 Task: Set up advanced security configurations, settings, controls, or mechanisms within GitHub for enhanced protection, resilience, compliance, or risk mitigation.
Action: Mouse moved to (979, 82)
Screenshot: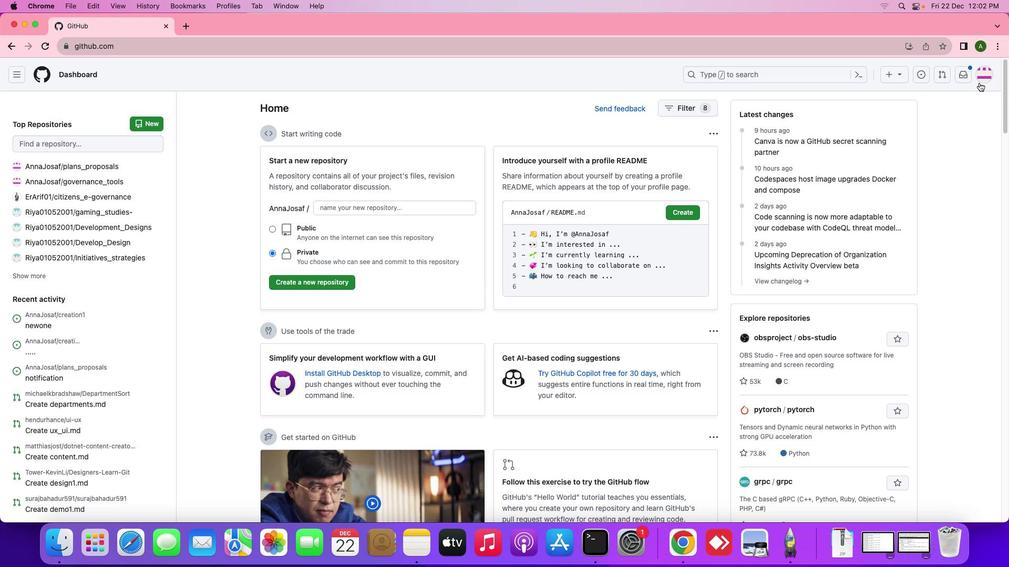 
Action: Mouse pressed left at (979, 82)
Screenshot: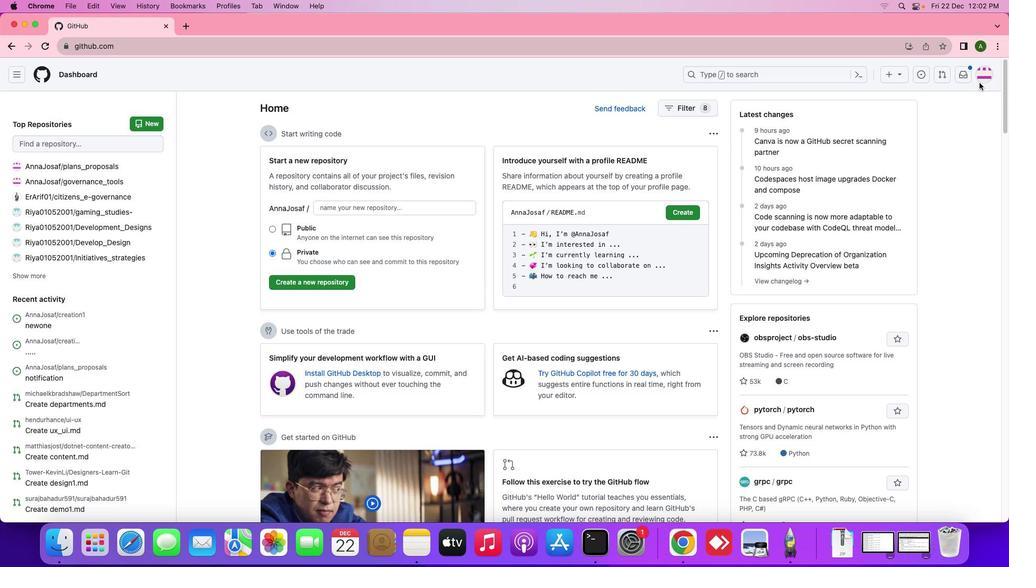 
Action: Mouse moved to (889, 362)
Screenshot: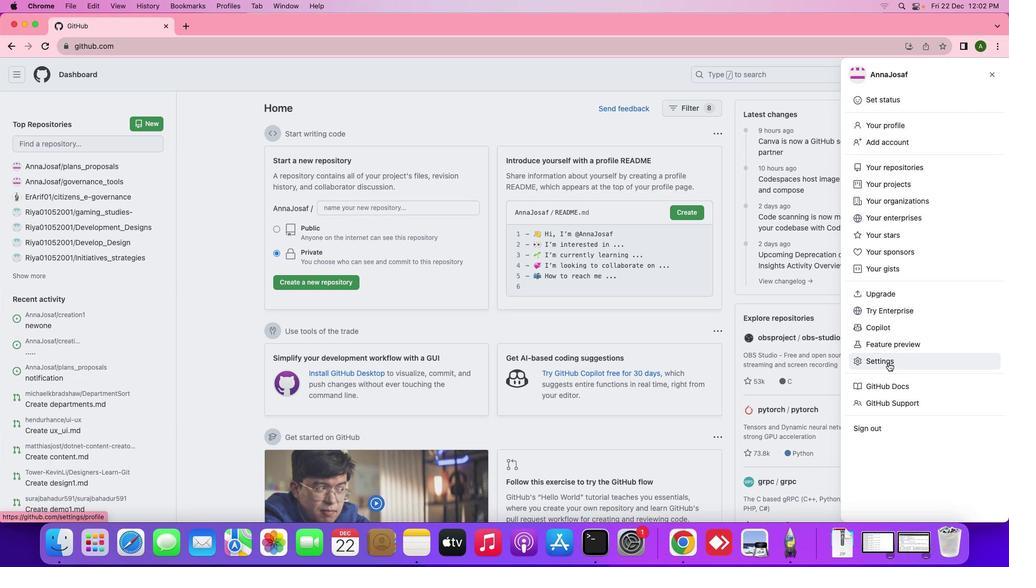 
Action: Mouse pressed left at (889, 362)
Screenshot: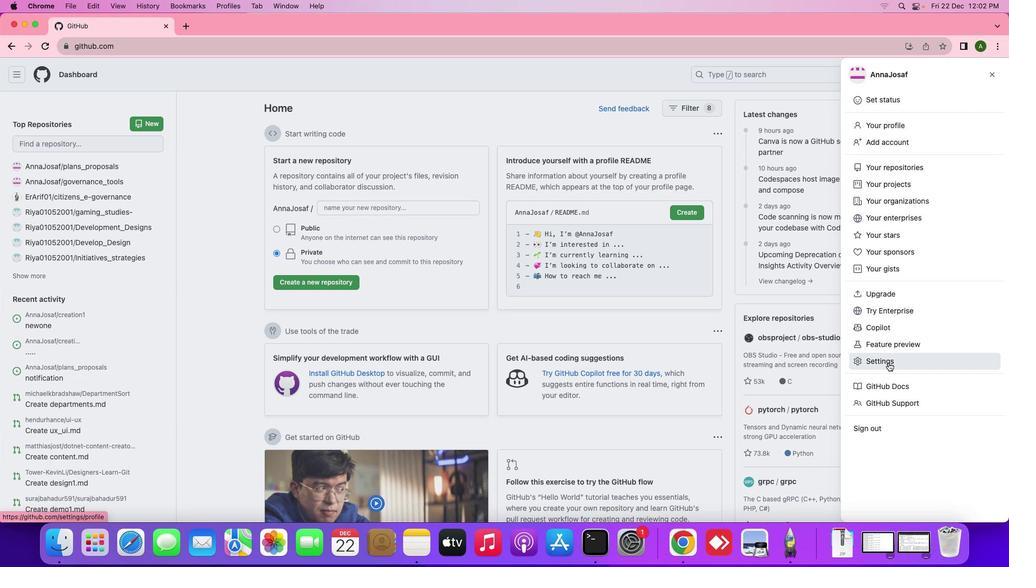 
Action: Mouse moved to (202, 331)
Screenshot: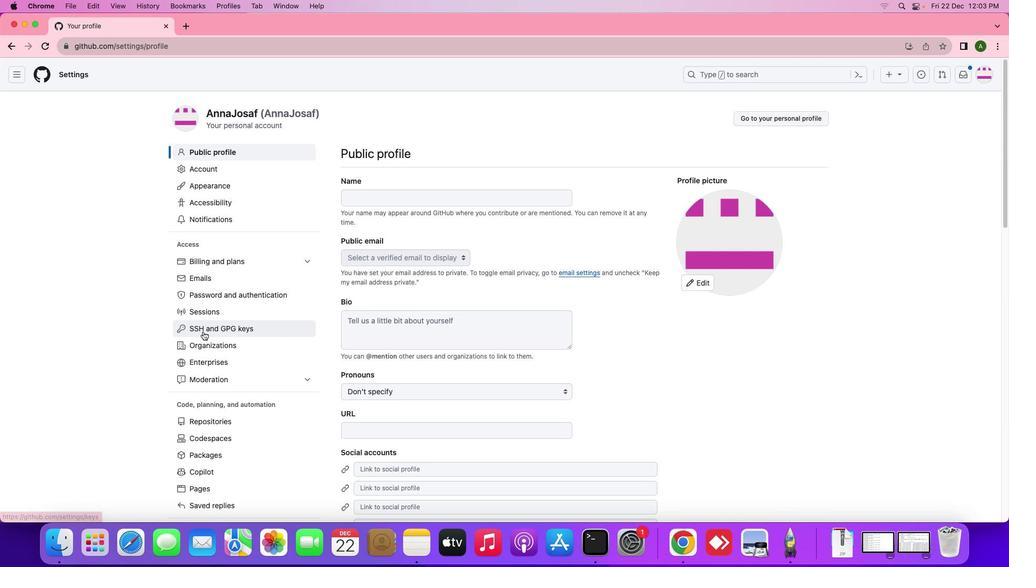 
Action: Mouse scrolled (202, 331) with delta (0, 0)
Screenshot: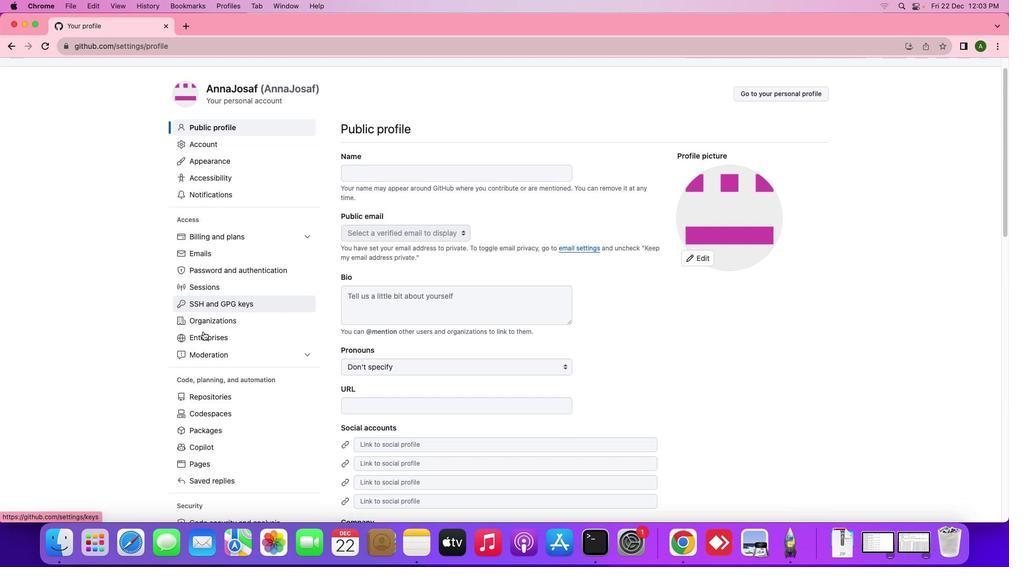 
Action: Mouse scrolled (202, 331) with delta (0, 0)
Screenshot: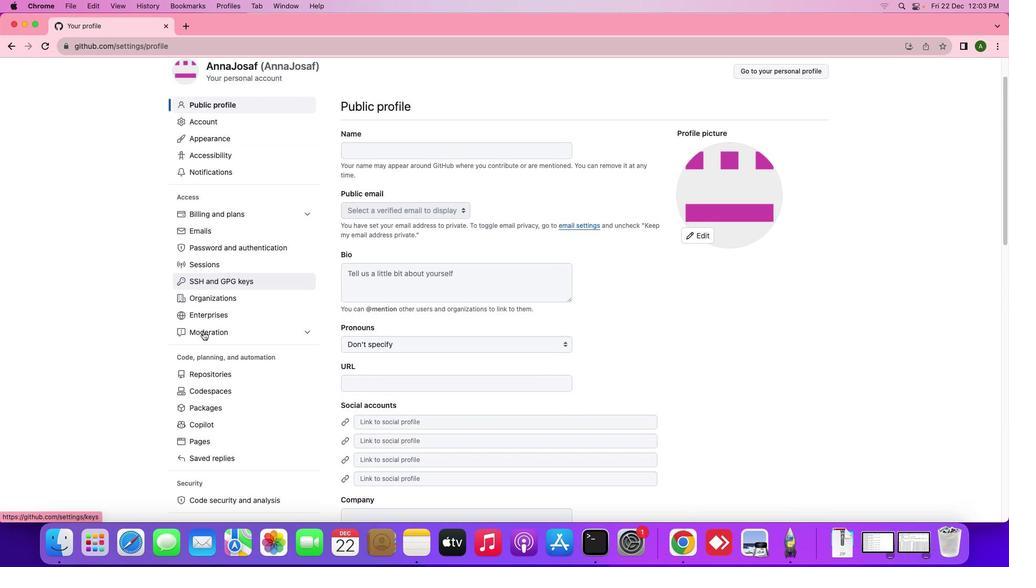 
Action: Mouse scrolled (202, 331) with delta (0, -1)
Screenshot: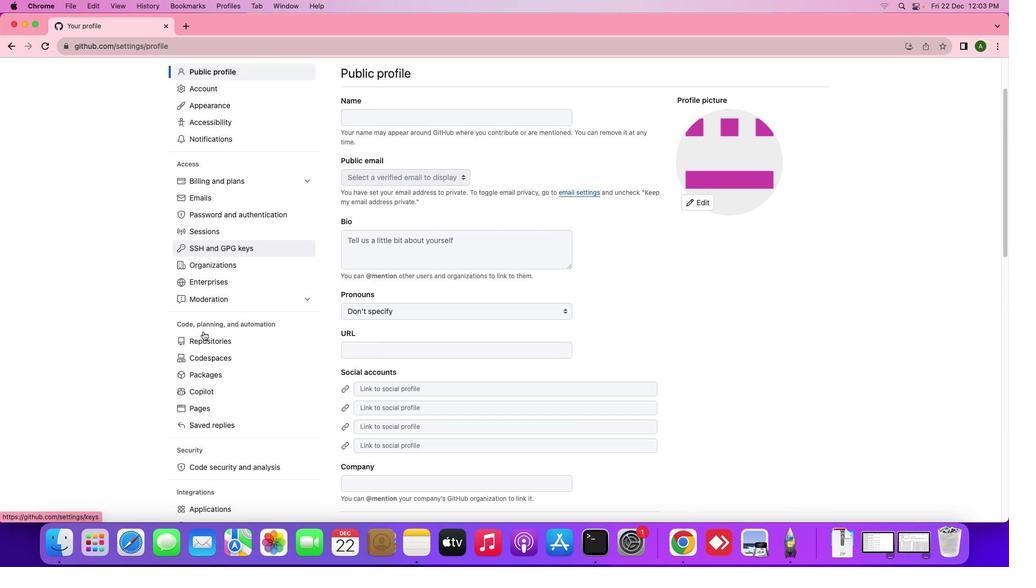 
Action: Mouse scrolled (202, 331) with delta (0, -1)
Screenshot: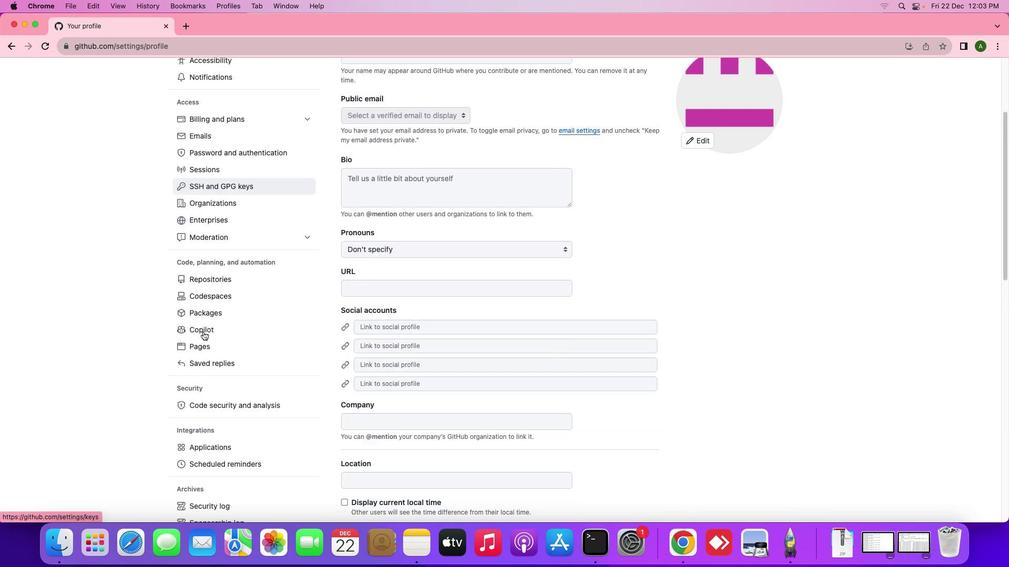 
Action: Mouse scrolled (202, 331) with delta (0, 0)
Screenshot: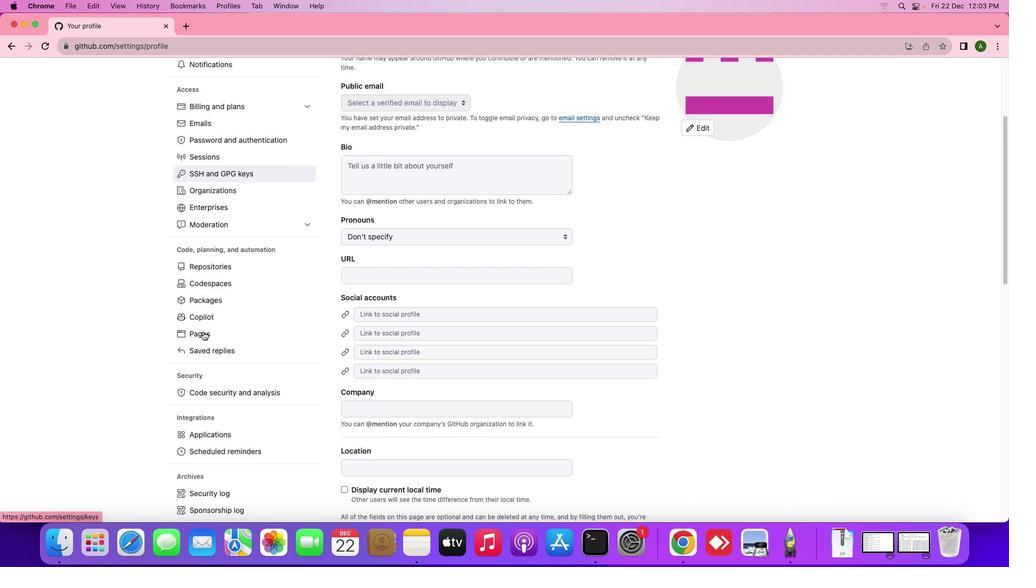 
Action: Mouse moved to (204, 334)
Screenshot: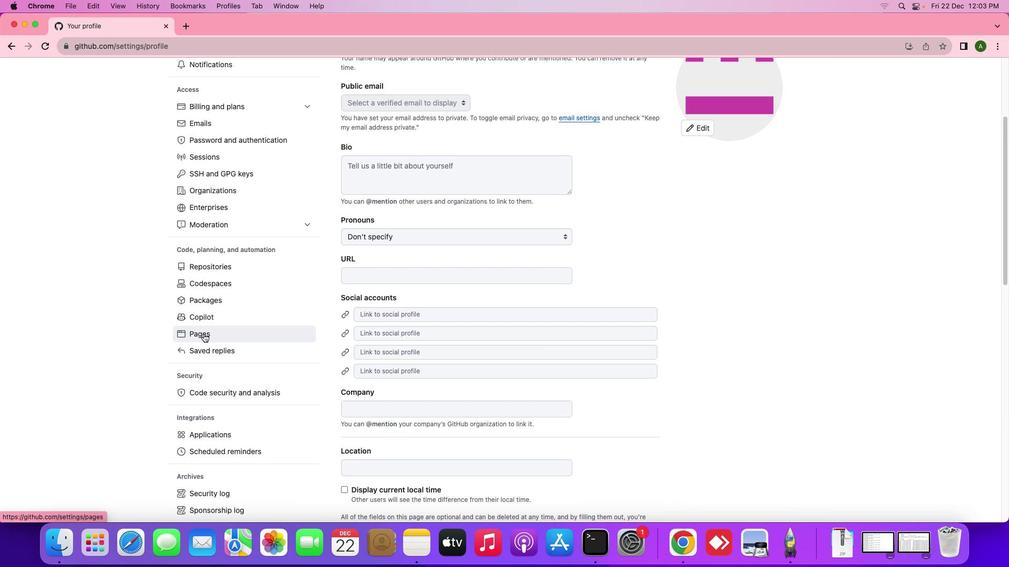 
Action: Mouse scrolled (204, 334) with delta (0, 0)
Screenshot: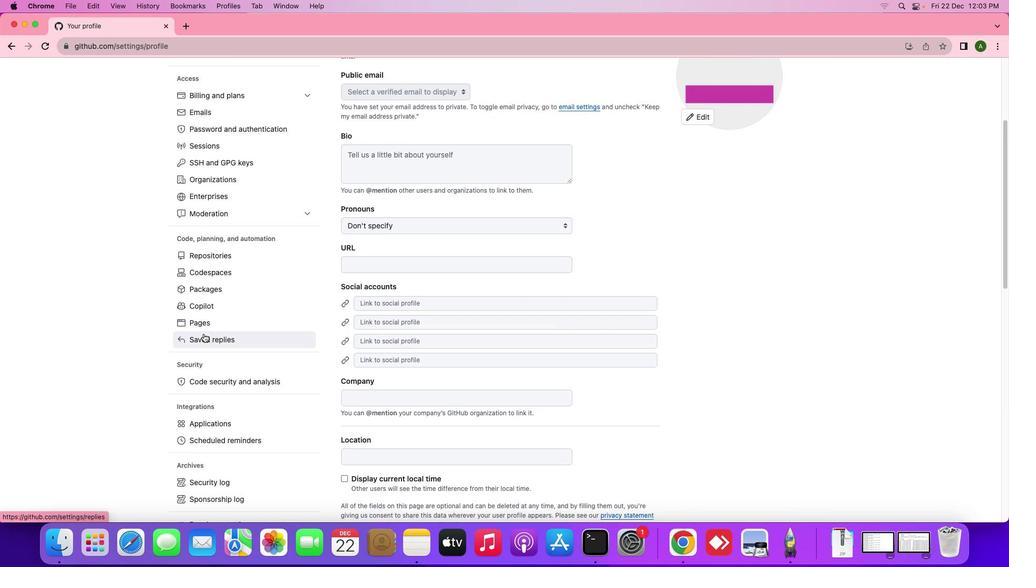 
Action: Mouse scrolled (204, 334) with delta (0, 0)
Screenshot: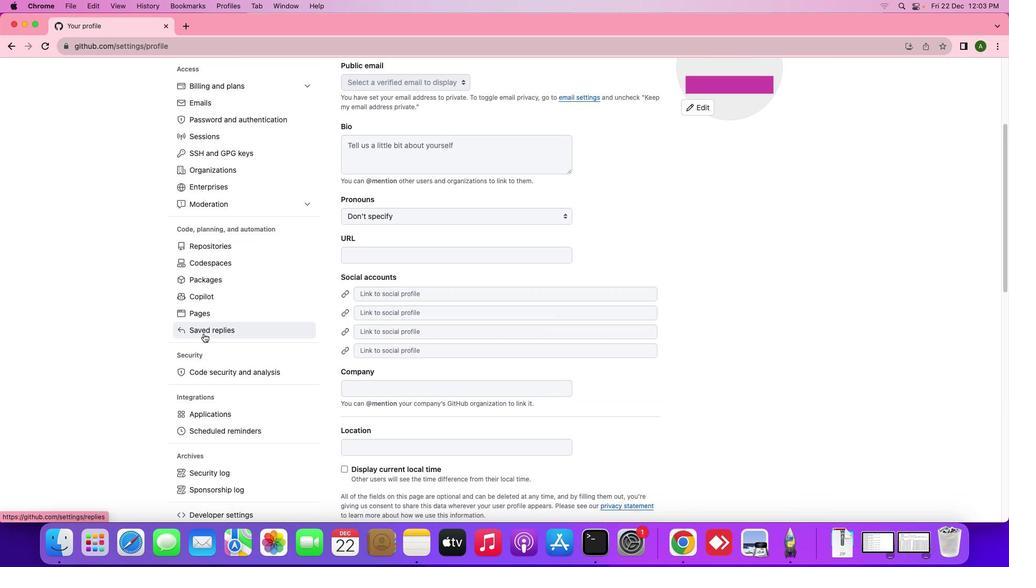 
Action: Mouse moved to (204, 334)
Screenshot: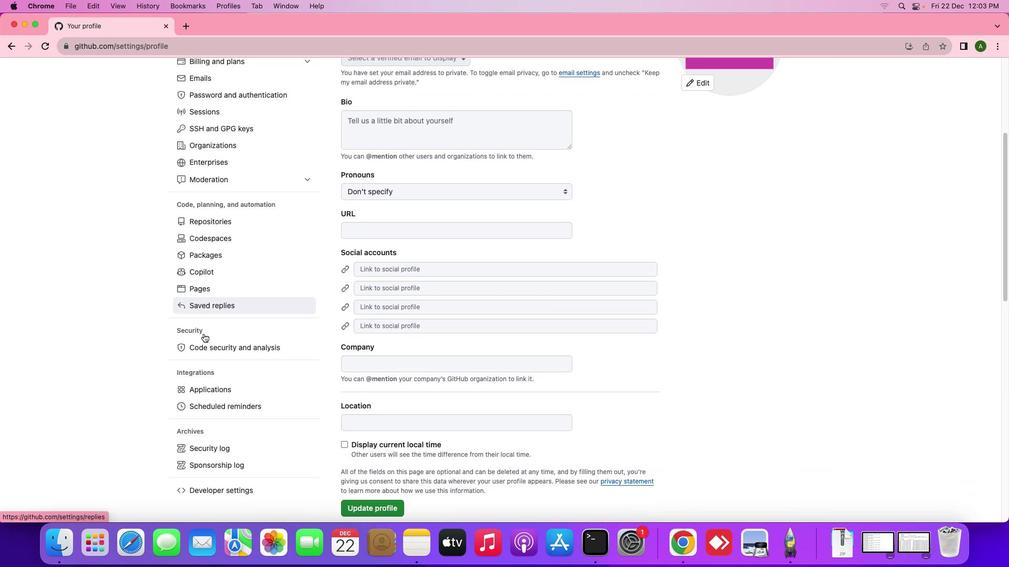 
Action: Mouse scrolled (204, 334) with delta (0, 0)
Screenshot: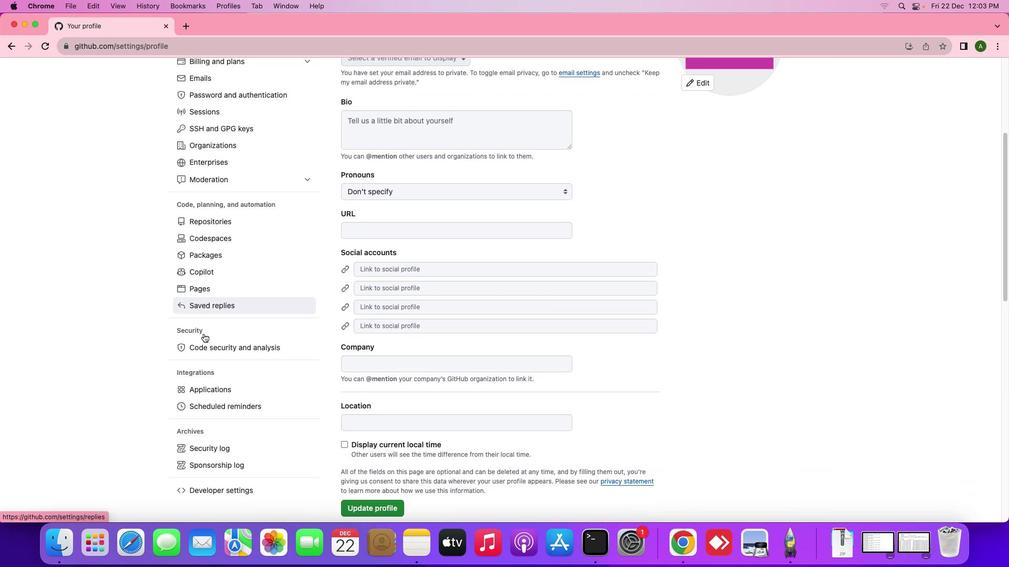 
Action: Mouse moved to (211, 338)
Screenshot: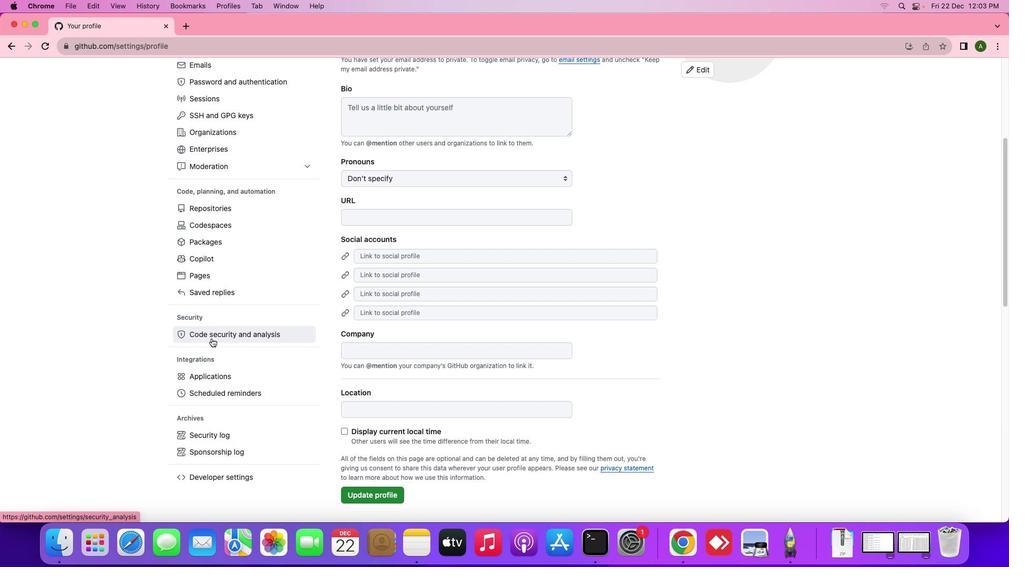 
Action: Mouse pressed left at (211, 338)
Screenshot: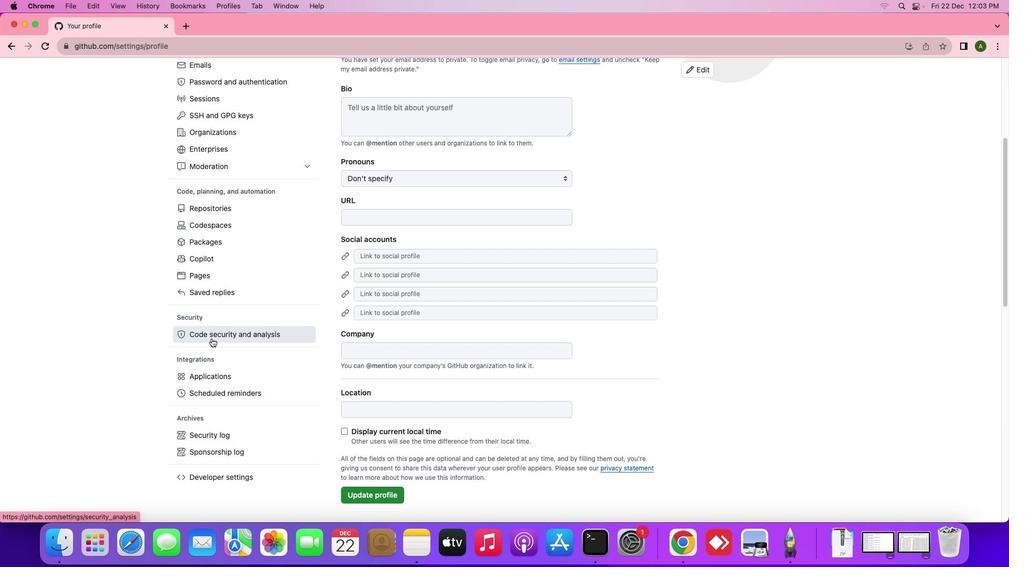 
Action: Mouse moved to (547, 430)
Screenshot: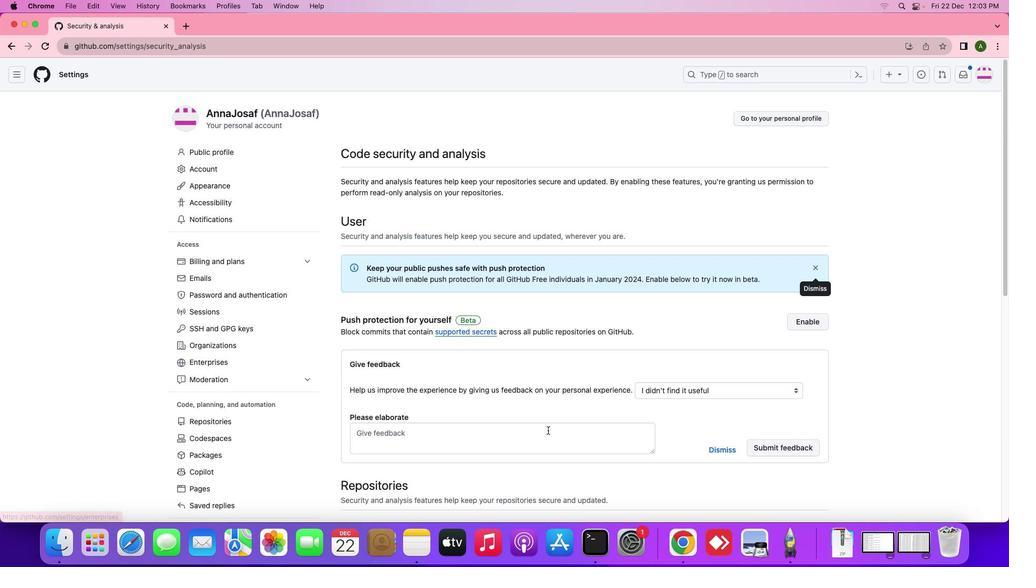 
Action: Mouse scrolled (547, 430) with delta (0, 0)
Screenshot: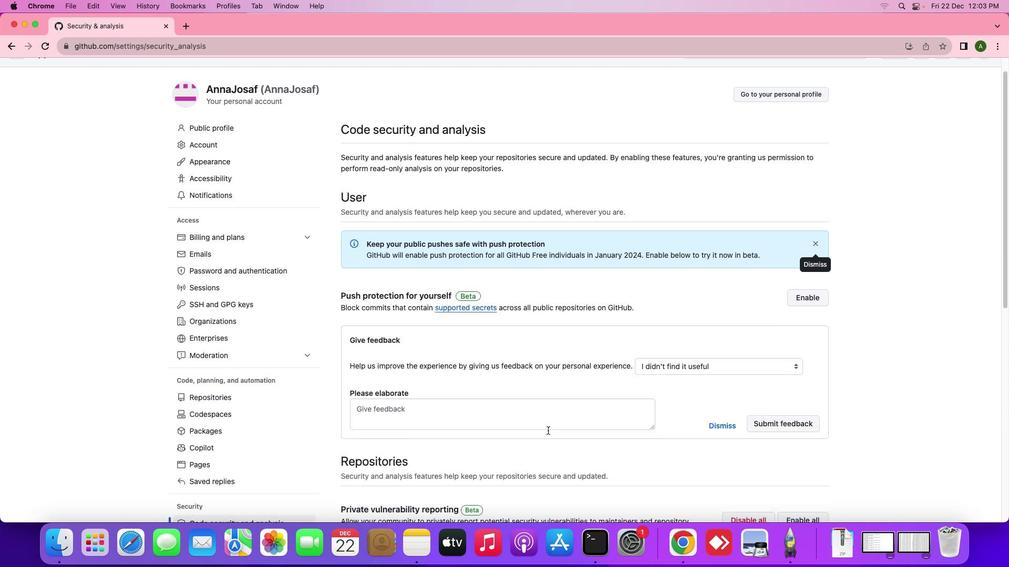 
Action: Mouse scrolled (547, 430) with delta (0, 0)
Screenshot: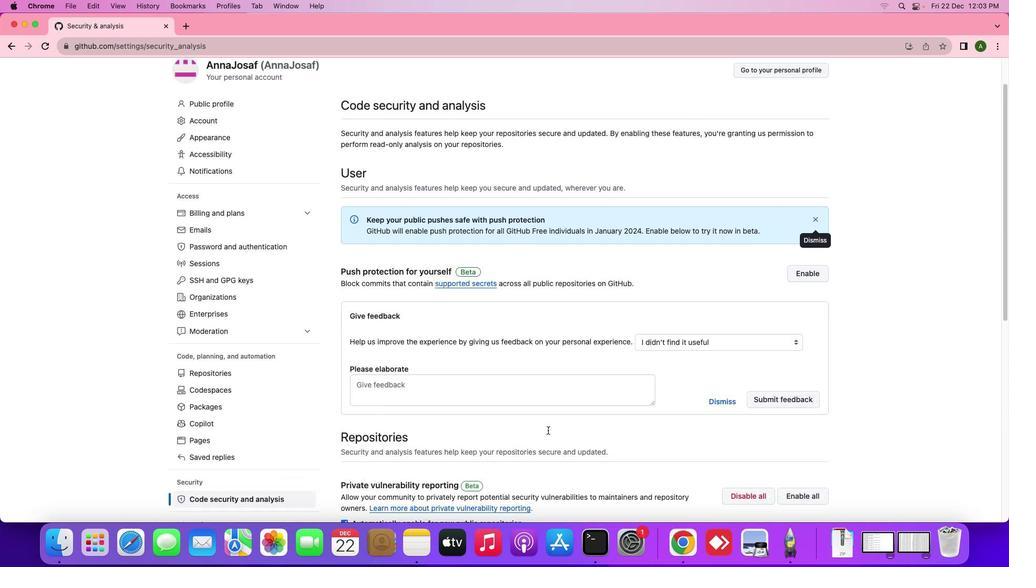 
Action: Mouse scrolled (547, 430) with delta (0, -1)
Screenshot: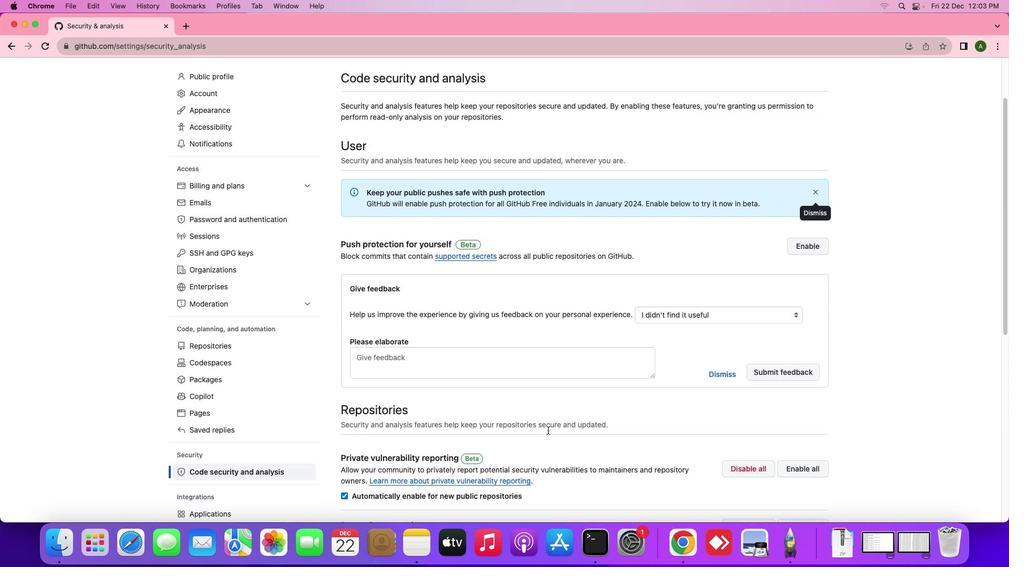 
Action: Mouse scrolled (547, 430) with delta (0, -1)
Screenshot: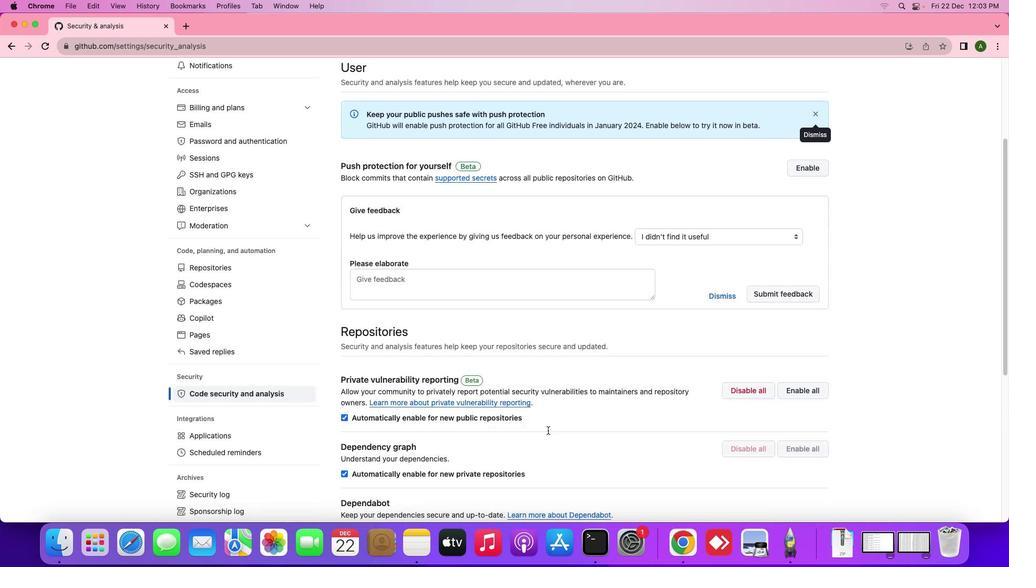
Action: Mouse scrolled (547, 430) with delta (0, -1)
Screenshot: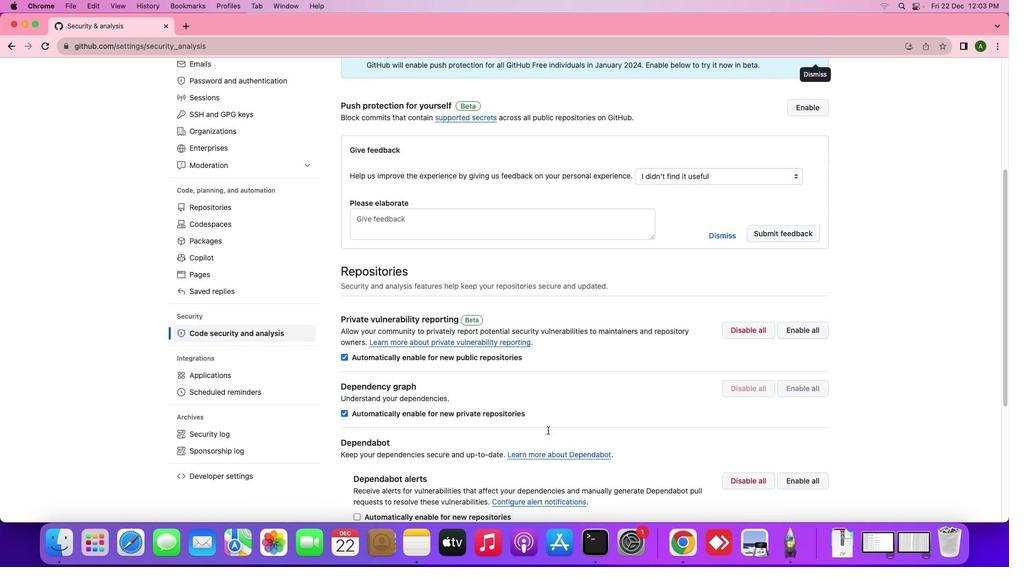 
Action: Mouse moved to (548, 430)
Screenshot: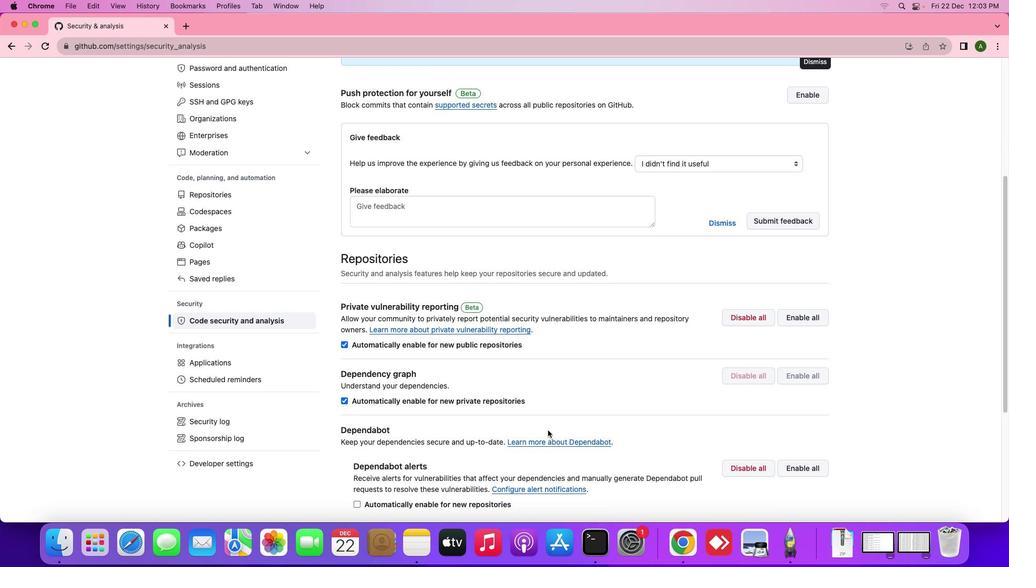 
Action: Mouse scrolled (548, 430) with delta (0, 0)
Screenshot: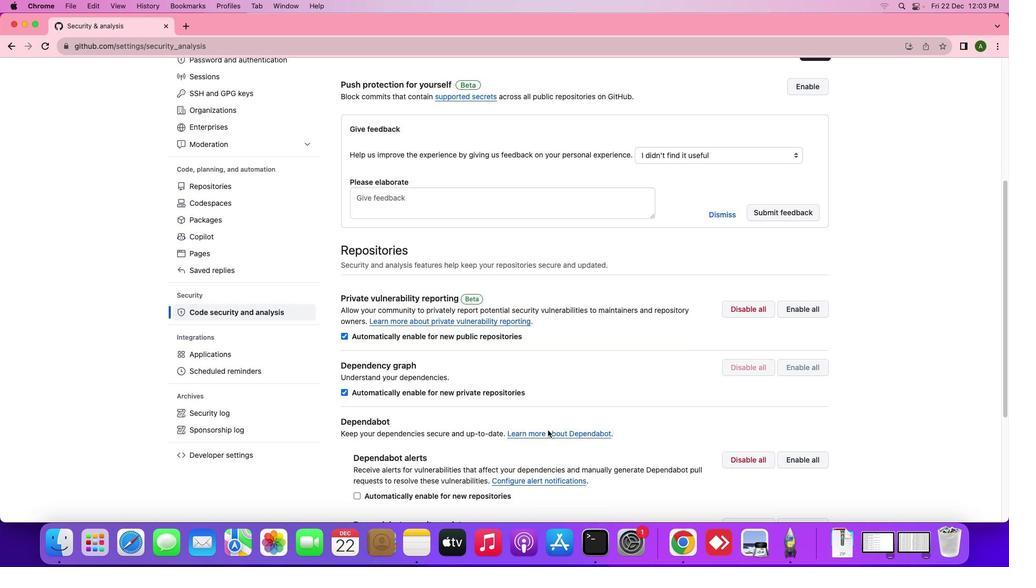 
Action: Mouse scrolled (548, 430) with delta (0, 0)
Screenshot: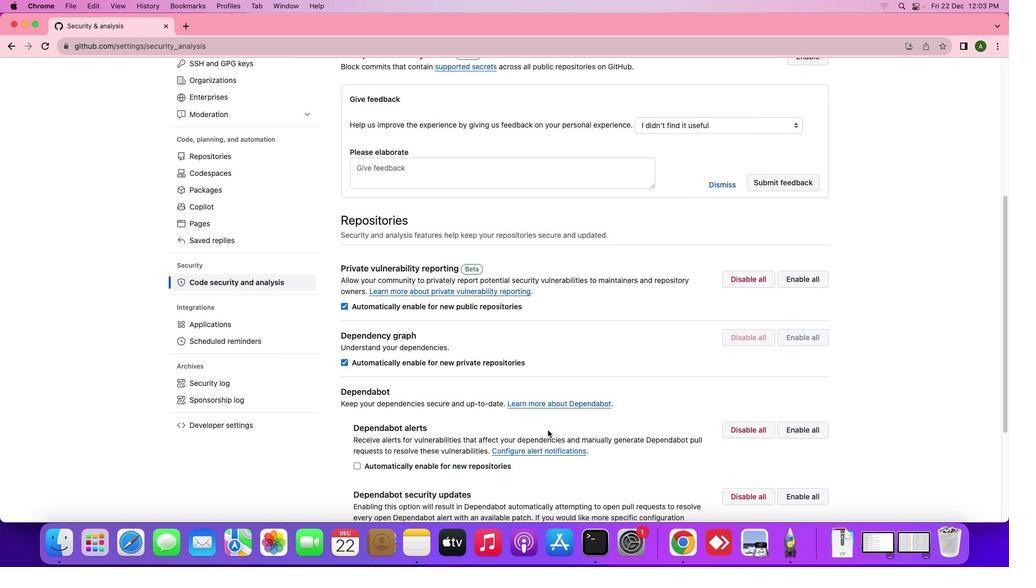 
Action: Mouse scrolled (548, 430) with delta (0, -1)
Screenshot: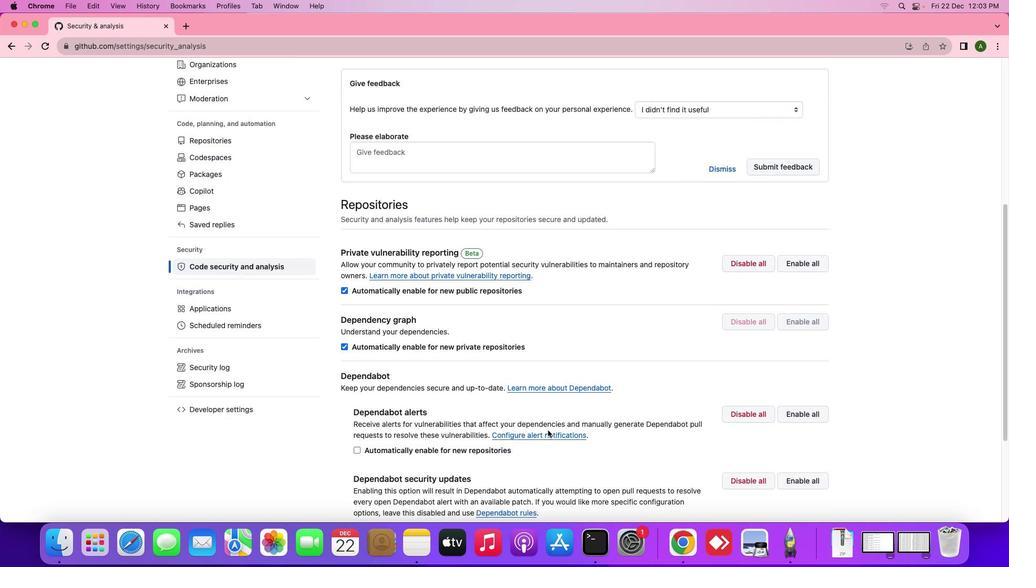 
Action: Mouse scrolled (548, 430) with delta (0, 0)
Screenshot: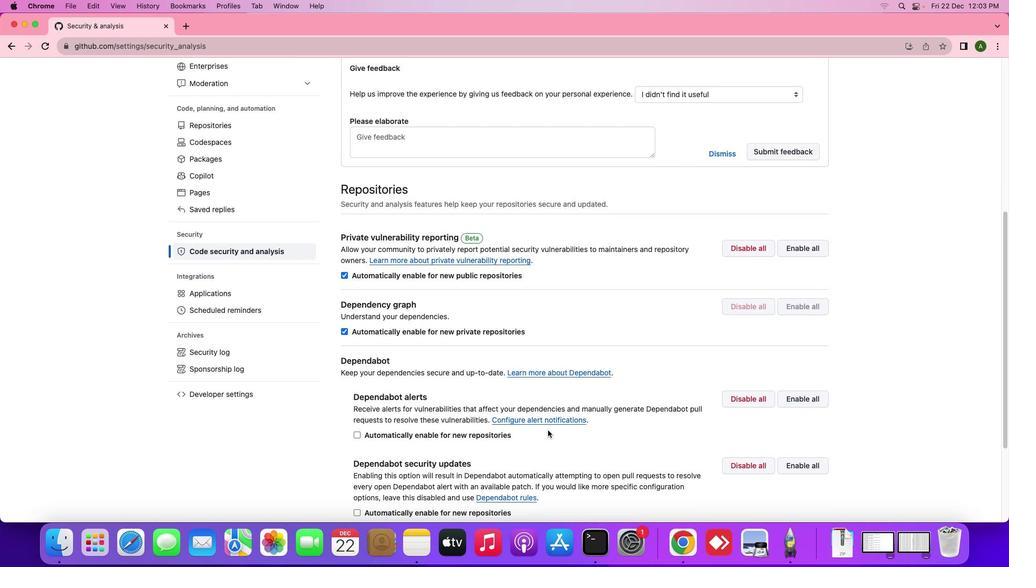 
Action: Mouse scrolled (548, 430) with delta (0, 0)
Screenshot: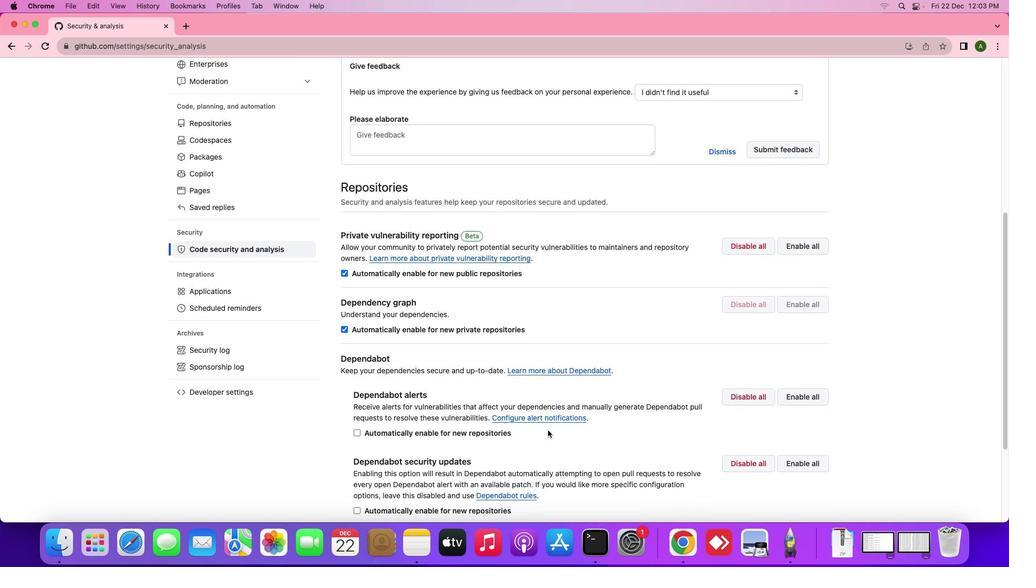 
Action: Mouse scrolled (548, 430) with delta (0, 0)
Screenshot: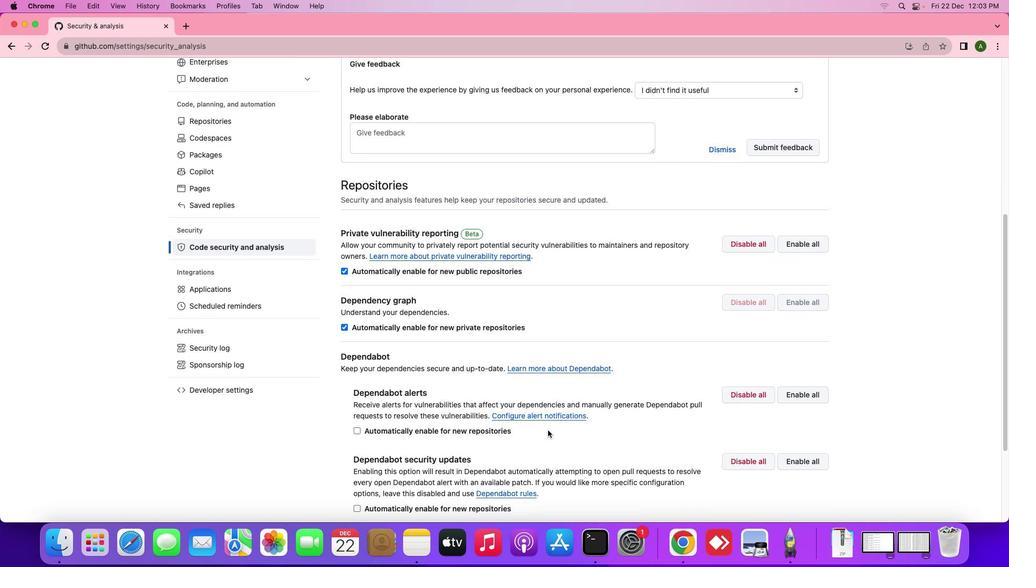 
Action: Mouse scrolled (548, 430) with delta (0, 0)
Screenshot: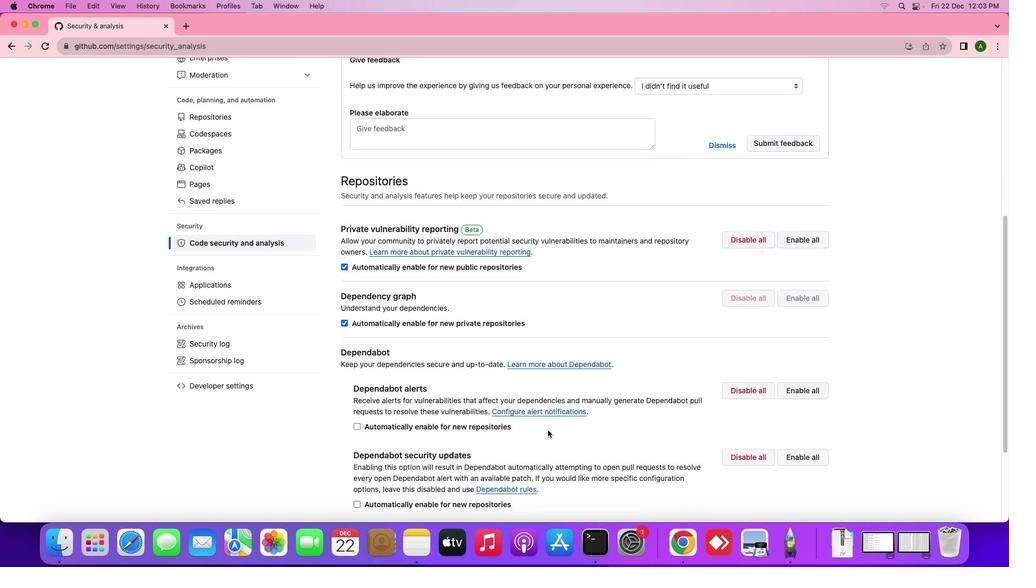 
Action: Mouse scrolled (548, 430) with delta (0, 0)
Screenshot: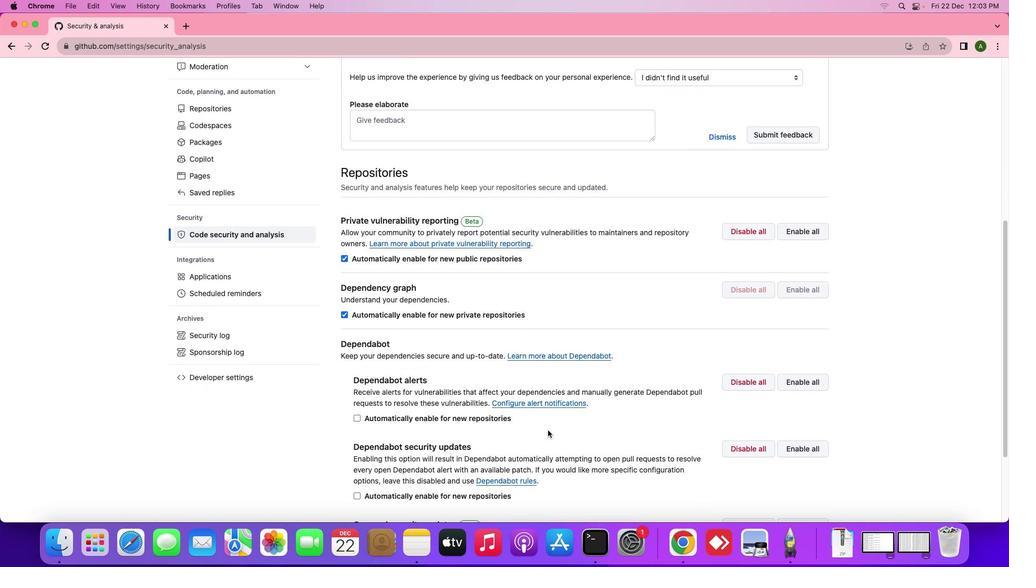 
Action: Mouse scrolled (548, 430) with delta (0, 0)
Screenshot: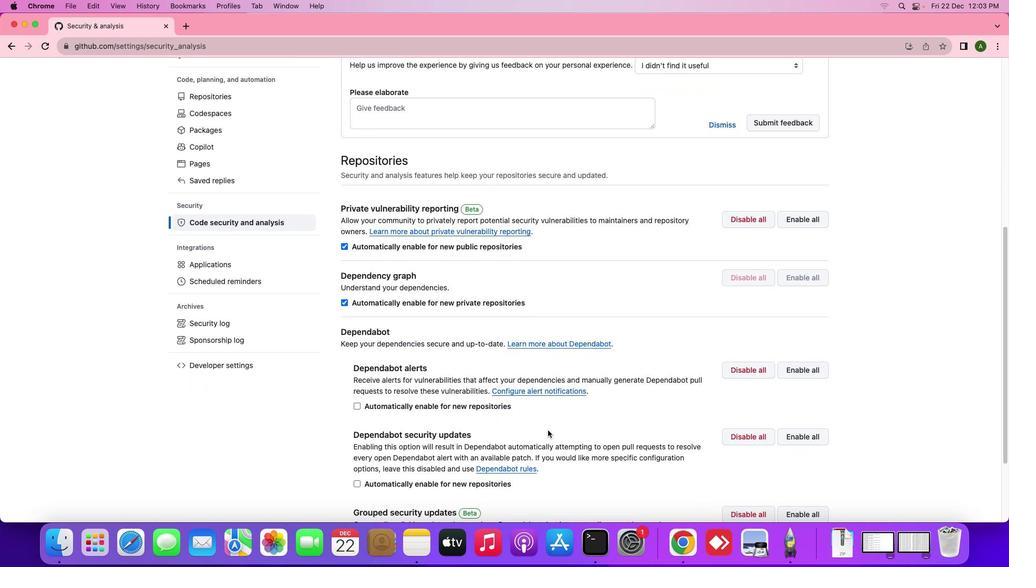 
Action: Mouse scrolled (548, 430) with delta (0, 0)
Screenshot: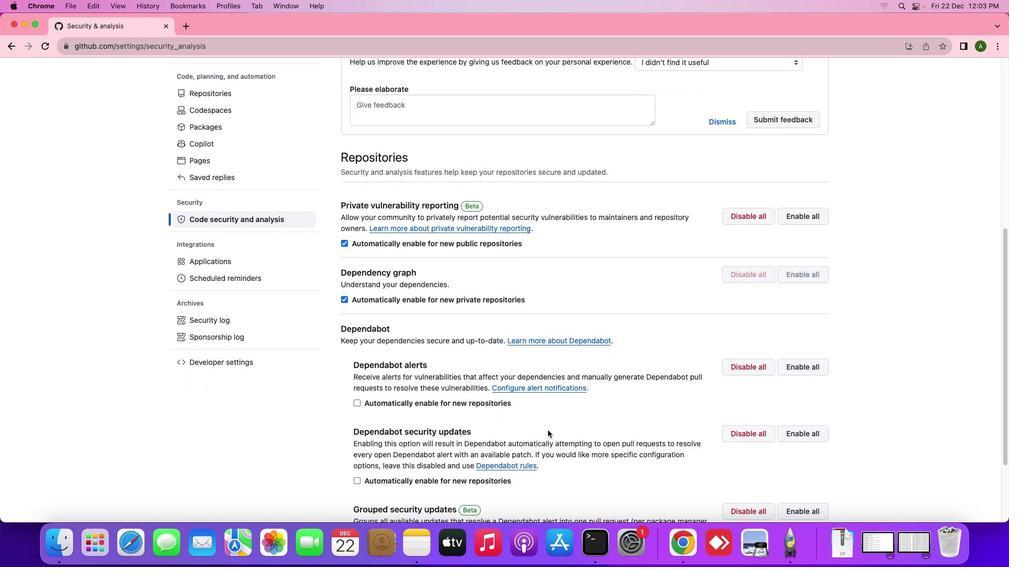 
Action: Mouse moved to (548, 430)
Screenshot: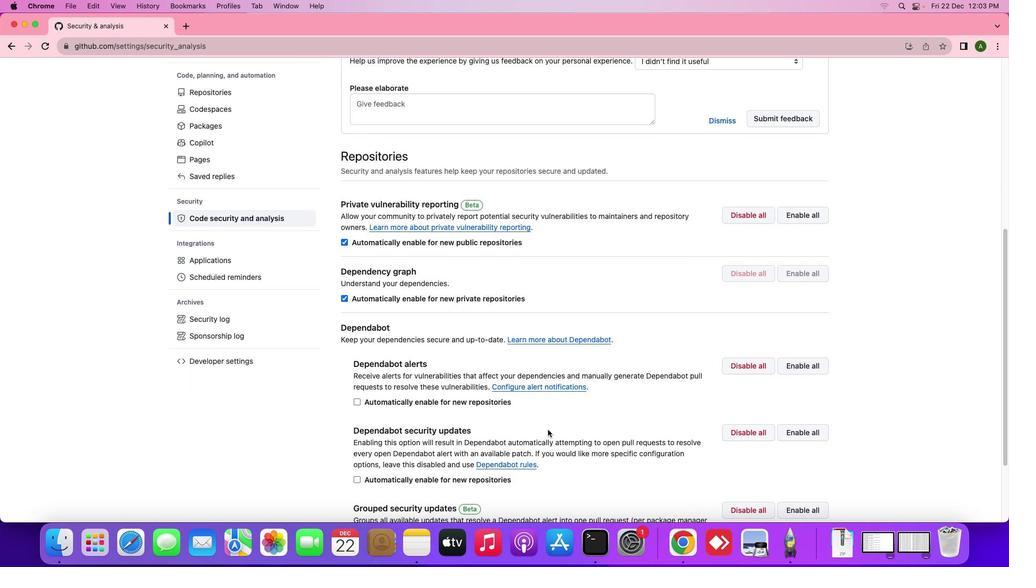 
Action: Mouse scrolled (548, 430) with delta (0, 0)
Screenshot: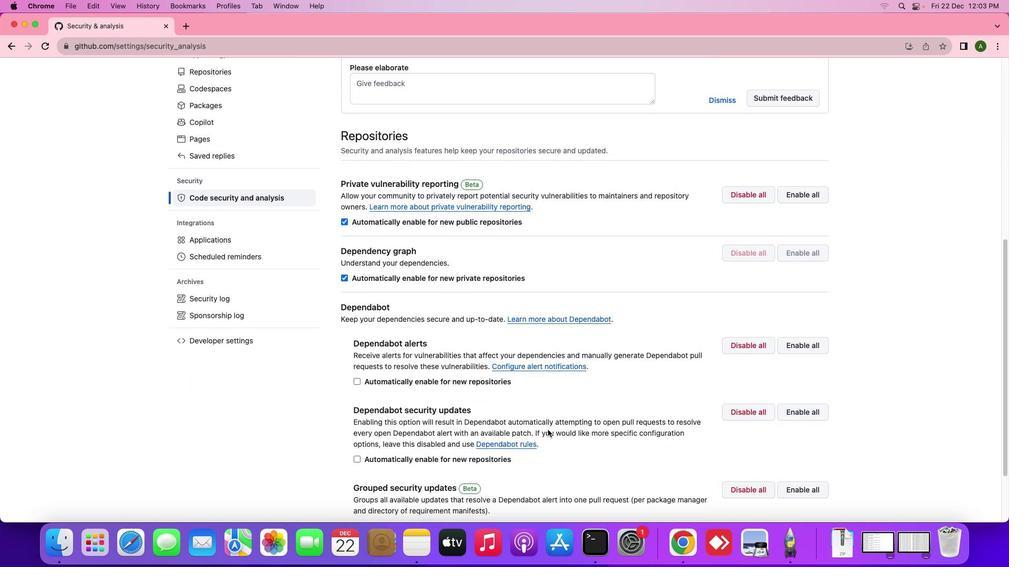 
Action: Mouse scrolled (548, 430) with delta (0, 0)
Screenshot: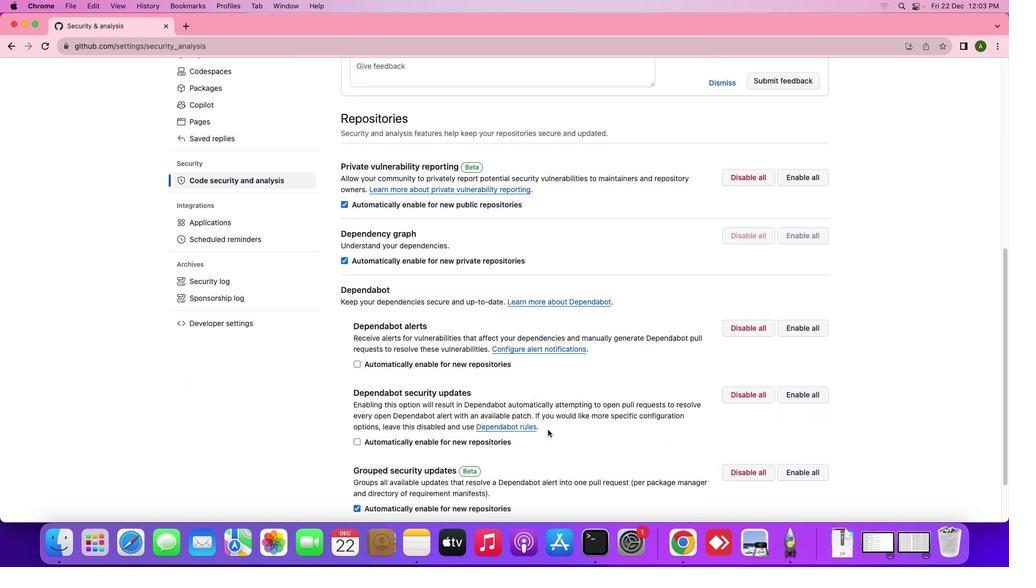 
Action: Mouse scrolled (548, 430) with delta (0, -1)
Screenshot: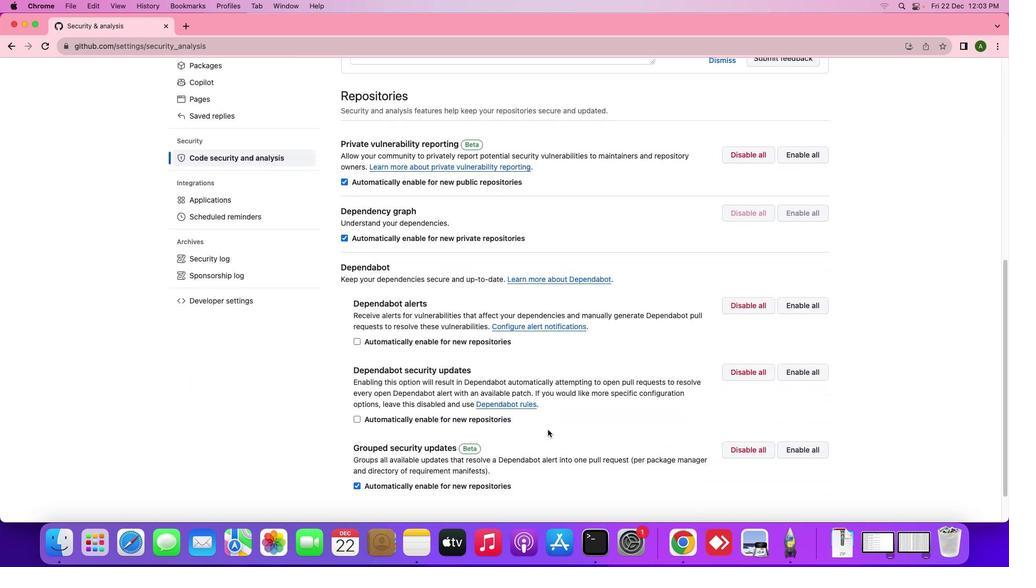 
Action: Mouse moved to (548, 430)
Screenshot: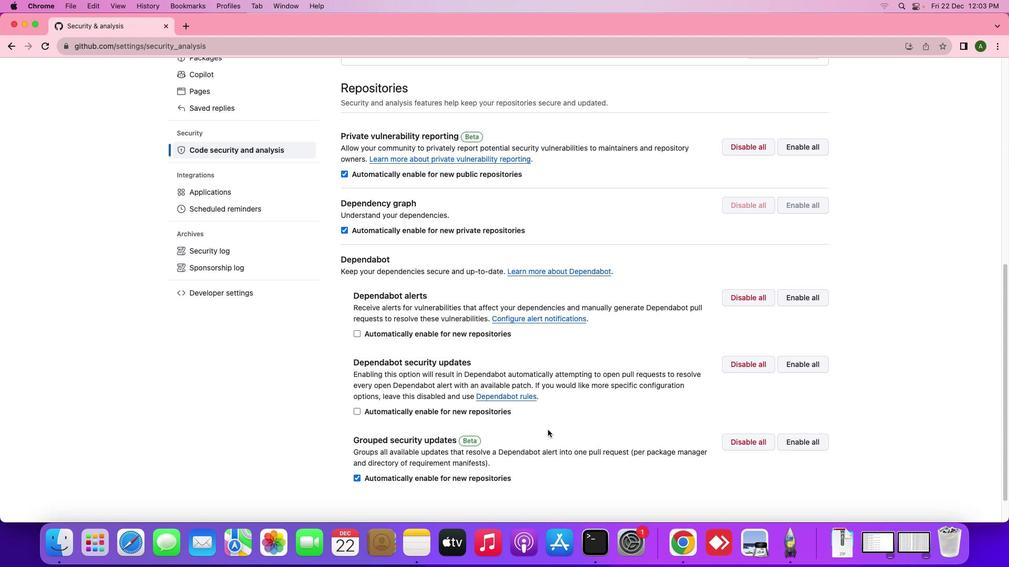 
Action: Mouse scrolled (548, 430) with delta (0, 0)
Screenshot: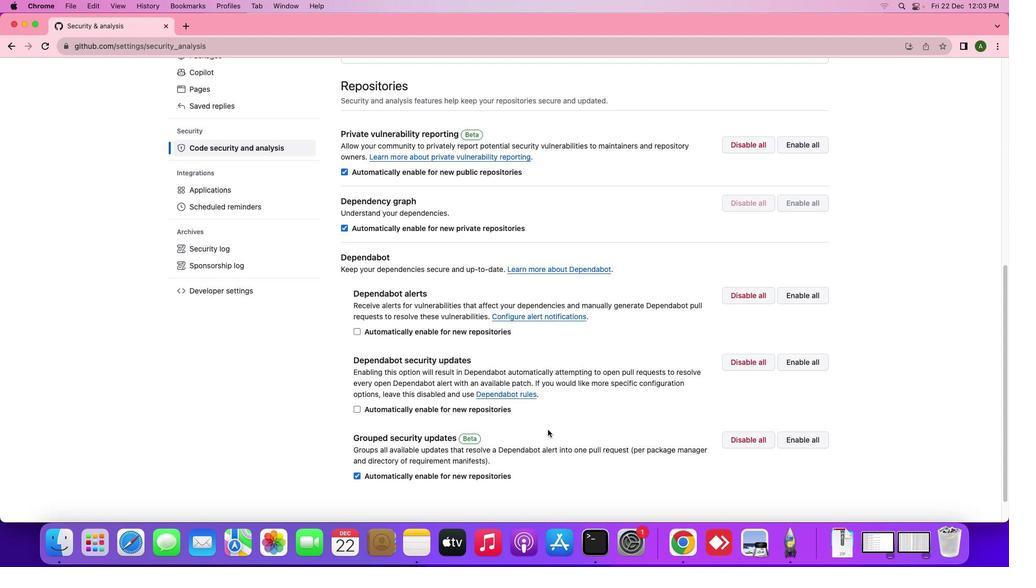 
Action: Mouse scrolled (548, 430) with delta (0, 0)
Screenshot: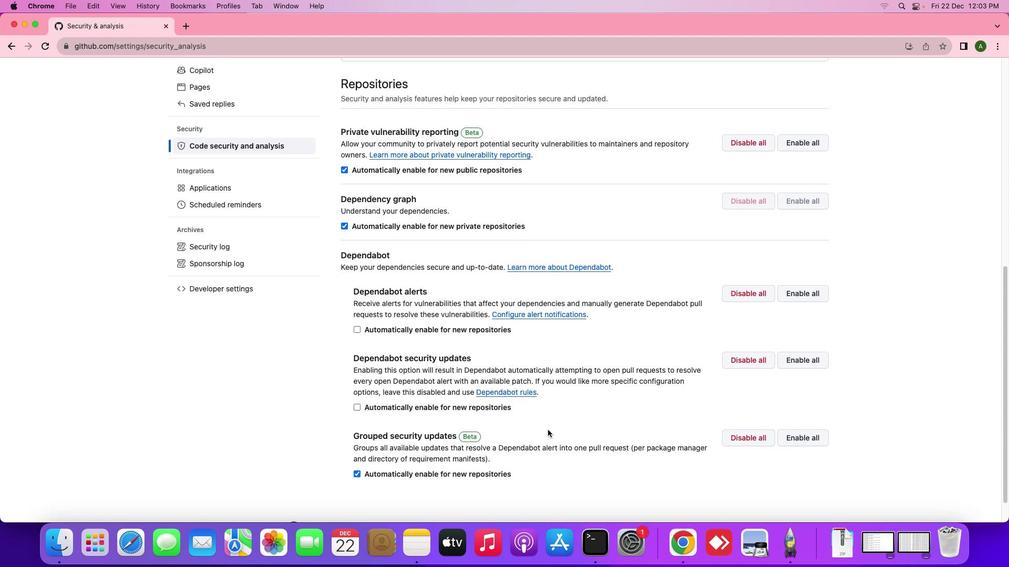 
Action: Mouse moved to (542, 434)
Screenshot: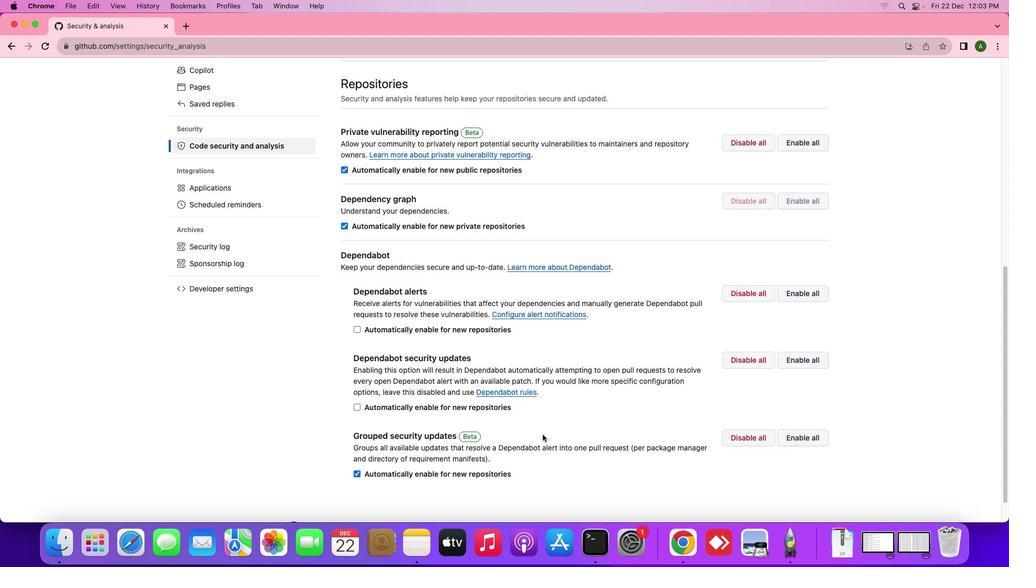 
Action: Mouse scrolled (542, 434) with delta (0, 0)
Screenshot: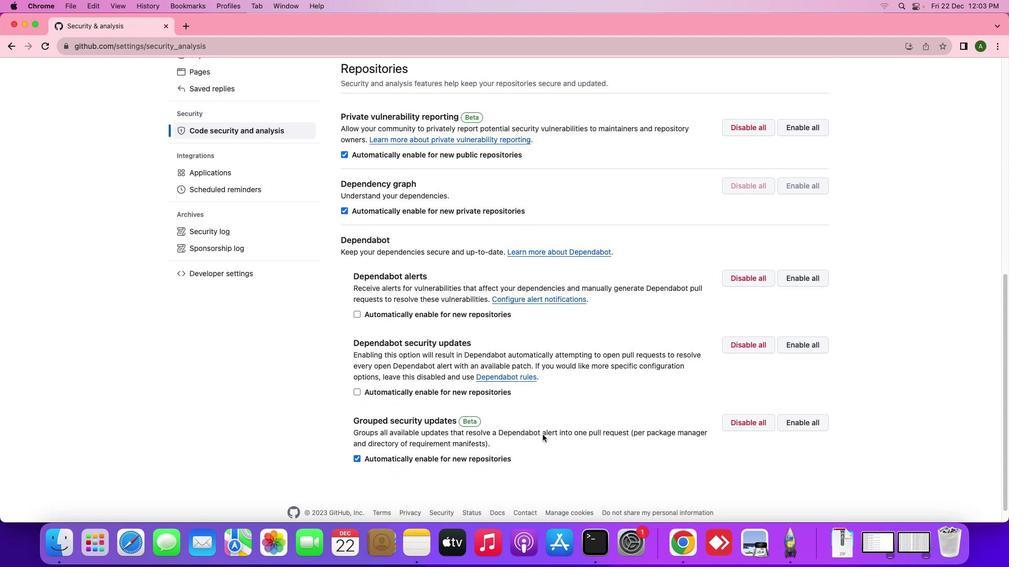 
Action: Mouse scrolled (542, 434) with delta (0, 0)
Screenshot: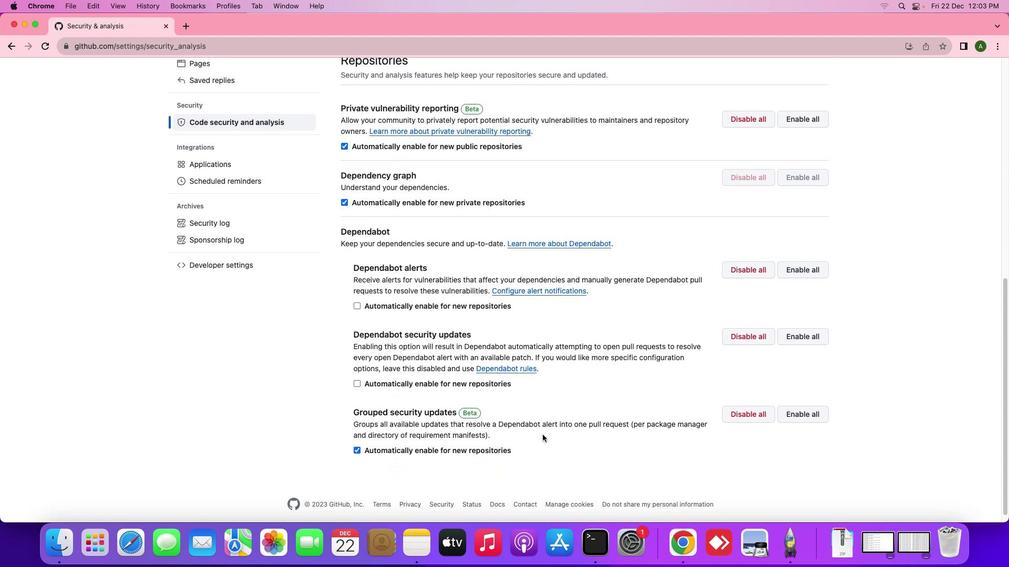 
Action: Mouse scrolled (542, 434) with delta (0, -1)
Screenshot: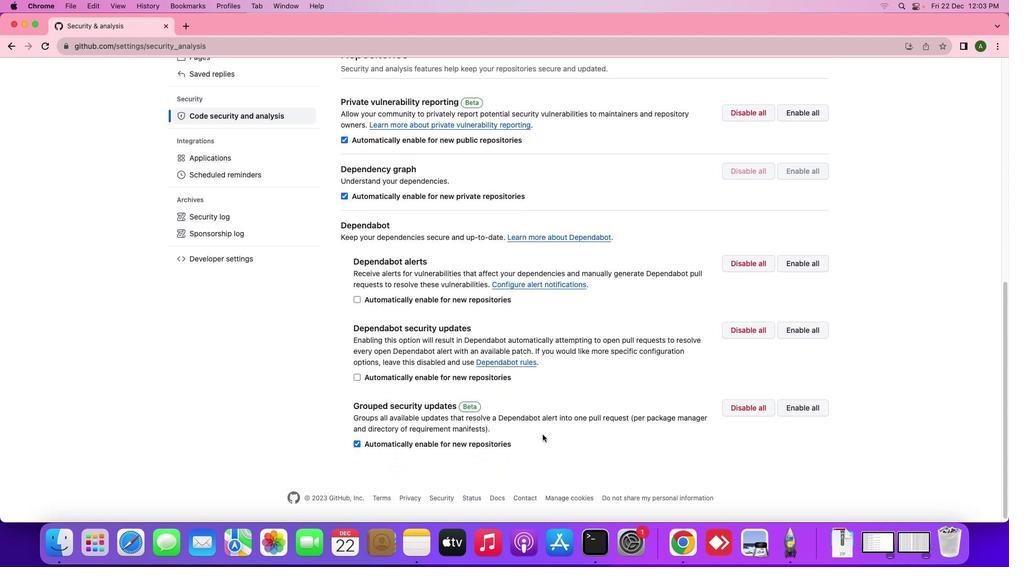 
Action: Mouse scrolled (542, 434) with delta (0, -1)
Screenshot: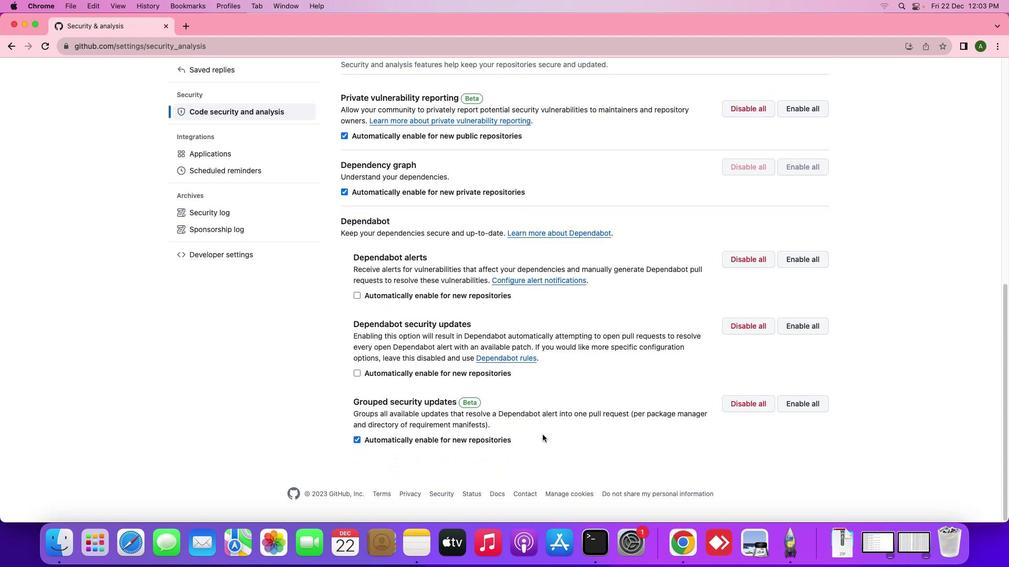 
Action: Mouse scrolled (542, 434) with delta (0, 0)
Screenshot: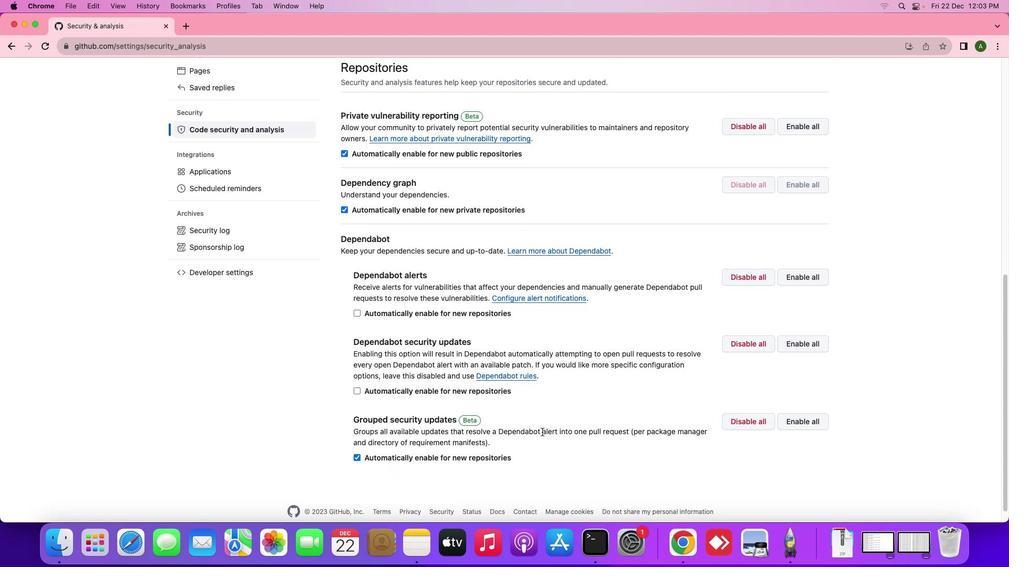 
Action: Mouse scrolled (542, 434) with delta (0, 0)
Screenshot: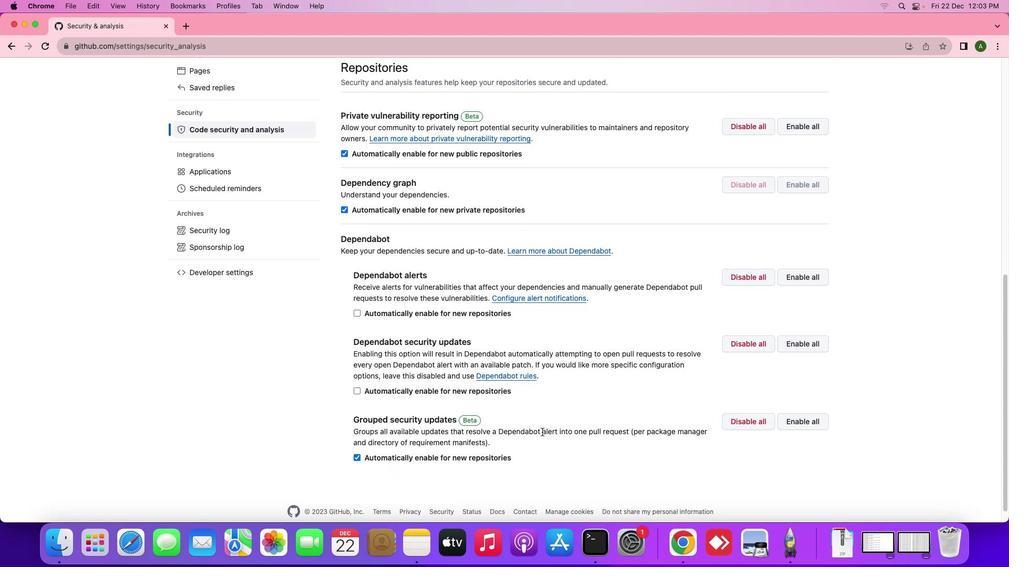 
Action: Mouse moved to (542, 430)
Screenshot: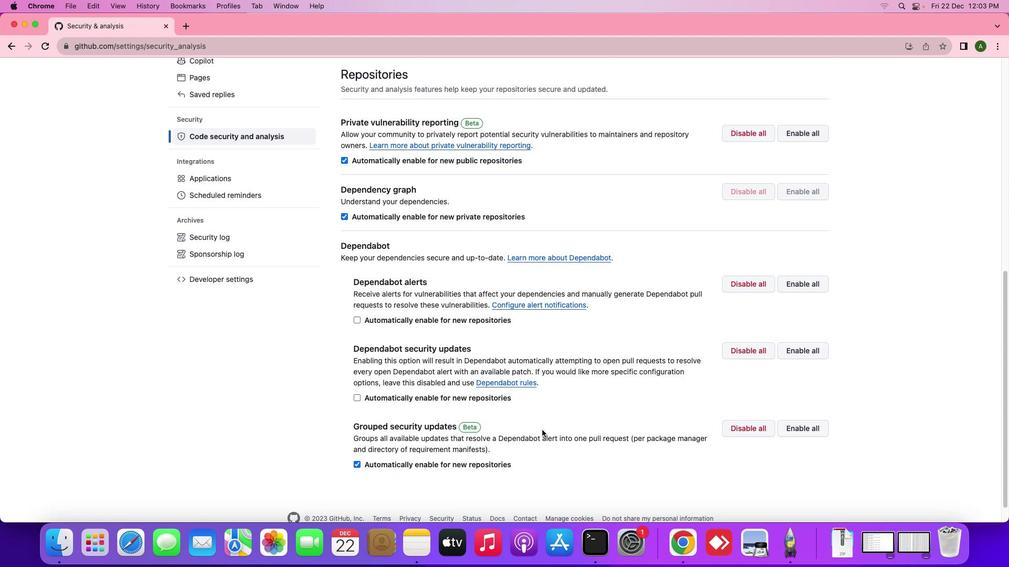 
Action: Mouse scrolled (542, 430) with delta (0, 0)
Screenshot: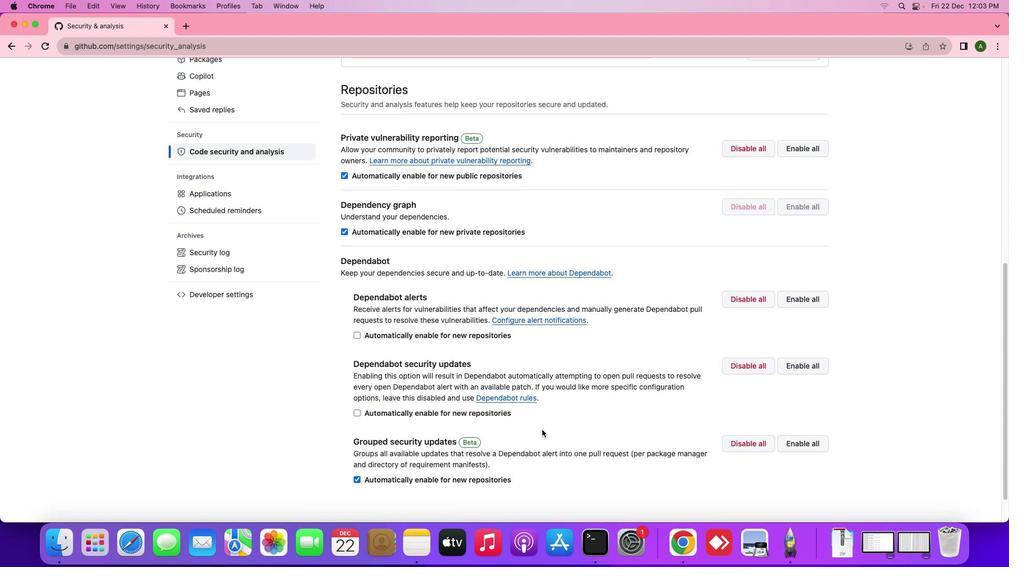 
Action: Mouse scrolled (542, 430) with delta (0, 0)
Screenshot: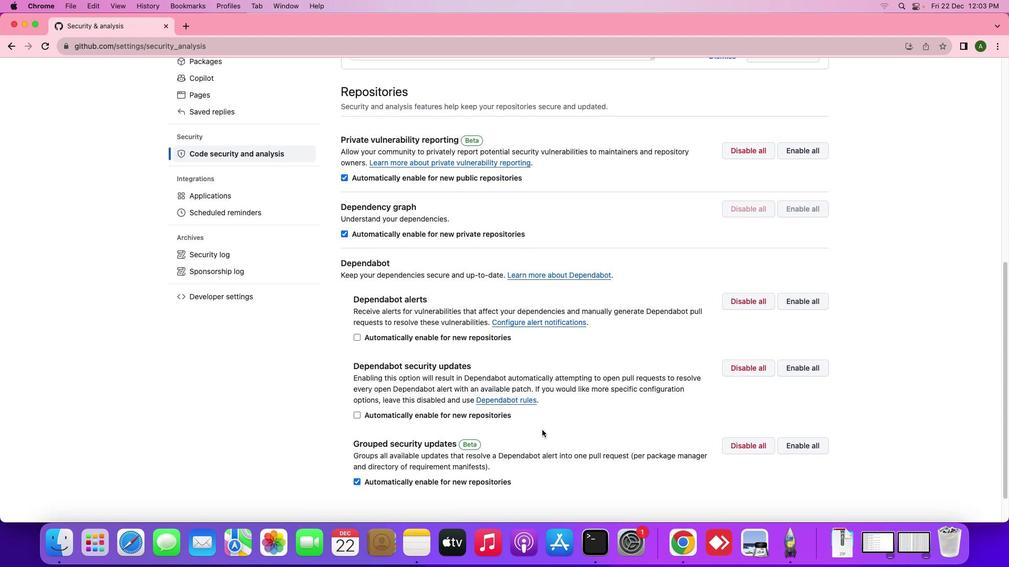 
Action: Mouse scrolled (542, 430) with delta (0, 0)
Screenshot: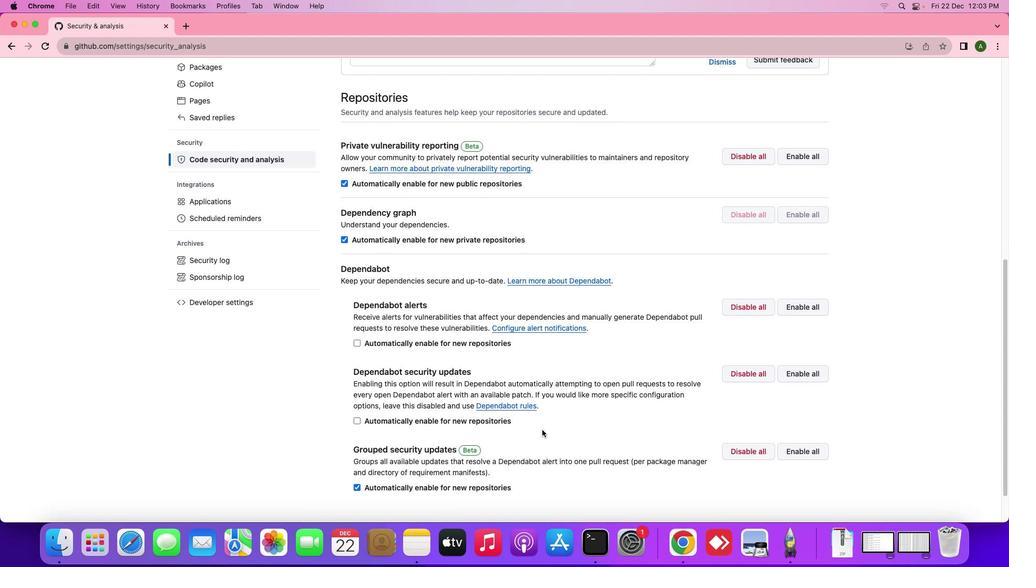 
Action: Mouse scrolled (542, 430) with delta (0, 0)
Screenshot: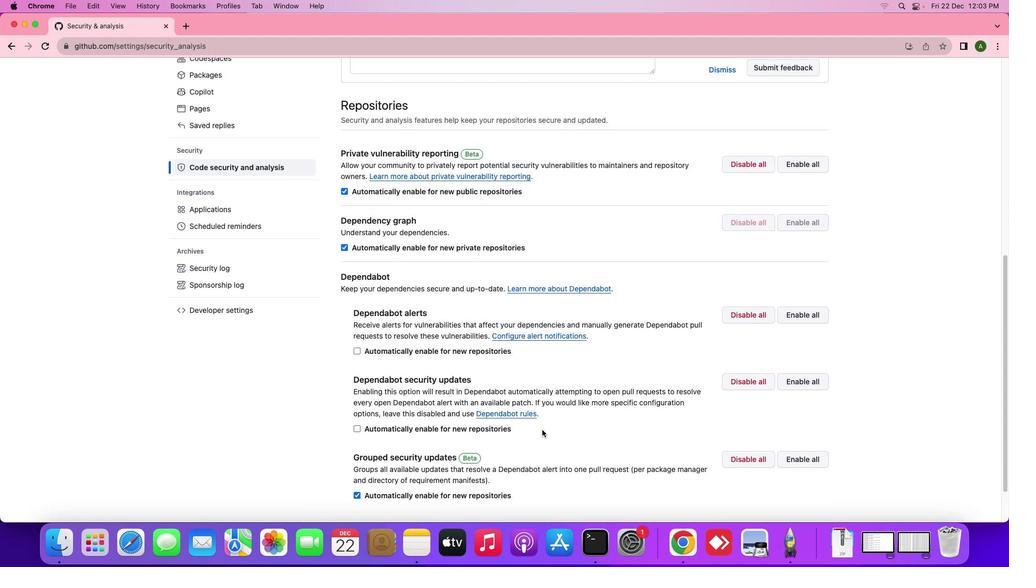
Action: Mouse scrolled (542, 430) with delta (0, 0)
Screenshot: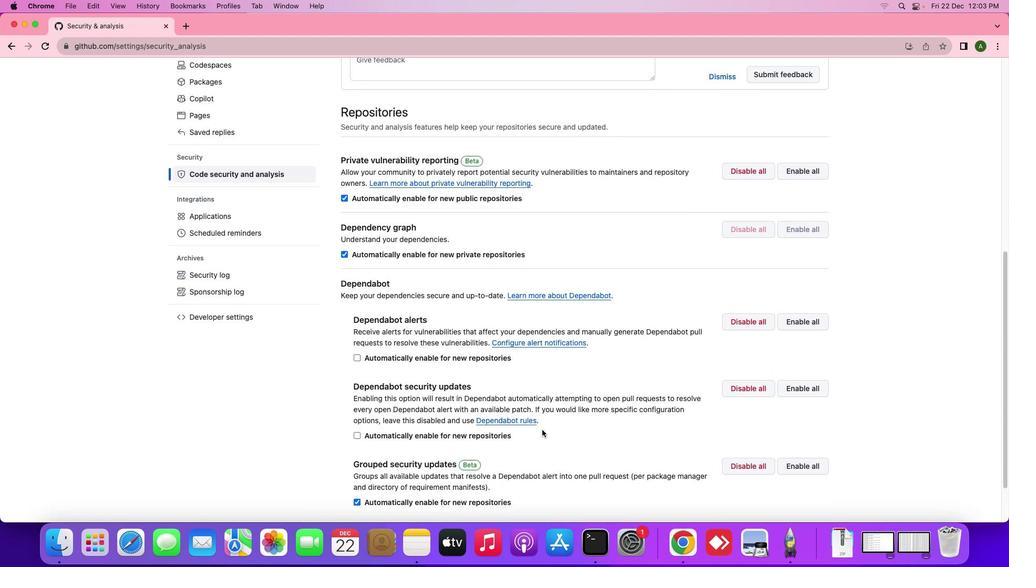 
Action: Mouse scrolled (542, 430) with delta (0, 0)
Screenshot: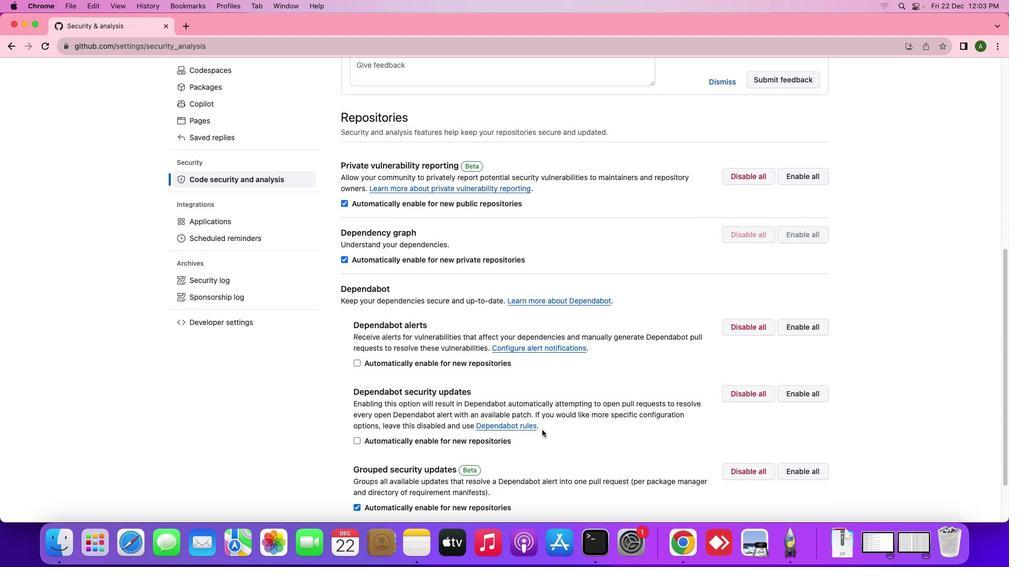 
Action: Mouse scrolled (542, 430) with delta (0, 0)
Screenshot: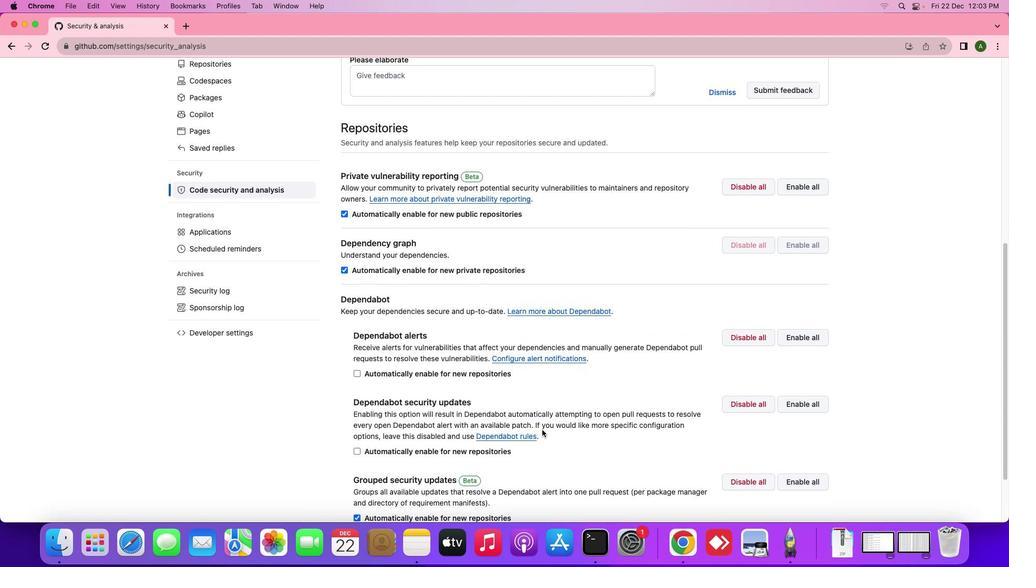 
Action: Mouse scrolled (542, 430) with delta (0, 0)
Screenshot: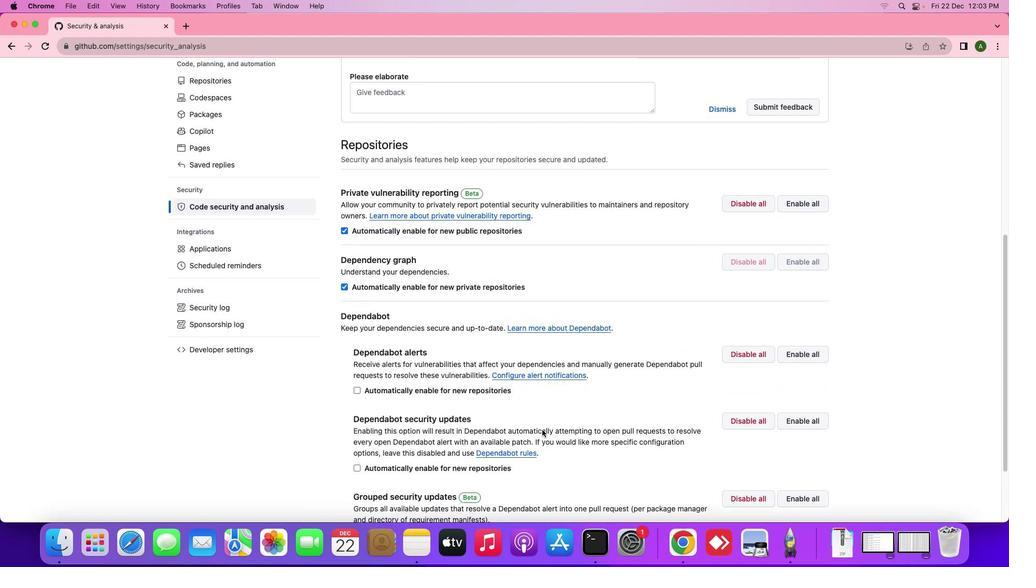
Action: Mouse scrolled (542, 430) with delta (0, 0)
Screenshot: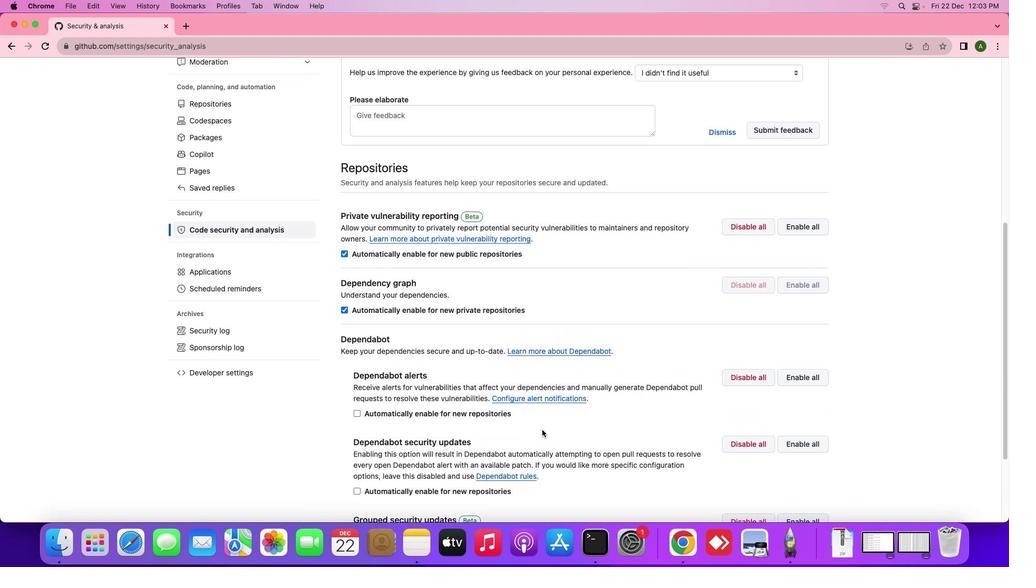 
Action: Mouse scrolled (542, 430) with delta (0, 0)
Screenshot: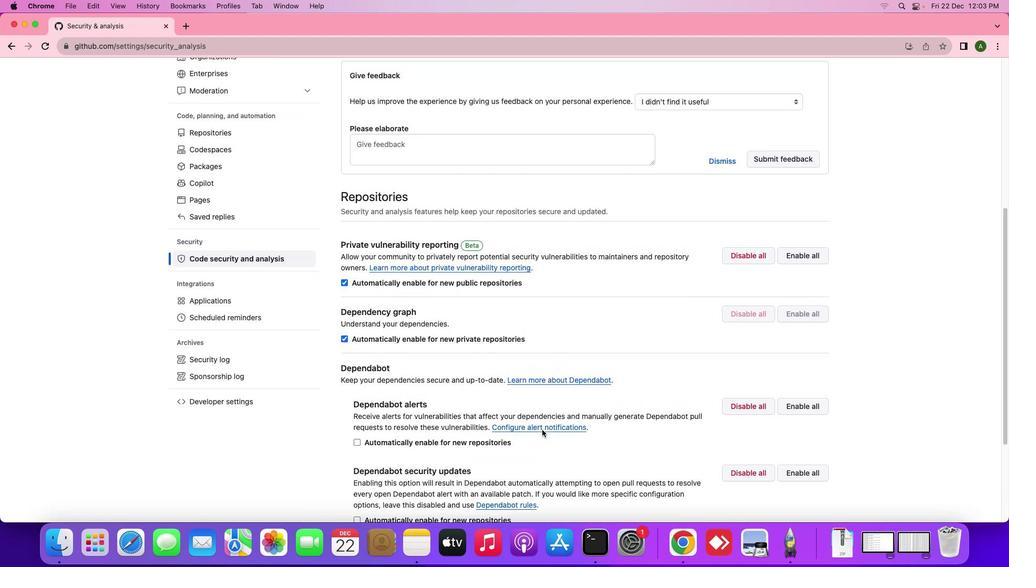 
Action: Mouse moved to (760, 291)
Screenshot: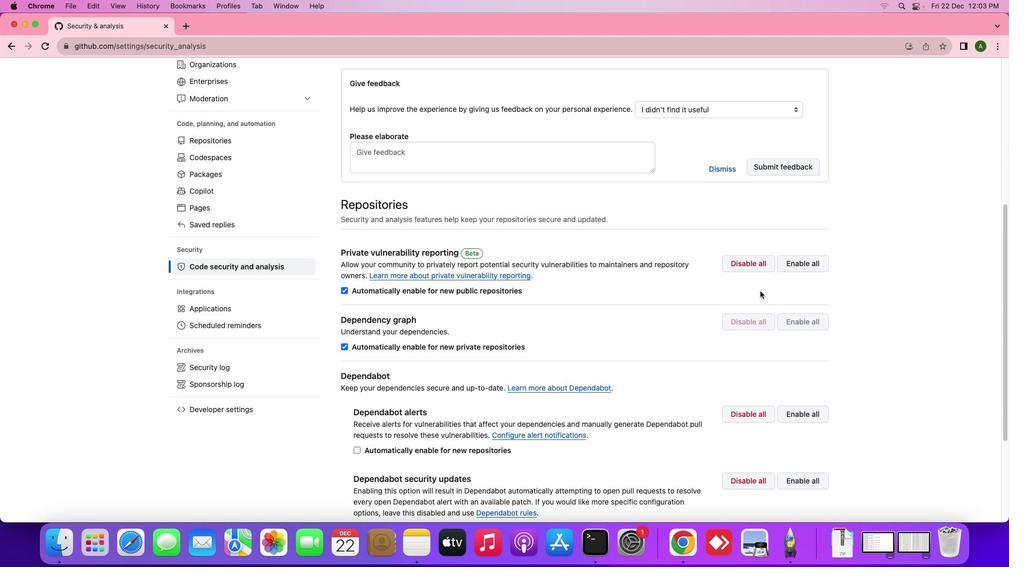 
Action: Mouse scrolled (760, 291) with delta (0, 0)
Screenshot: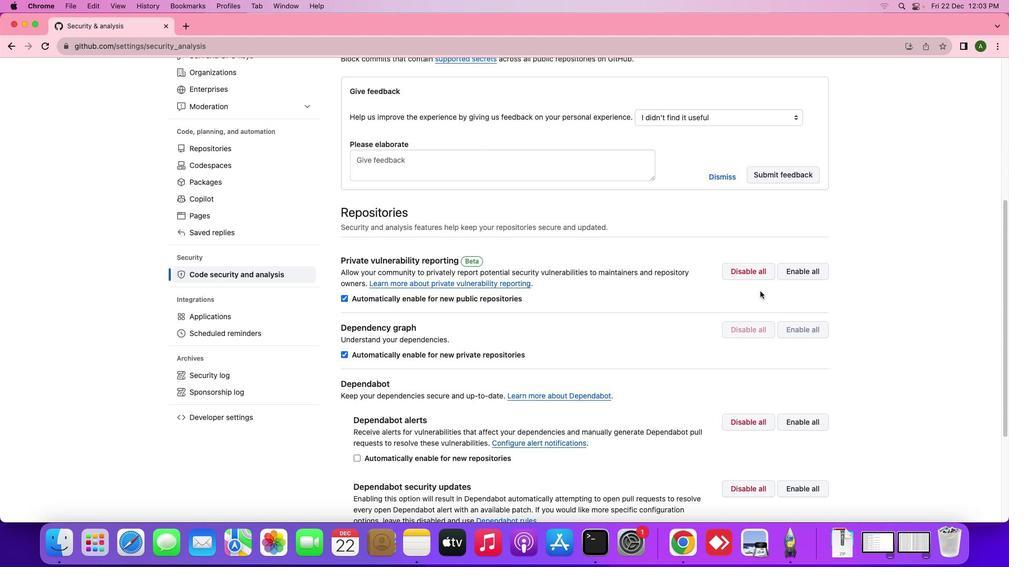 
Action: Mouse scrolled (760, 291) with delta (0, 0)
Screenshot: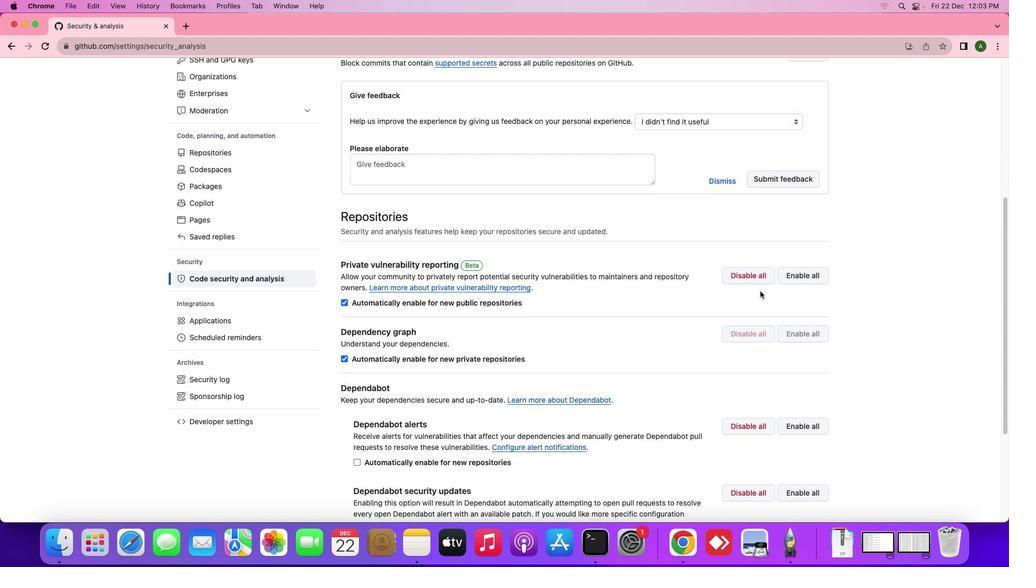 
Action: Mouse moved to (810, 277)
Screenshot: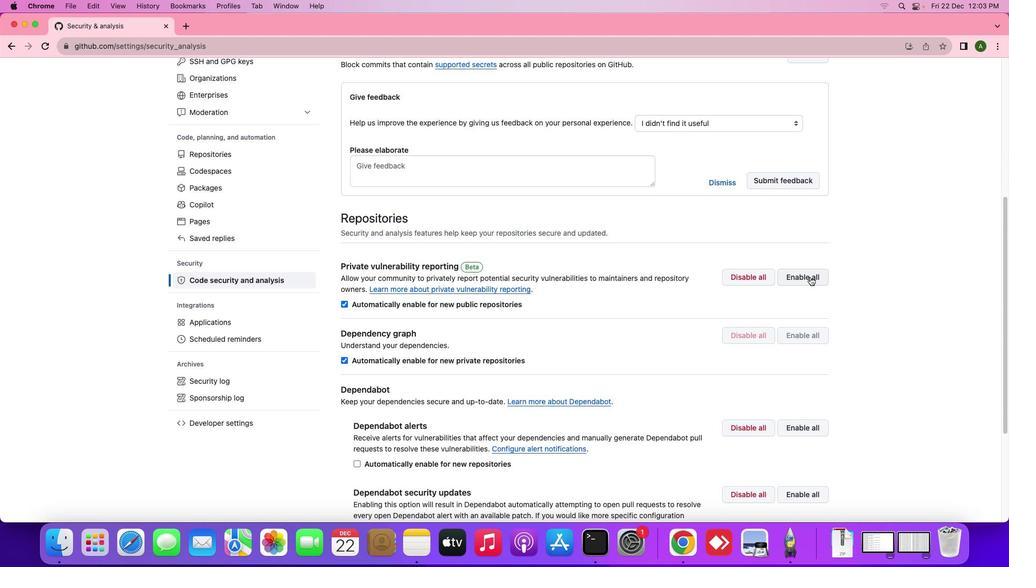 
Action: Mouse pressed left at (810, 277)
Screenshot: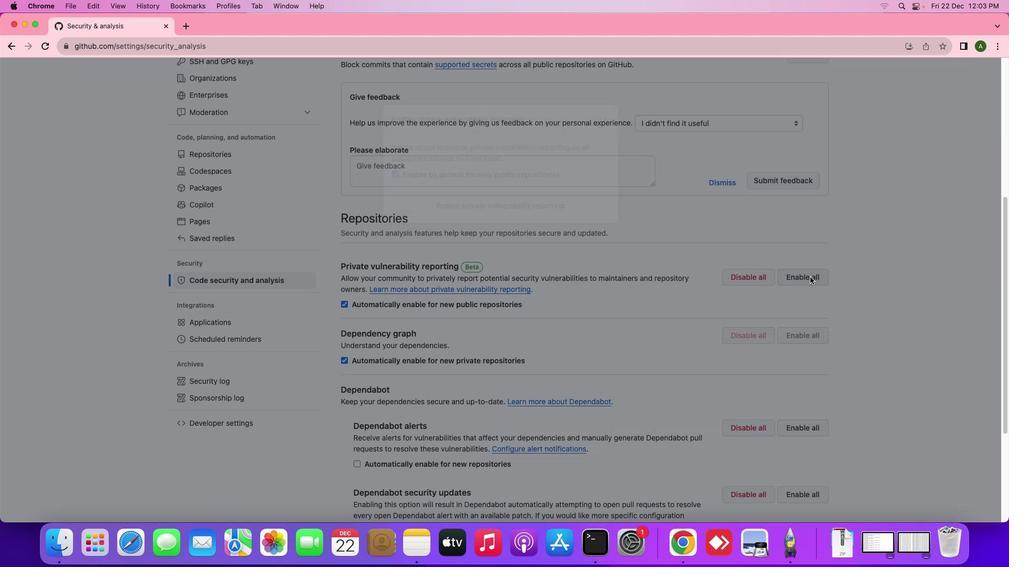 
Action: Mouse moved to (504, 203)
Screenshot: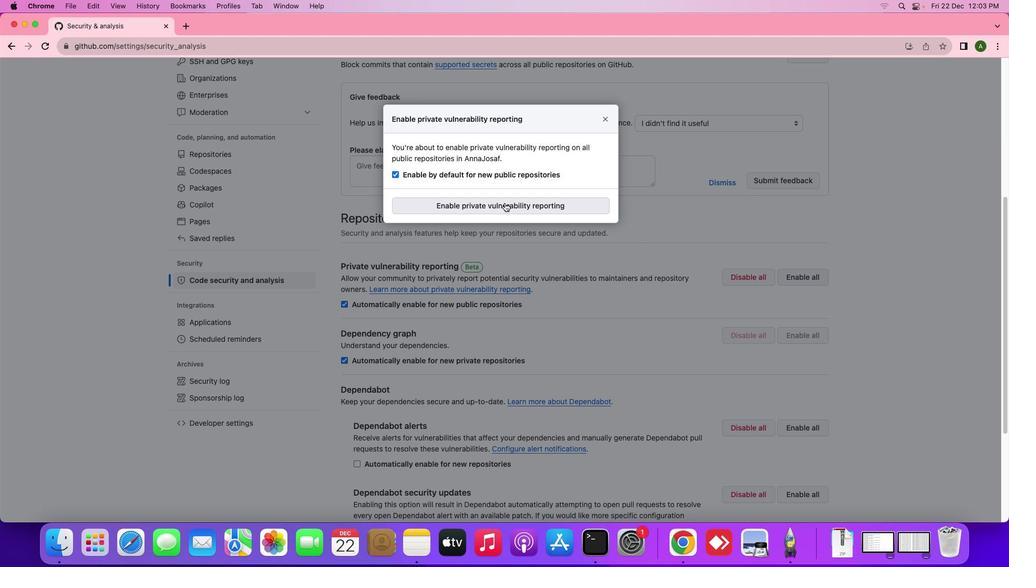 
Action: Mouse pressed left at (504, 203)
Screenshot: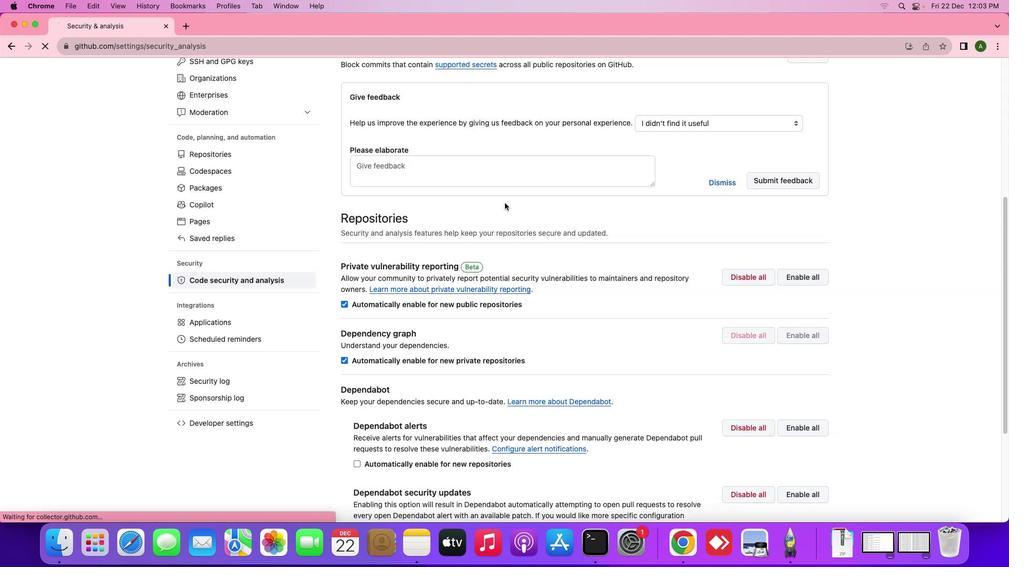 
Action: Mouse moved to (501, 300)
Screenshot: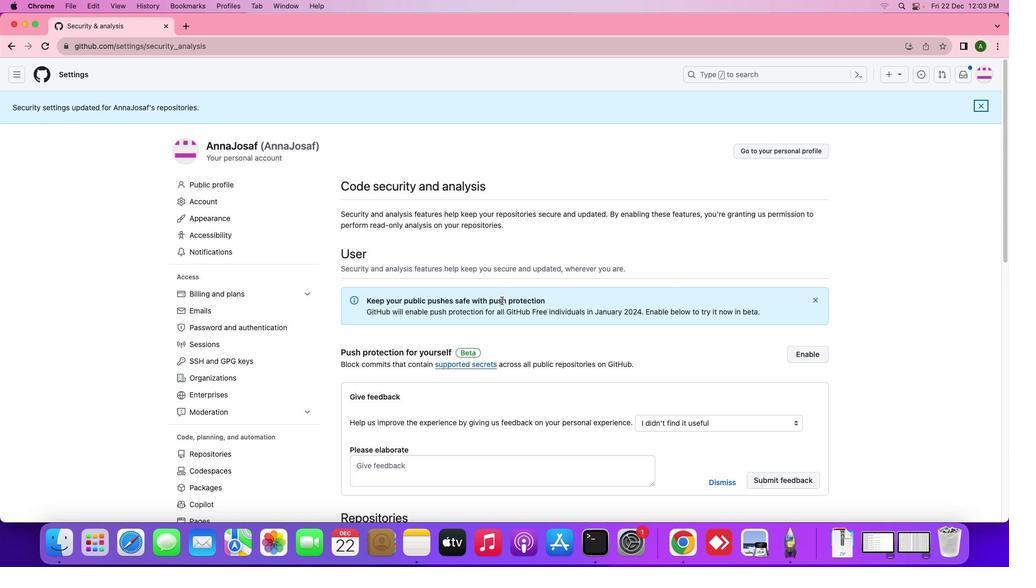 
Action: Mouse scrolled (501, 300) with delta (0, 0)
Screenshot: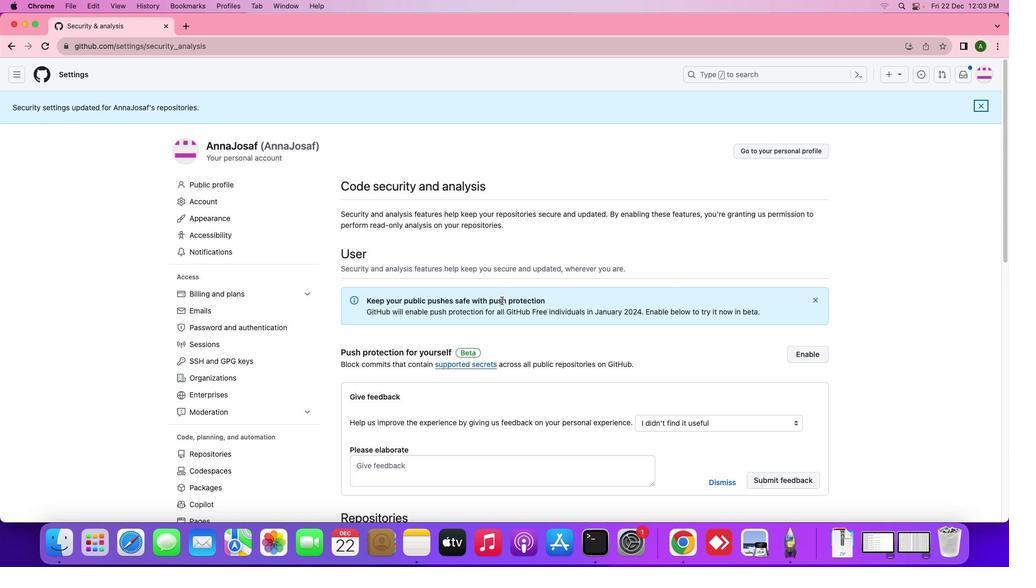 
Action: Mouse scrolled (501, 300) with delta (0, 0)
Screenshot: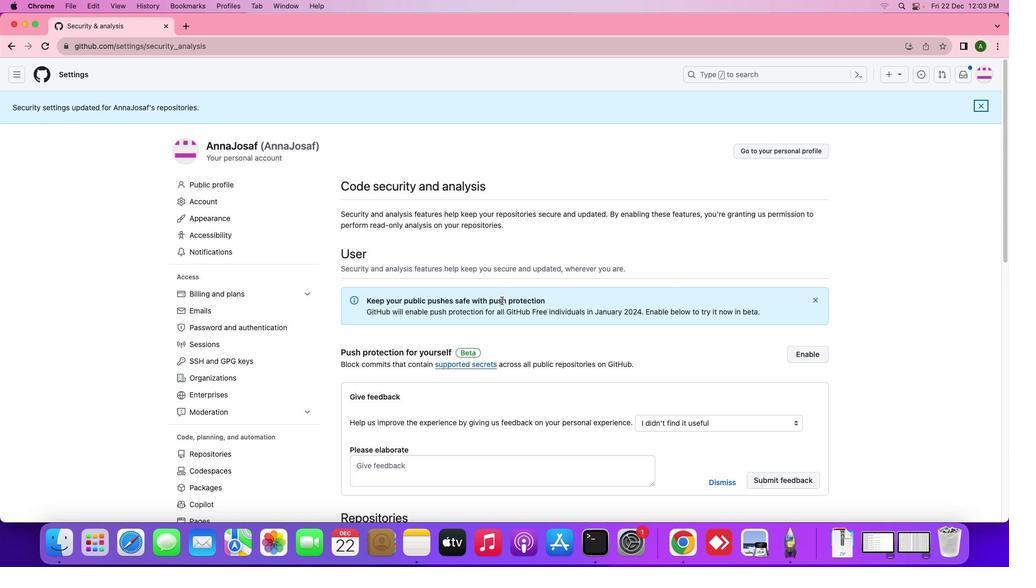 
Action: Mouse moved to (602, 326)
Screenshot: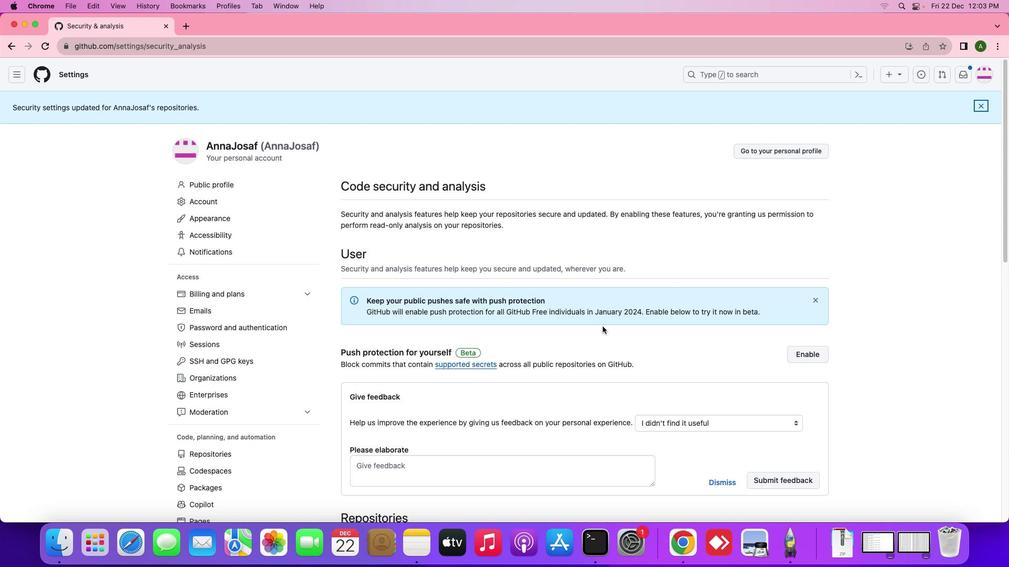 
Action: Mouse scrolled (602, 326) with delta (0, 0)
Screenshot: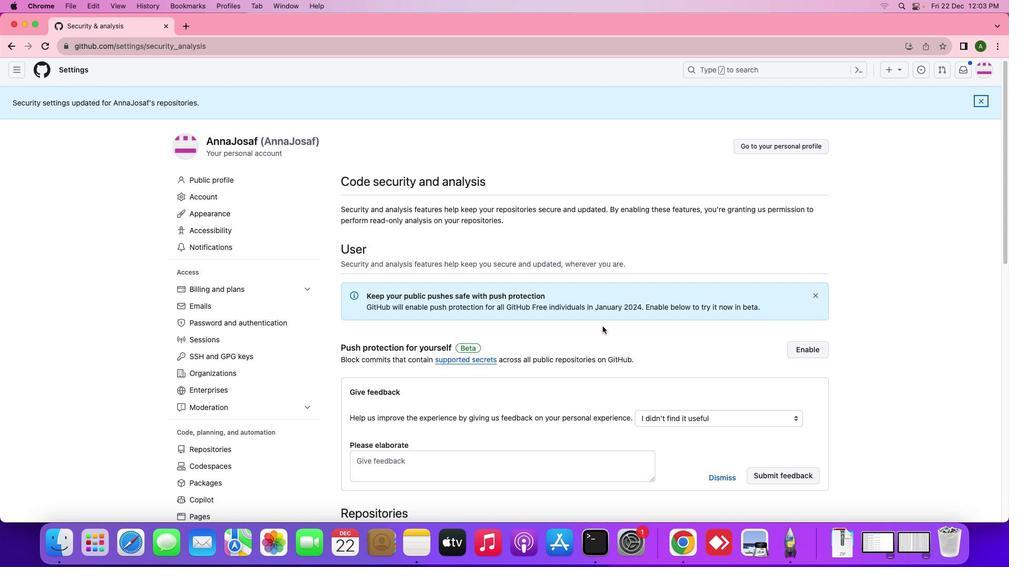 
Action: Mouse scrolled (602, 326) with delta (0, 0)
Screenshot: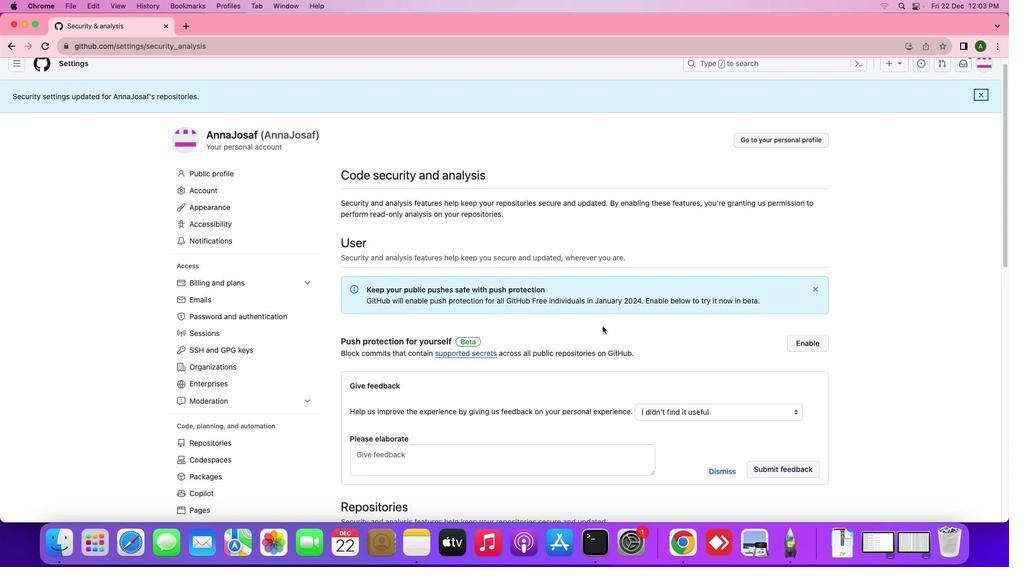 
Action: Mouse scrolled (602, 326) with delta (0, 0)
Screenshot: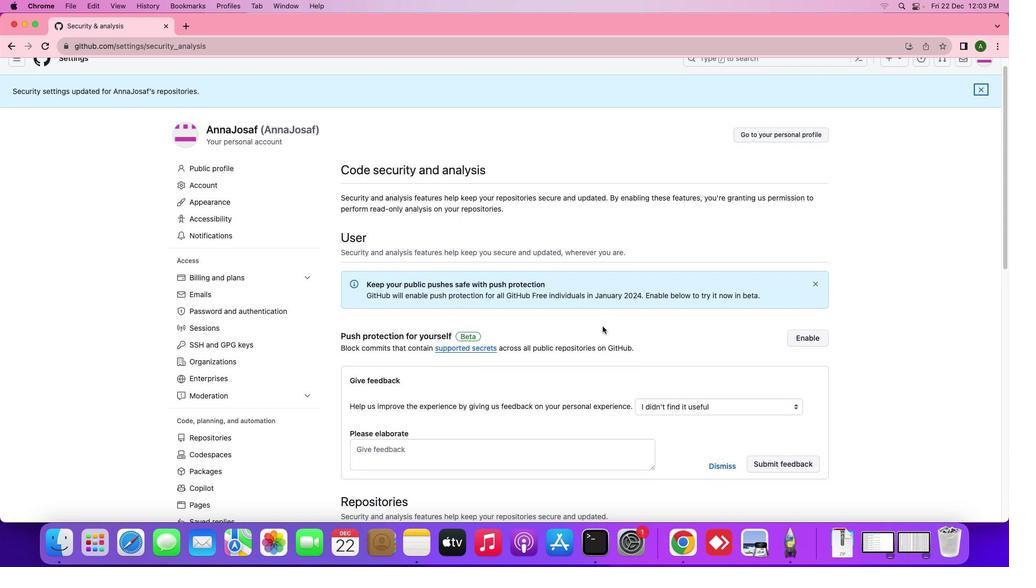 
Action: Mouse scrolled (602, 326) with delta (0, 0)
Screenshot: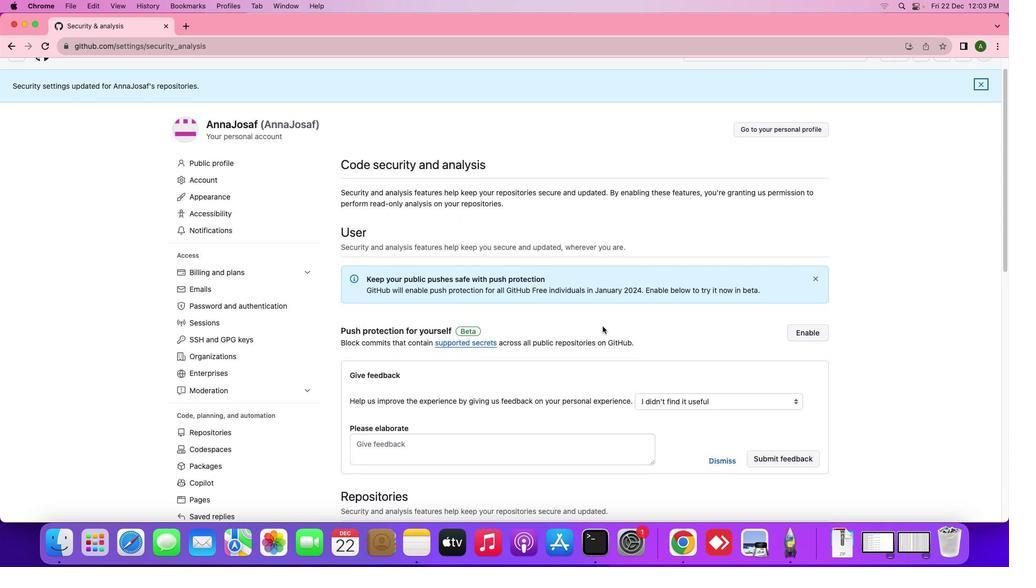 
Action: Mouse scrolled (602, 326) with delta (0, 0)
Screenshot: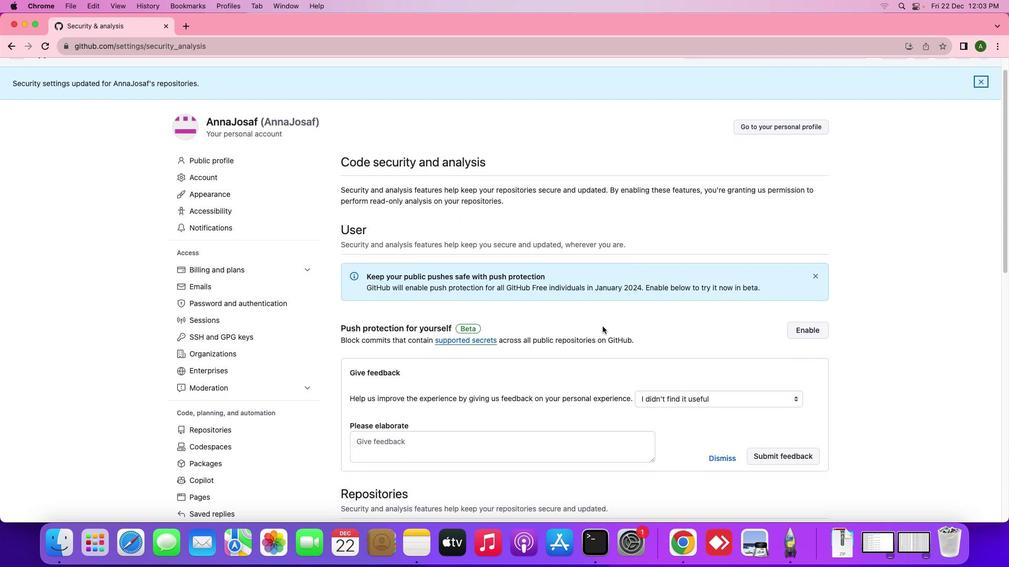 
Action: Mouse scrolled (602, 326) with delta (0, 0)
Screenshot: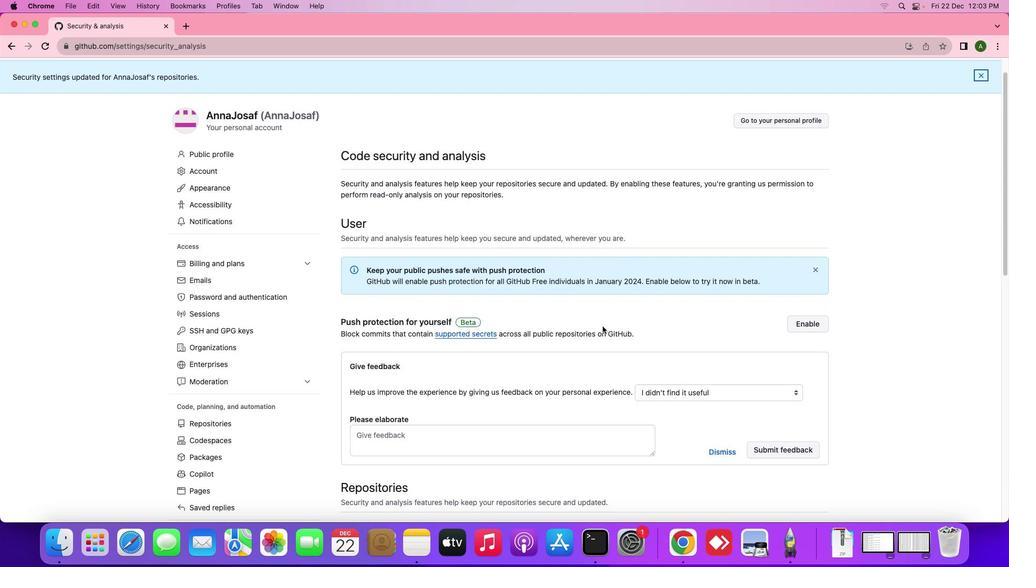
Action: Mouse scrolled (602, 326) with delta (0, 0)
Screenshot: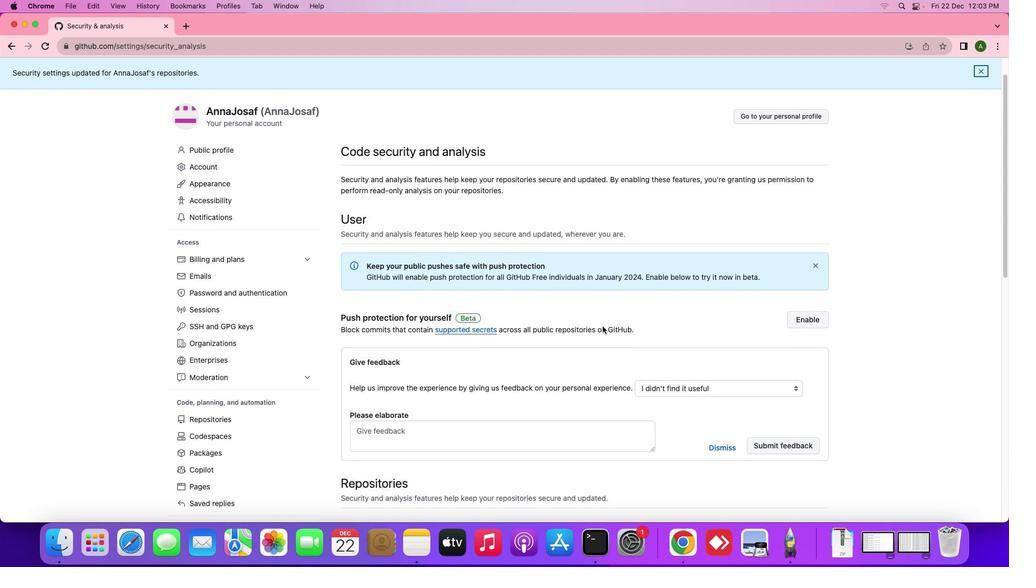 
Action: Mouse scrolled (602, 326) with delta (0, 0)
Screenshot: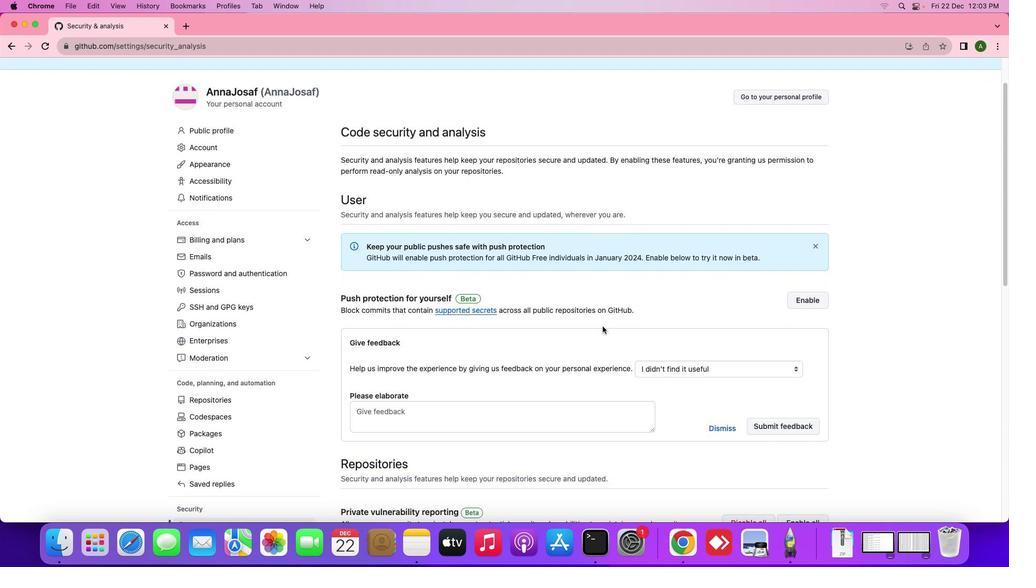 
Action: Mouse scrolled (602, 326) with delta (0, 0)
Screenshot: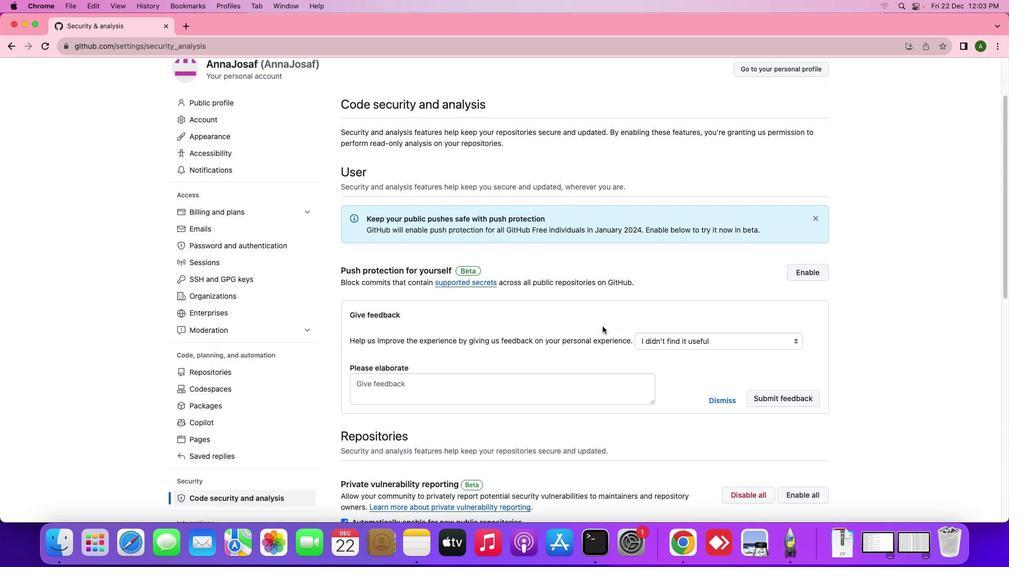 
Action: Mouse scrolled (602, 326) with delta (0, -1)
Screenshot: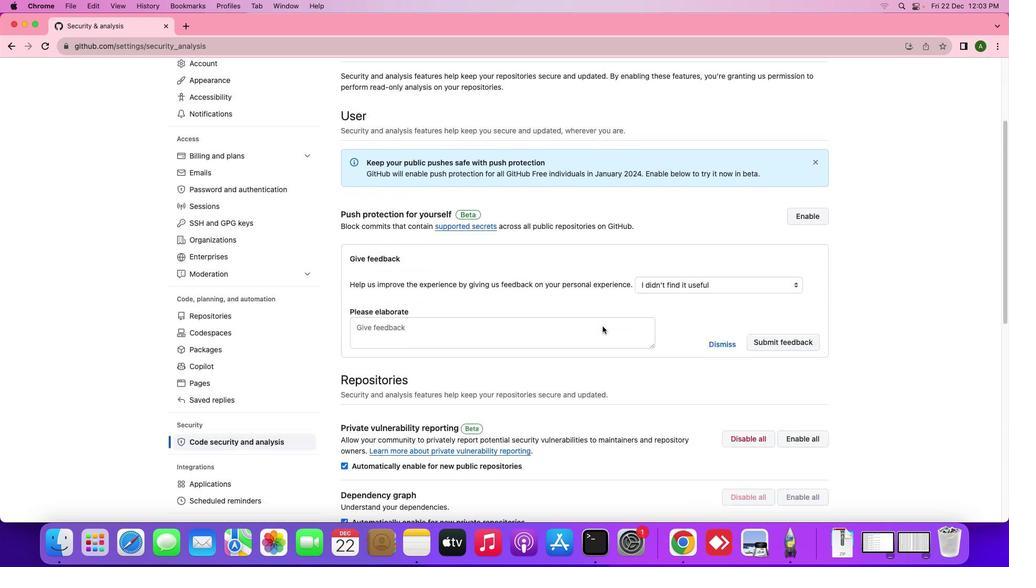 
Action: Mouse scrolled (602, 326) with delta (0, 0)
Screenshot: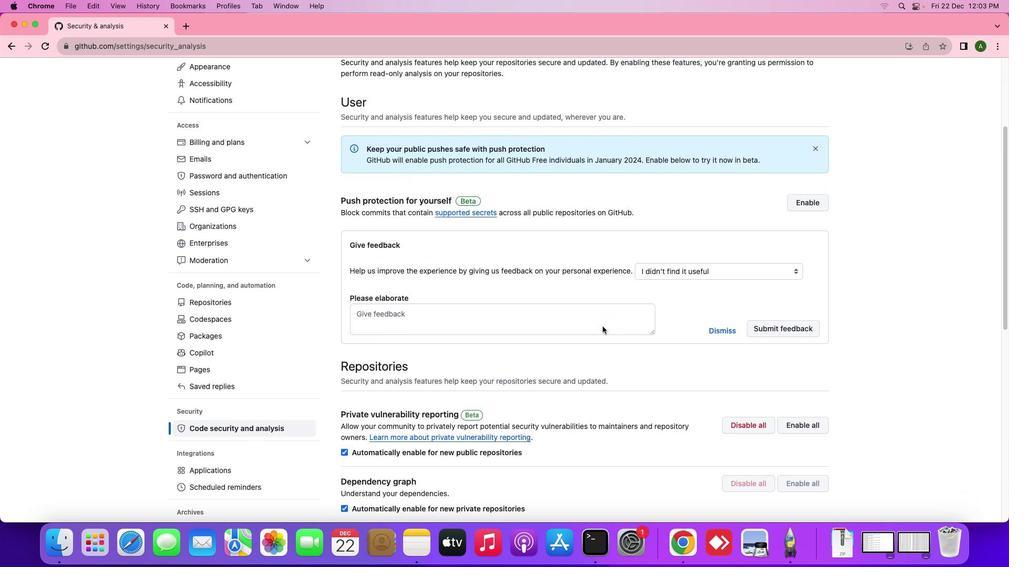 
Action: Mouse scrolled (602, 326) with delta (0, 0)
Screenshot: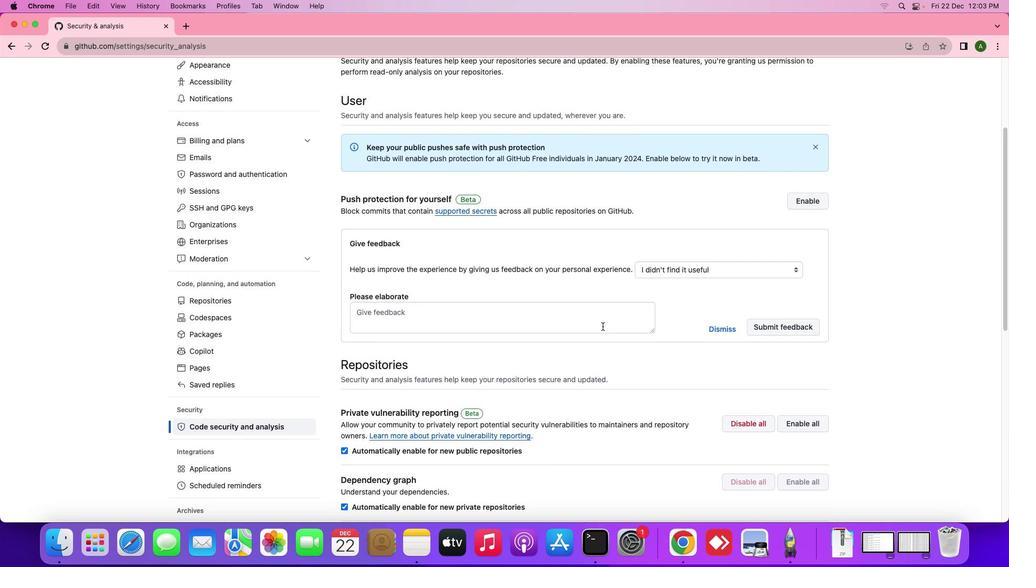
Action: Mouse scrolled (602, 326) with delta (0, 0)
Screenshot: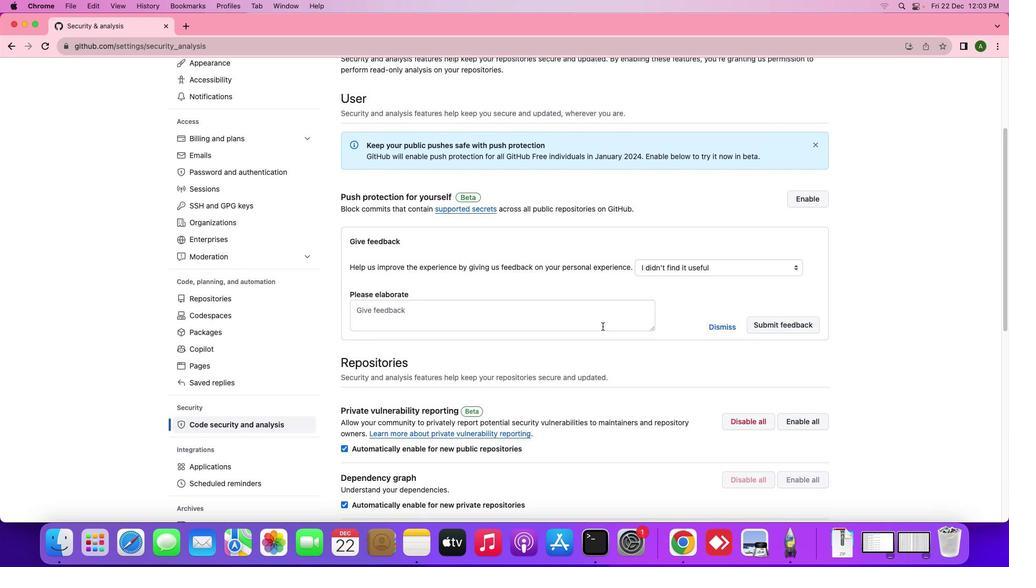 
Action: Mouse scrolled (602, 326) with delta (0, 0)
Screenshot: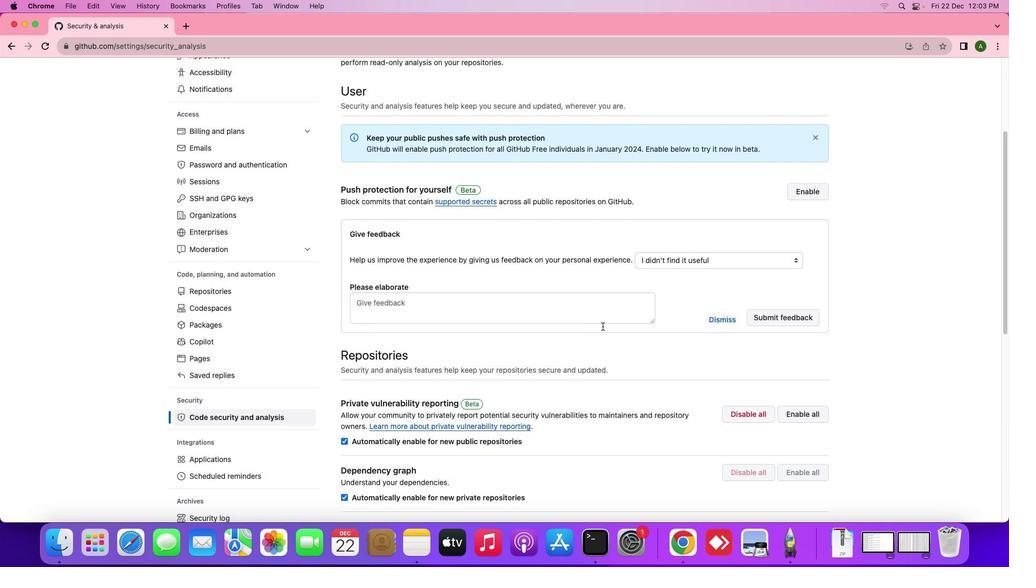 
Action: Mouse scrolled (602, 326) with delta (0, 0)
Screenshot: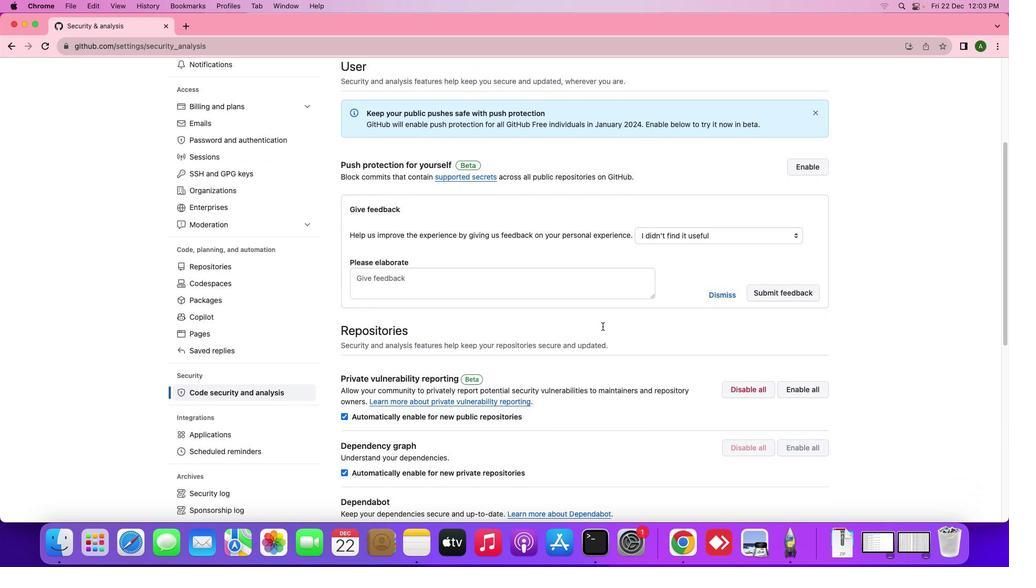
Action: Mouse scrolled (602, 326) with delta (0, -1)
Screenshot: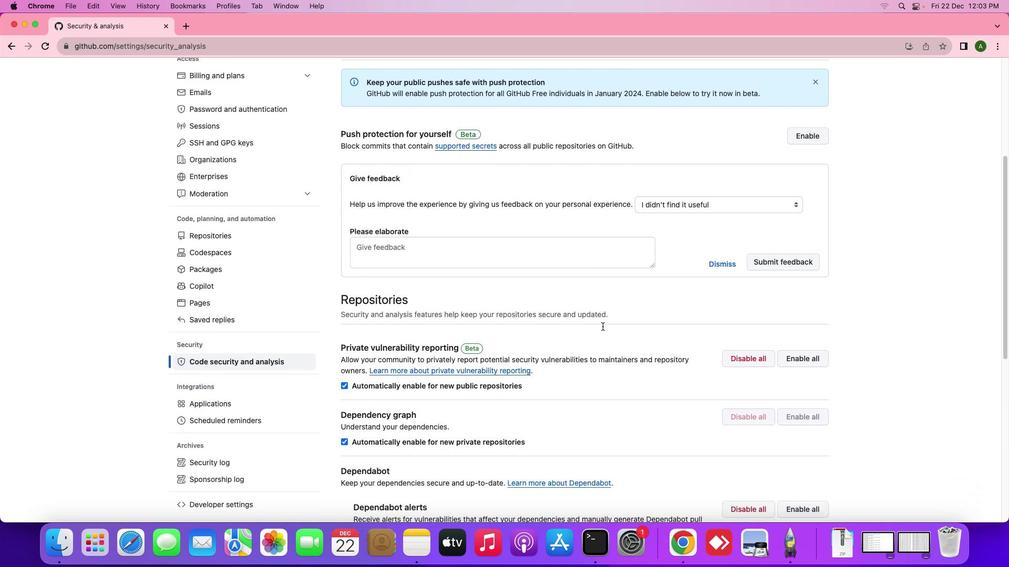 
Action: Mouse scrolled (602, 326) with delta (0, -1)
Screenshot: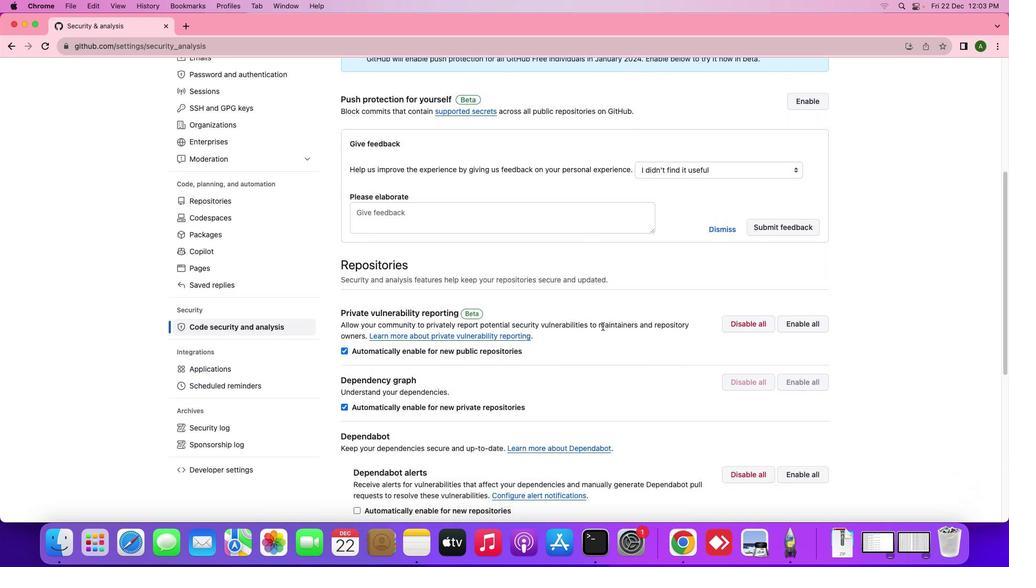 
Action: Mouse scrolled (602, 326) with delta (0, 0)
Screenshot: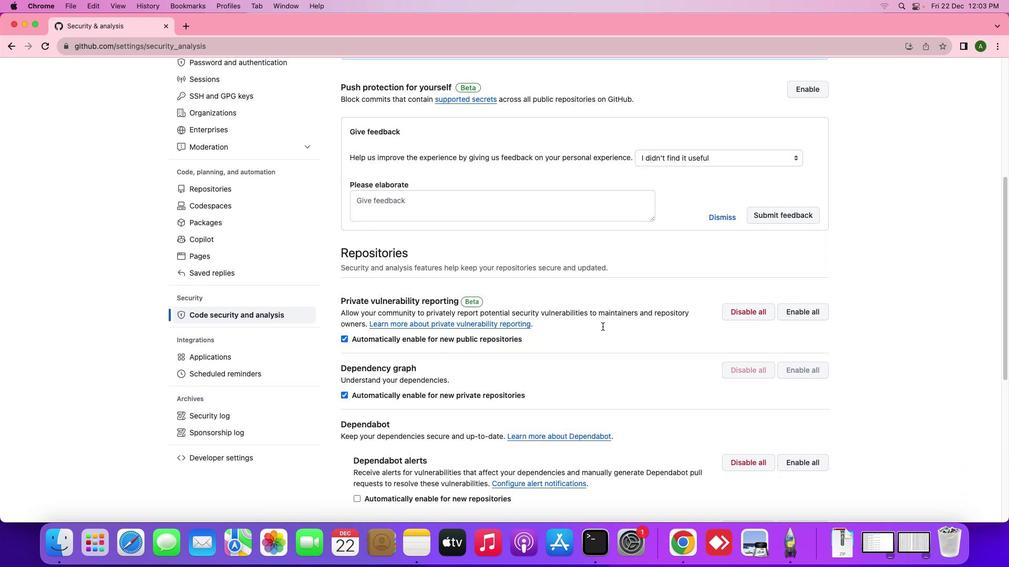 
Action: Mouse moved to (608, 331)
Screenshot: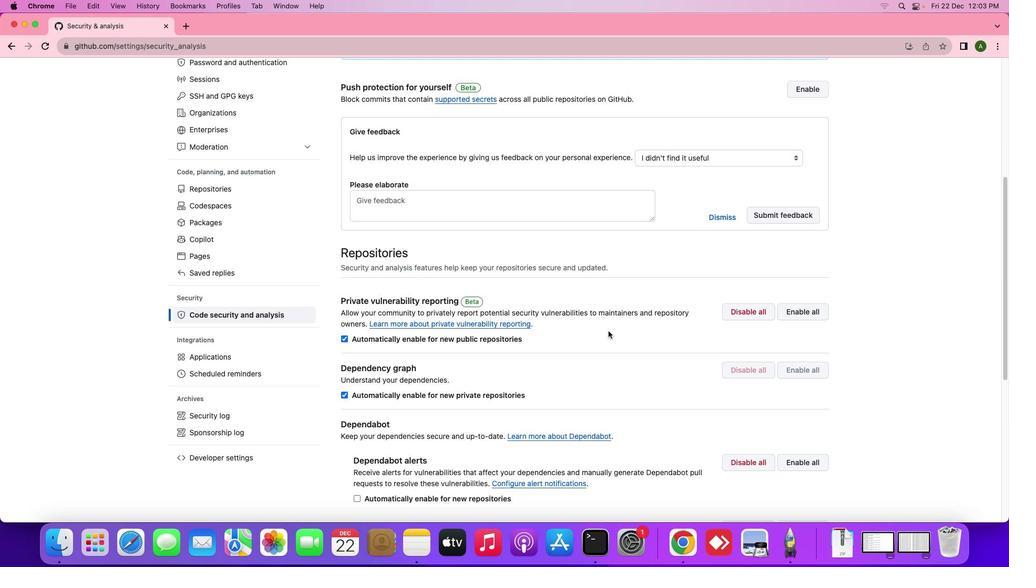
Action: Mouse scrolled (608, 331) with delta (0, 0)
Screenshot: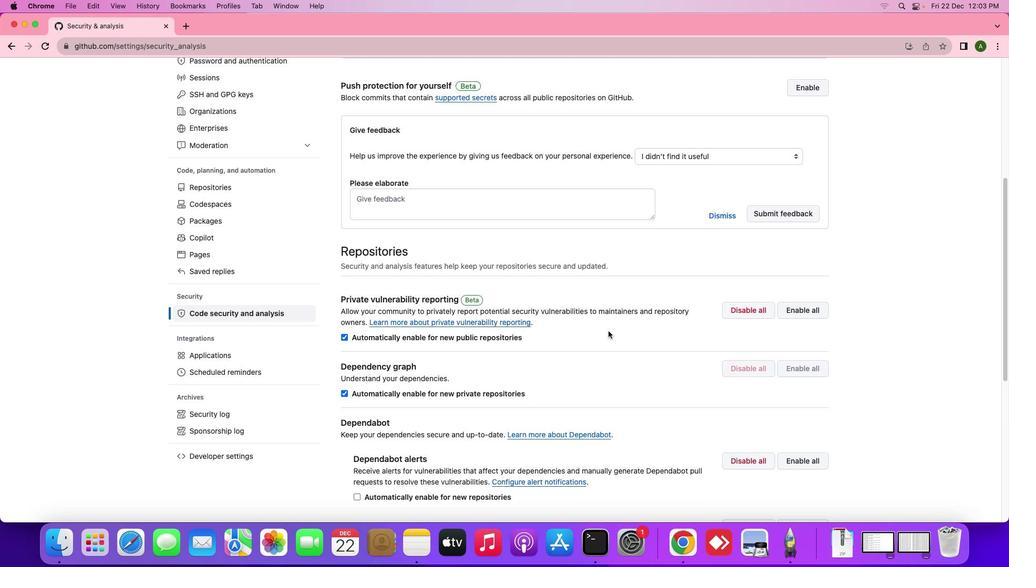 
Action: Mouse scrolled (608, 331) with delta (0, 0)
Screenshot: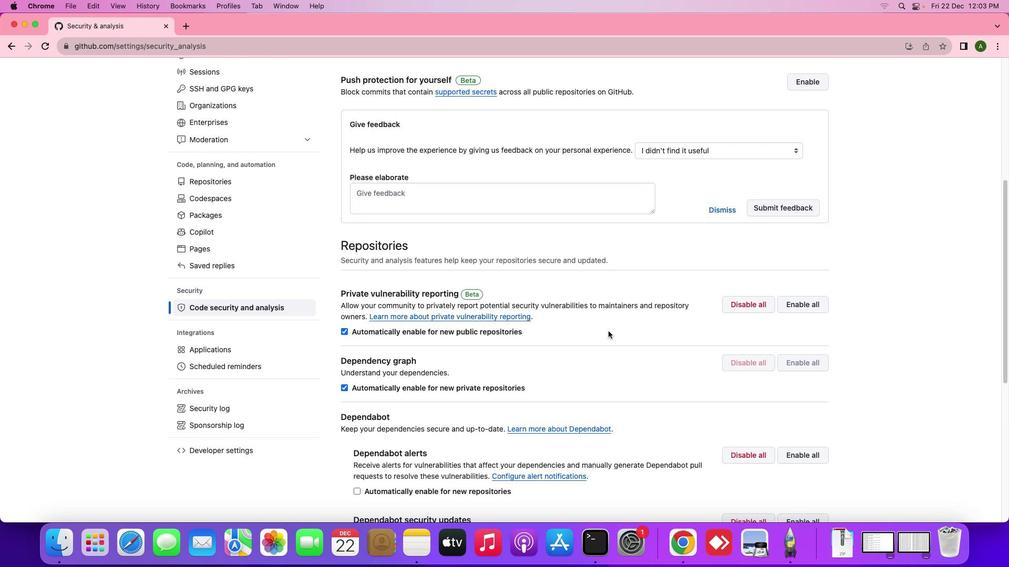 
Action: Mouse scrolled (608, 331) with delta (0, 0)
Screenshot: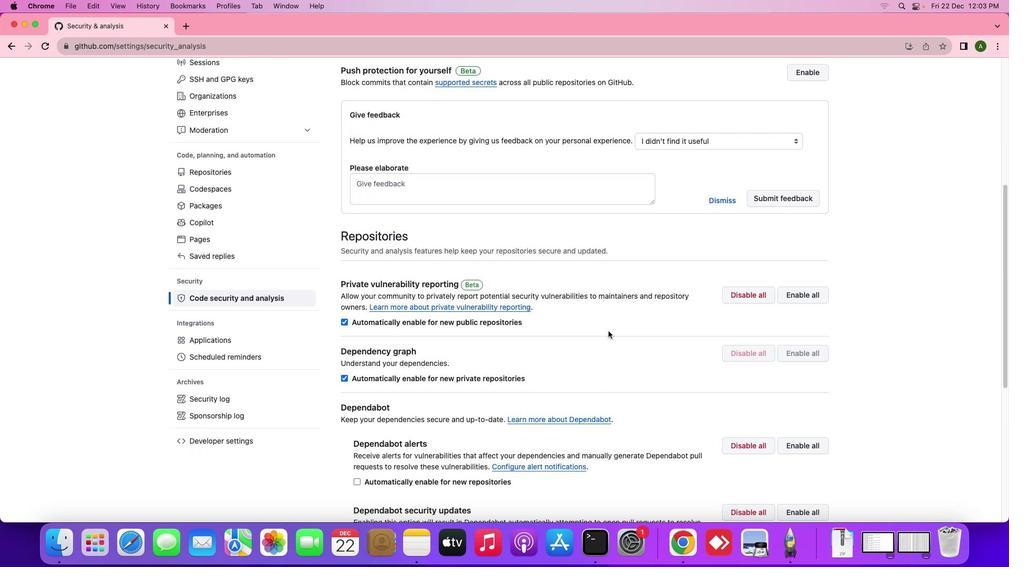
Action: Mouse scrolled (608, 331) with delta (0, 0)
Screenshot: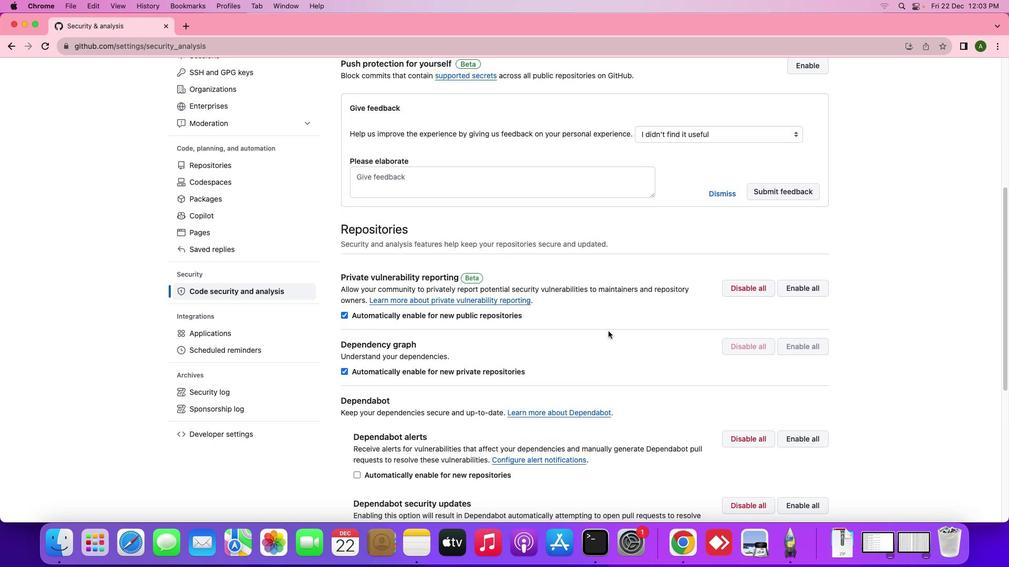 
Action: Mouse scrolled (608, 331) with delta (0, 0)
Screenshot: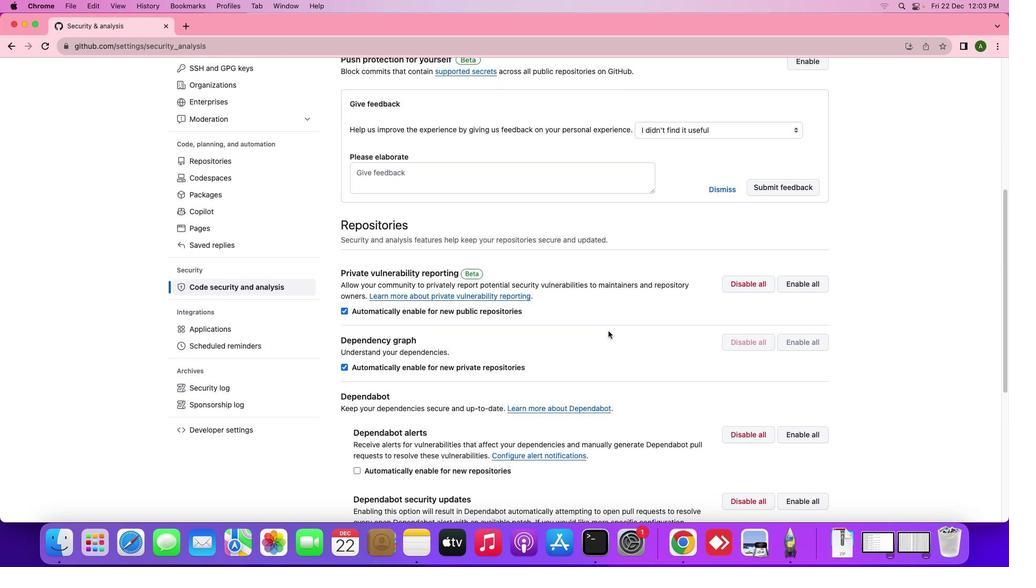 
Action: Mouse scrolled (608, 331) with delta (0, 0)
Screenshot: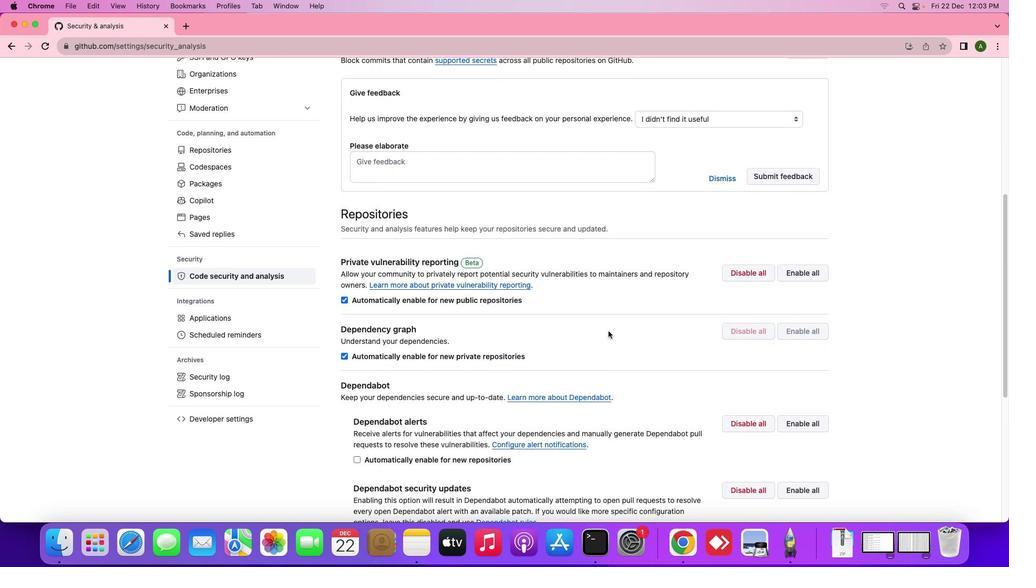 
Action: Mouse scrolled (608, 331) with delta (0, 0)
Screenshot: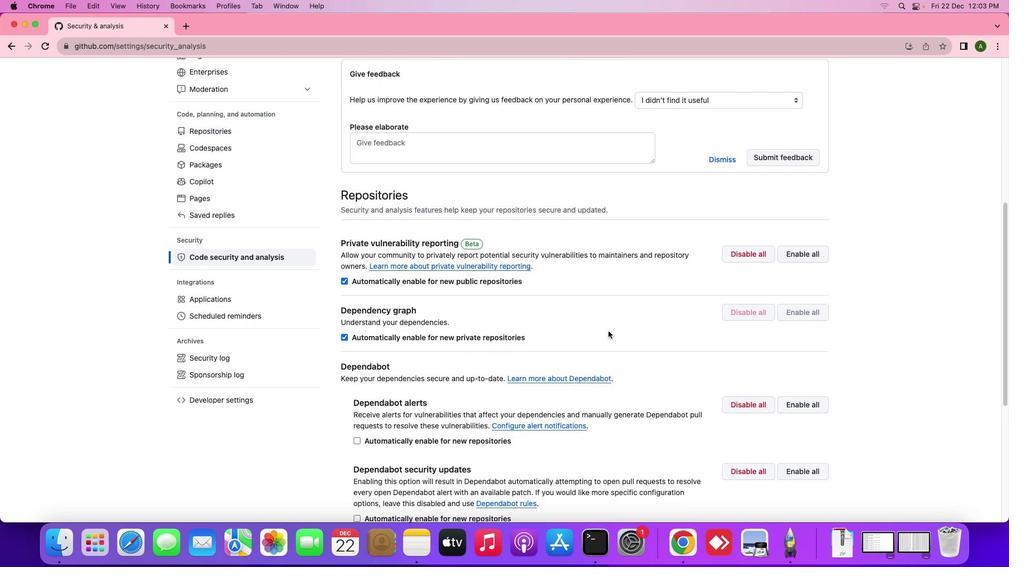 
Action: Mouse scrolled (608, 331) with delta (0, 0)
Screenshot: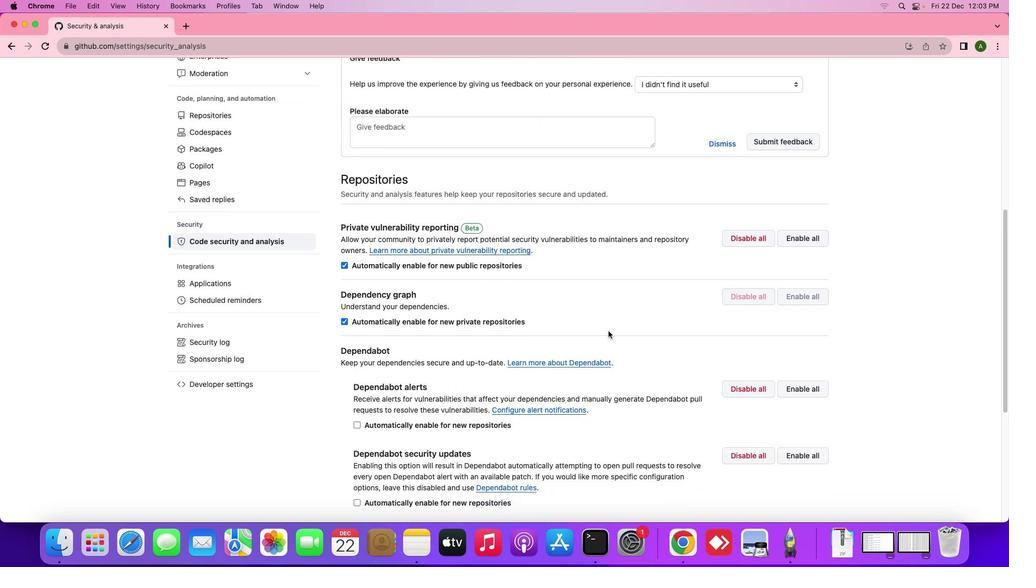 
Action: Mouse scrolled (608, 331) with delta (0, -1)
Screenshot: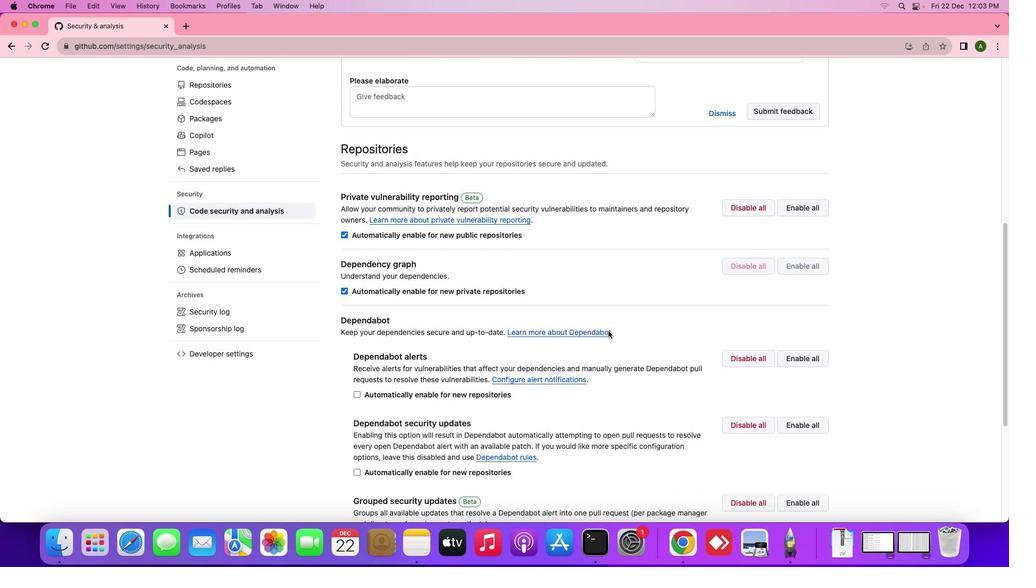 
Action: Mouse scrolled (608, 331) with delta (0, 0)
Screenshot: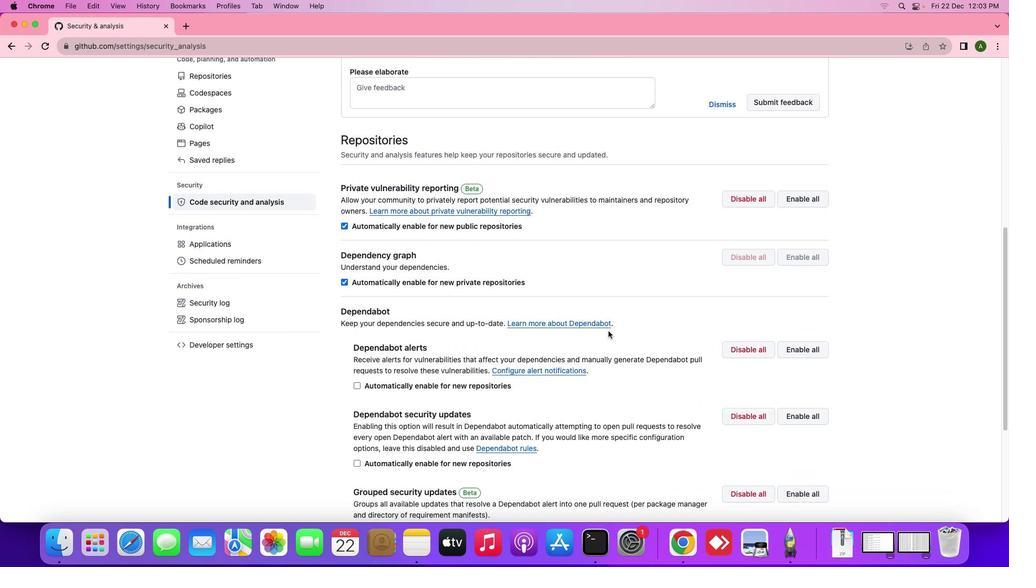 
Action: Mouse scrolled (608, 331) with delta (0, 0)
Screenshot: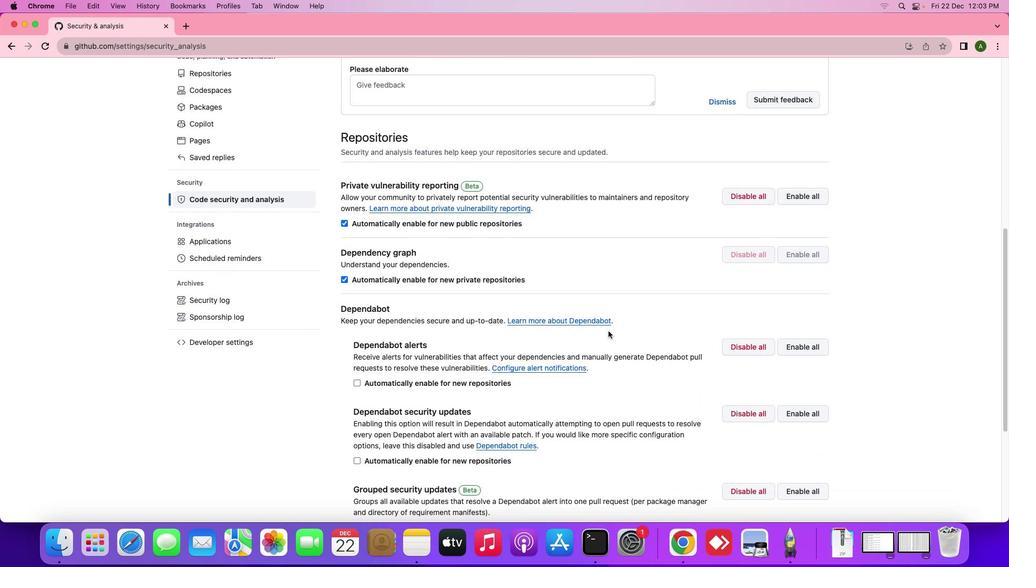 
Action: Mouse scrolled (608, 331) with delta (0, 0)
Screenshot: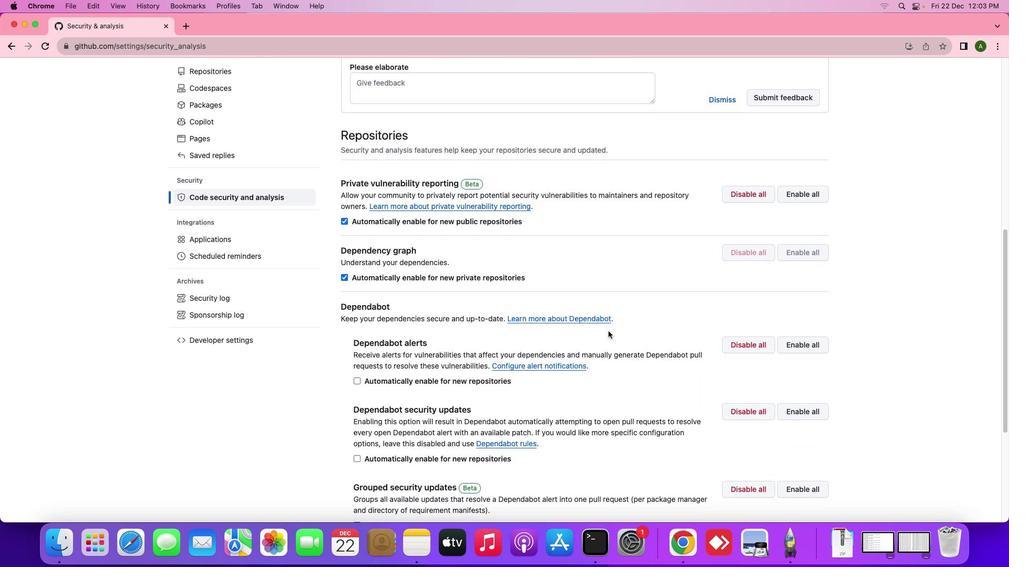
Action: Mouse scrolled (608, 331) with delta (0, 0)
Screenshot: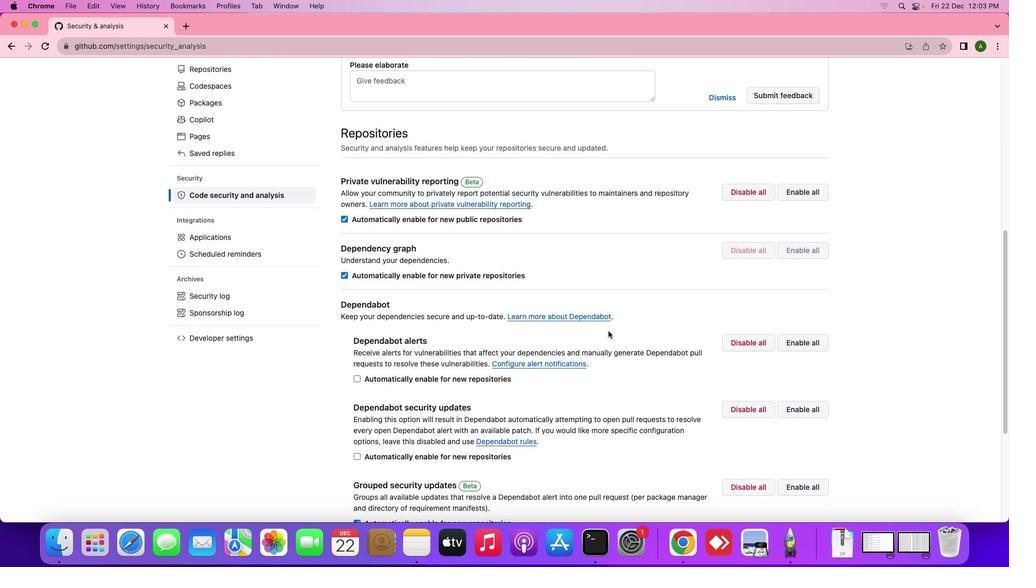 
Action: Mouse scrolled (608, 331) with delta (0, 0)
Screenshot: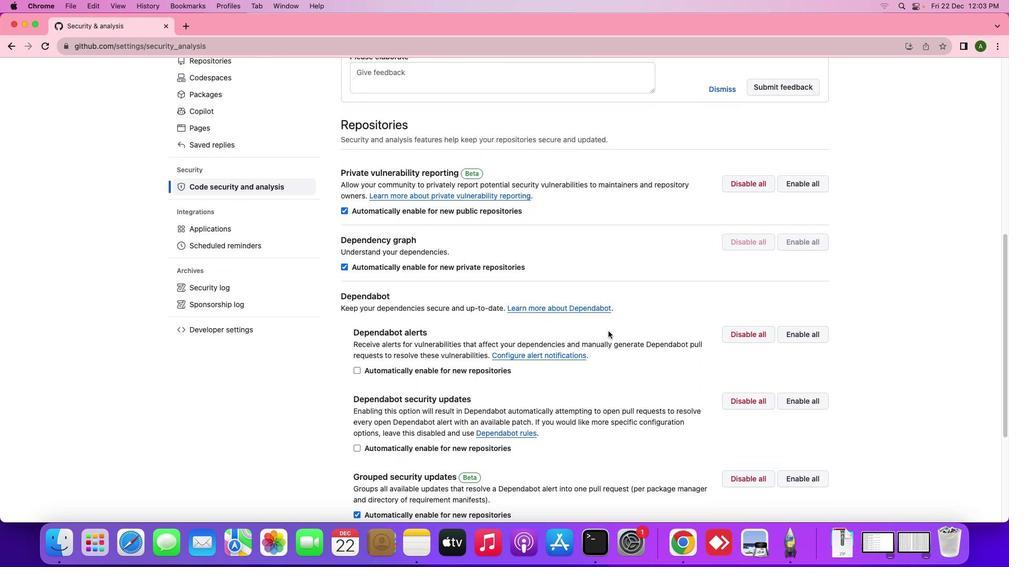 
Action: Mouse scrolled (608, 331) with delta (0, 0)
Screenshot: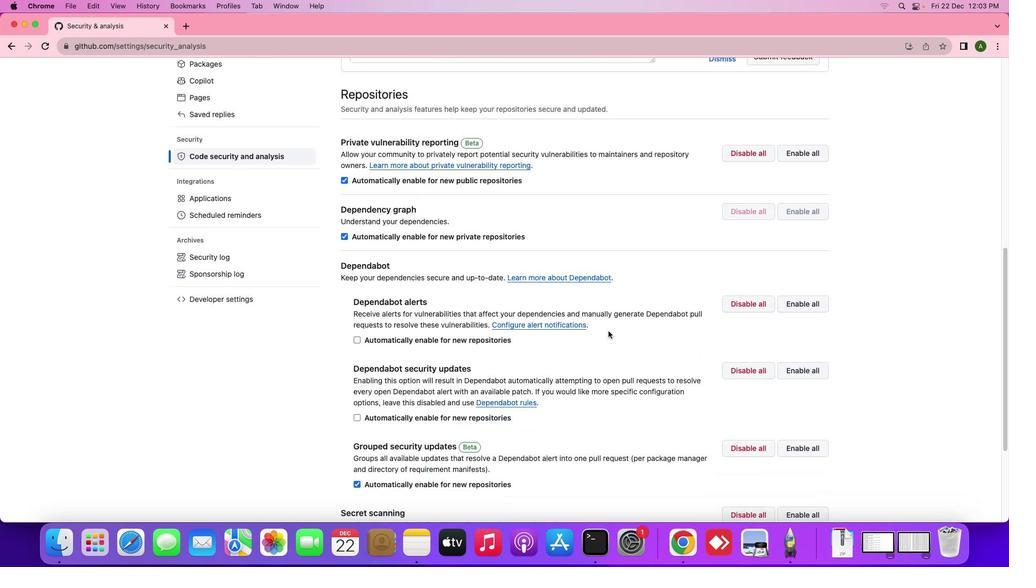 
Action: Mouse scrolled (608, 331) with delta (0, -1)
Screenshot: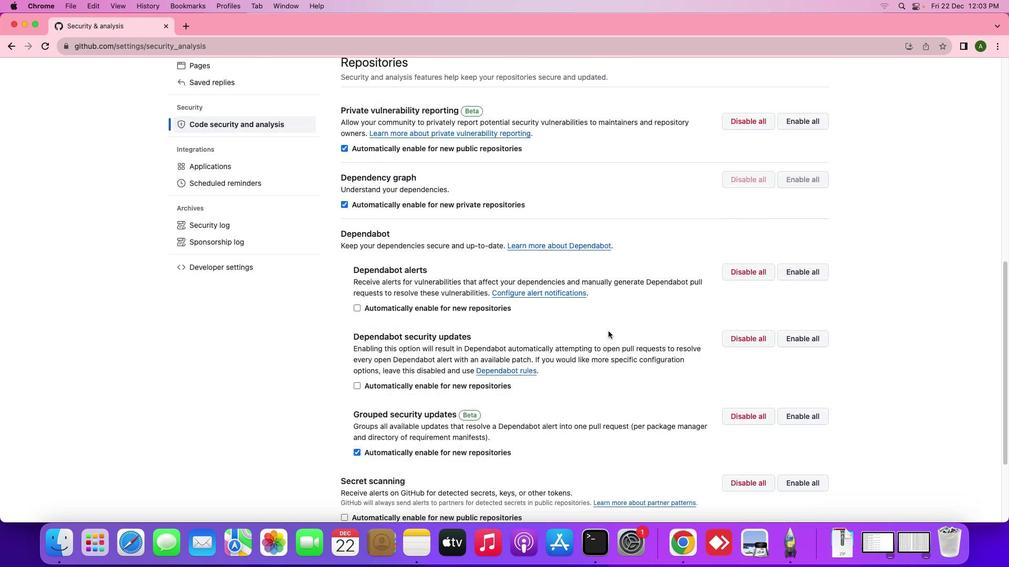 
Action: Mouse scrolled (608, 331) with delta (0, -1)
Screenshot: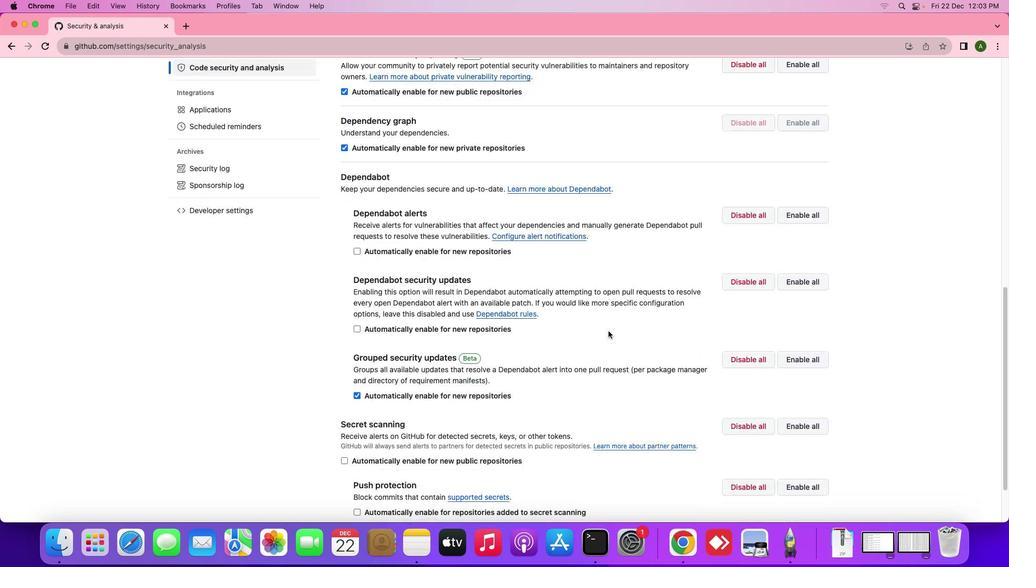 
Action: Mouse moved to (343, 453)
Screenshot: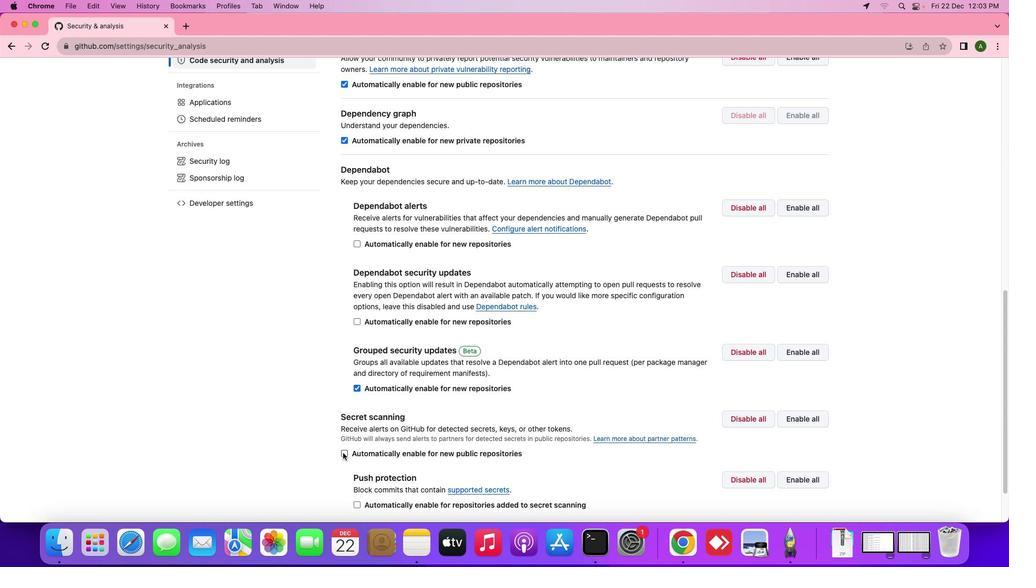 
Action: Mouse pressed left at (343, 453)
Screenshot: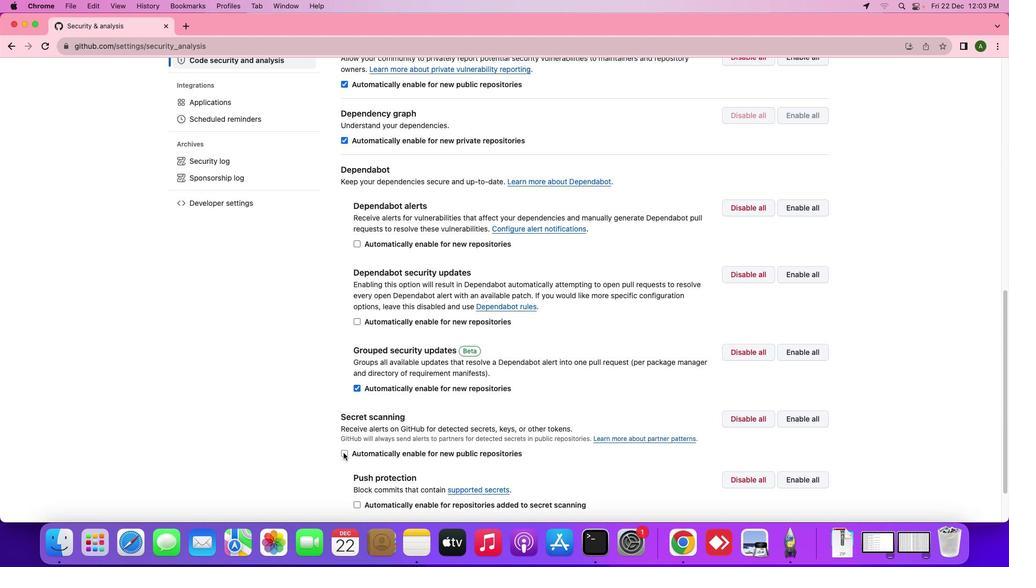 
Action: Mouse moved to (400, 133)
Screenshot: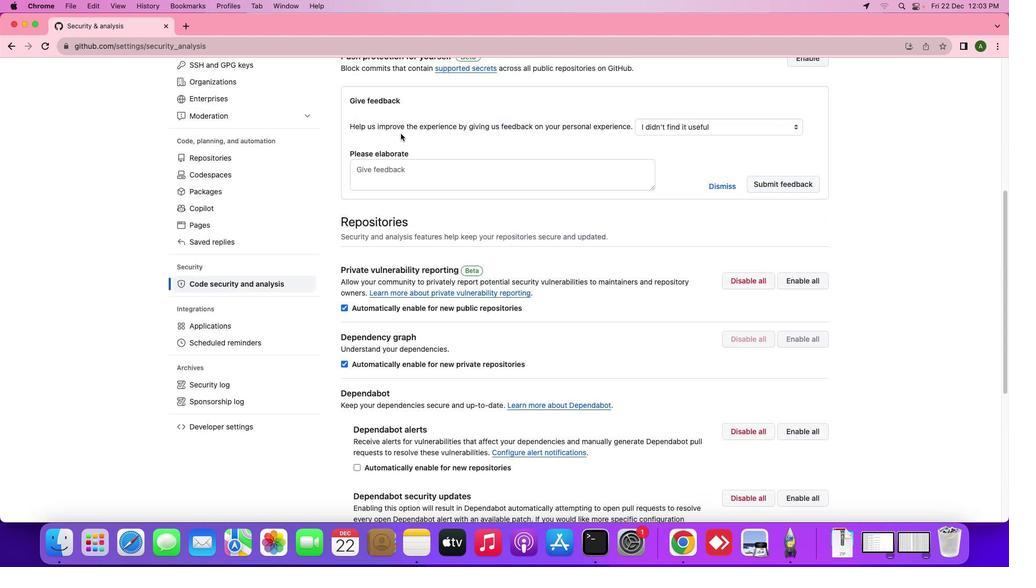 
Action: Mouse scrolled (400, 133) with delta (0, 0)
Screenshot: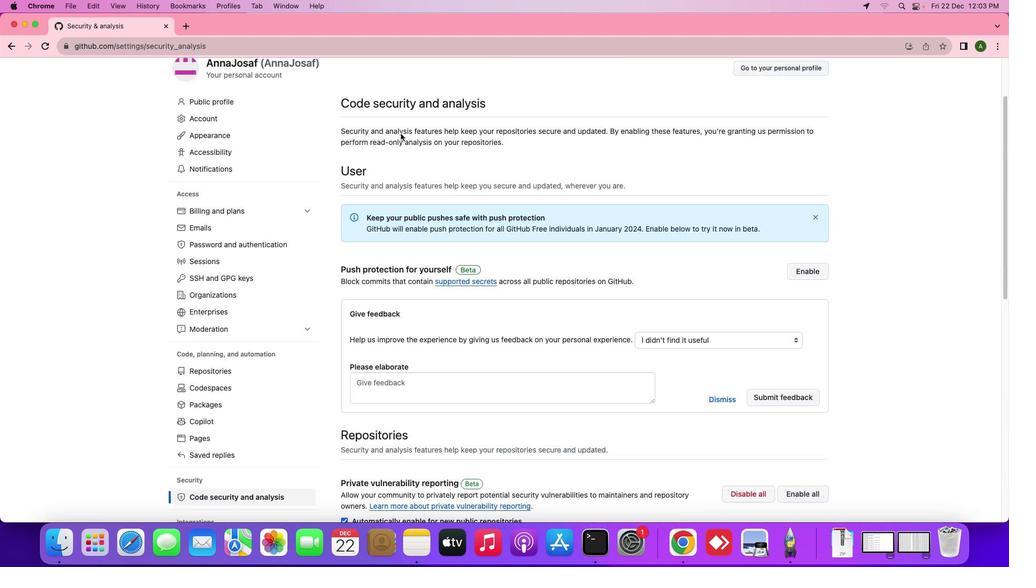 
Action: Mouse moved to (400, 133)
Screenshot: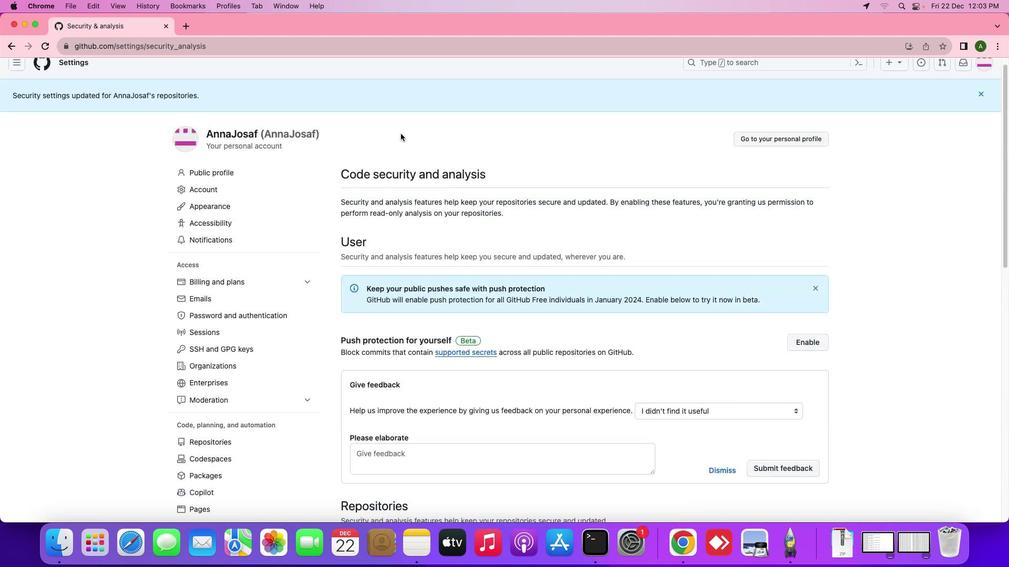 
Action: Mouse scrolled (400, 133) with delta (0, 0)
Screenshot: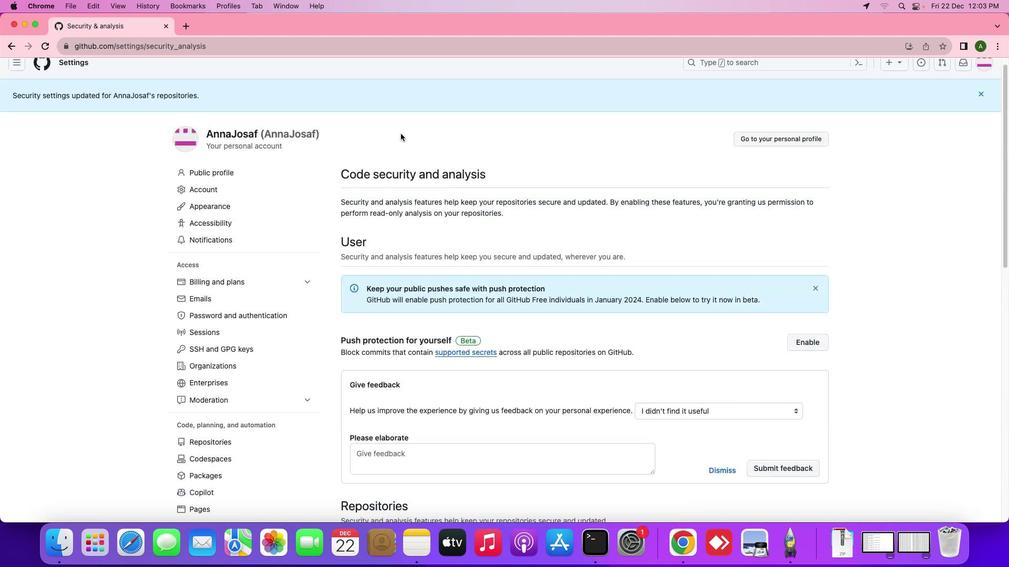 
Action: Mouse scrolled (400, 133) with delta (0, 1)
Screenshot: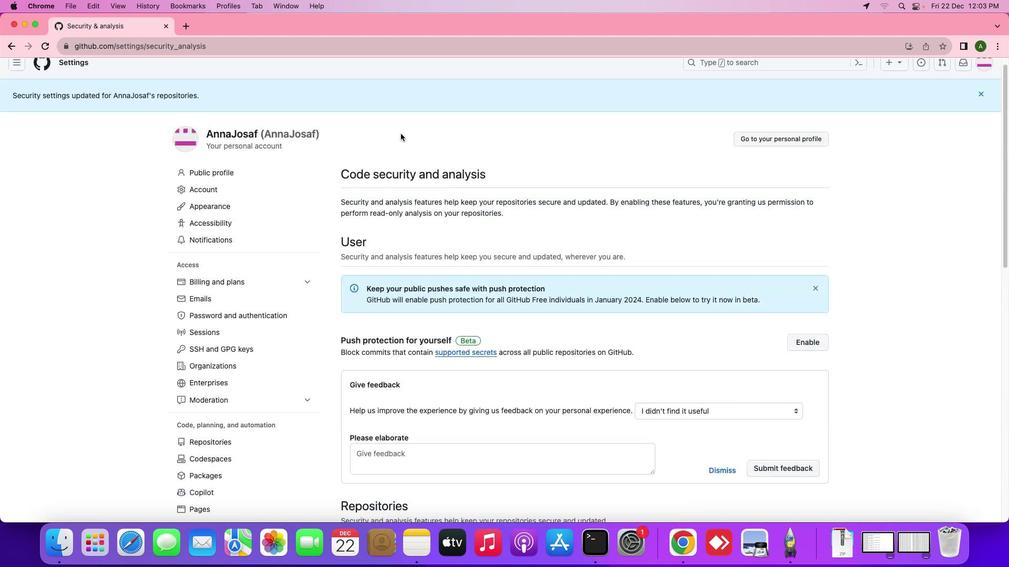 
Action: Mouse moved to (400, 134)
Screenshot: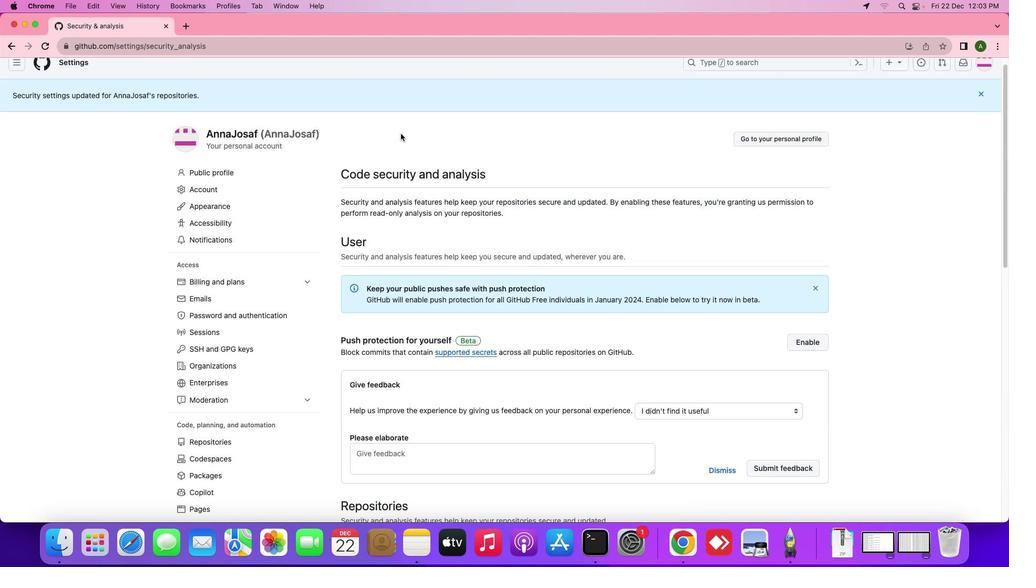 
Action: Mouse scrolled (400, 134) with delta (0, 2)
Screenshot: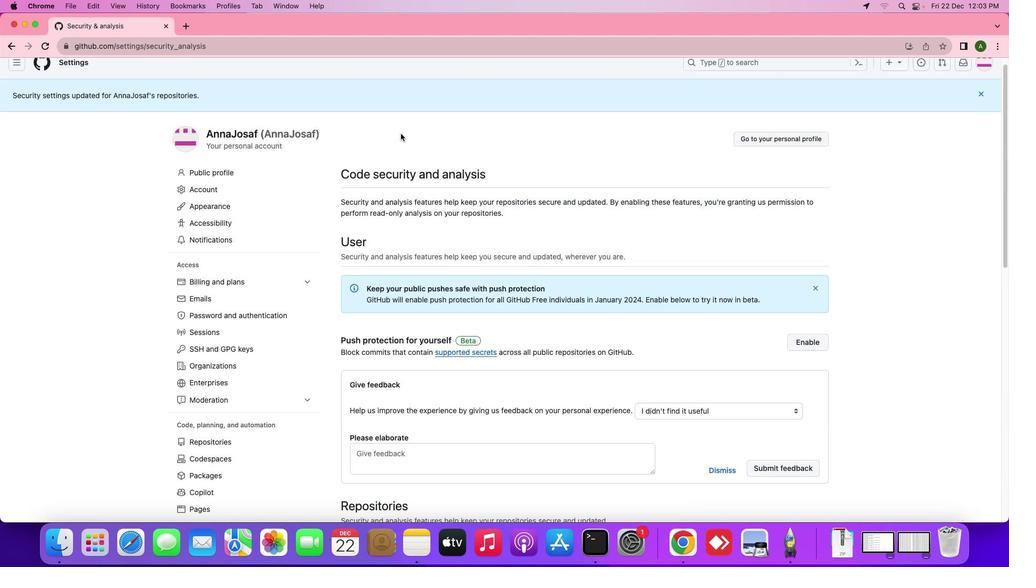 
Action: Mouse scrolled (400, 134) with delta (0, 3)
Screenshot: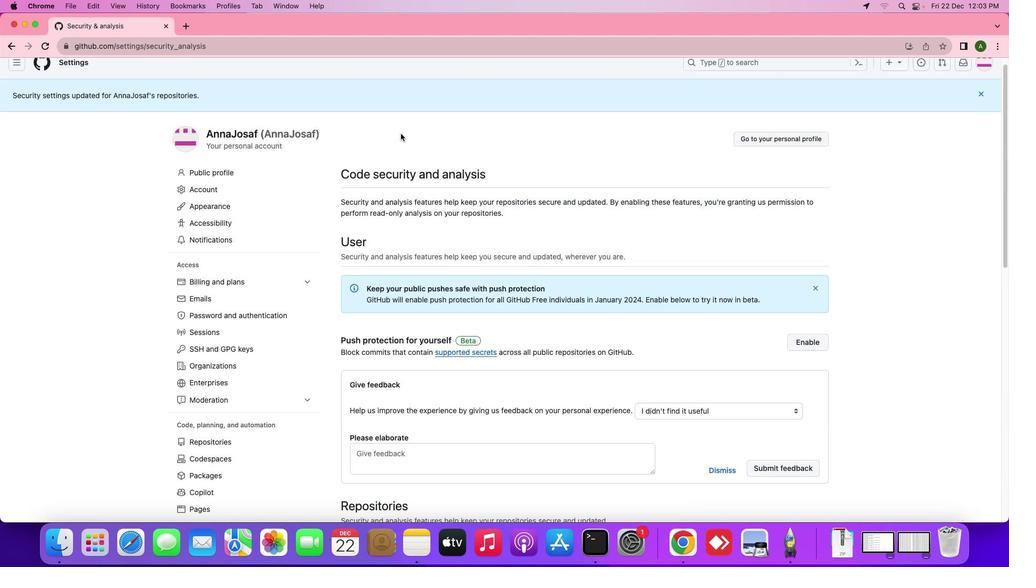 
Action: Mouse scrolled (400, 134) with delta (0, 3)
Screenshot: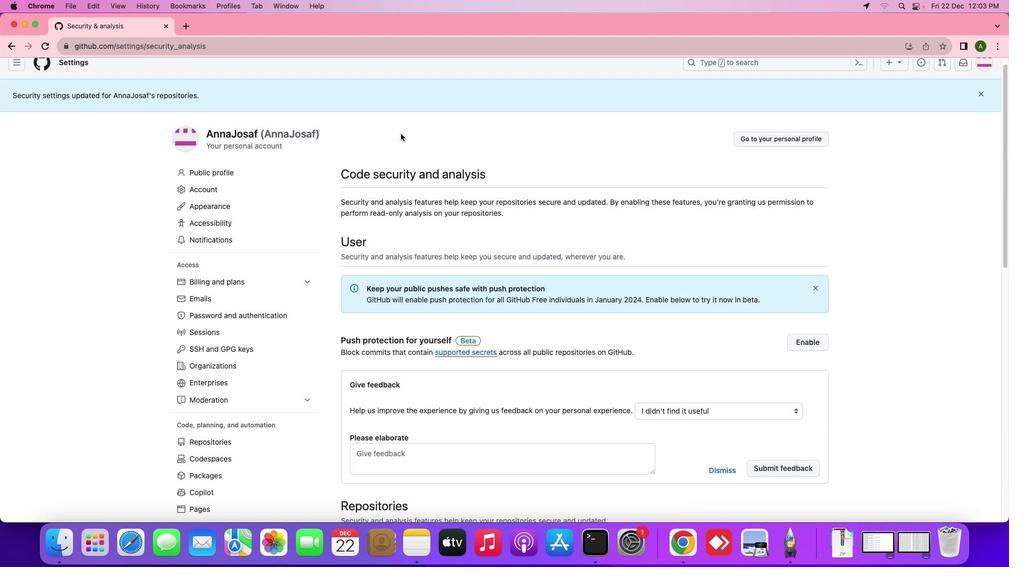 
Action: Mouse moved to (210, 364)
Screenshot: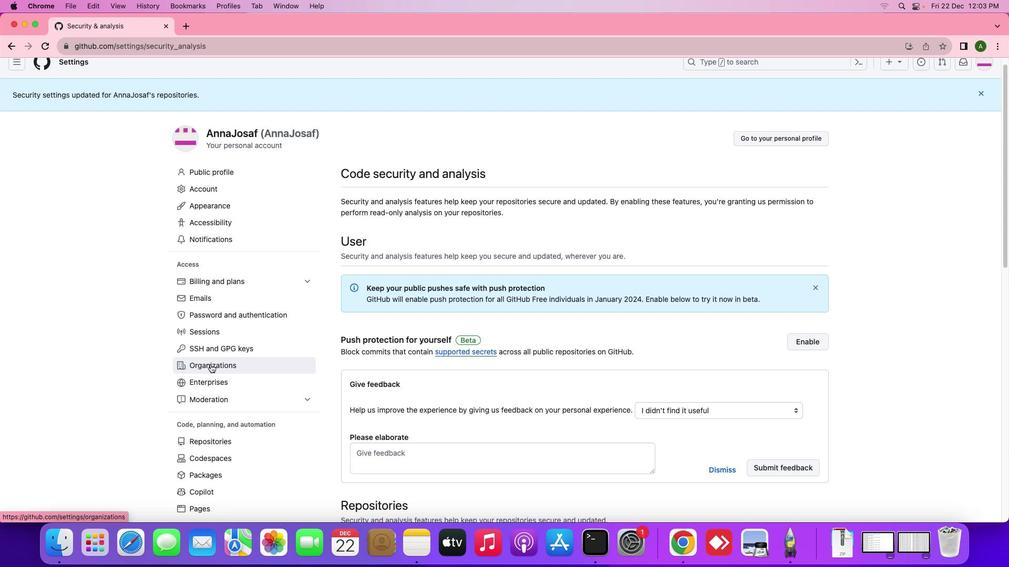 
Action: Mouse scrolled (210, 364) with delta (0, 0)
Screenshot: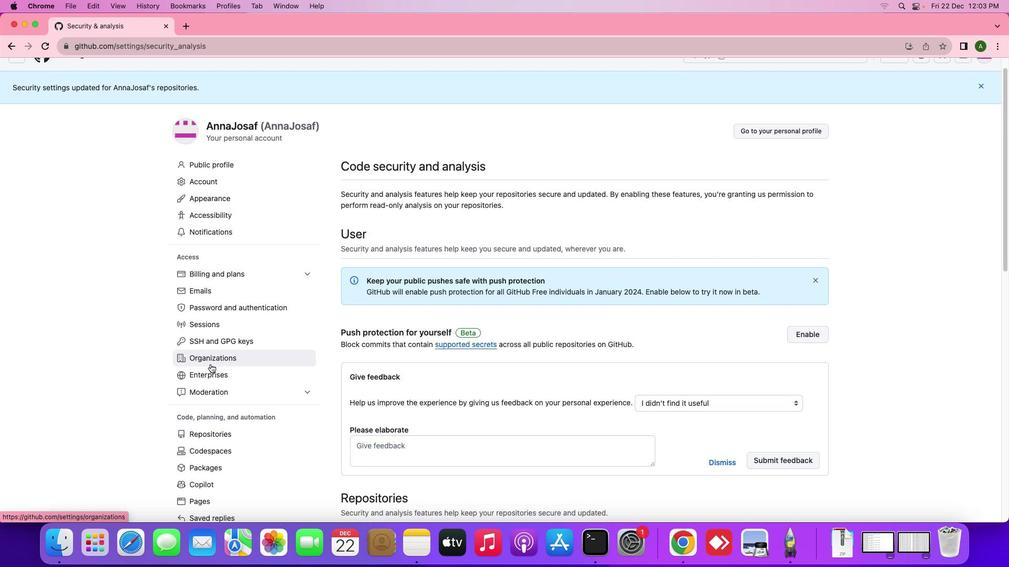
Action: Mouse scrolled (210, 364) with delta (0, 0)
Screenshot: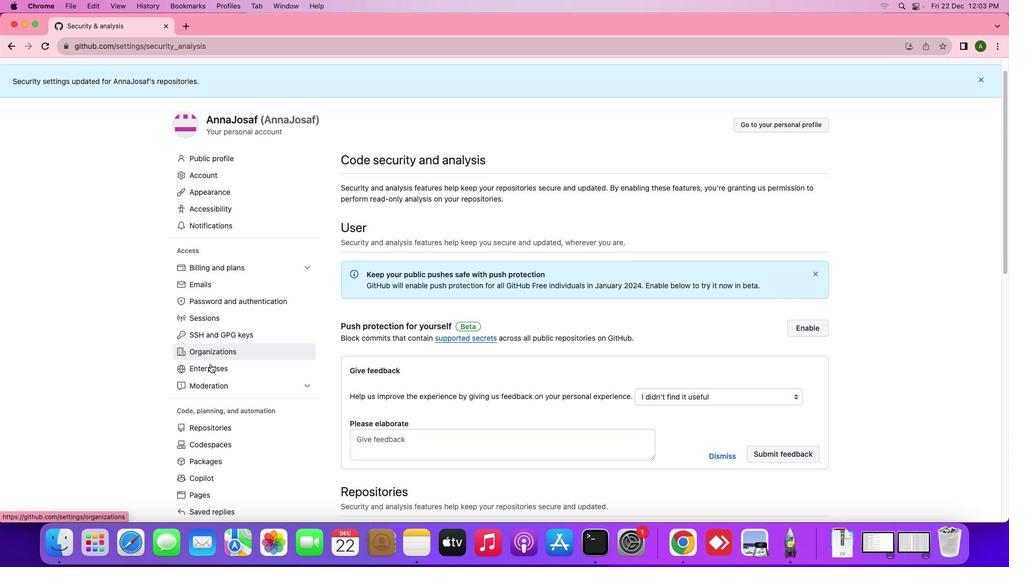 
Action: Mouse scrolled (210, 364) with delta (0, 0)
Screenshot: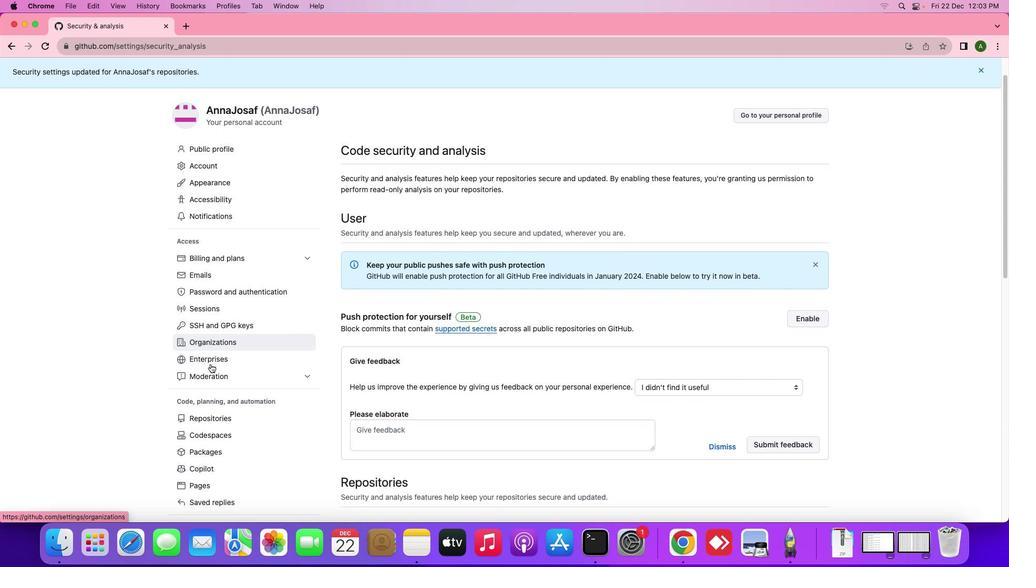 
Action: Mouse scrolled (210, 364) with delta (0, 0)
Screenshot: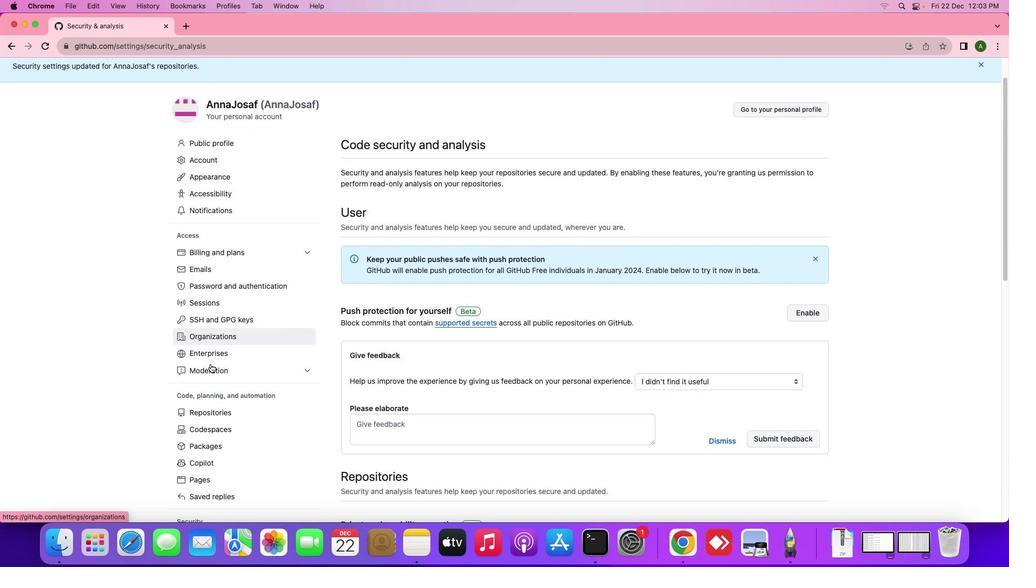 
Action: Mouse scrolled (210, 364) with delta (0, 0)
Screenshot: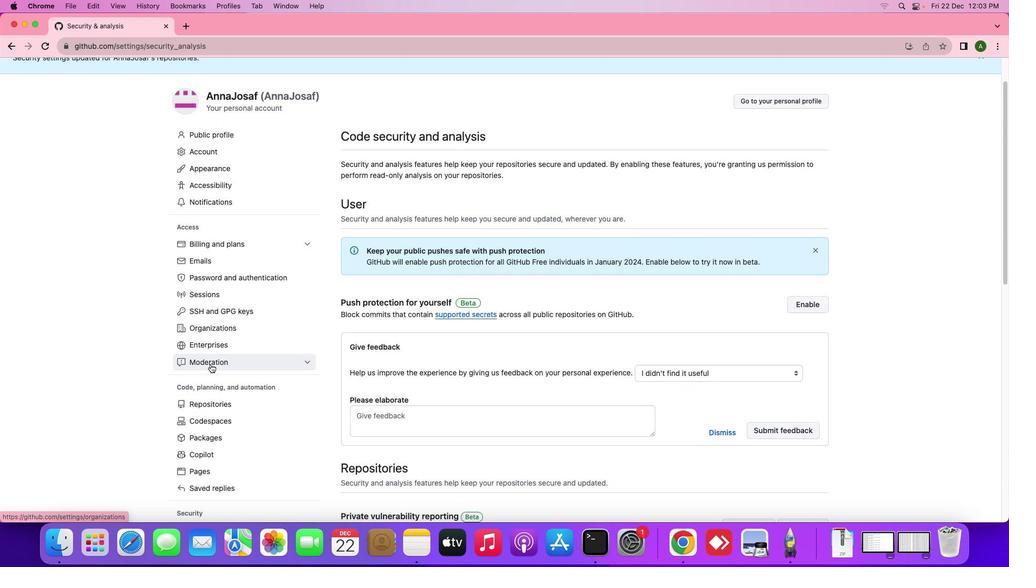 
Action: Mouse scrolled (210, 364) with delta (0, 0)
Screenshot: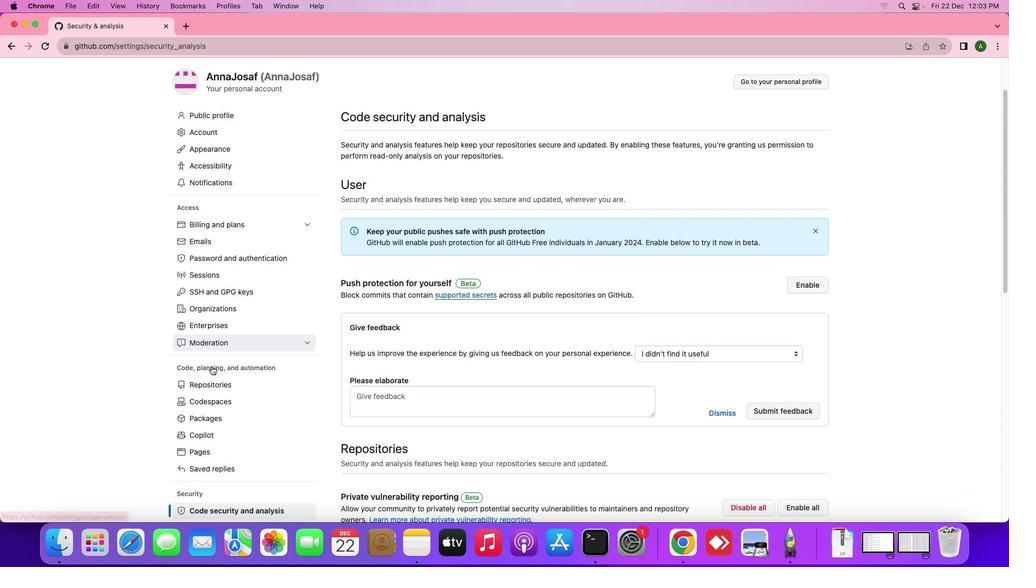 
Action: Mouse scrolled (210, 364) with delta (0, 0)
Screenshot: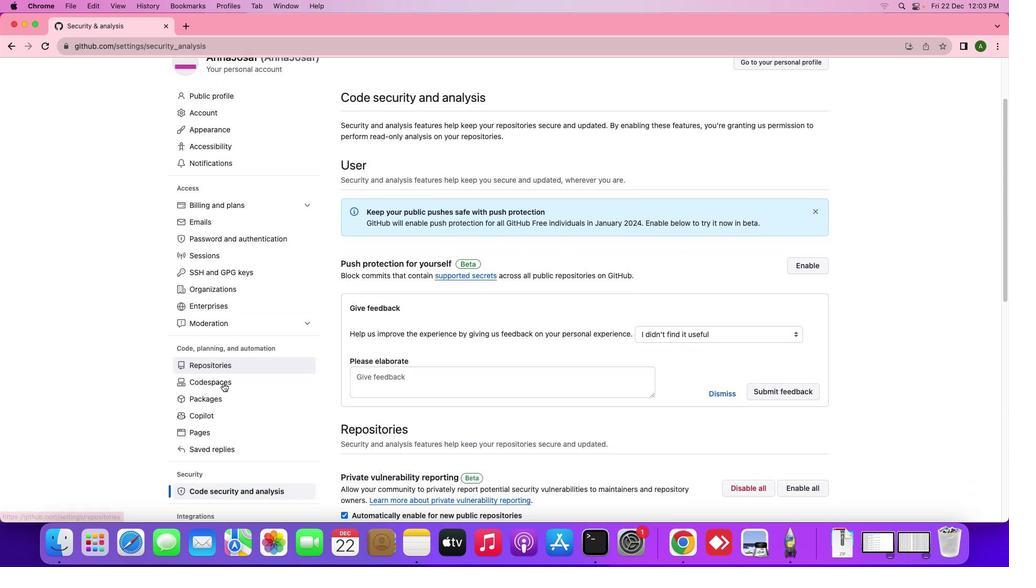 
Action: Mouse moved to (212, 377)
Screenshot: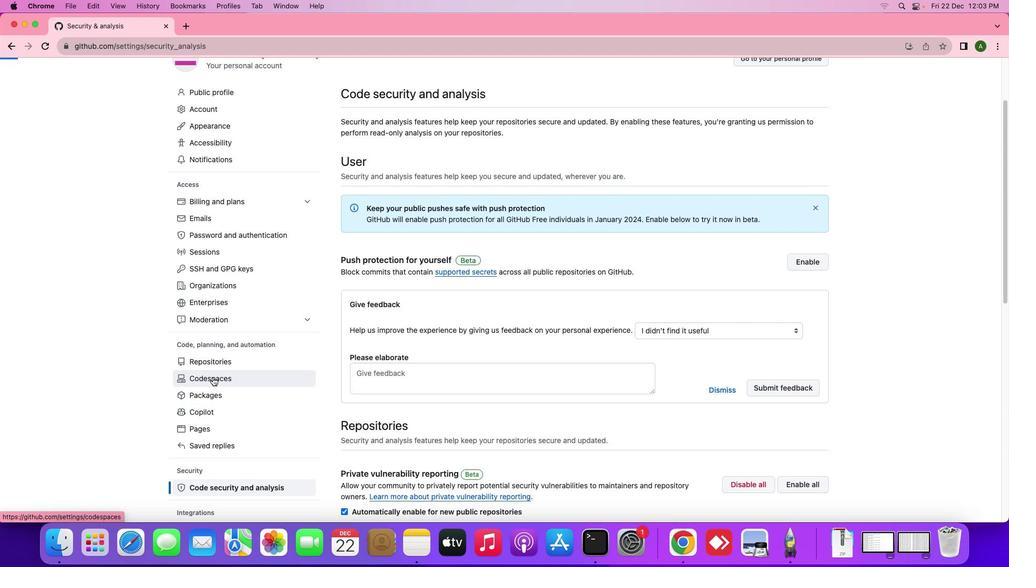 
Action: Mouse pressed left at (212, 377)
Screenshot: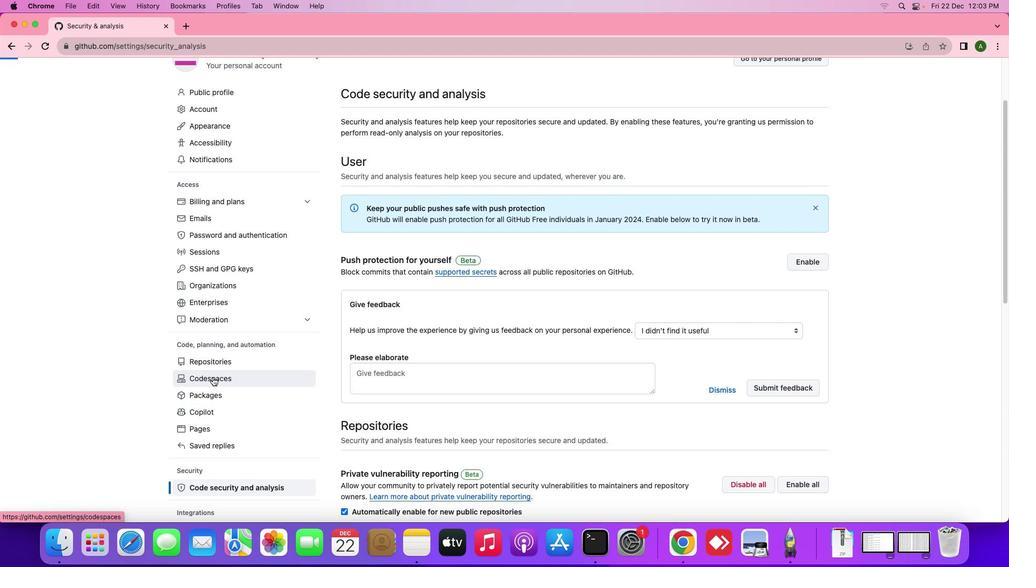 
Action: Mouse moved to (535, 330)
Screenshot: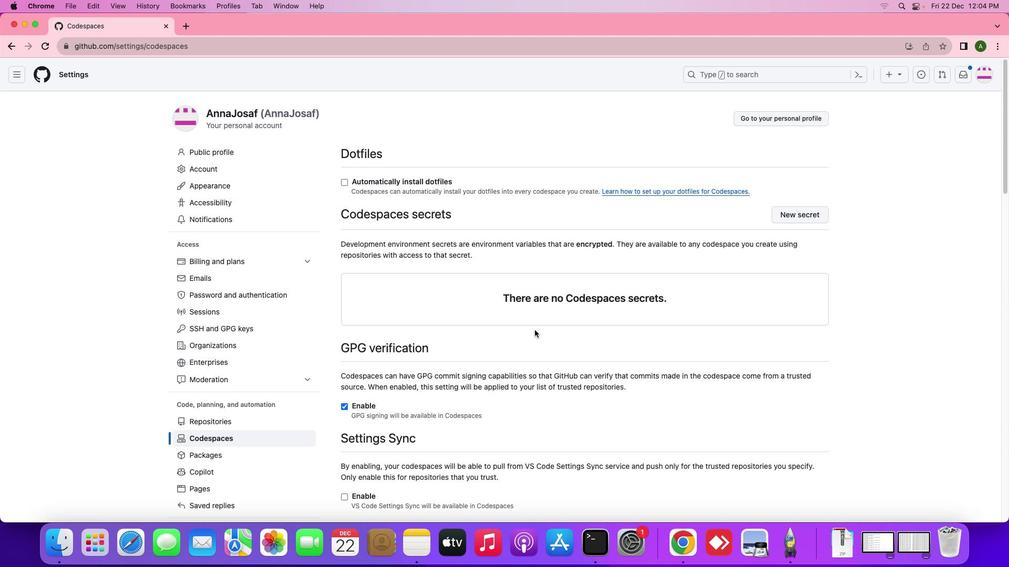 
Action: Mouse scrolled (535, 330) with delta (0, 0)
Screenshot: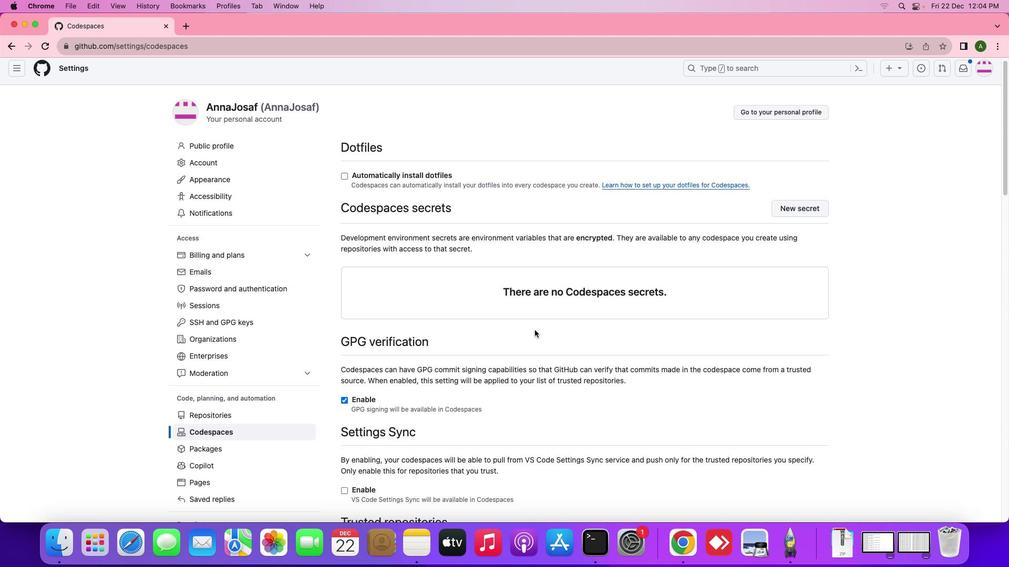 
Action: Mouse scrolled (535, 330) with delta (0, 0)
Screenshot: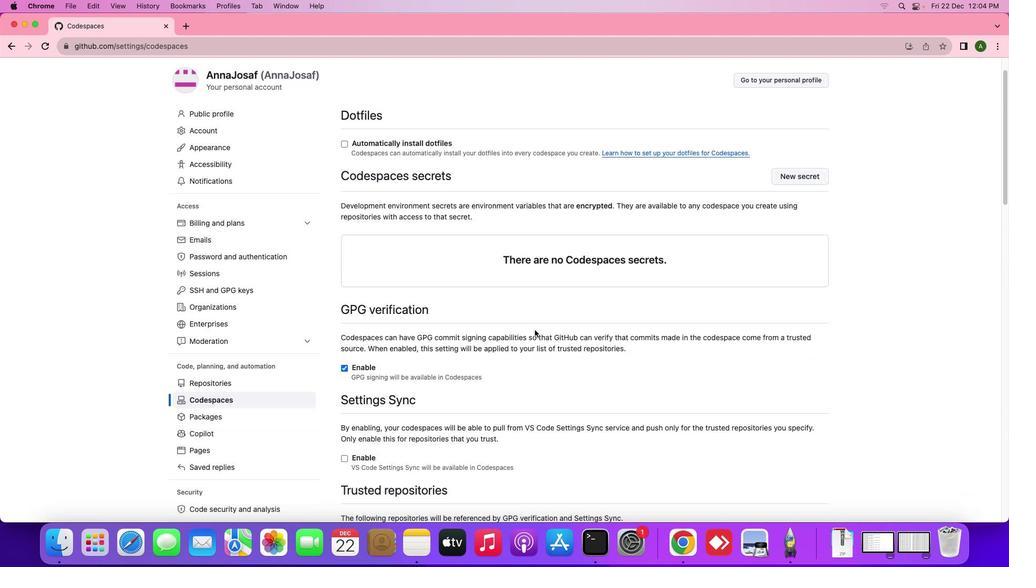 
Action: Mouse scrolled (535, 330) with delta (0, -1)
Screenshot: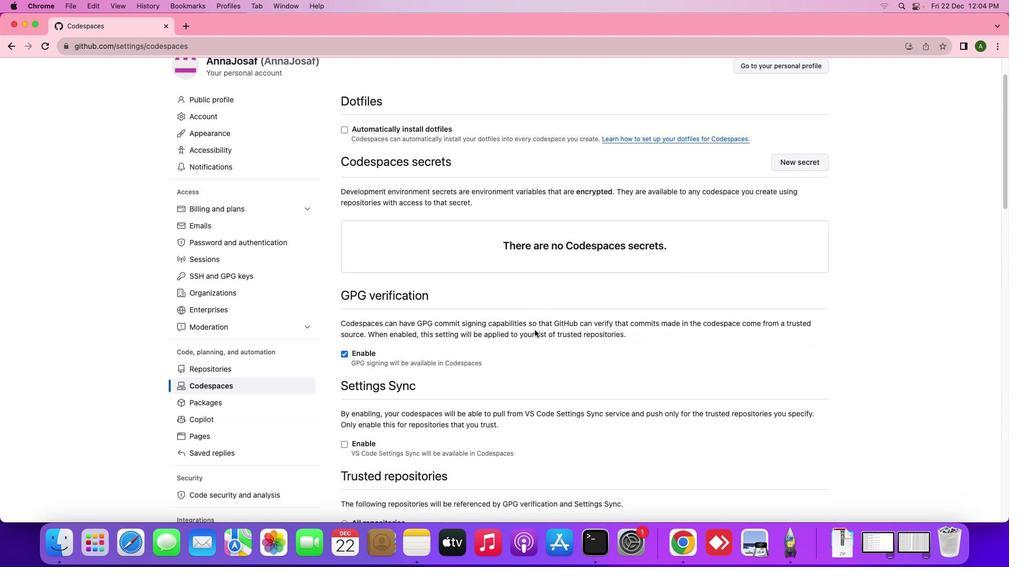 
Action: Mouse scrolled (535, 330) with delta (0, -1)
Screenshot: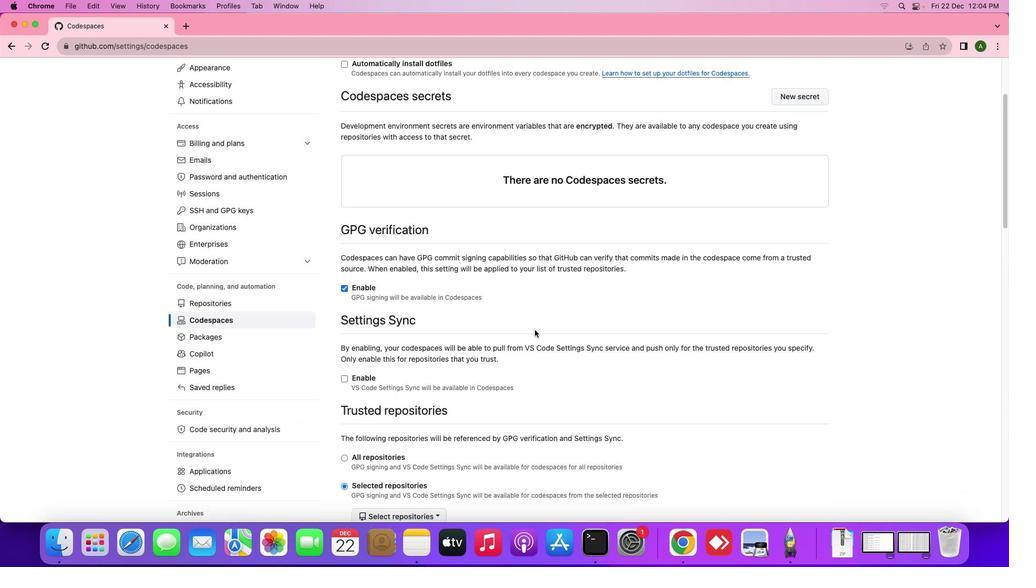 
Action: Mouse moved to (396, 378)
Screenshot: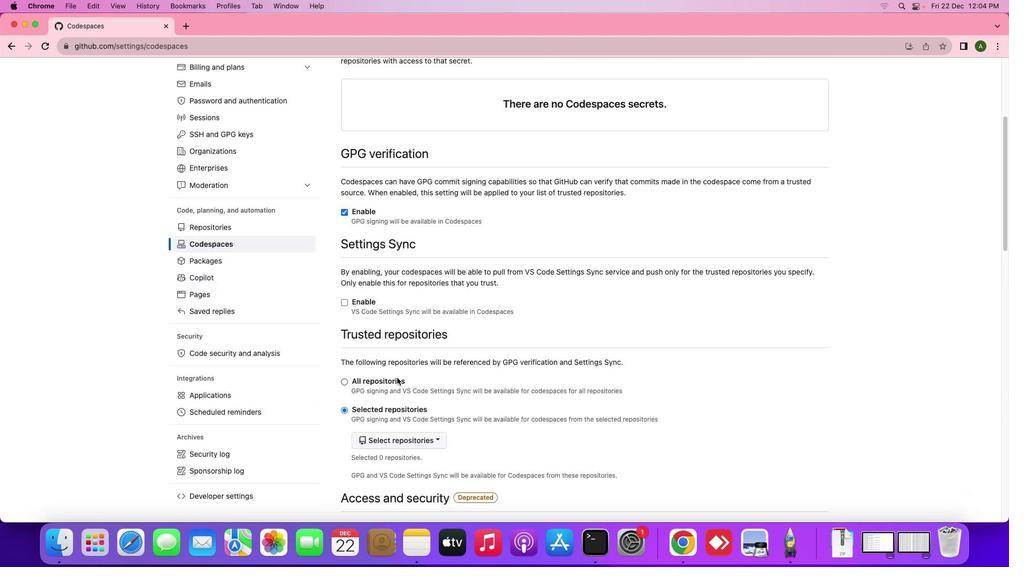 
Action: Mouse scrolled (396, 378) with delta (0, 0)
Screenshot: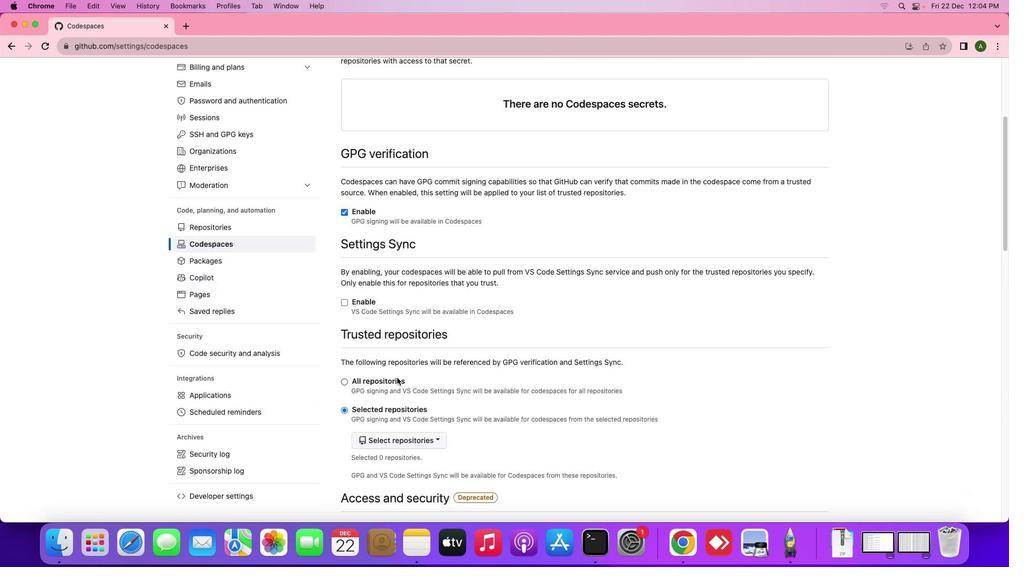 
Action: Mouse moved to (397, 378)
Screenshot: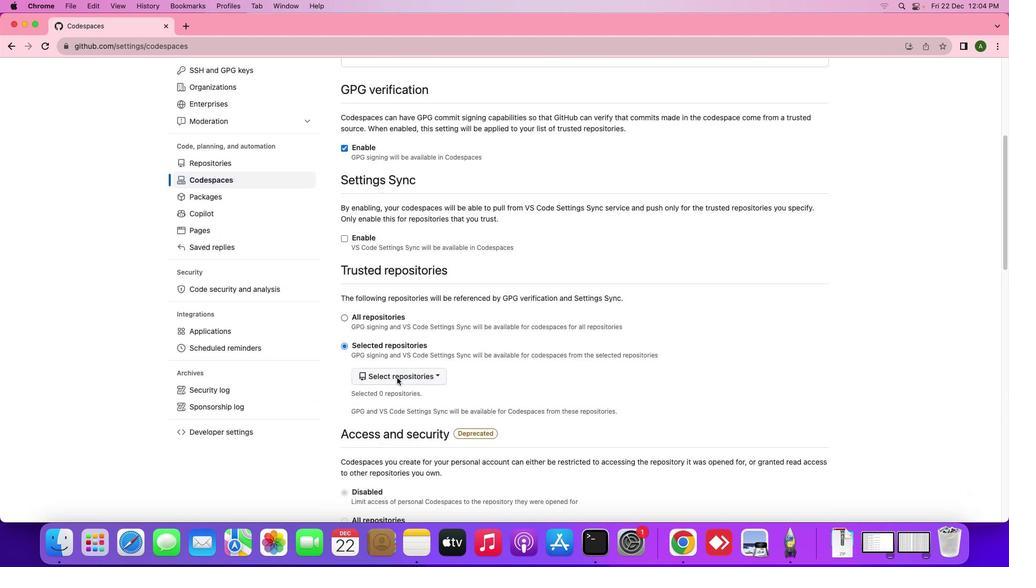 
Action: Mouse scrolled (397, 378) with delta (0, 0)
Screenshot: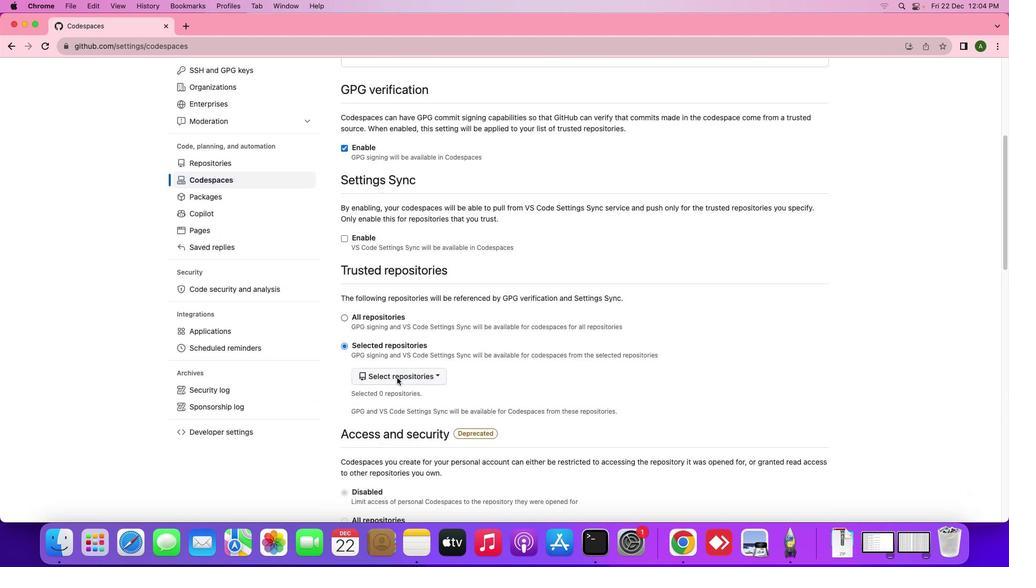 
Action: Mouse moved to (397, 378)
Screenshot: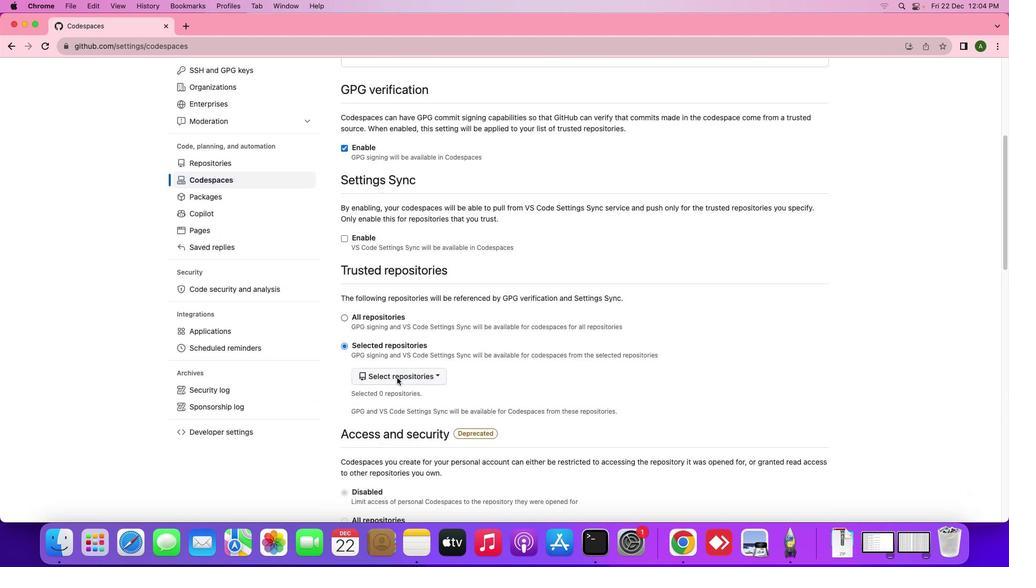 
Action: Mouse scrolled (397, 378) with delta (0, -1)
Screenshot: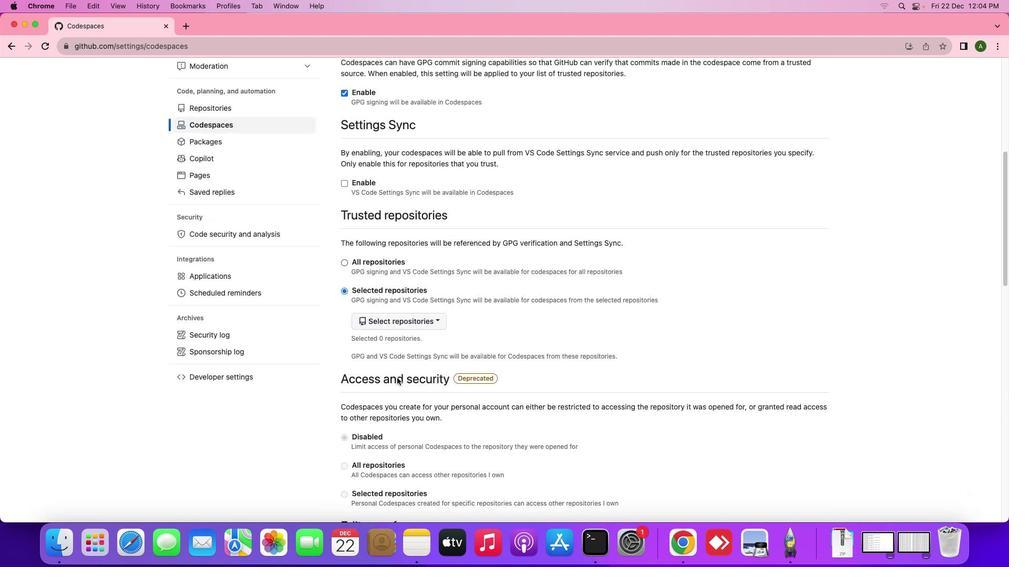 
Action: Mouse scrolled (397, 378) with delta (0, -2)
Screenshot: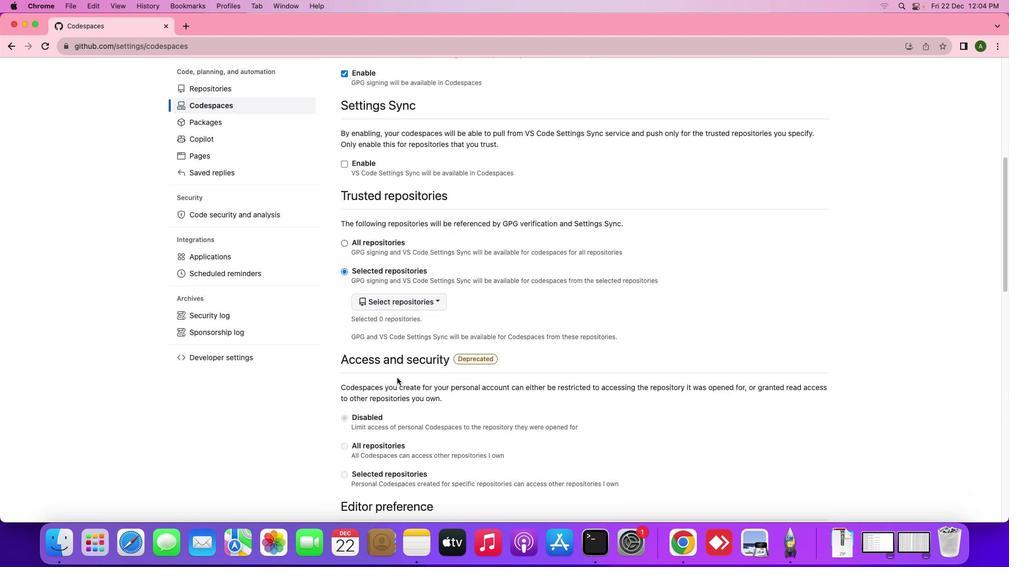 
Action: Mouse moved to (398, 380)
Screenshot: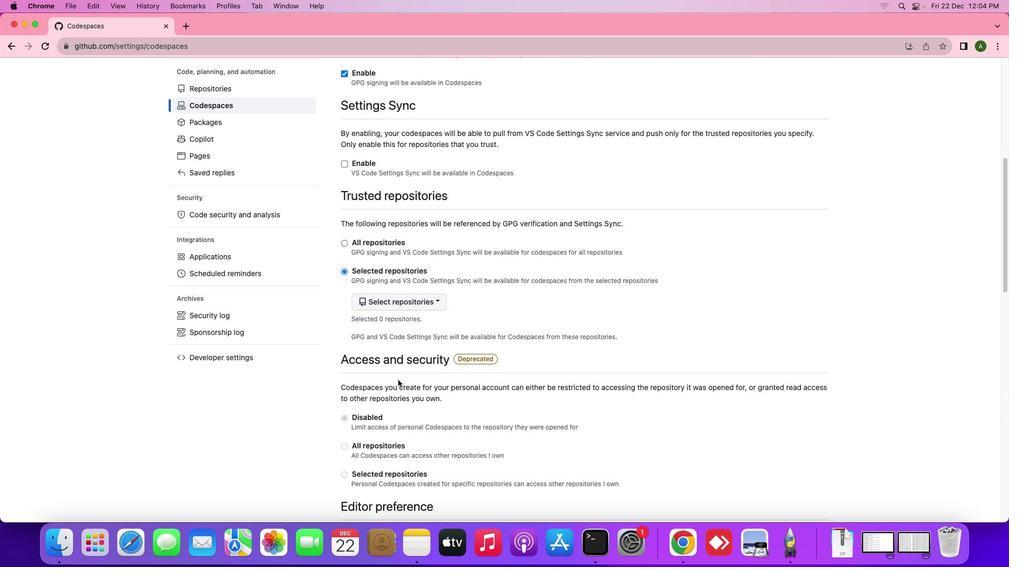 
Action: Mouse scrolled (398, 380) with delta (0, 0)
Screenshot: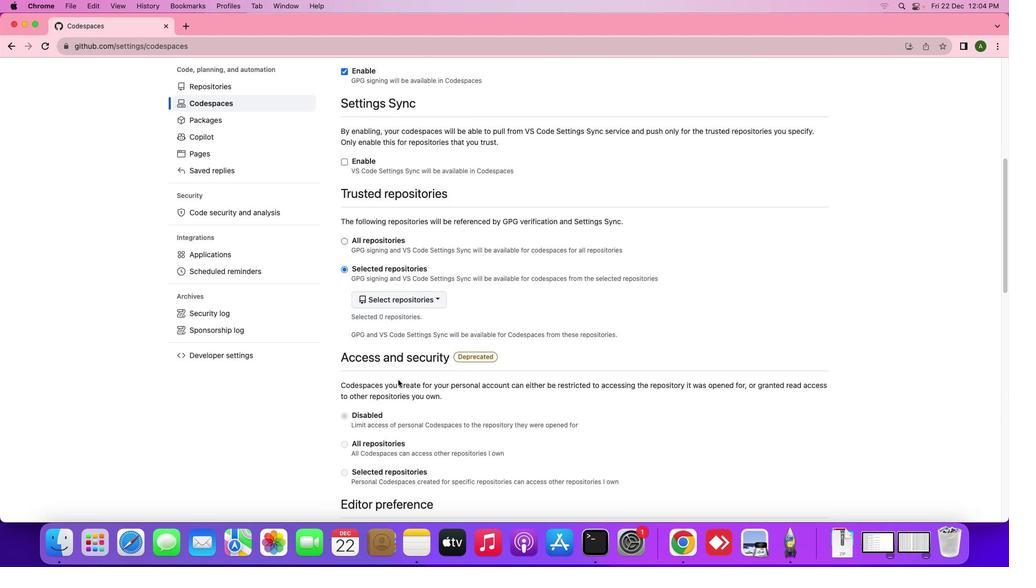 
Action: Mouse scrolled (398, 380) with delta (0, 0)
Screenshot: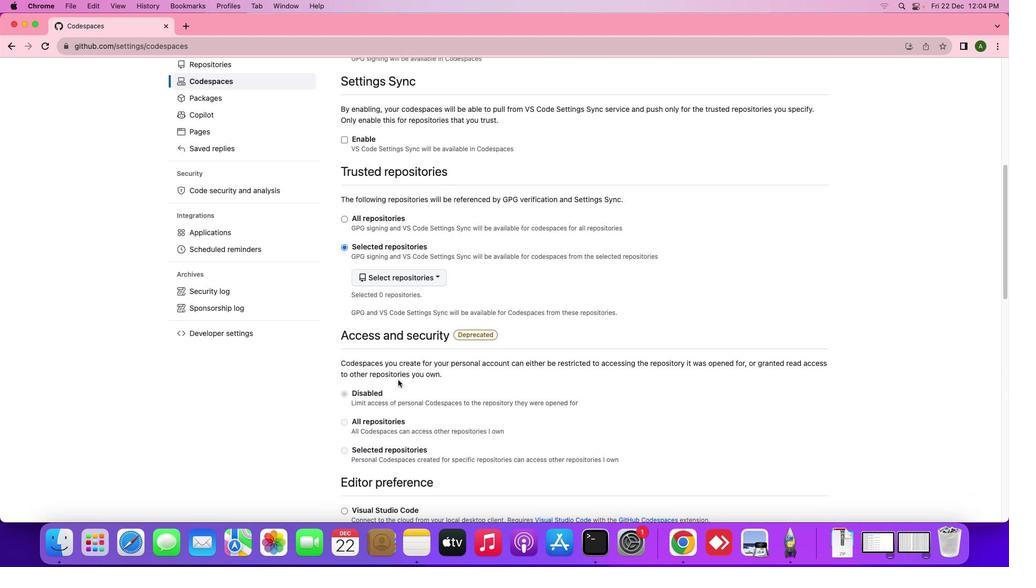 
Action: Mouse scrolled (398, 380) with delta (0, 0)
Screenshot: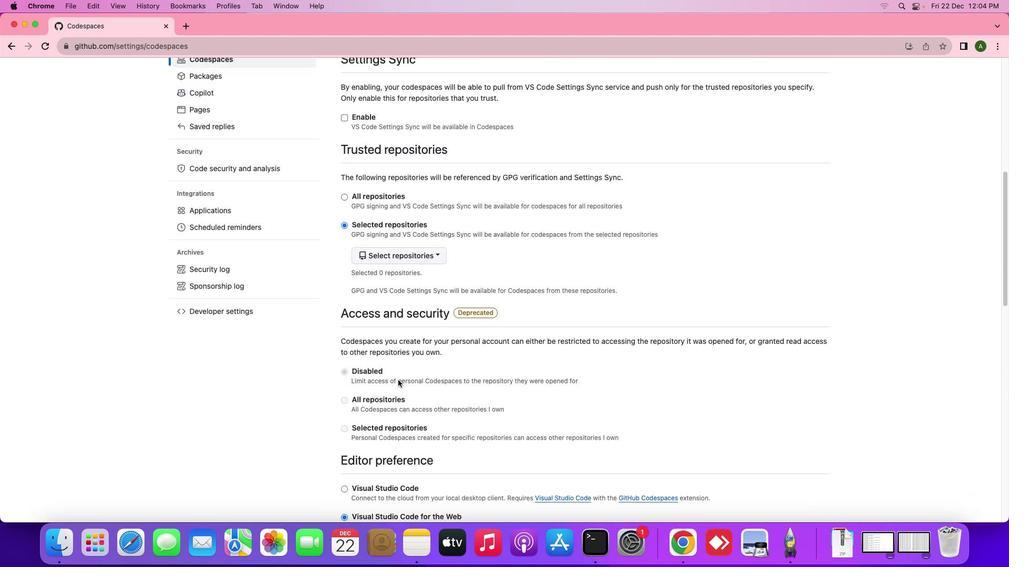 
Action: Mouse scrolled (398, 380) with delta (0, -1)
Screenshot: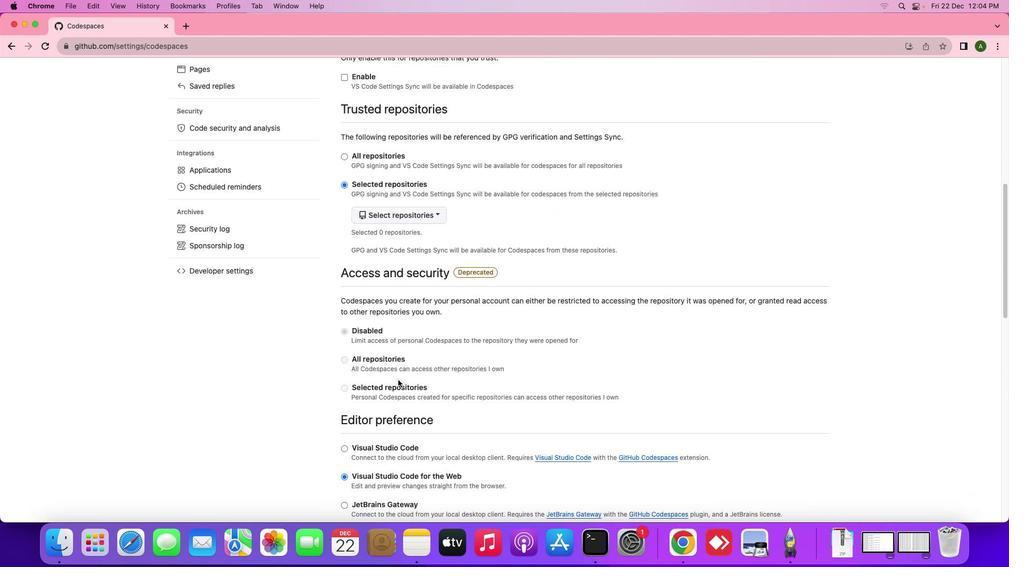 
Action: Mouse moved to (404, 337)
Screenshot: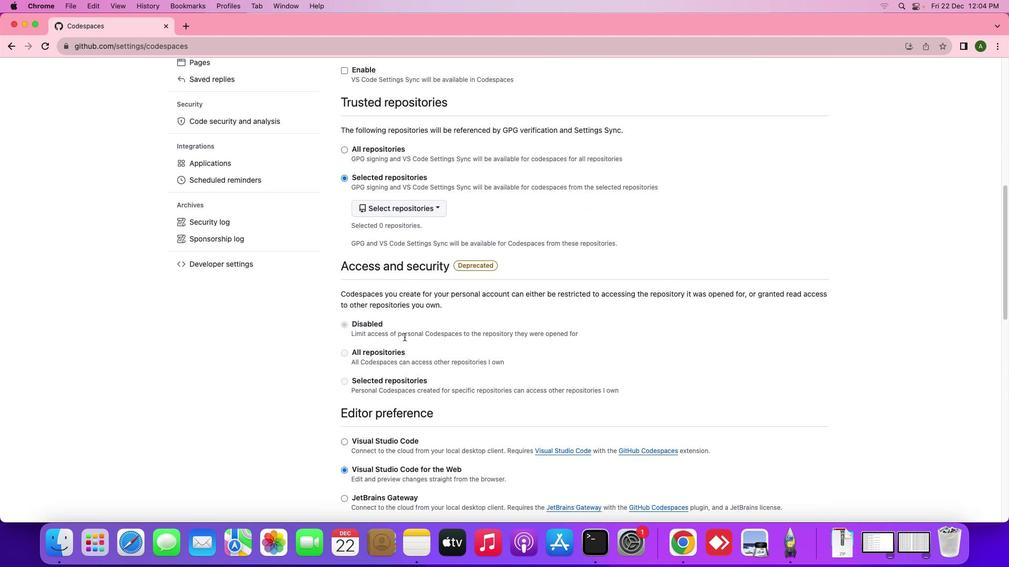 
Action: Mouse scrolled (404, 337) with delta (0, 0)
Screenshot: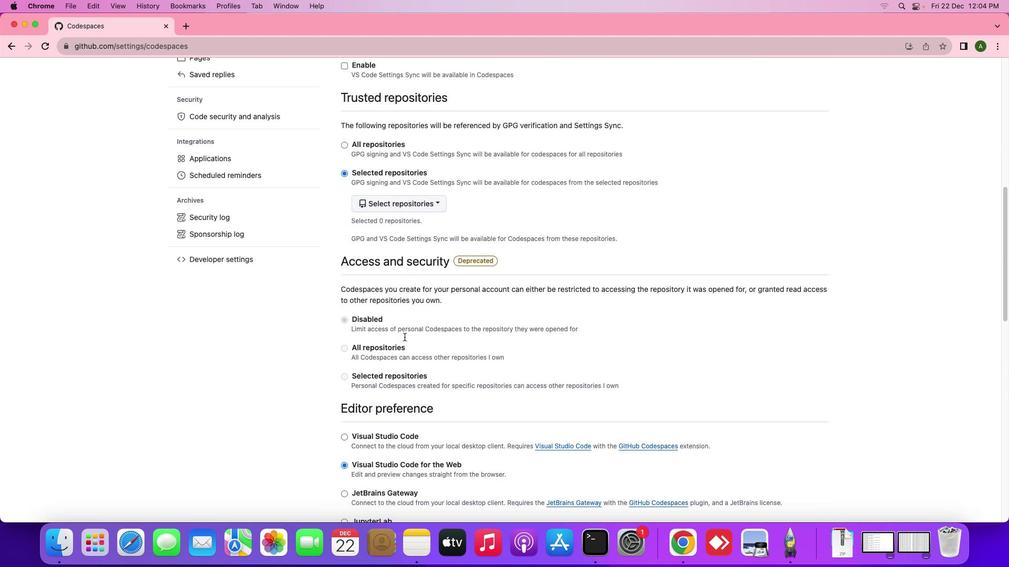 
Action: Mouse scrolled (404, 337) with delta (0, 0)
Screenshot: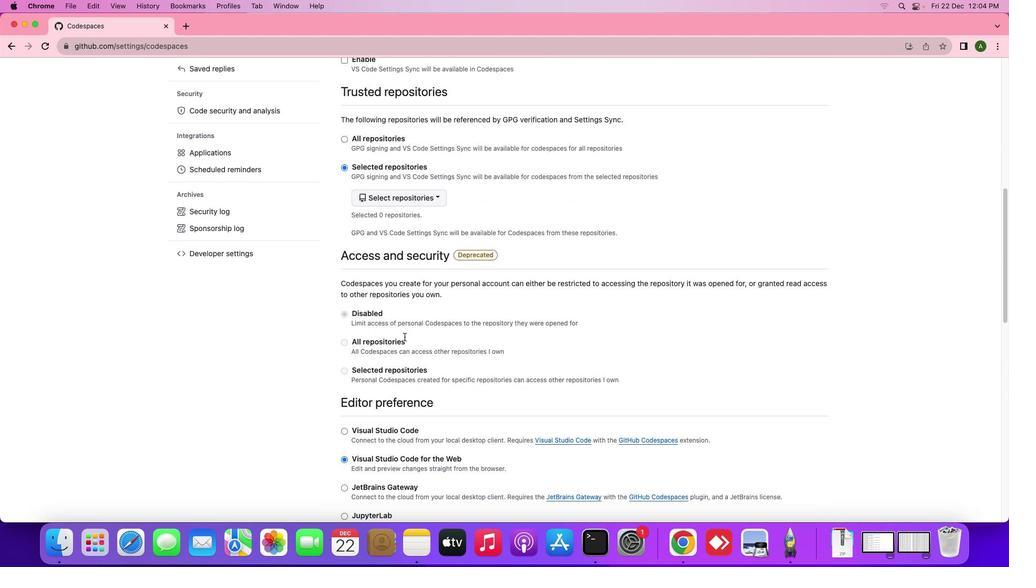 
Action: Mouse scrolled (404, 337) with delta (0, 0)
Screenshot: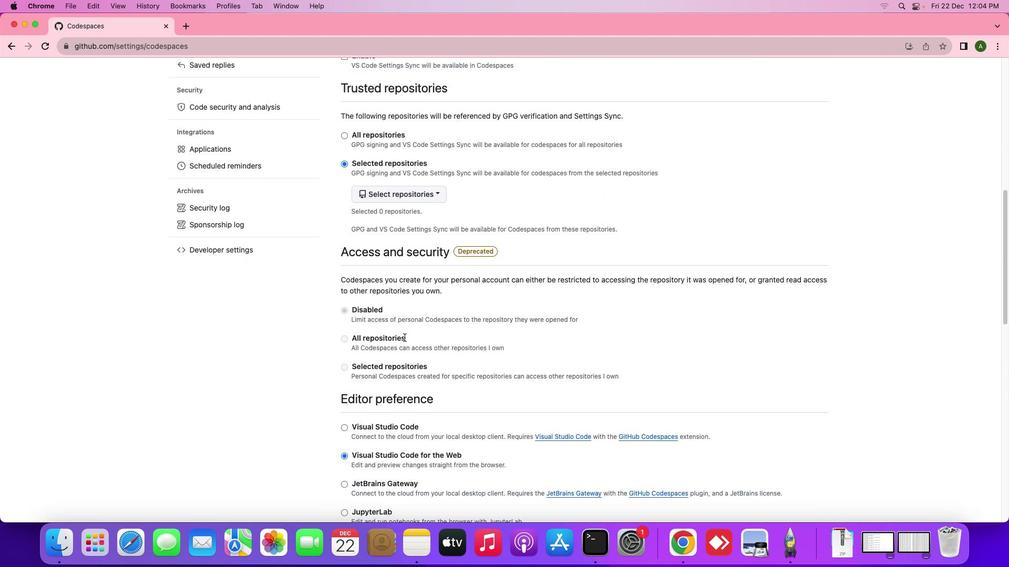 
Action: Mouse moved to (346, 369)
Screenshot: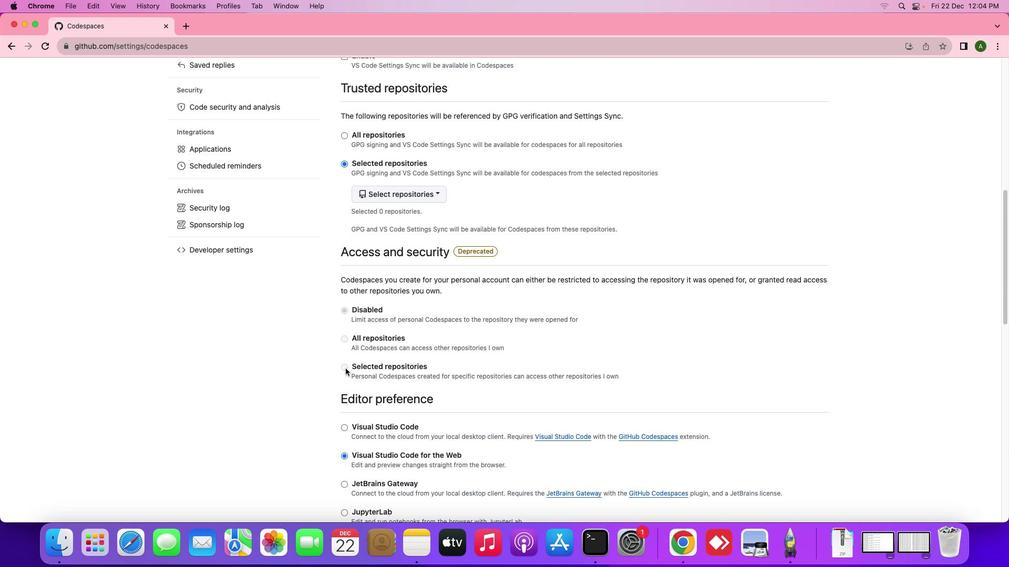 
Action: Mouse pressed left at (346, 369)
Screenshot: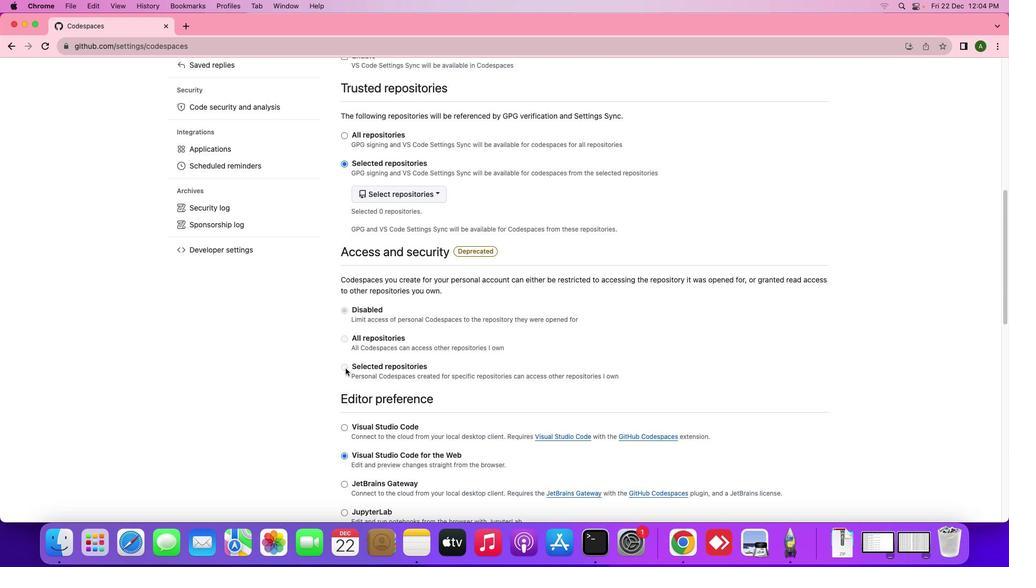 
Action: Mouse moved to (347, 369)
Screenshot: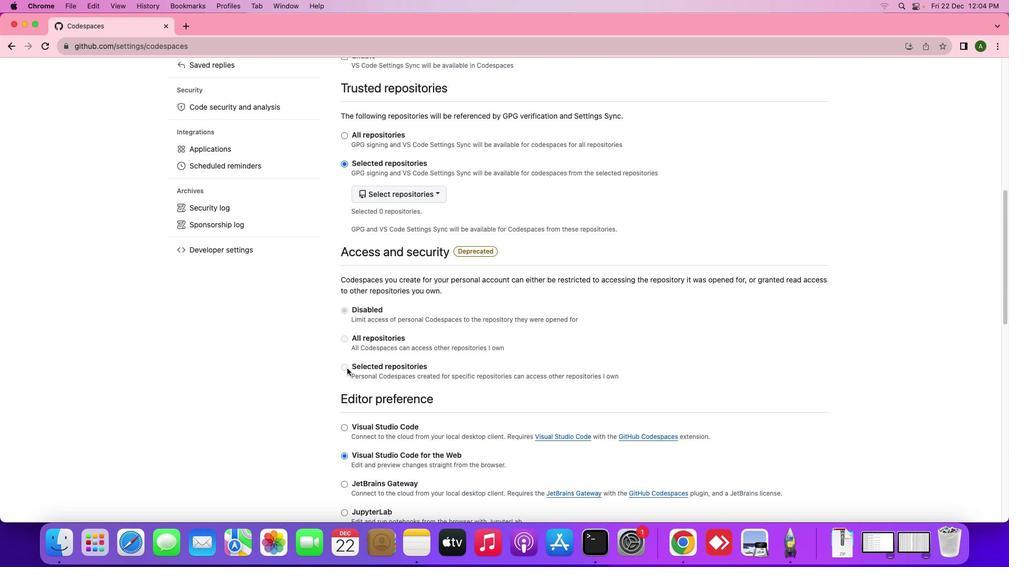 
Action: Mouse pressed left at (347, 369)
Screenshot: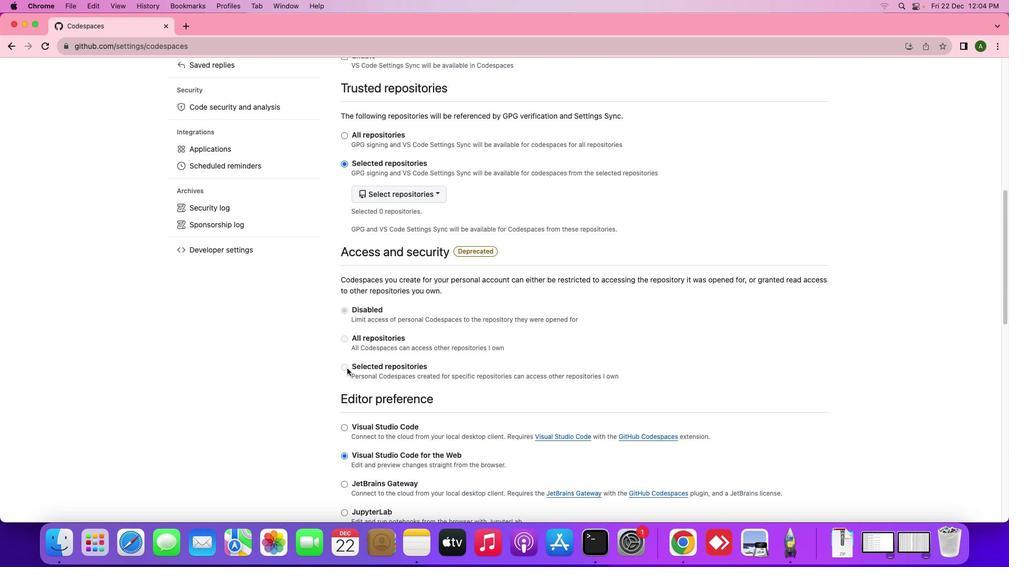 
Action: Mouse pressed left at (347, 369)
Screenshot: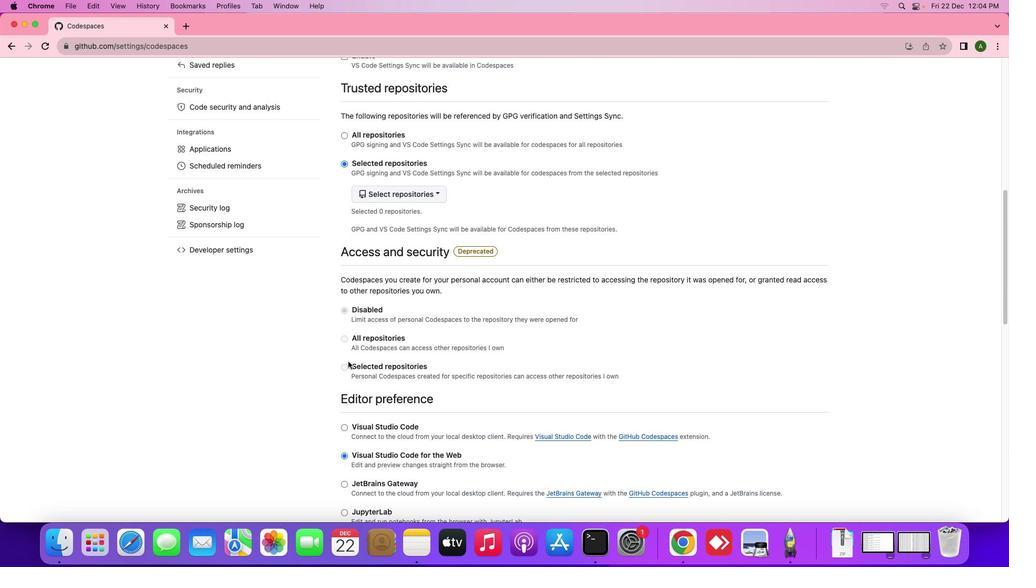 
Action: Mouse moved to (347, 338)
Screenshot: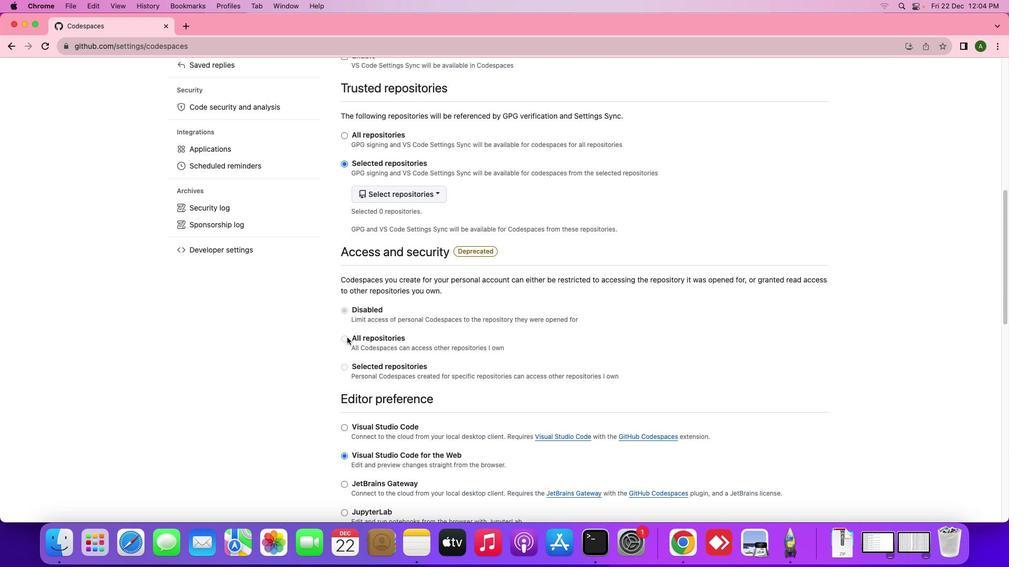 
Action: Mouse pressed left at (347, 338)
Screenshot: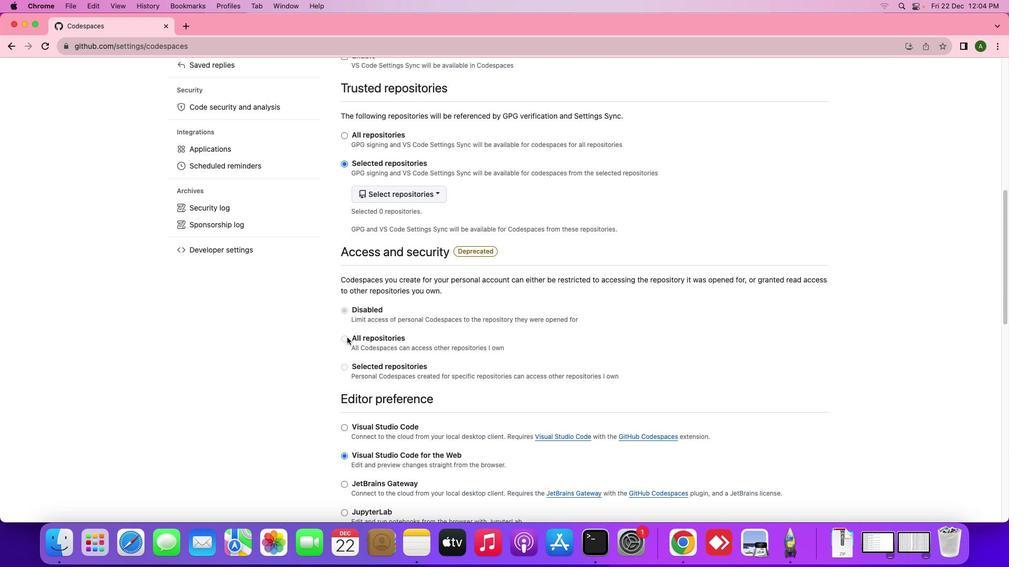 
Action: Mouse pressed left at (347, 338)
Screenshot: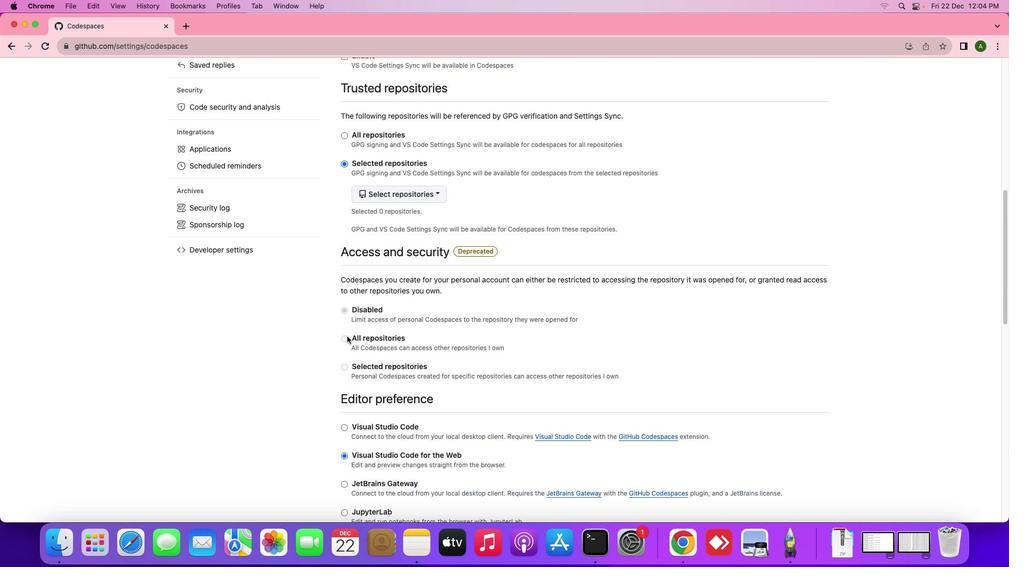 
Action: Mouse moved to (476, 255)
Screenshot: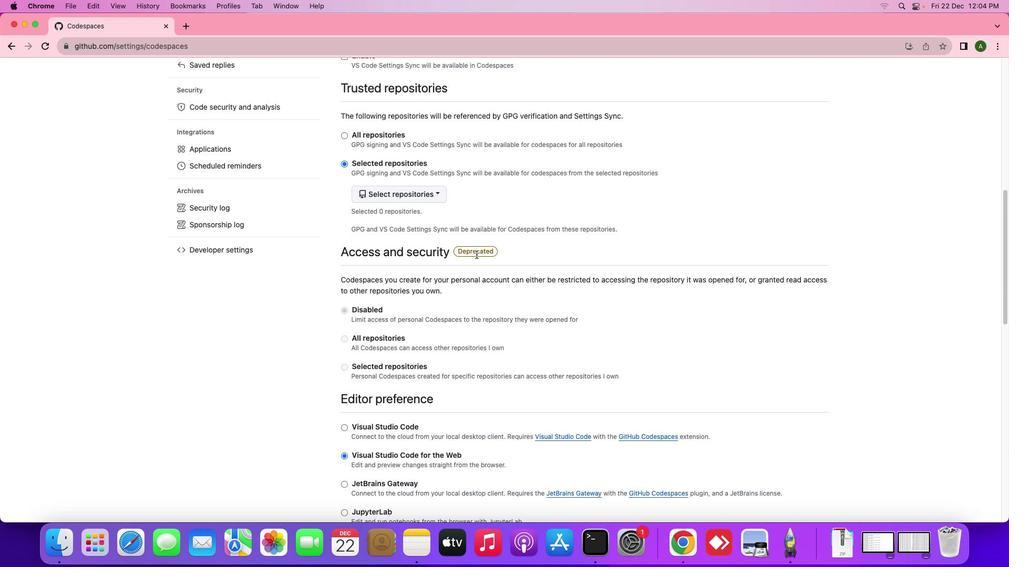 
Action: Mouse pressed left at (476, 255)
Screenshot: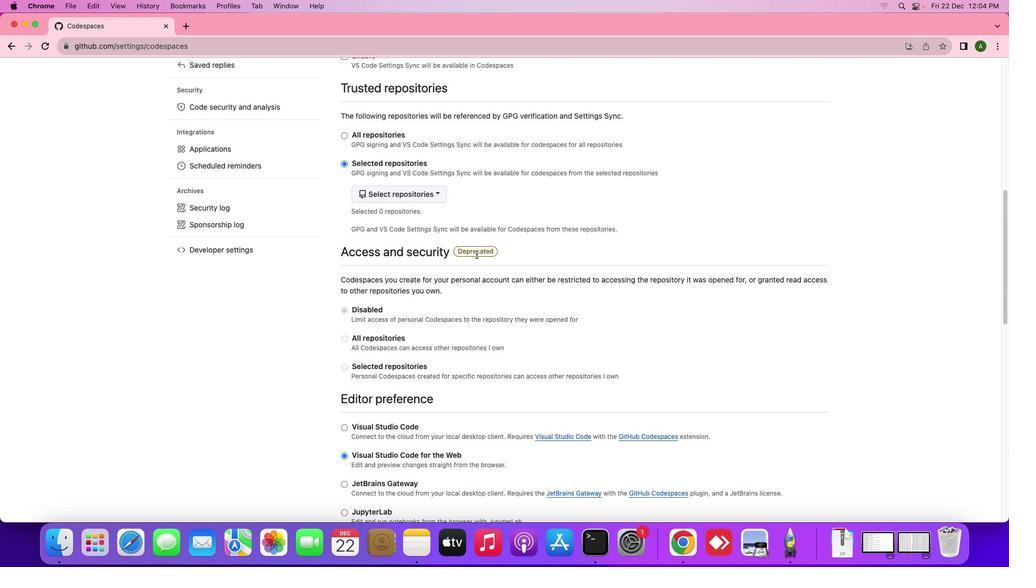 
Action: Mouse moved to (474, 332)
Screenshot: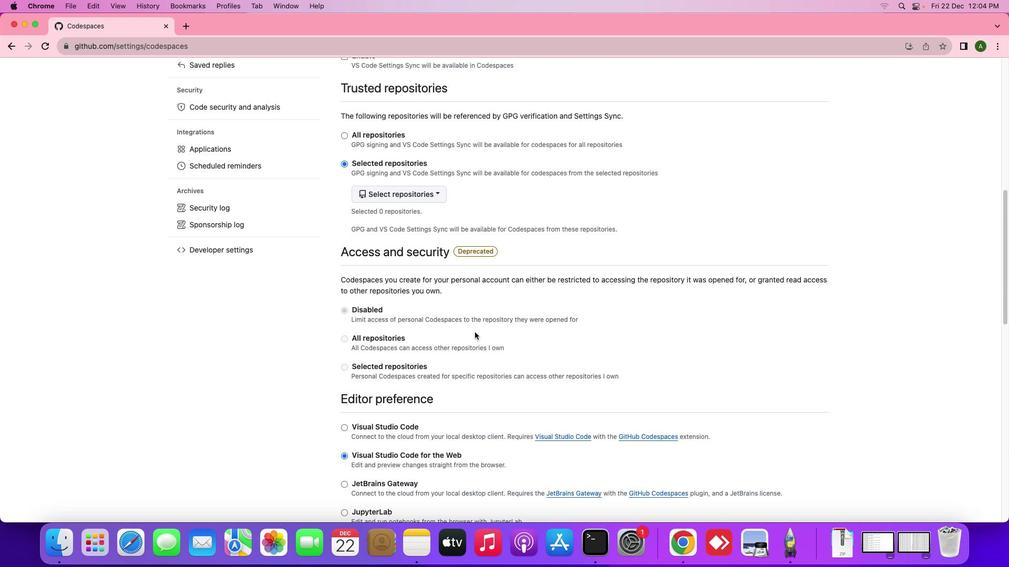 
Action: Mouse scrolled (474, 332) with delta (0, 0)
Screenshot: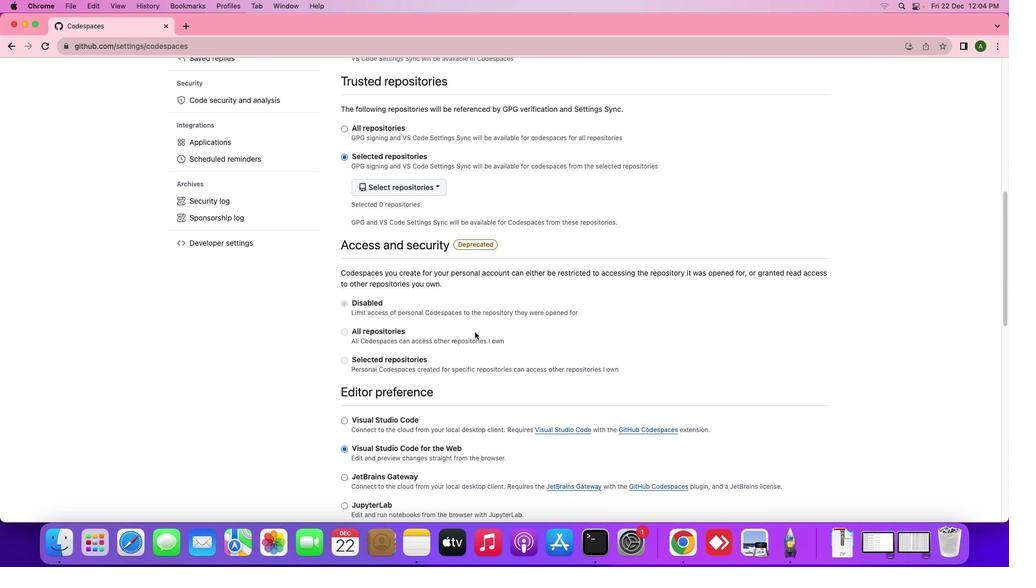
Action: Mouse scrolled (474, 332) with delta (0, 0)
Screenshot: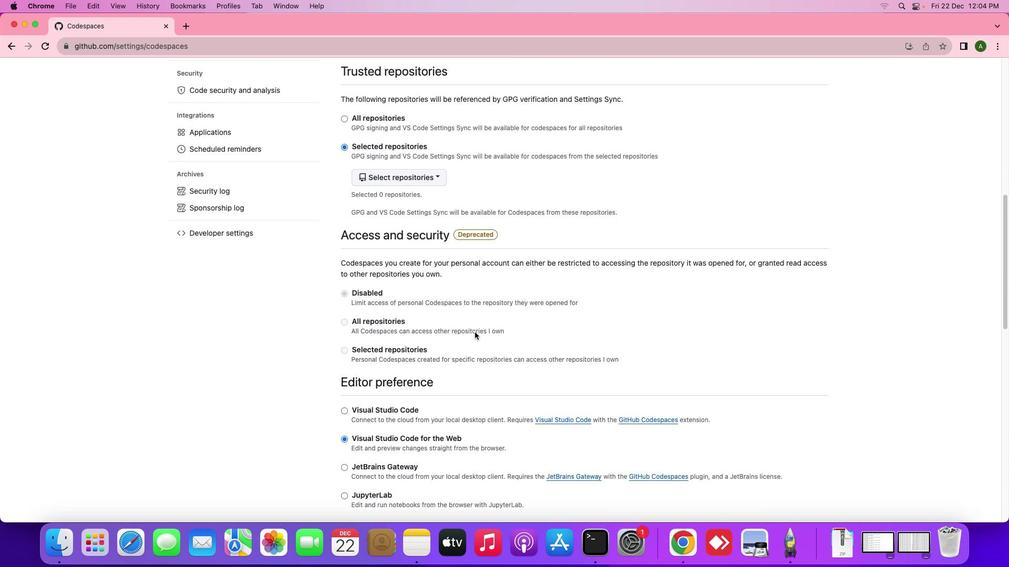
Action: Mouse scrolled (474, 332) with delta (0, 0)
Screenshot: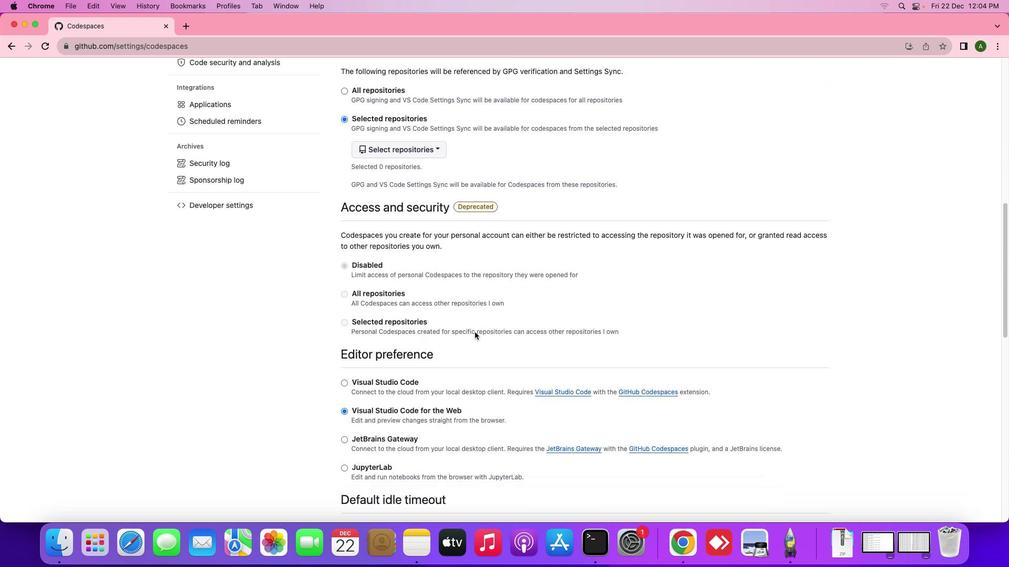
Action: Mouse scrolled (474, 332) with delta (0, 0)
Screenshot: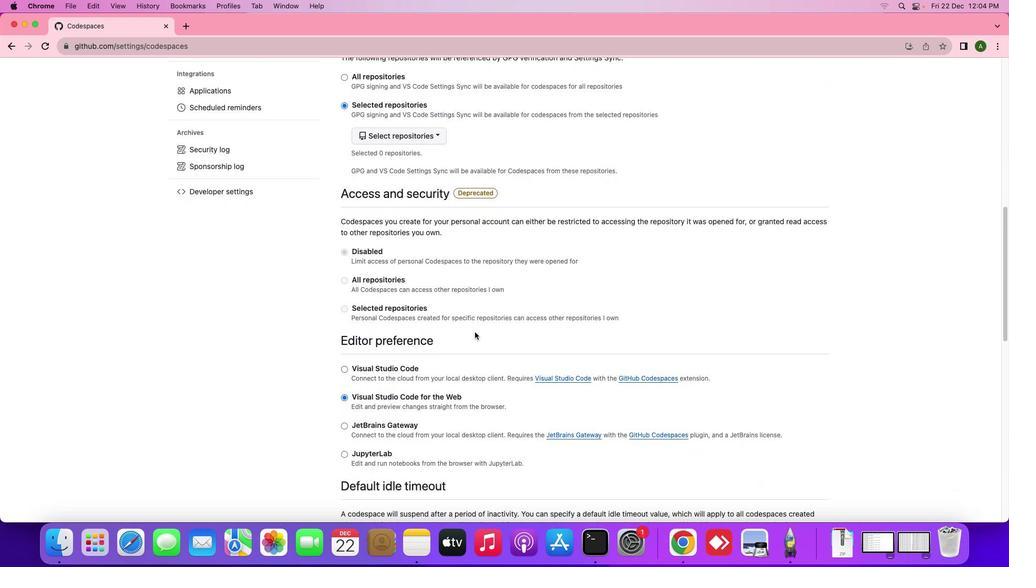 
Action: Mouse scrolled (474, 332) with delta (0, 0)
Screenshot: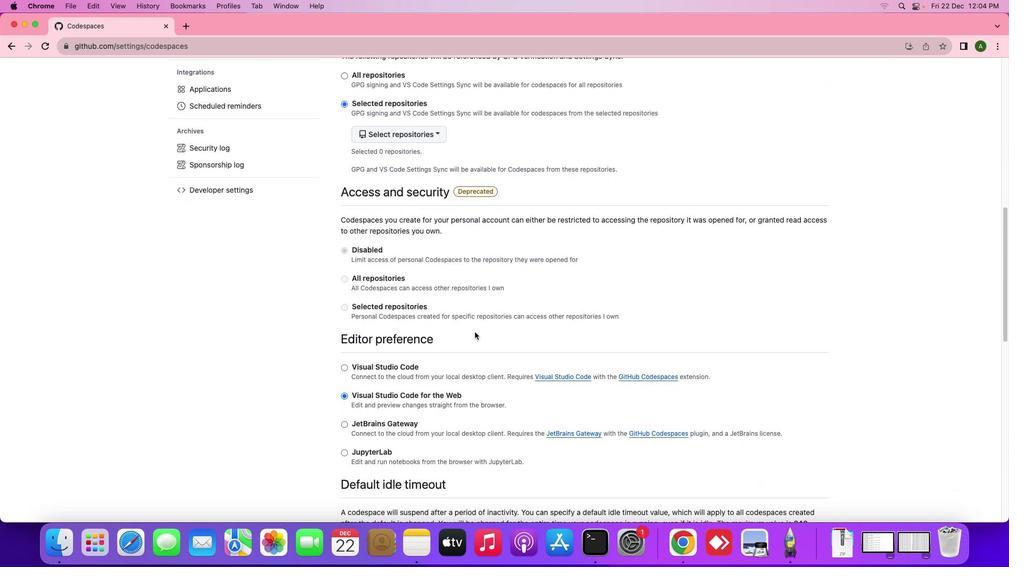 
Action: Mouse moved to (466, 360)
Screenshot: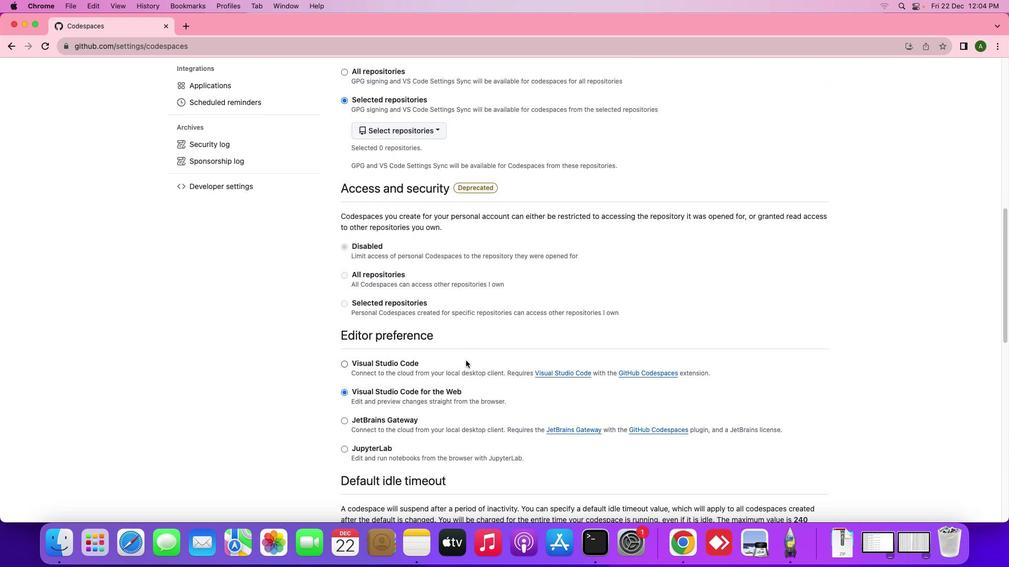 
Action: Mouse scrolled (466, 360) with delta (0, 0)
Screenshot: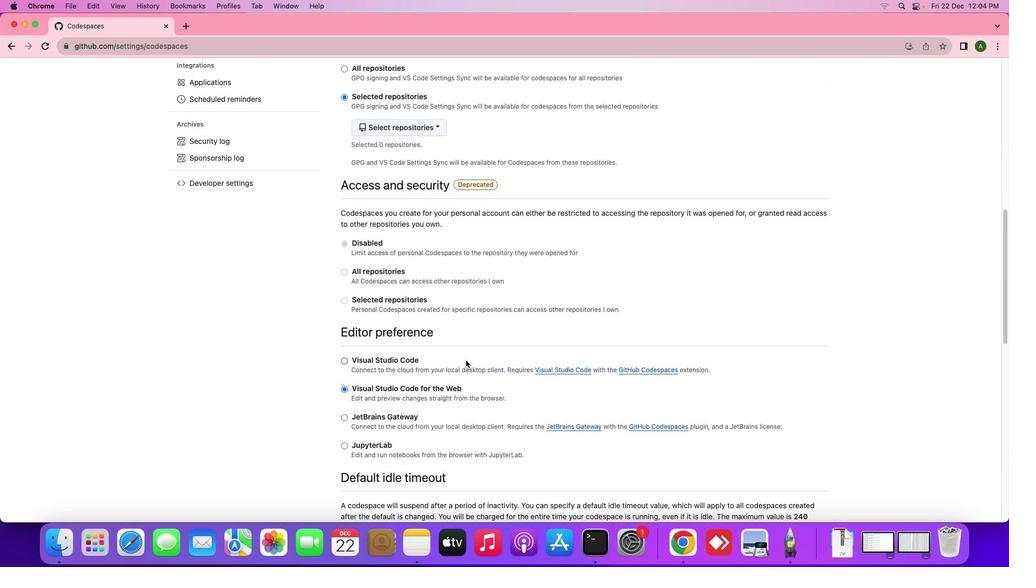 
Action: Mouse scrolled (466, 360) with delta (0, 0)
Screenshot: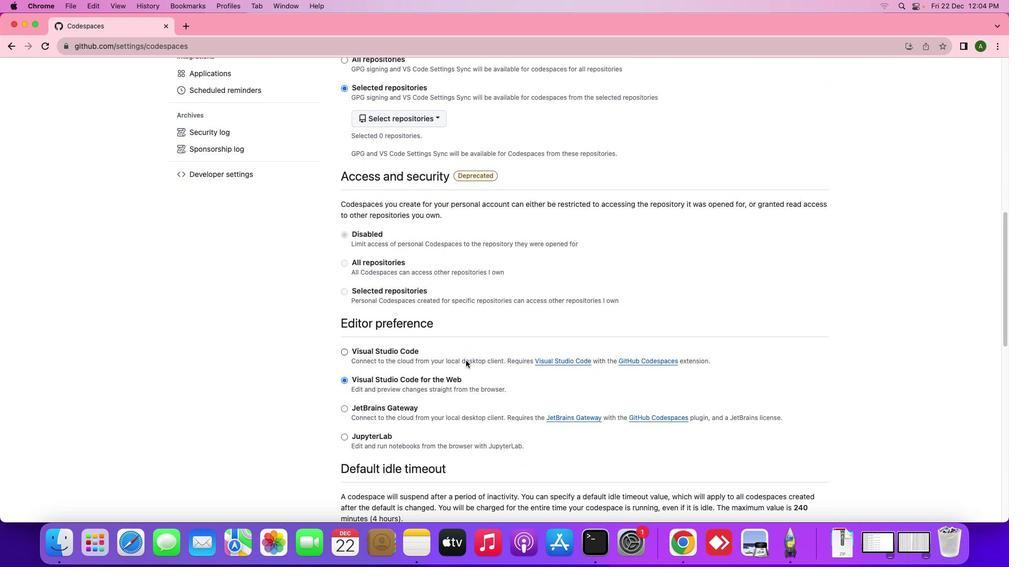 
Action: Mouse scrolled (466, 360) with delta (0, 0)
Screenshot: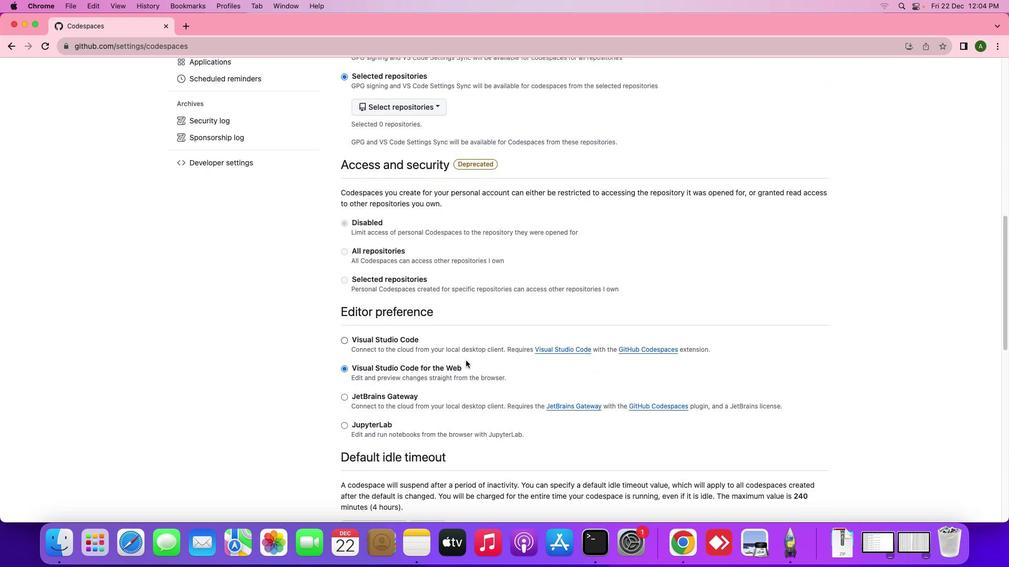 
Action: Mouse moved to (348, 338)
Screenshot: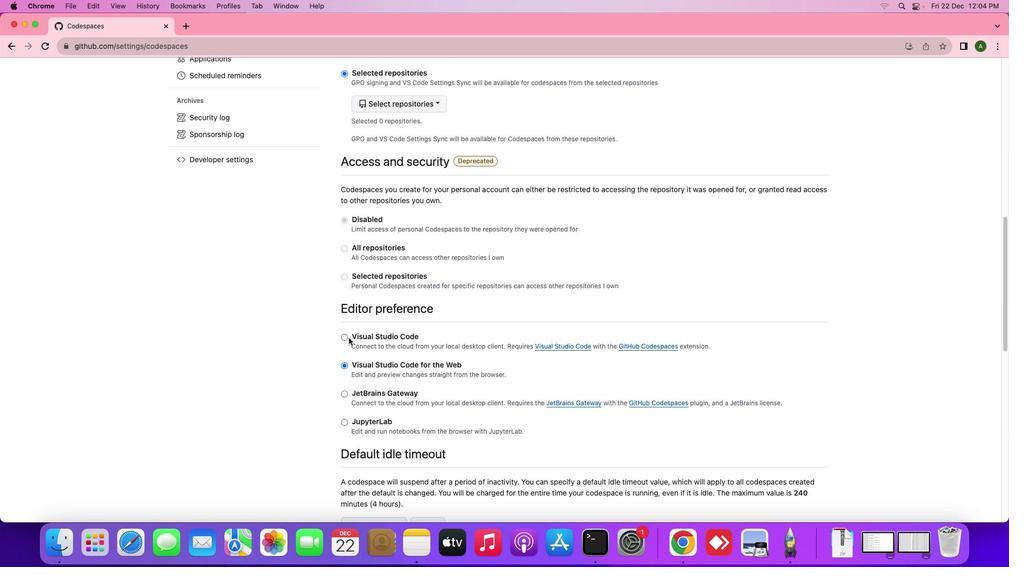 
Action: Mouse pressed left at (348, 338)
Screenshot: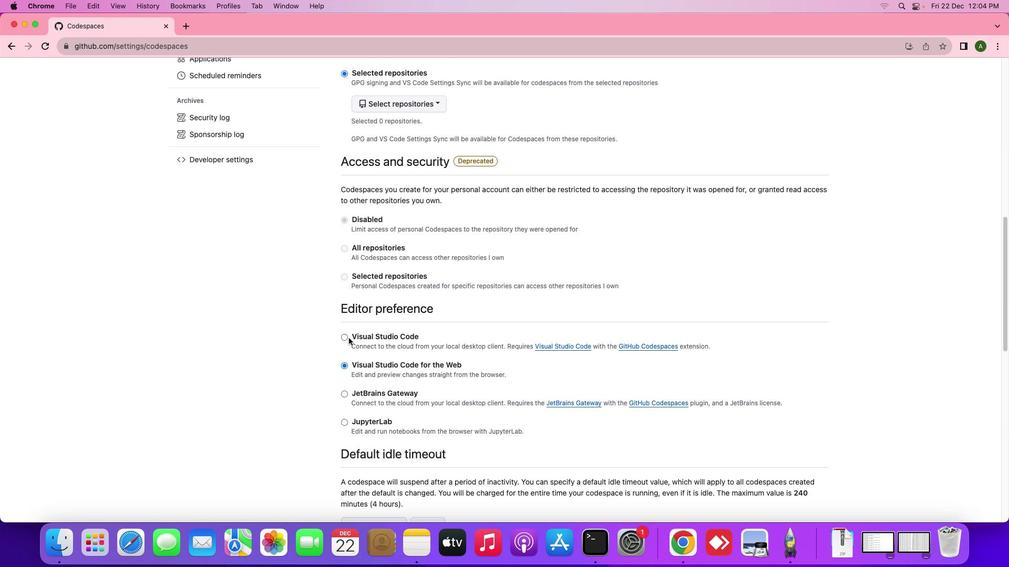 
Action: Mouse moved to (346, 338)
Screenshot: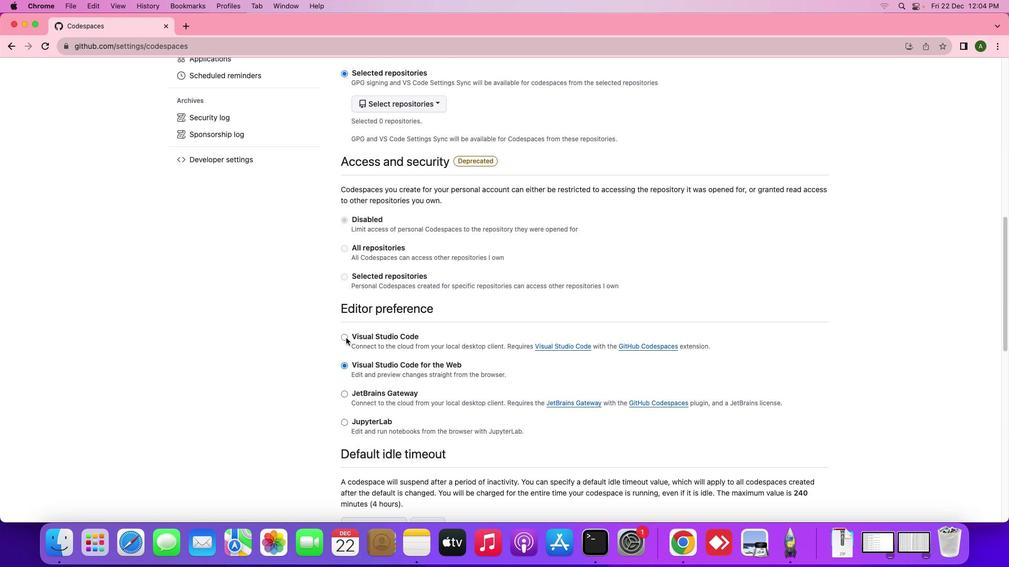 
Action: Mouse pressed left at (346, 338)
Screenshot: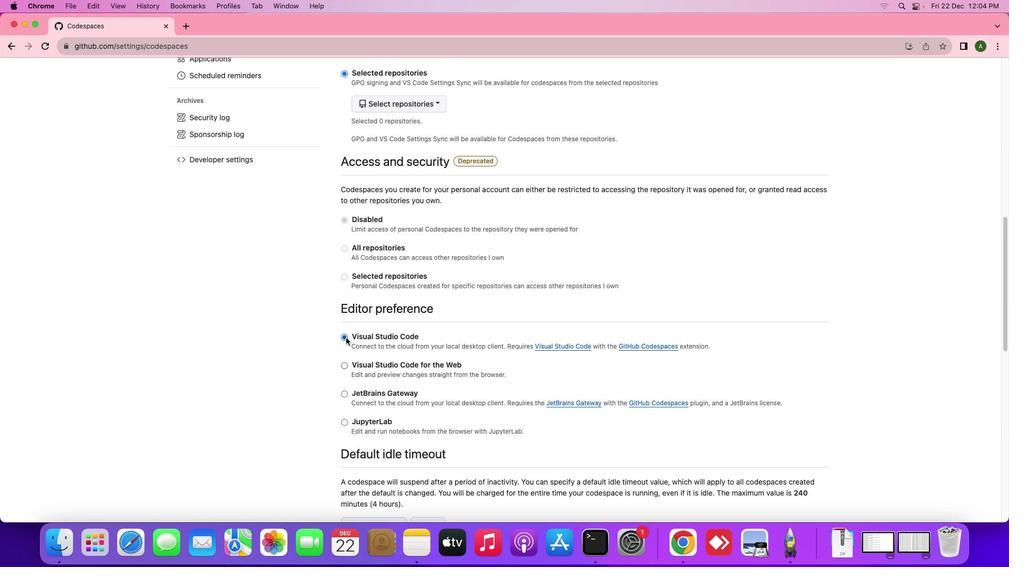 
Action: Mouse moved to (438, 396)
Screenshot: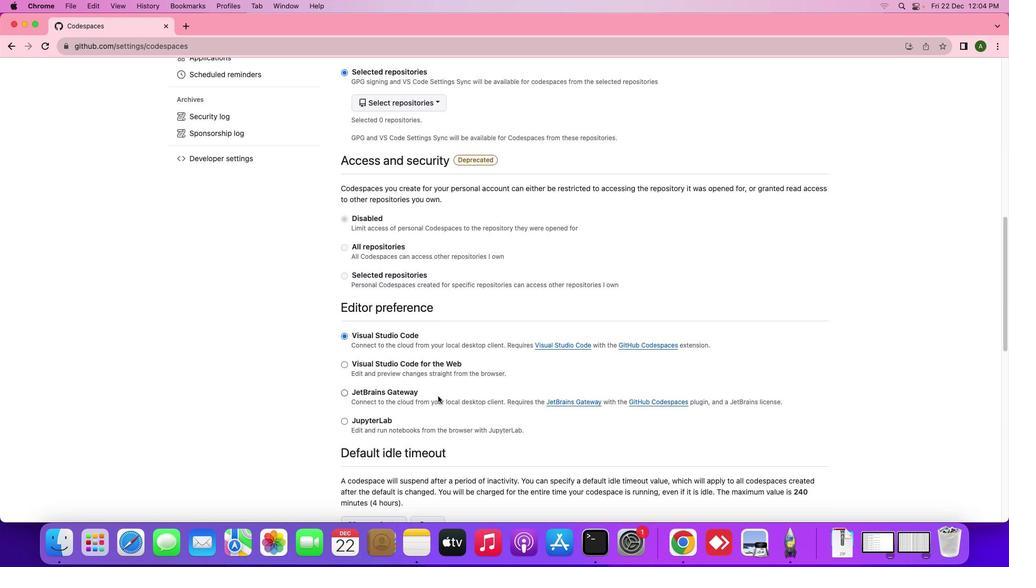 
Action: Mouse scrolled (438, 396) with delta (0, 0)
Screenshot: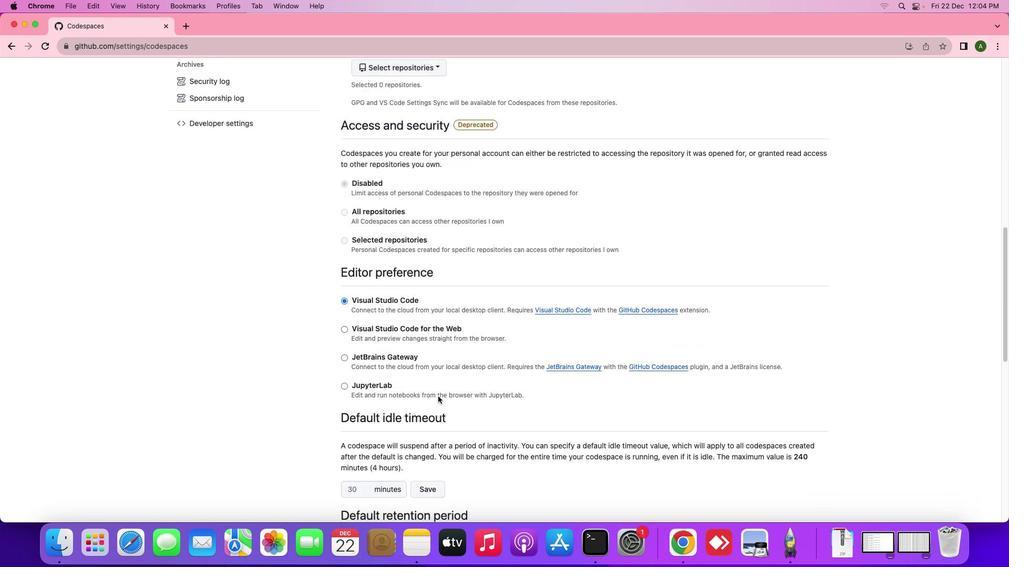 
Action: Mouse scrolled (438, 396) with delta (0, 0)
Screenshot: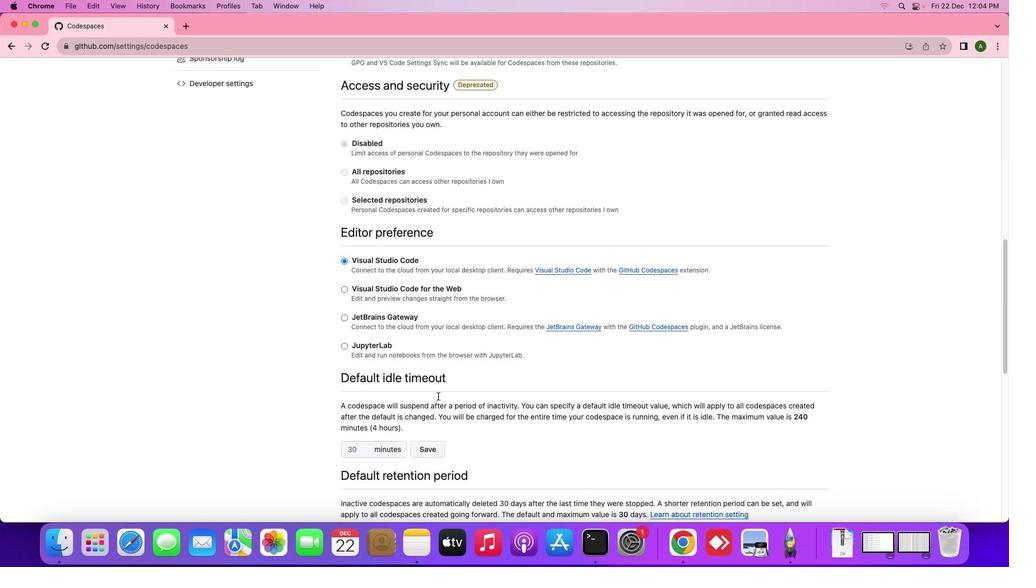 
Action: Mouse scrolled (438, 396) with delta (0, -1)
Screenshot: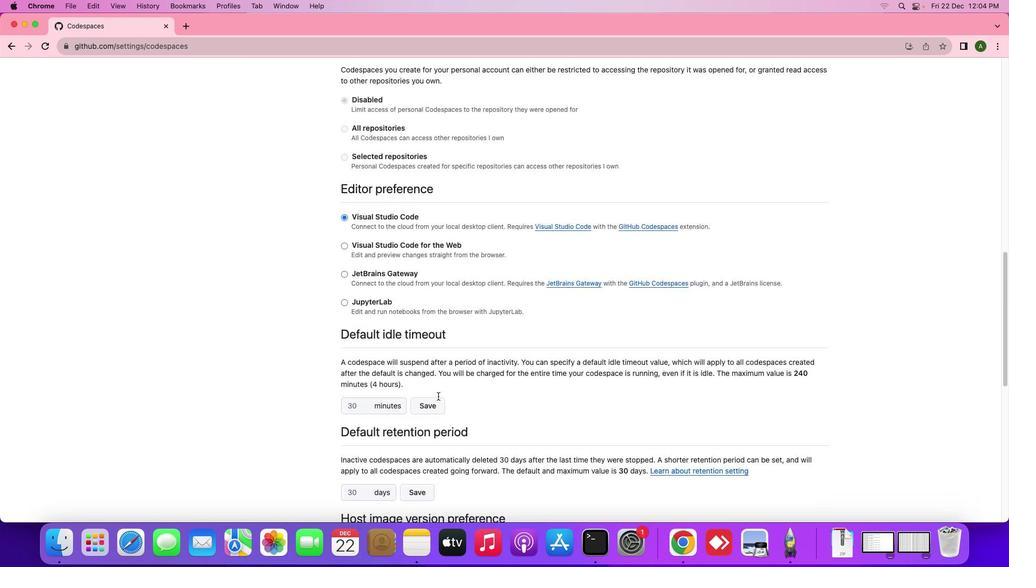 
Action: Mouse moved to (438, 396)
Screenshot: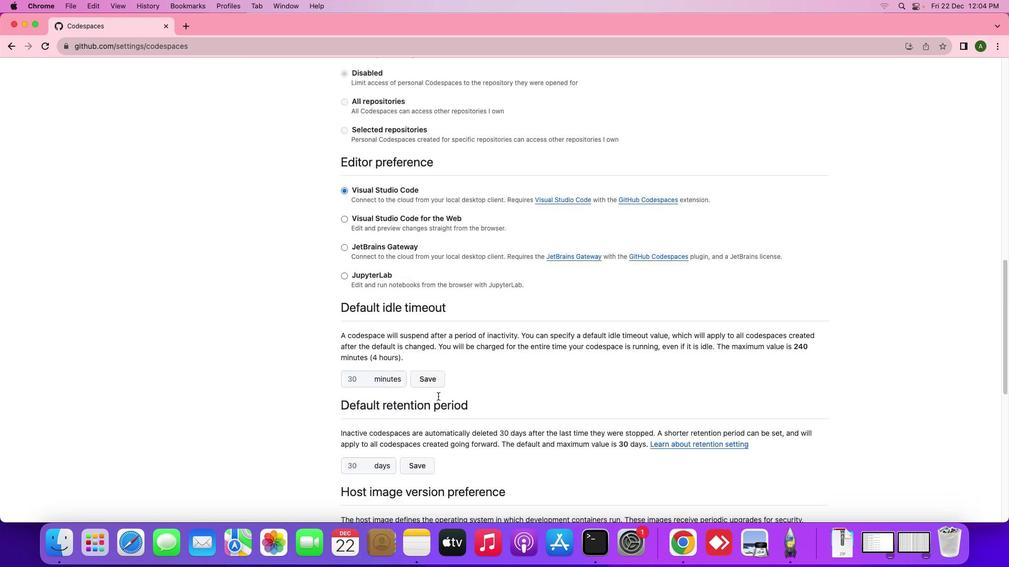 
Action: Mouse scrolled (438, 396) with delta (0, -1)
Screenshot: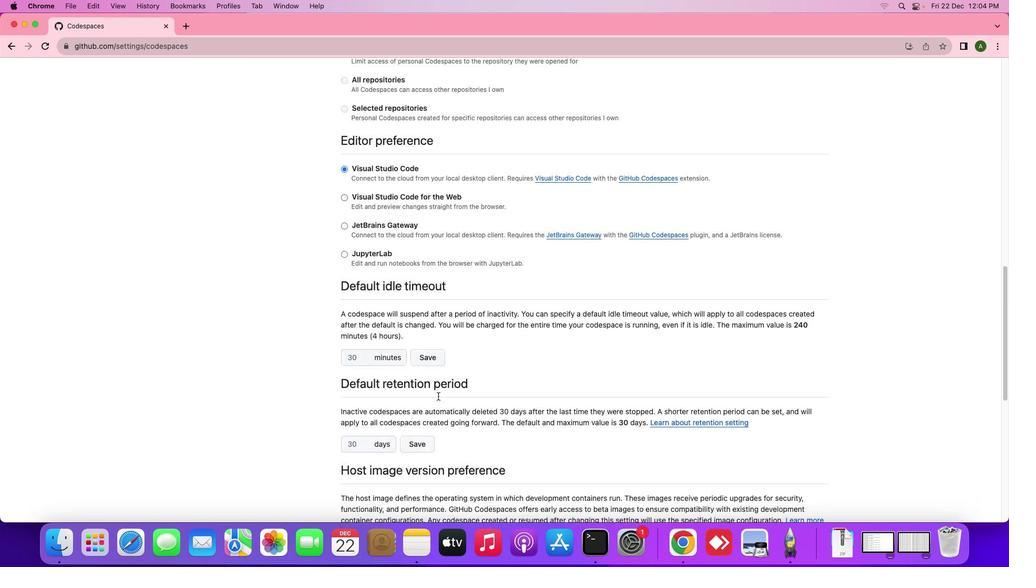 
Action: Mouse moved to (438, 396)
Screenshot: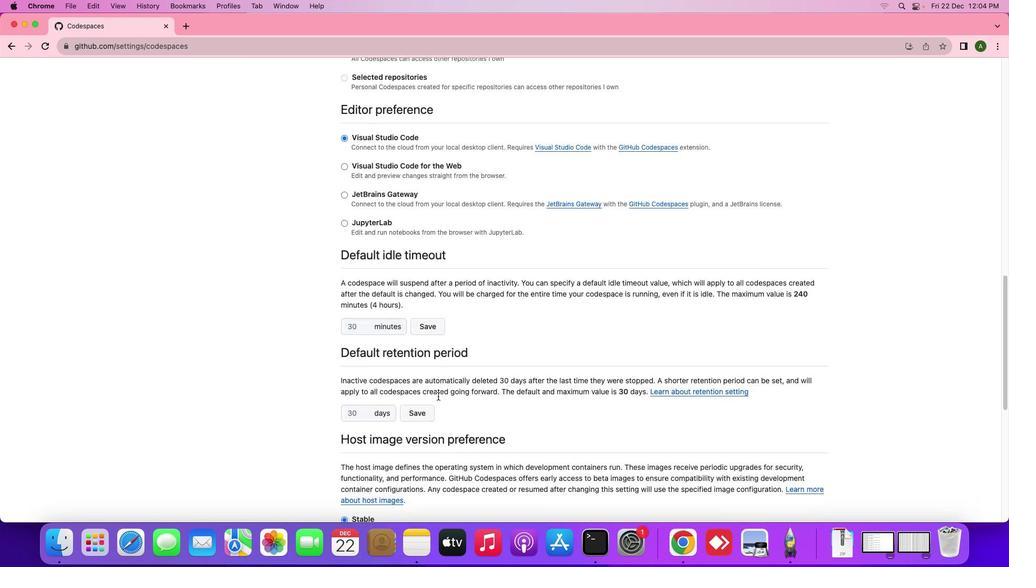 
Action: Mouse scrolled (438, 396) with delta (0, -1)
Screenshot: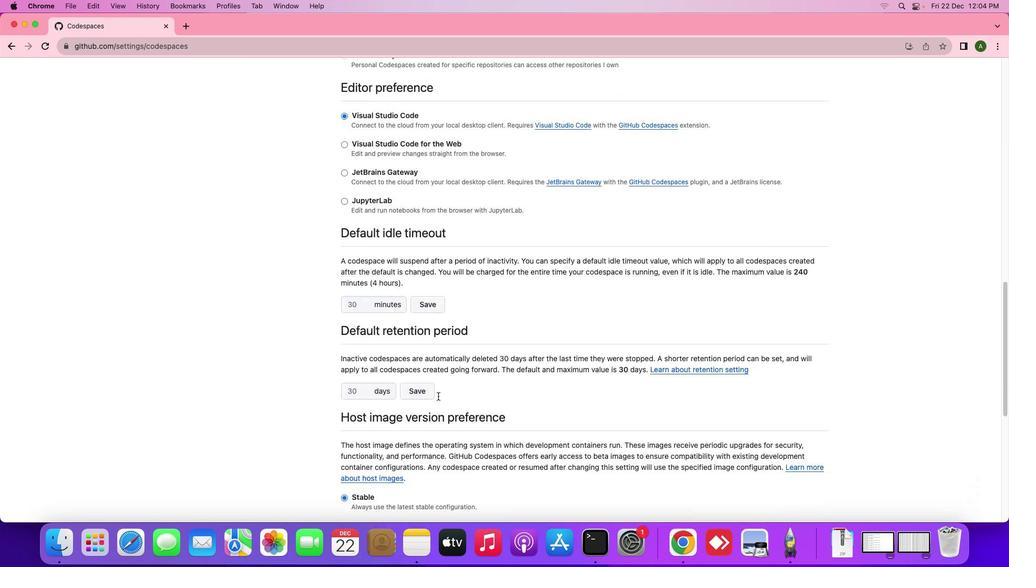 
Action: Mouse moved to (438, 397)
Screenshot: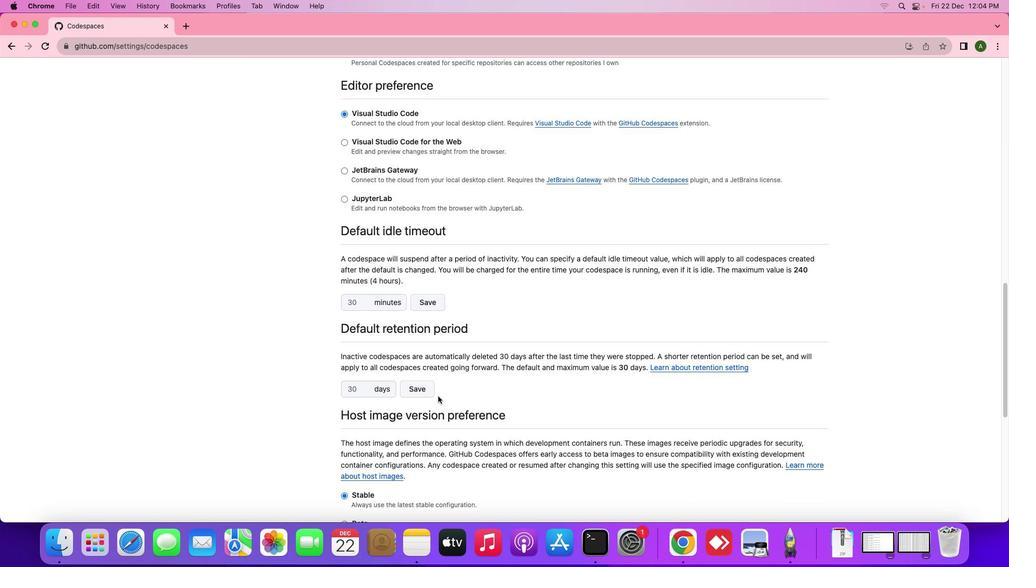 
Action: Mouse scrolled (438, 397) with delta (0, 0)
Screenshot: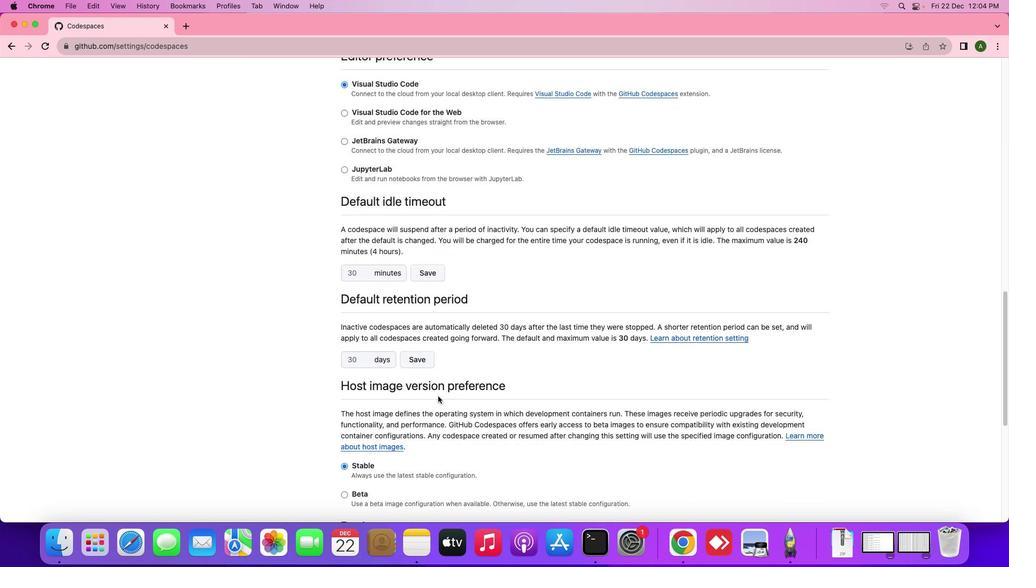 
Action: Mouse scrolled (438, 397) with delta (0, 0)
Screenshot: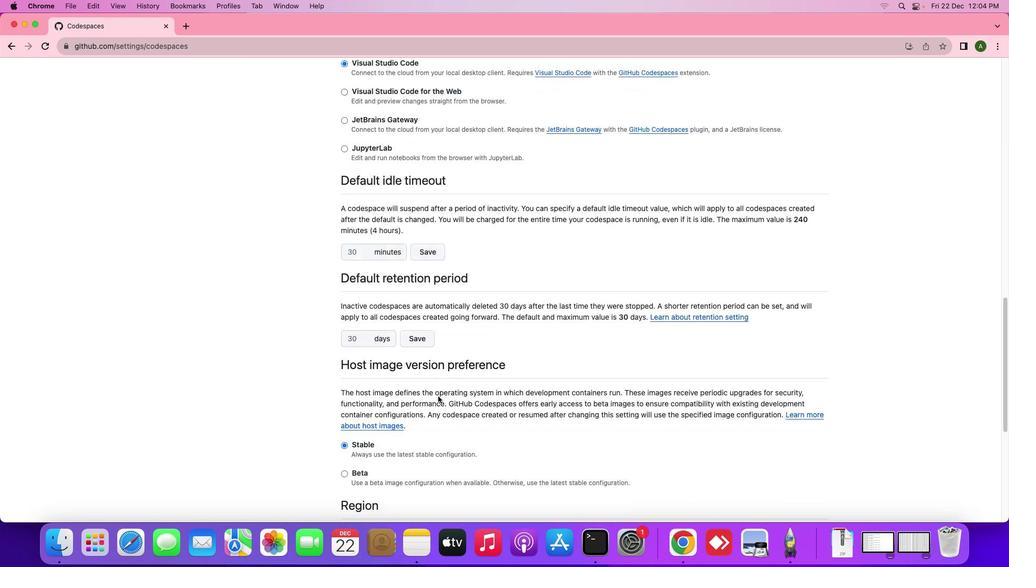 
Action: Mouse scrolled (438, 397) with delta (0, -1)
Screenshot: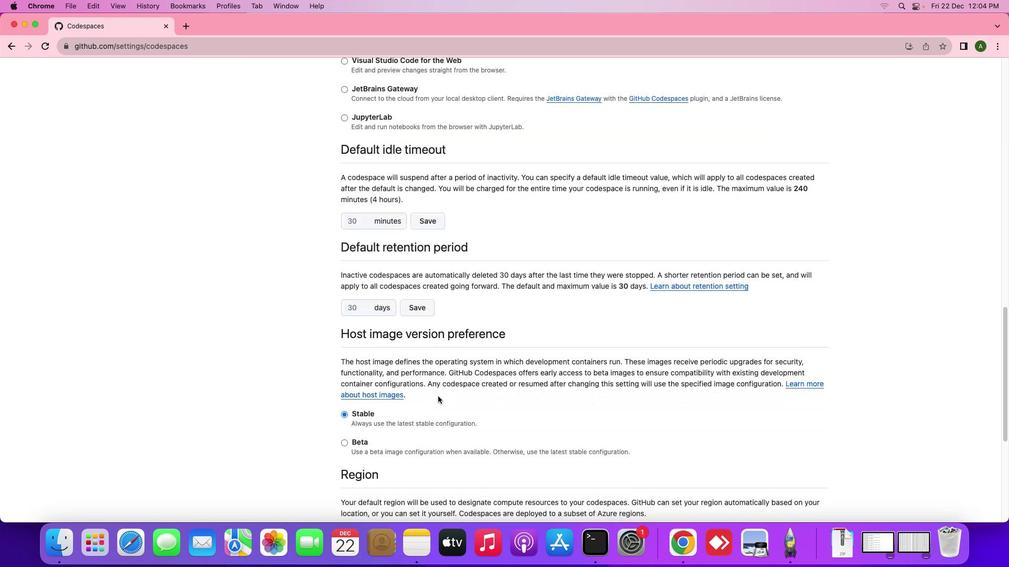 
Action: Mouse scrolled (438, 397) with delta (0, -1)
Screenshot: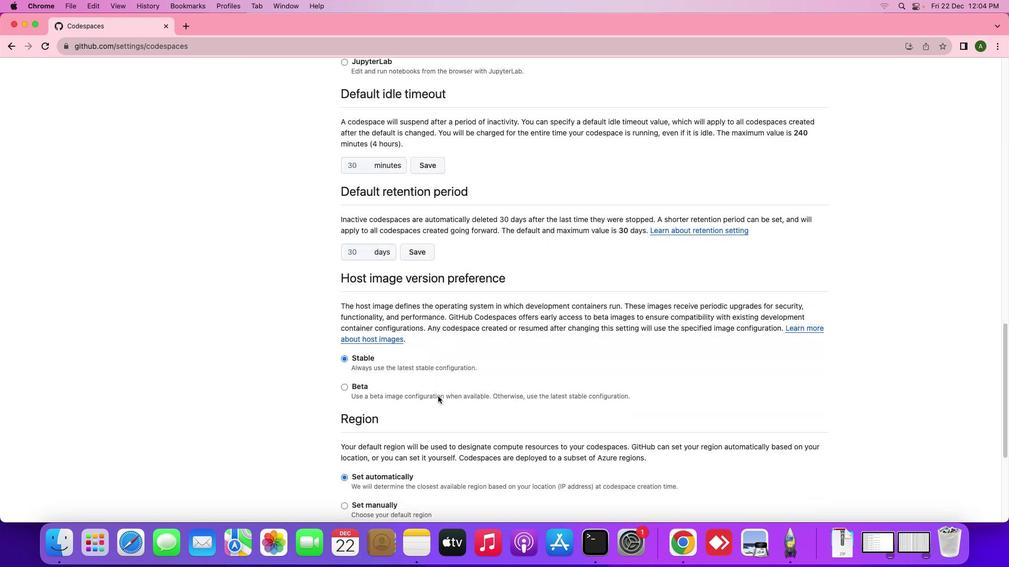 
Action: Mouse scrolled (438, 397) with delta (0, -1)
Screenshot: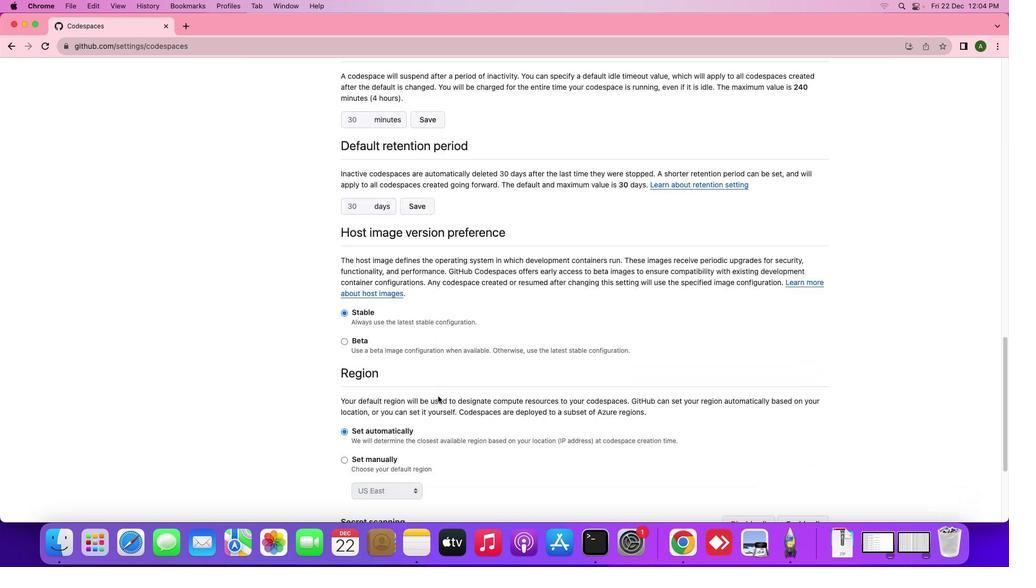 
Action: Mouse scrolled (438, 397) with delta (0, 0)
Screenshot: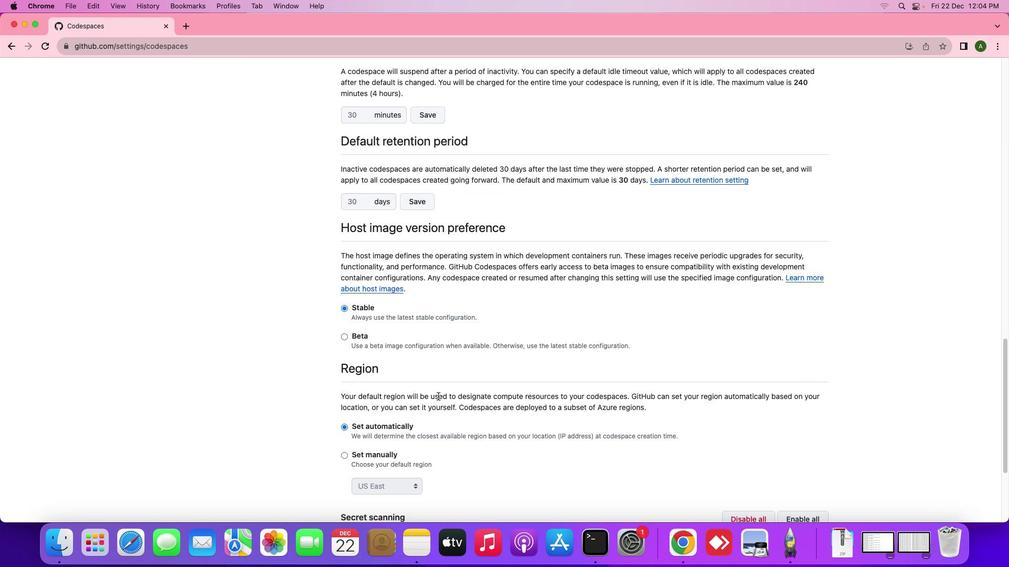 
Action: Mouse scrolled (438, 397) with delta (0, 0)
Screenshot: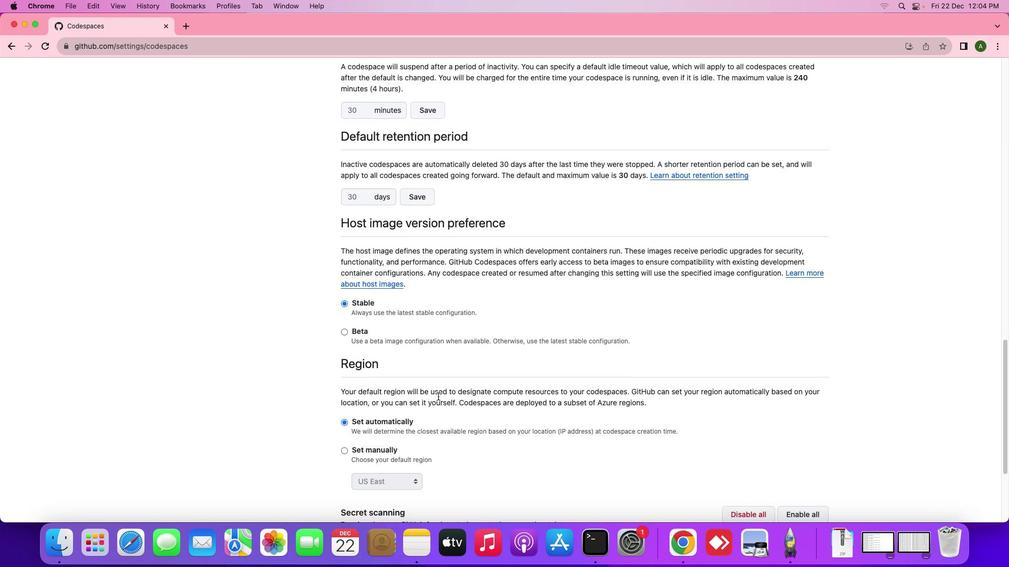 
Action: Mouse scrolled (438, 397) with delta (0, 0)
Screenshot: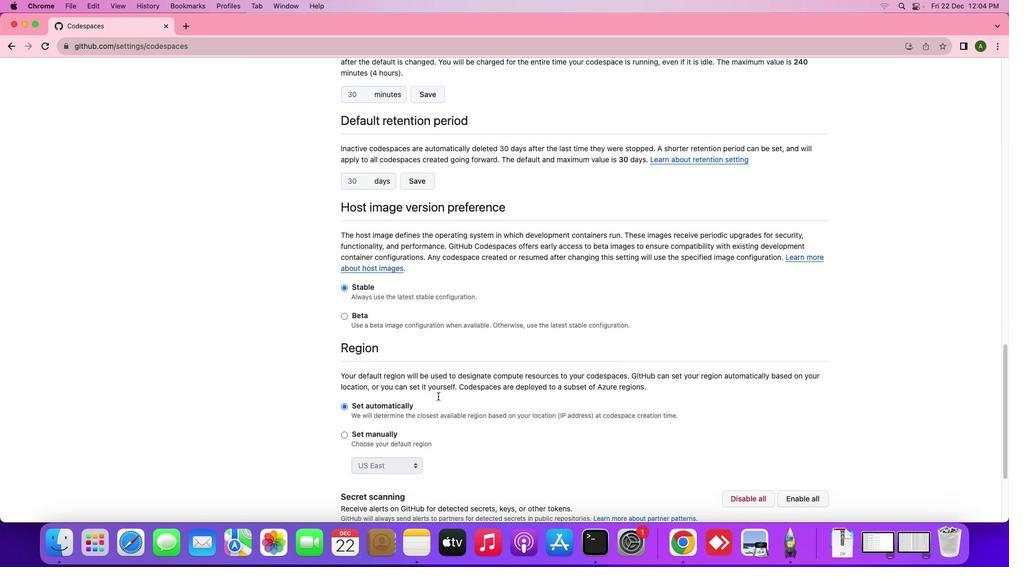 
Action: Mouse scrolled (438, 397) with delta (0, 0)
Screenshot: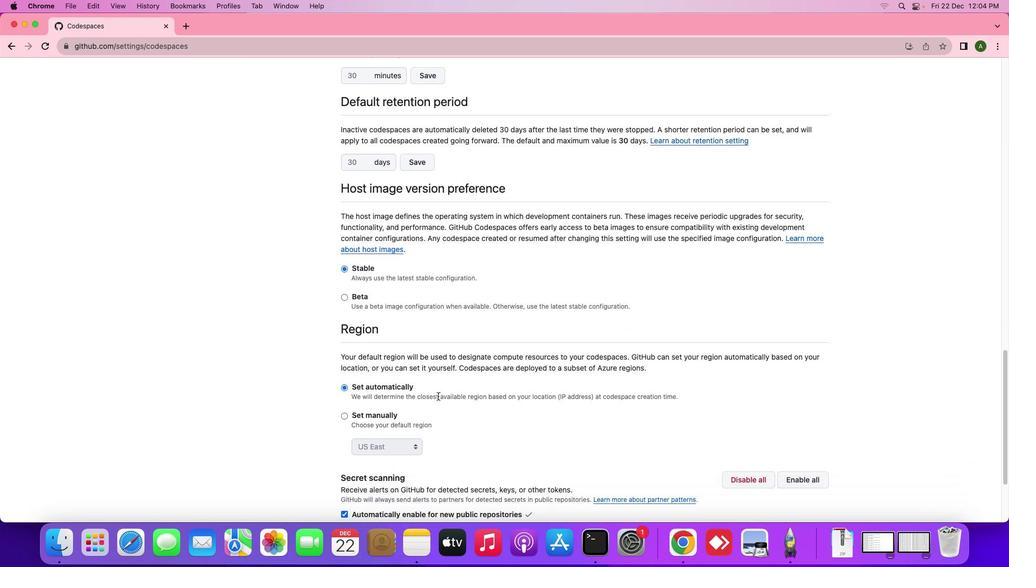 
Action: Mouse scrolled (438, 397) with delta (0, 0)
Screenshot: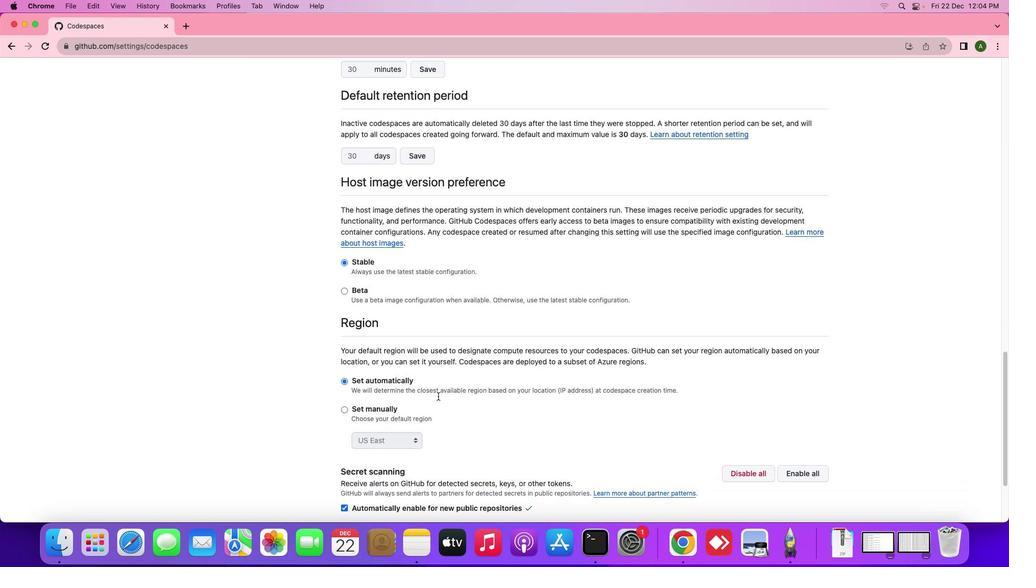 
Action: Mouse scrolled (438, 397) with delta (0, 0)
Screenshot: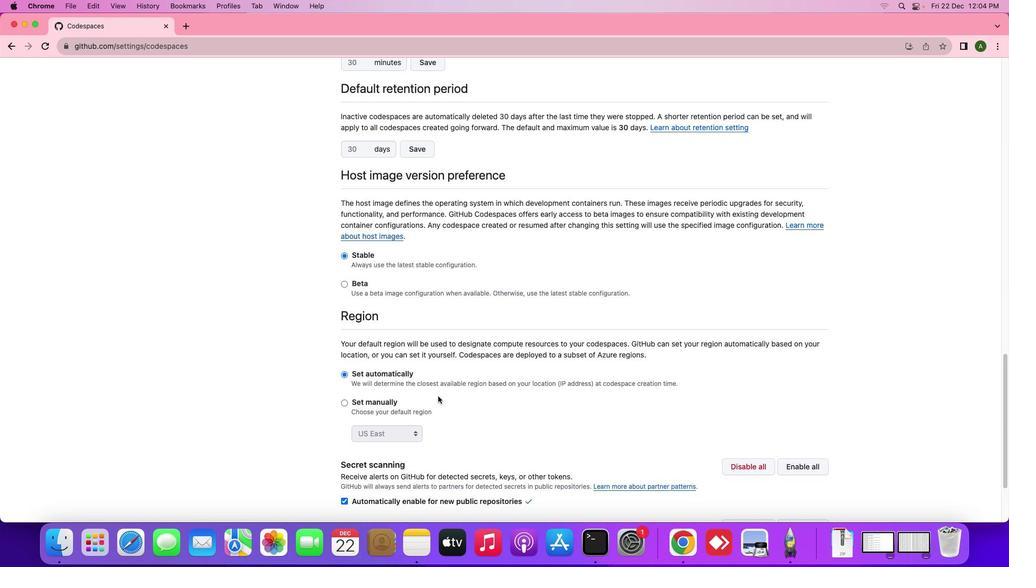 
Action: Mouse scrolled (438, 397) with delta (0, 0)
Screenshot: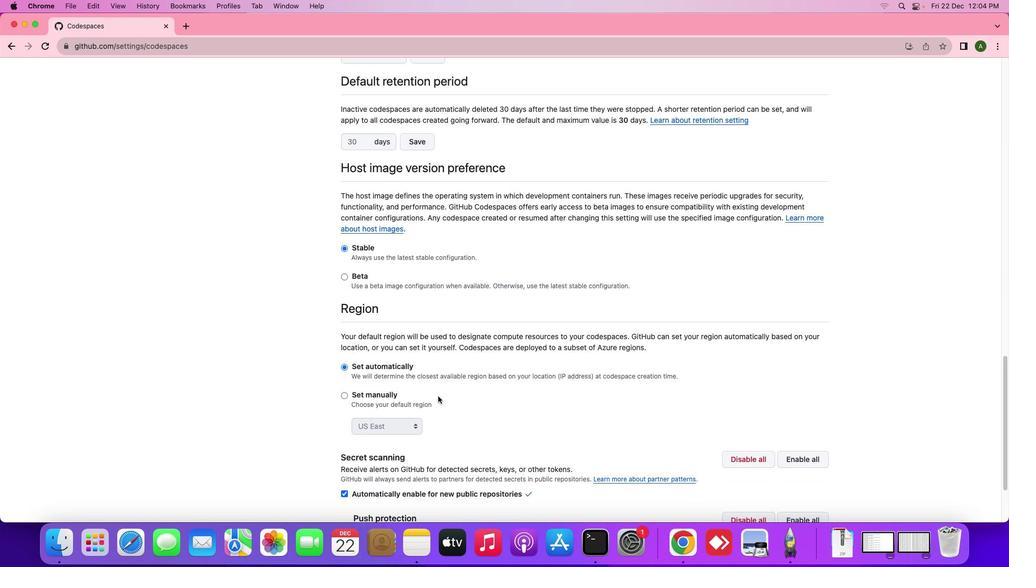 
Action: Mouse scrolled (438, 397) with delta (0, 0)
Screenshot: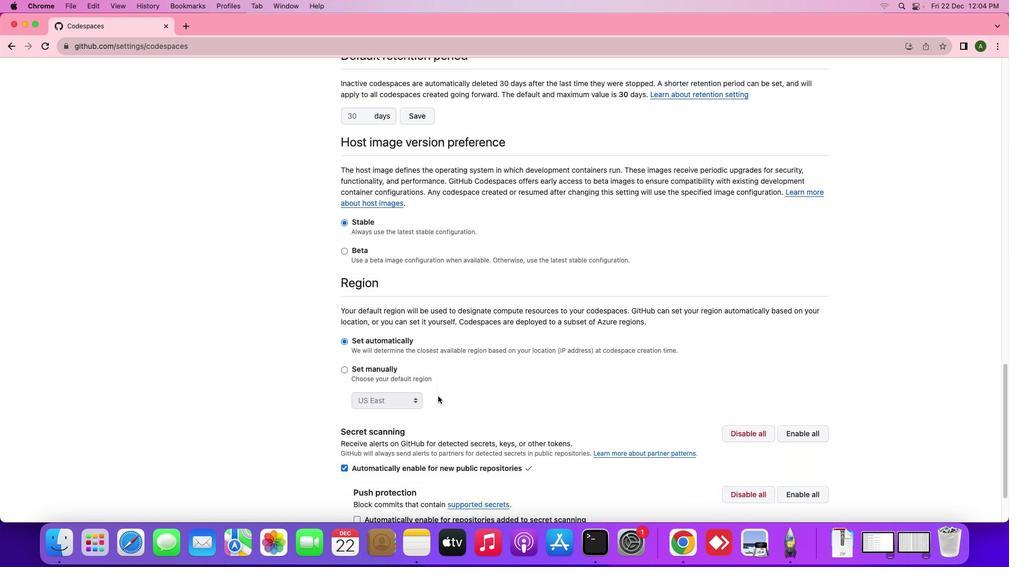 
Action: Mouse scrolled (438, 397) with delta (0, 0)
Screenshot: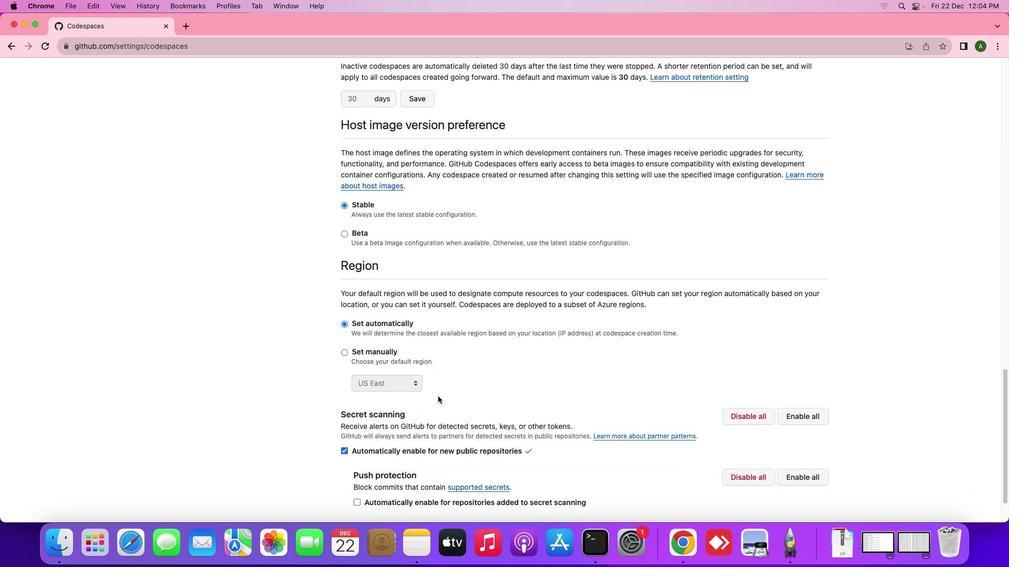 
Action: Mouse scrolled (438, 397) with delta (0, 0)
Screenshot: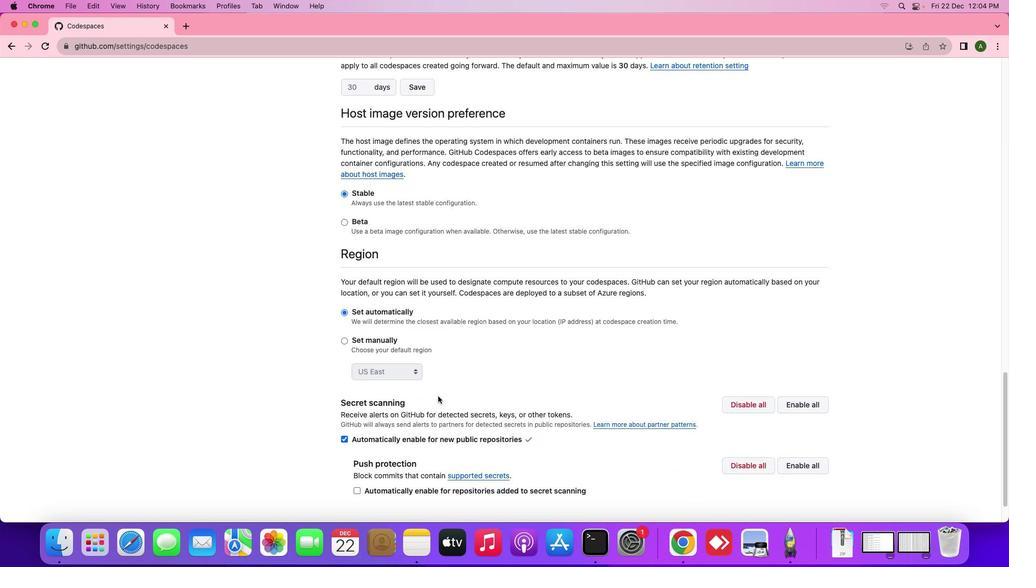 
Action: Mouse moved to (350, 345)
Screenshot: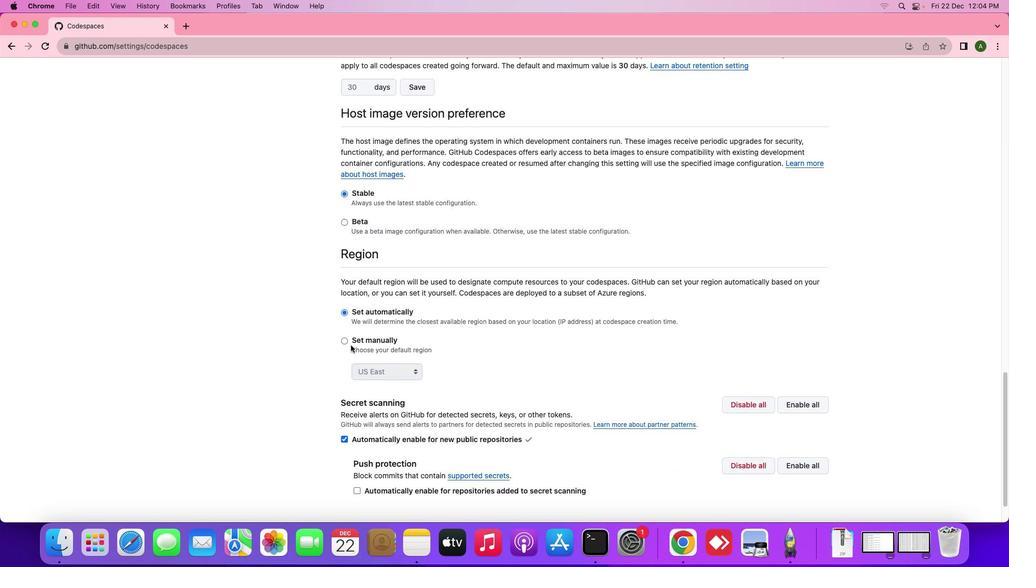 
Action: Mouse scrolled (350, 345) with delta (0, 0)
Screenshot: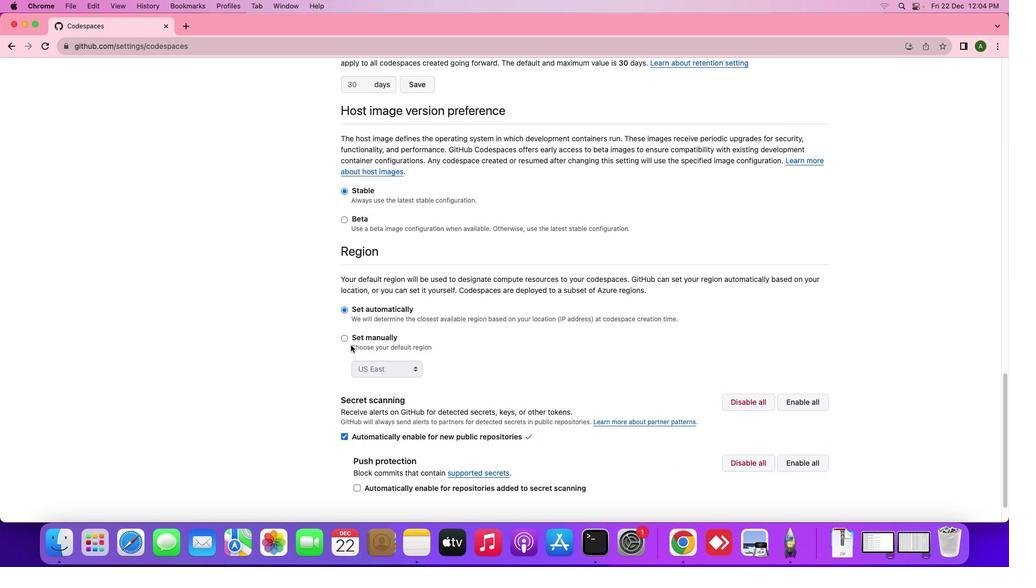 
Action: Mouse scrolled (350, 345) with delta (0, 0)
Screenshot: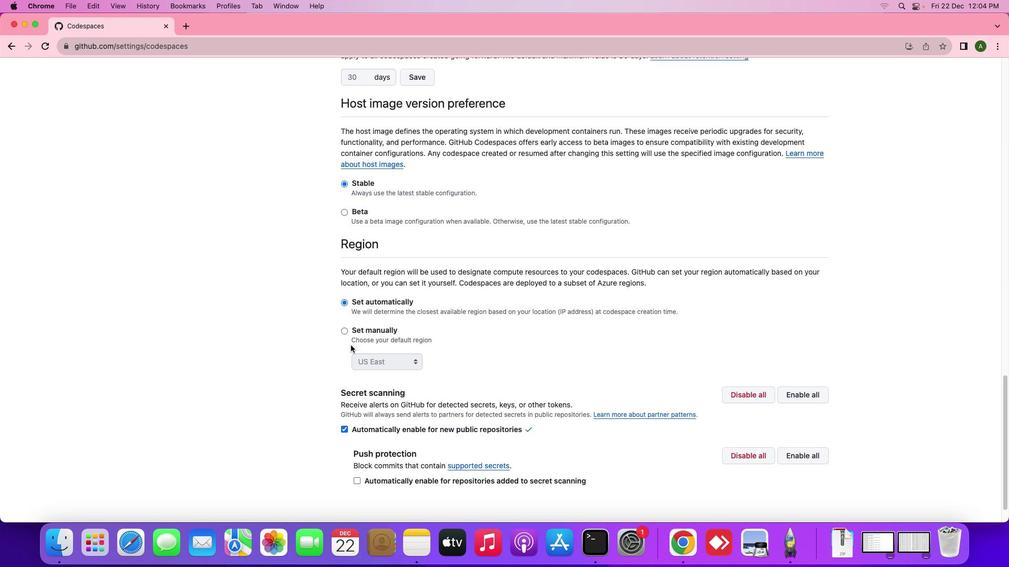 
Action: Mouse scrolled (350, 345) with delta (0, 0)
Screenshot: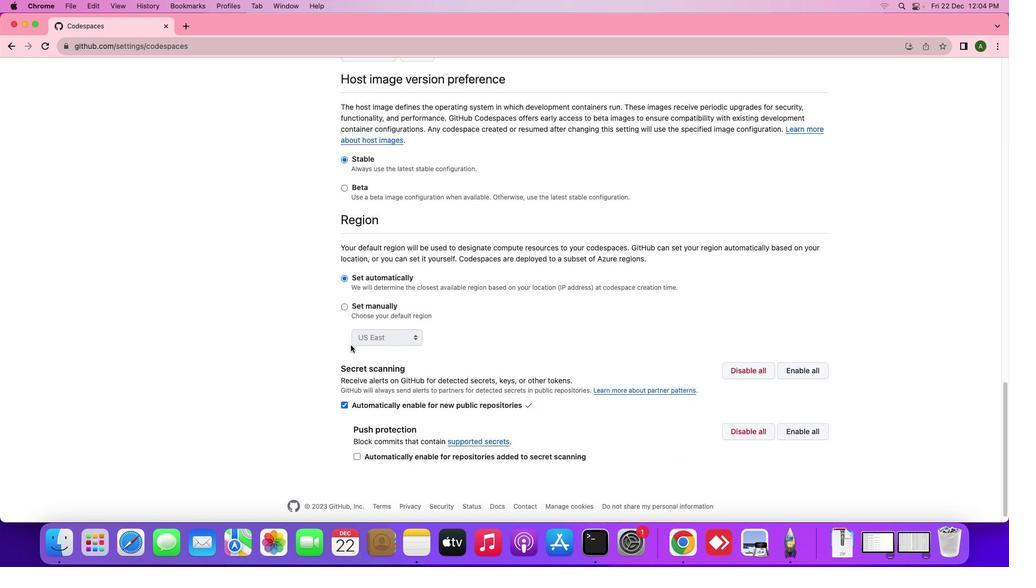 
Action: Mouse scrolled (350, 345) with delta (0, 0)
Screenshot: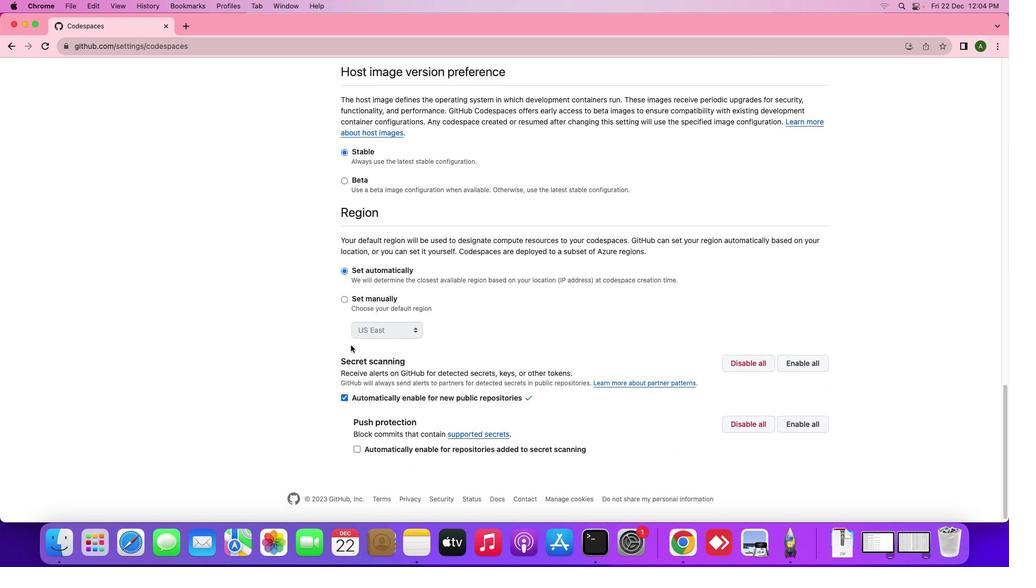
Action: Mouse moved to (359, 445)
Screenshot: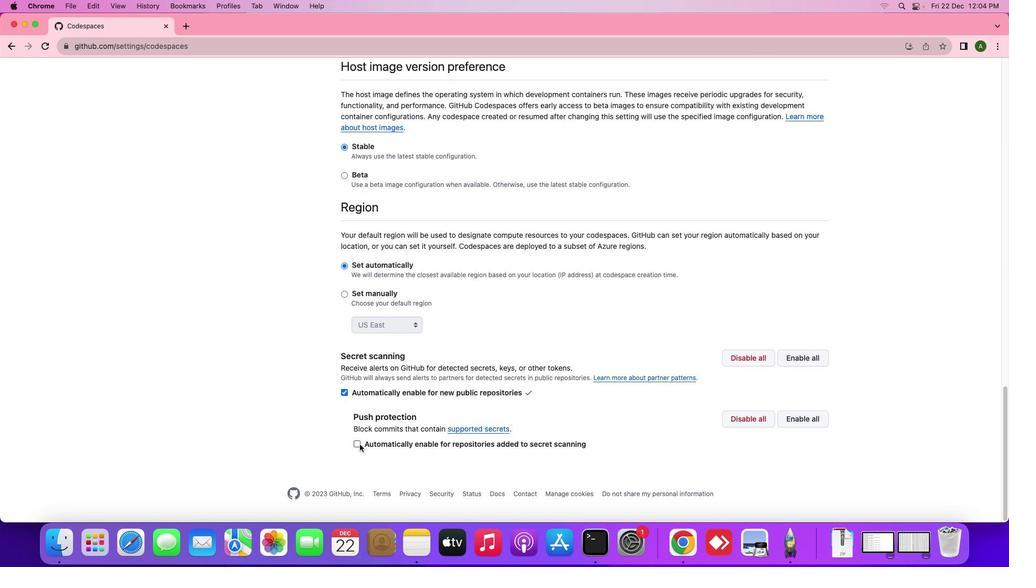 
Action: Mouse pressed left at (359, 445)
Screenshot: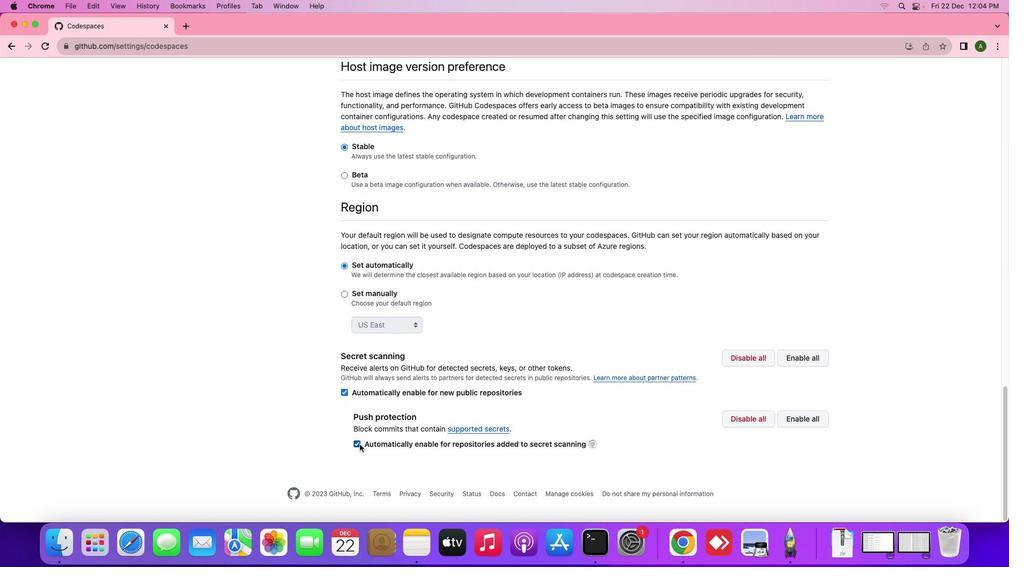 
Action: Mouse moved to (409, 405)
Screenshot: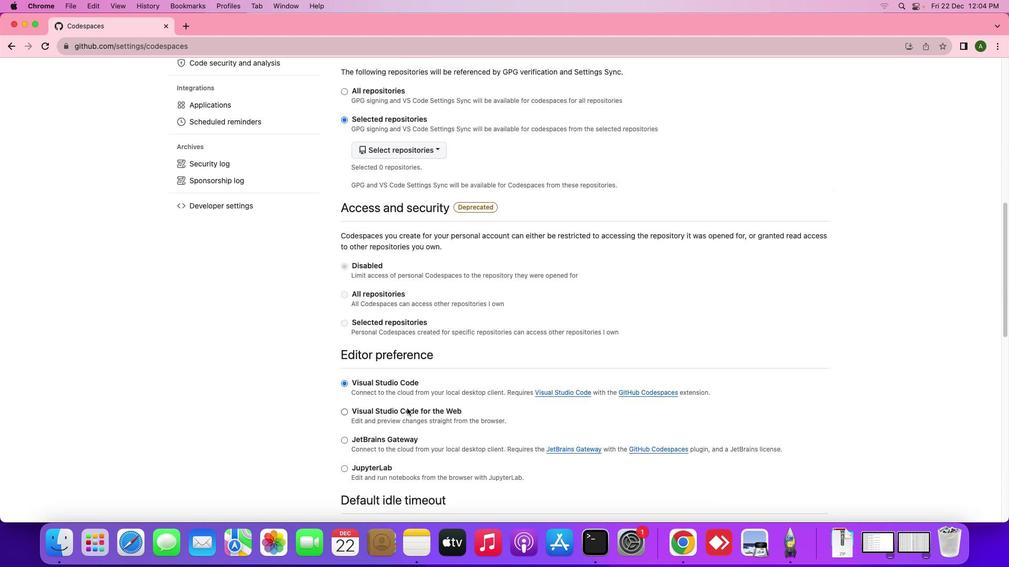 
Action: Mouse scrolled (409, 405) with delta (0, 0)
Screenshot: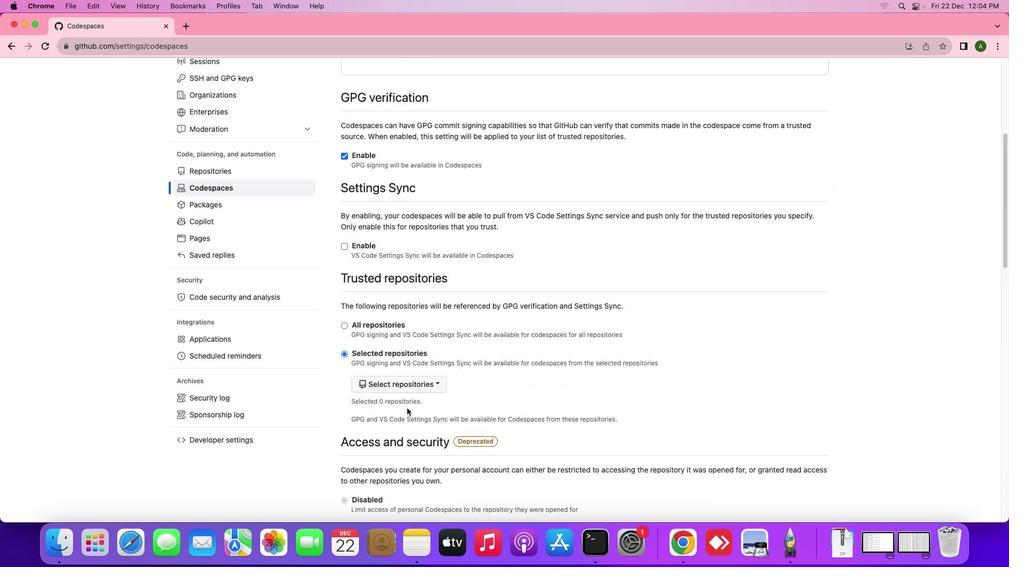 
Action: Mouse moved to (409, 406)
Screenshot: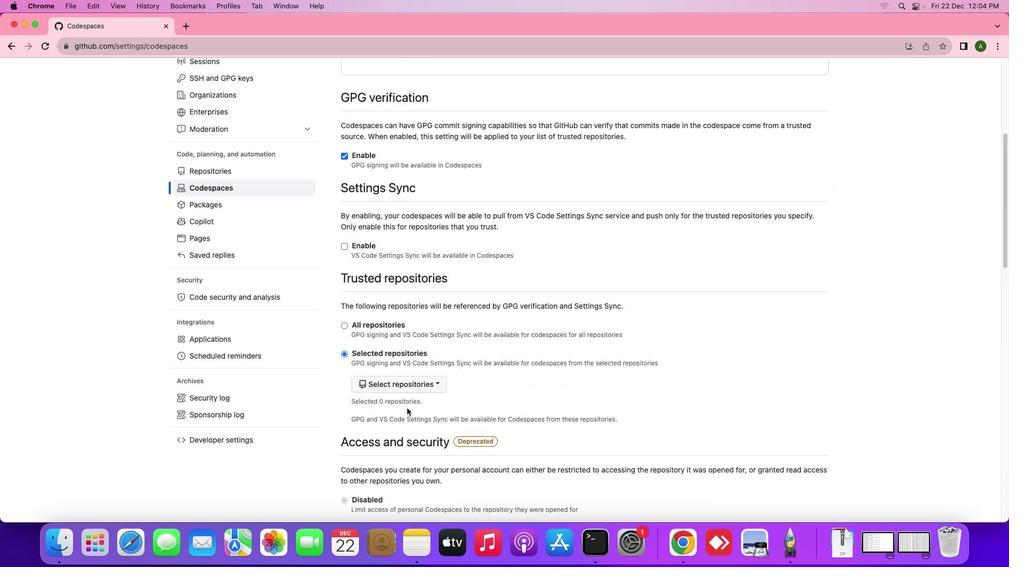 
Action: Mouse scrolled (409, 406) with delta (0, 0)
Screenshot: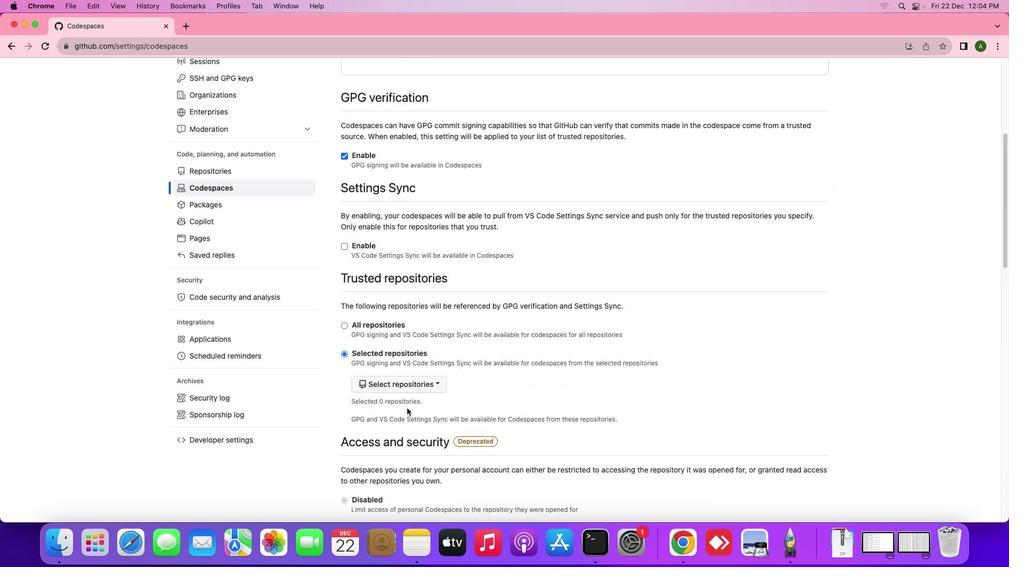 
Action: Mouse moved to (408, 407)
Screenshot: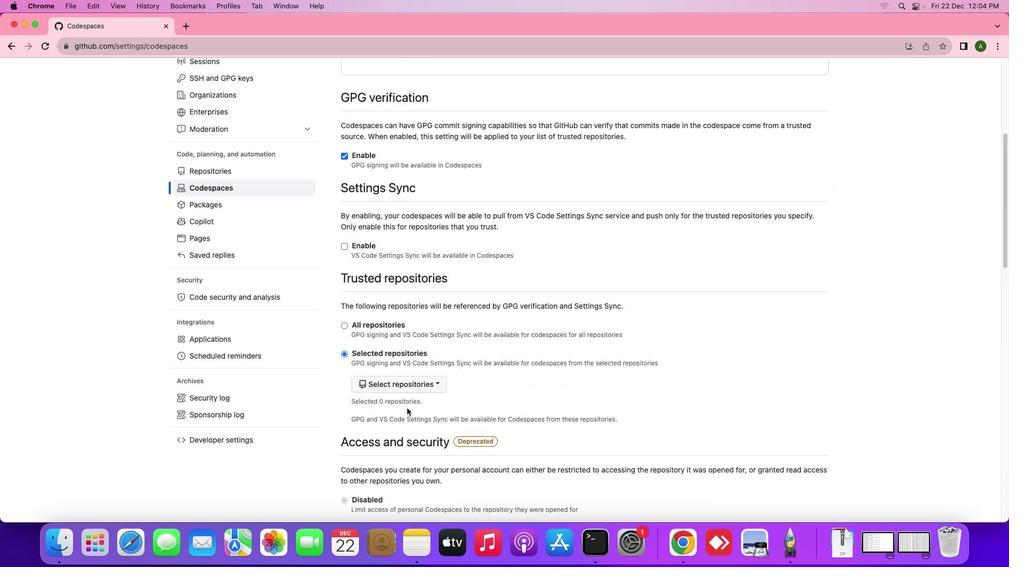 
Action: Mouse scrolled (408, 407) with delta (0, 2)
Screenshot: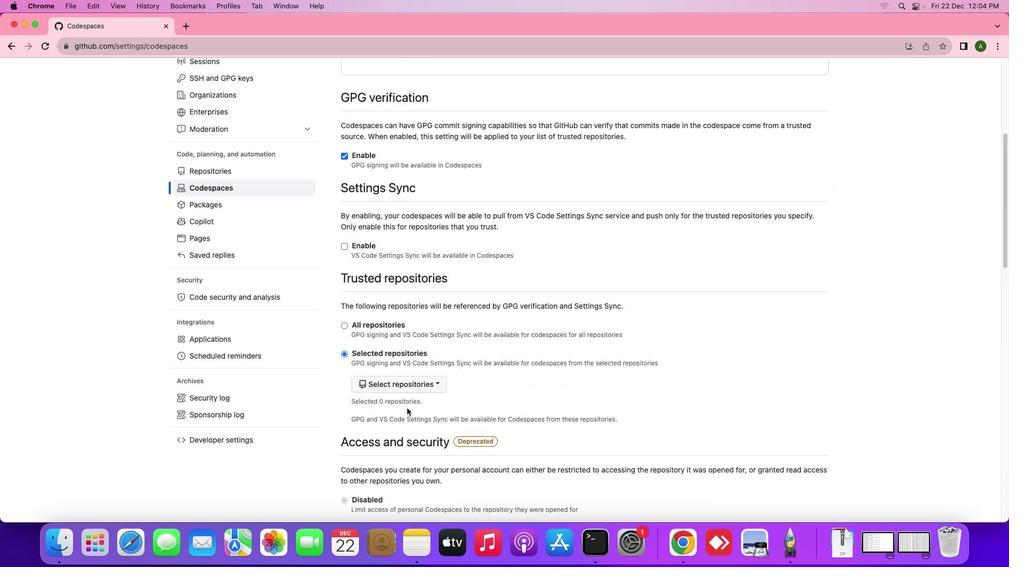 
Action: Mouse moved to (408, 408)
Screenshot: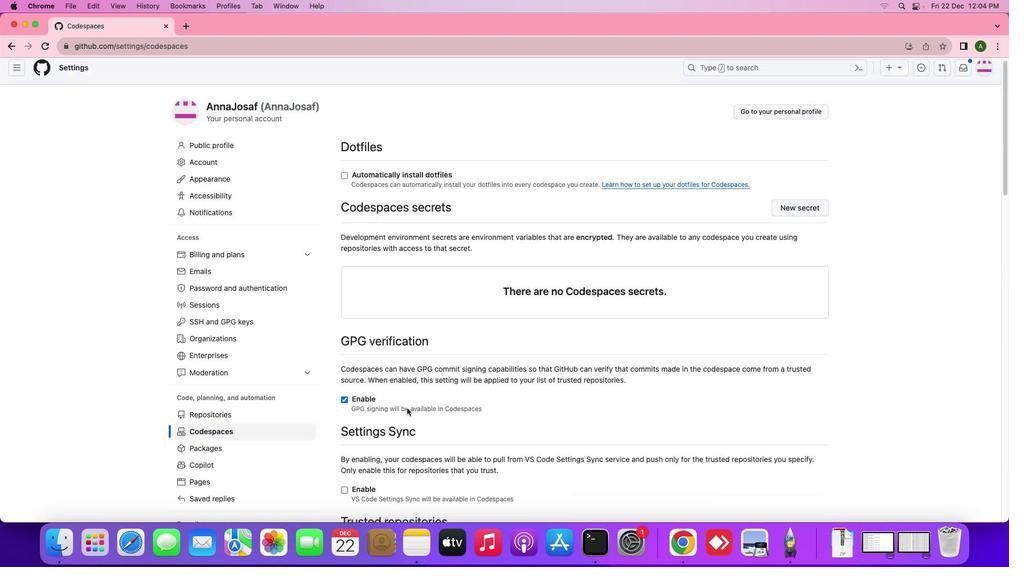
Action: Mouse scrolled (408, 408) with delta (0, 2)
Screenshot: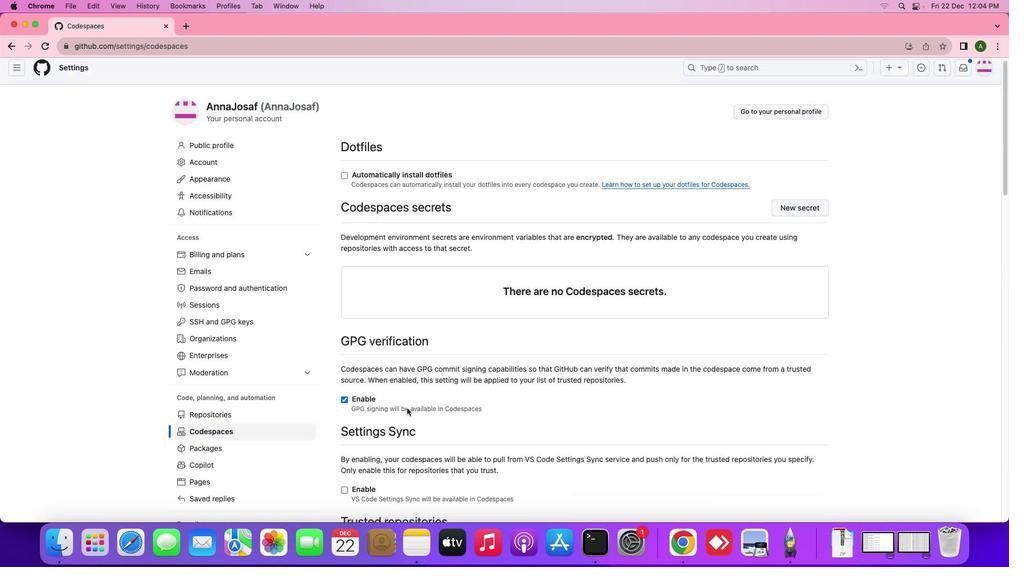 
Action: Mouse moved to (407, 409)
Screenshot: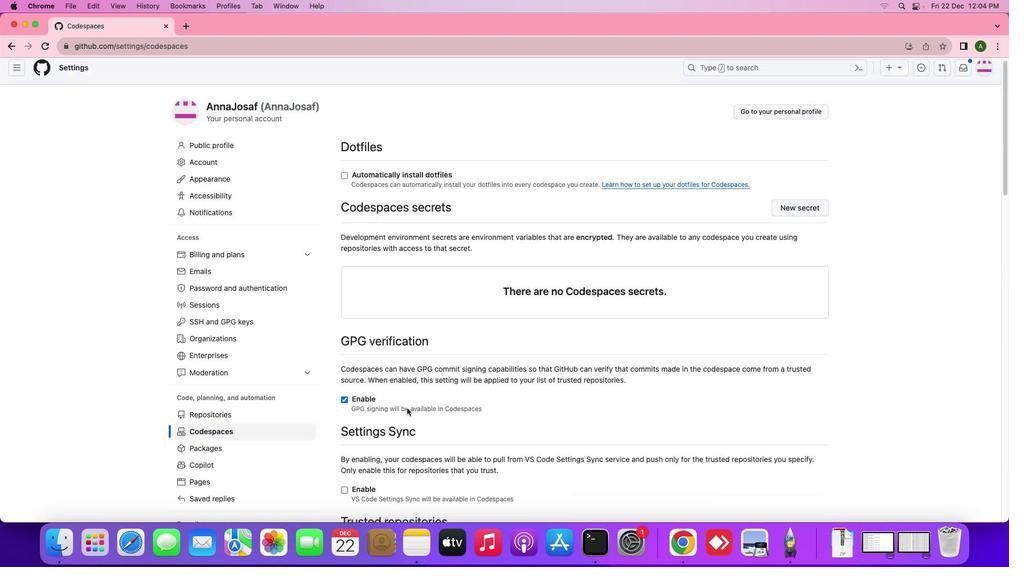 
Action: Mouse scrolled (407, 409) with delta (0, 3)
Screenshot: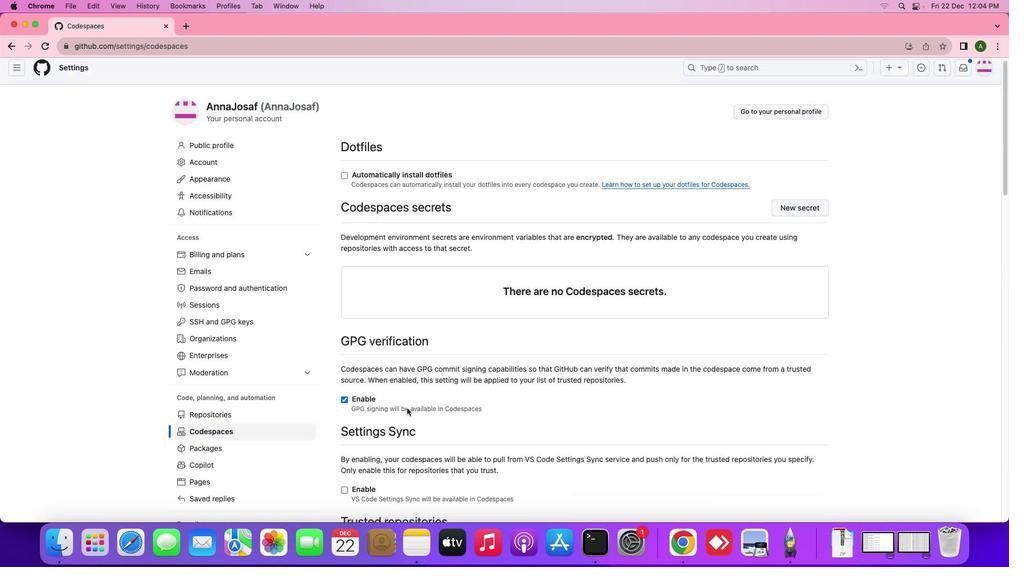 
Action: Mouse moved to (407, 409)
Screenshot: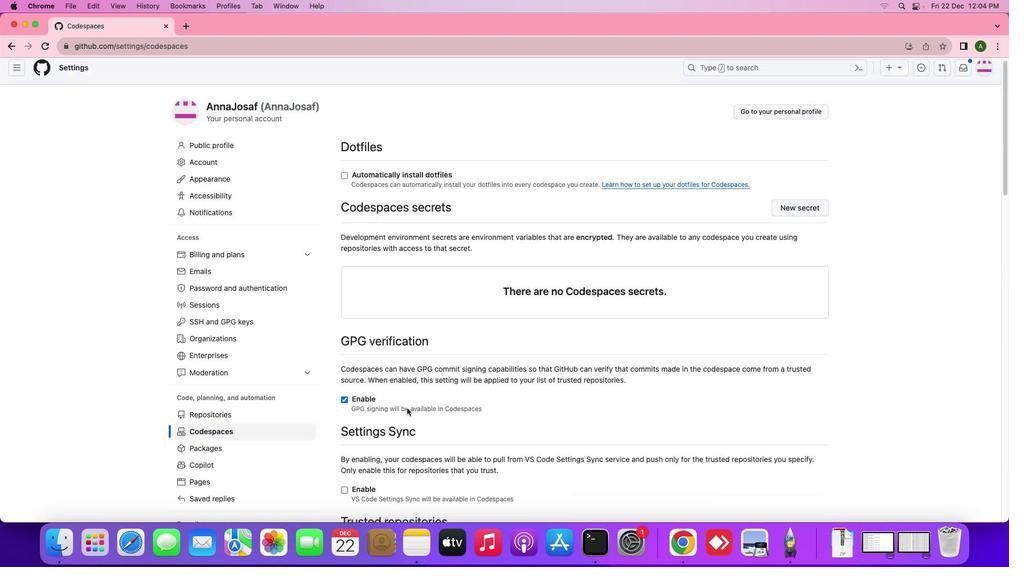 
Action: Mouse scrolled (407, 409) with delta (0, 4)
Screenshot: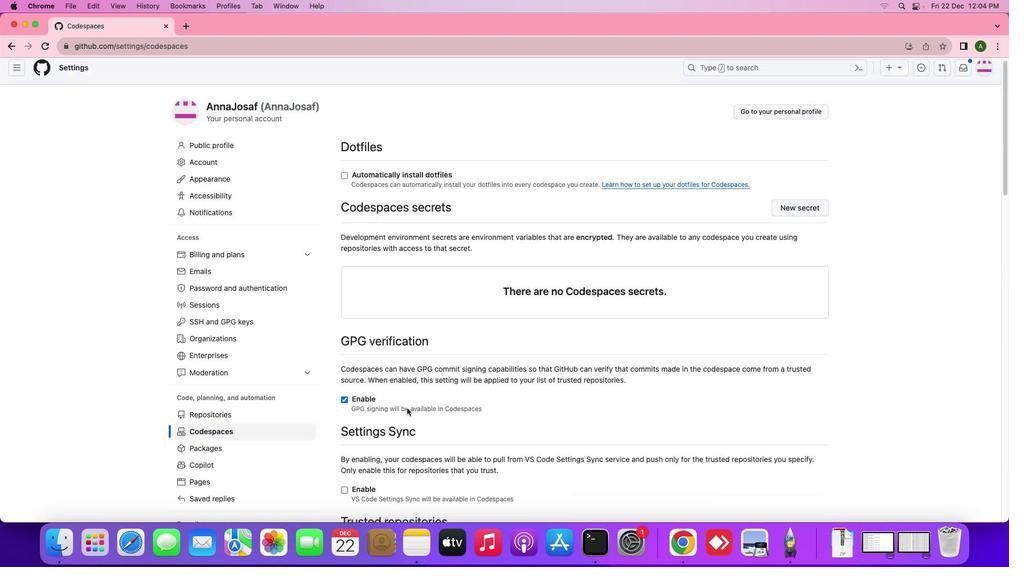 
Action: Mouse scrolled (407, 409) with delta (0, 4)
Screenshot: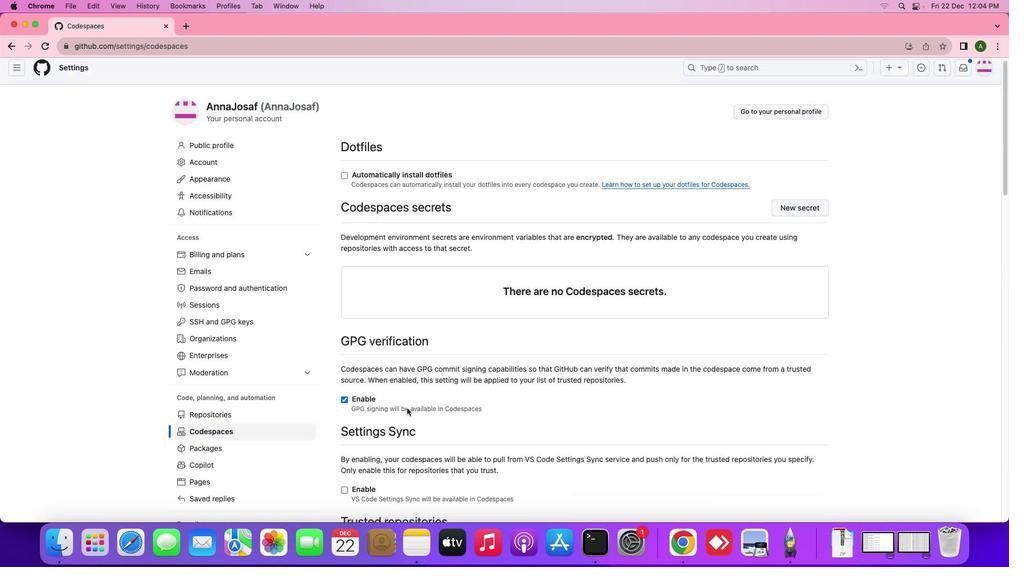 
Action: Mouse scrolled (407, 409) with delta (0, 4)
Screenshot: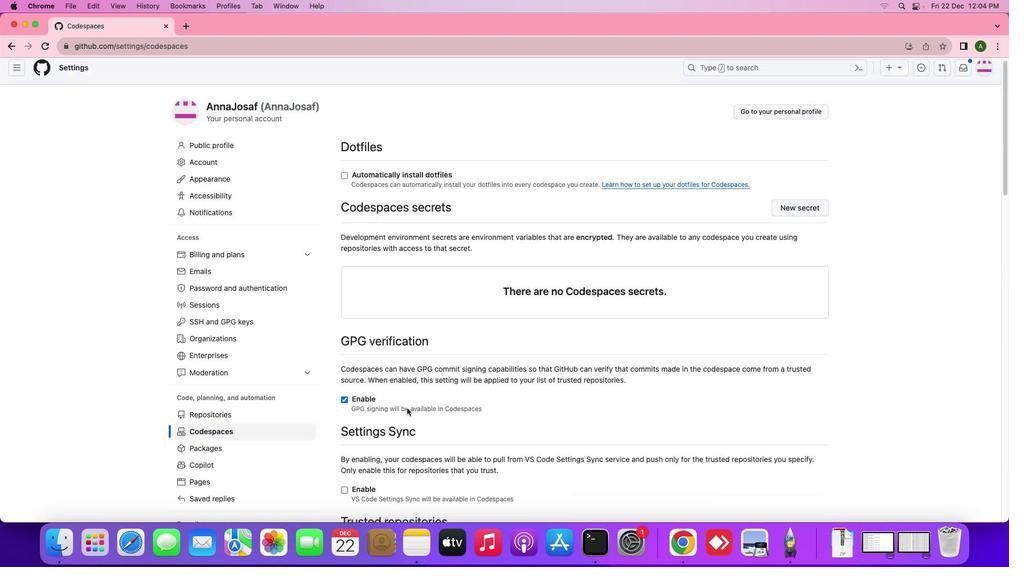 
Action: Mouse scrolled (407, 409) with delta (0, 4)
Screenshot: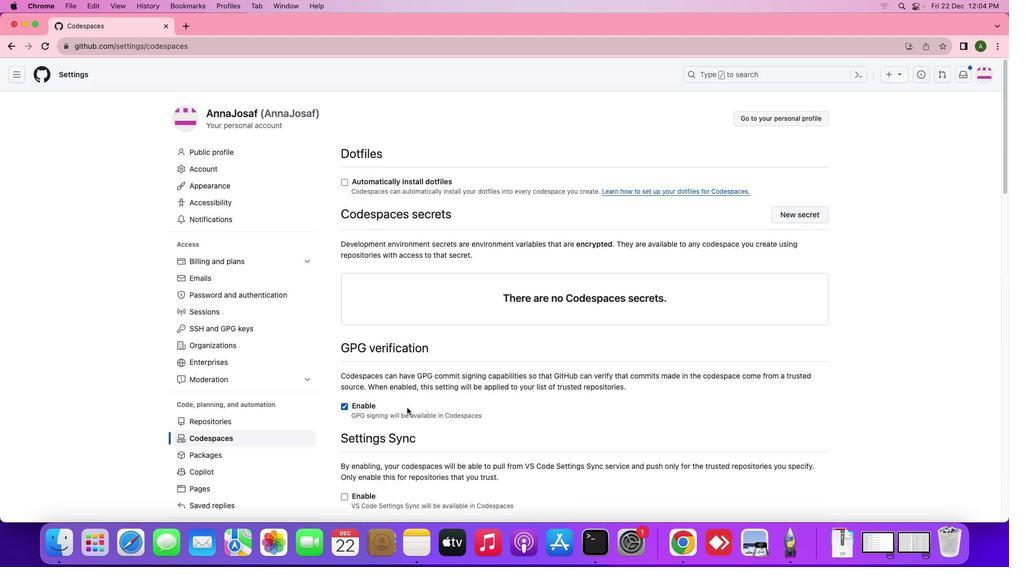
Action: Mouse moved to (217, 224)
Screenshot: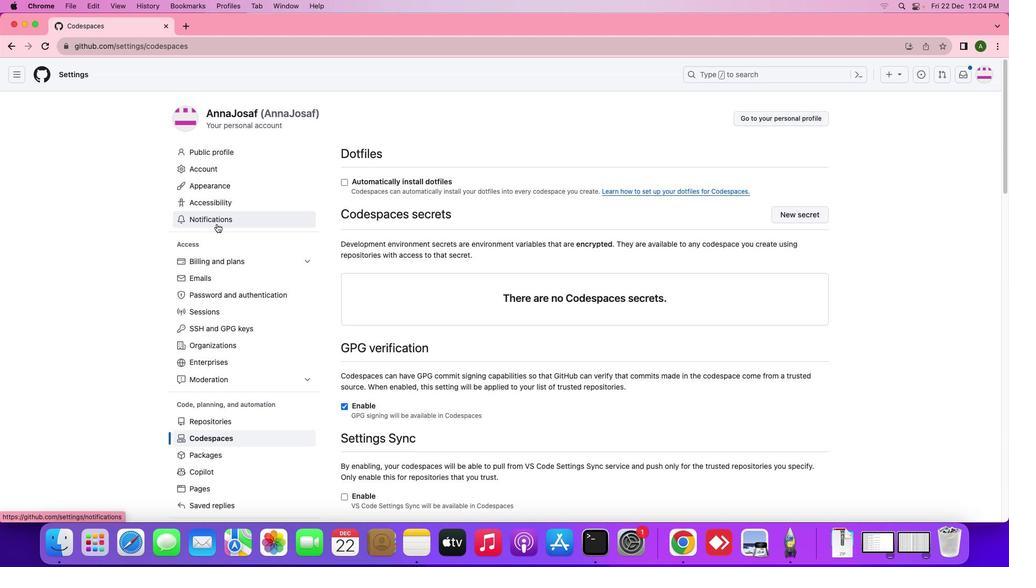 
Action: Mouse pressed left at (217, 224)
Screenshot: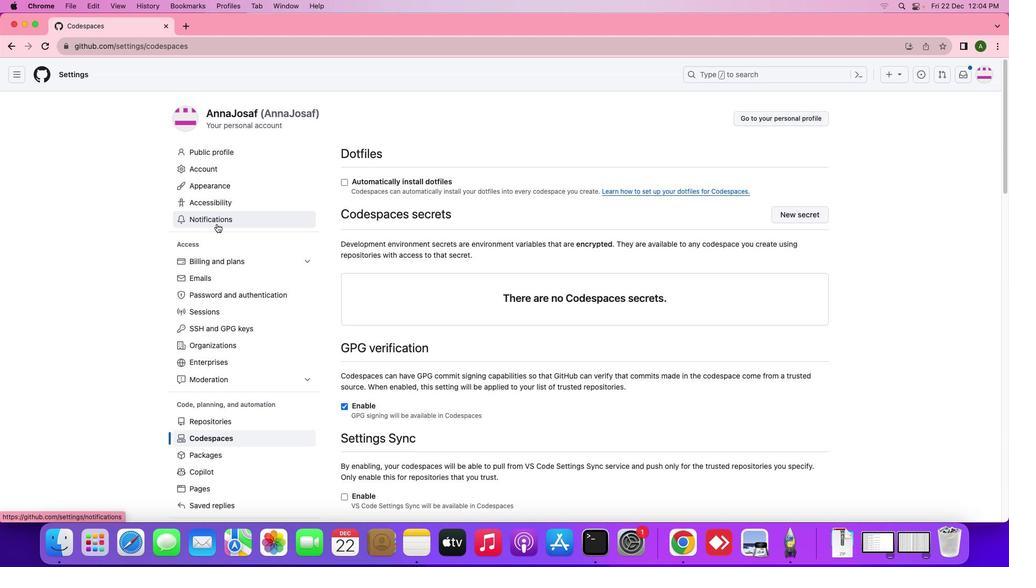 
Action: Mouse moved to (637, 326)
Screenshot: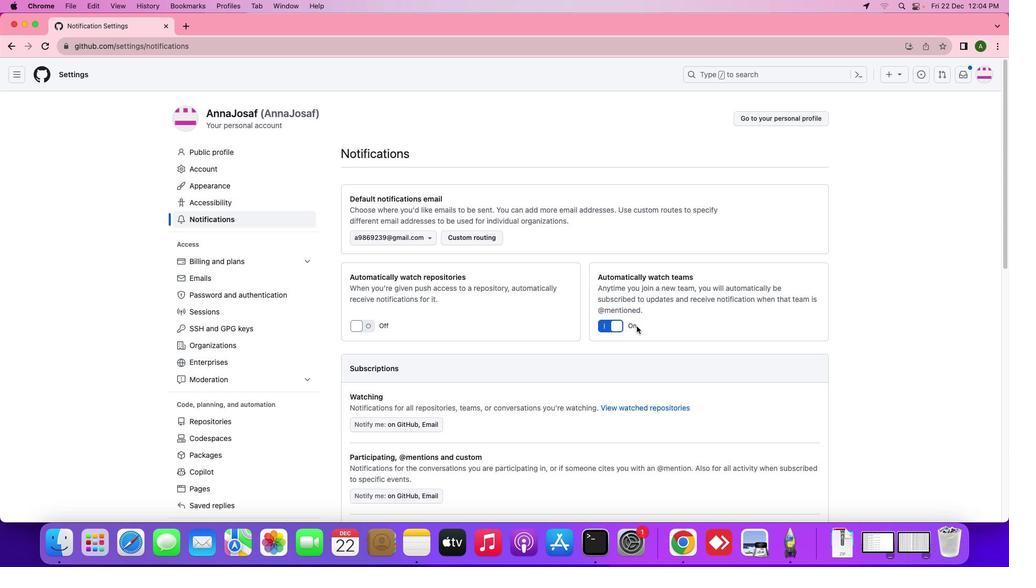 
Action: Mouse scrolled (637, 326) with delta (0, 0)
Screenshot: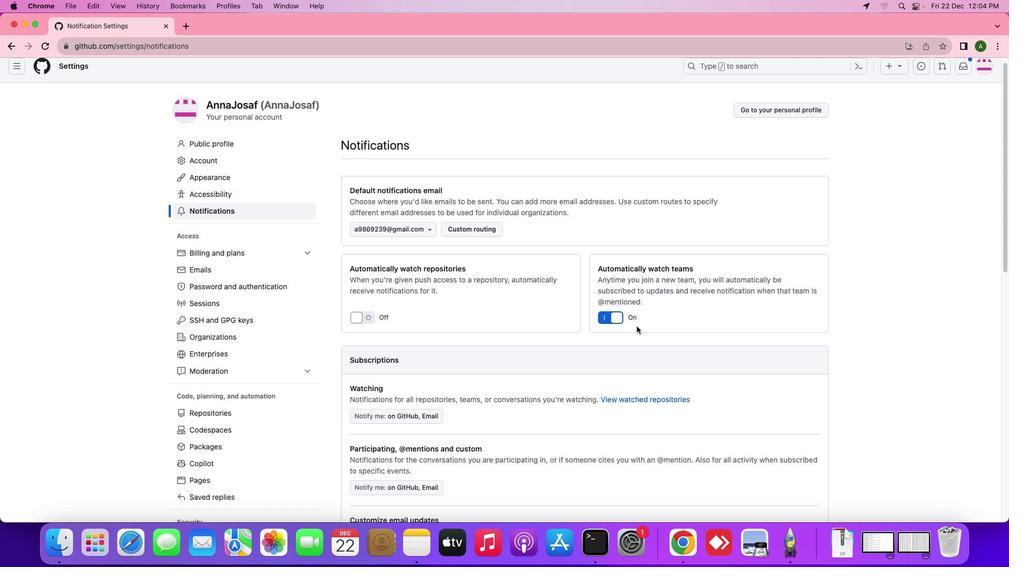 
Action: Mouse scrolled (637, 326) with delta (0, 0)
Screenshot: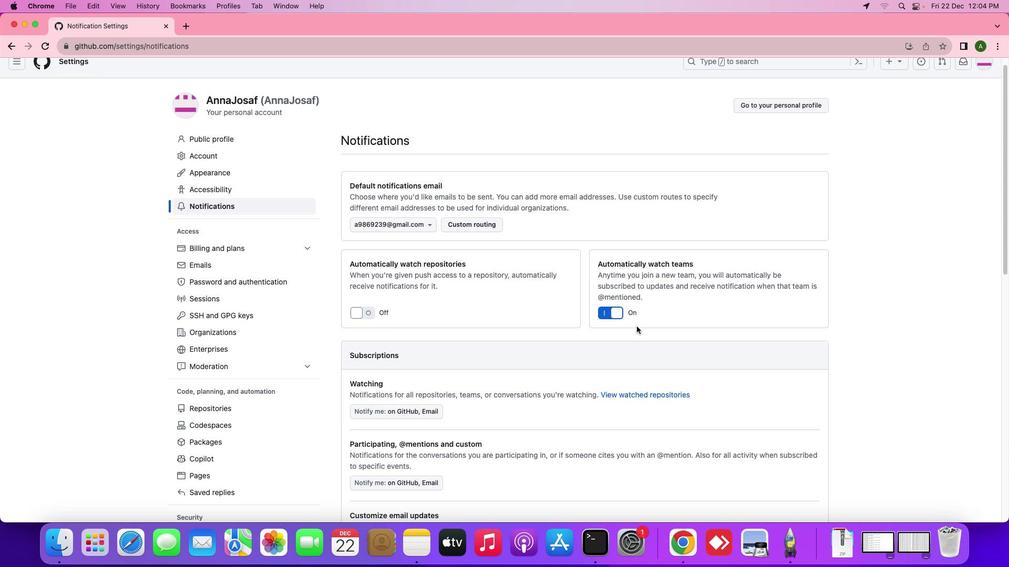 
Action: Mouse moved to (356, 310)
Screenshot: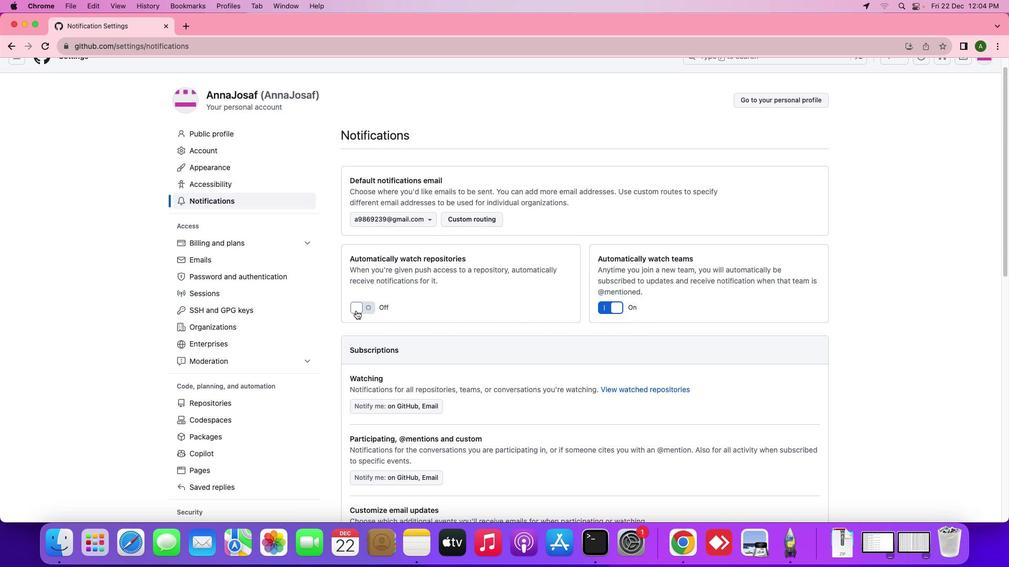 
Action: Mouse pressed left at (356, 310)
Screenshot: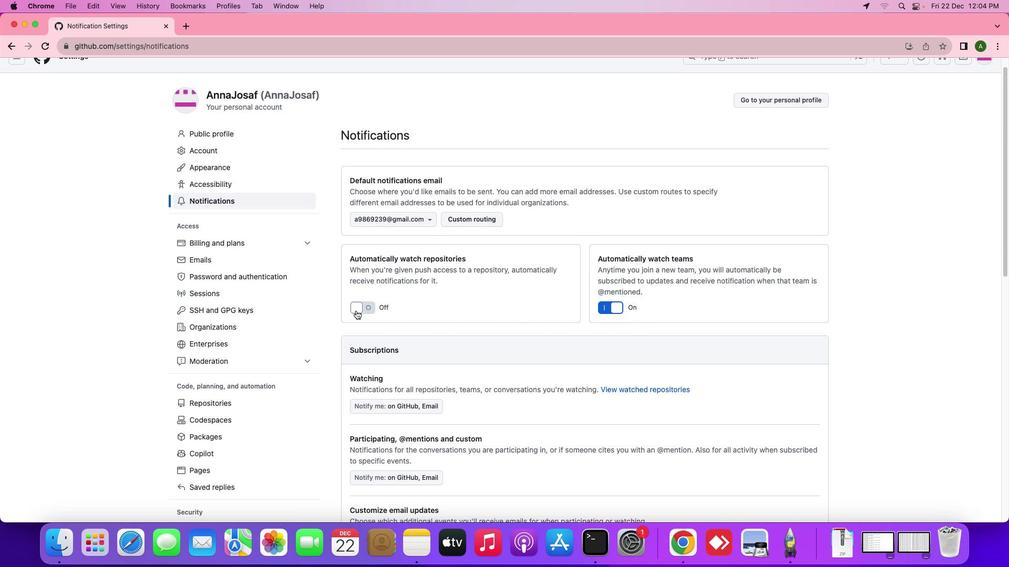
Action: Mouse moved to (482, 333)
Screenshot: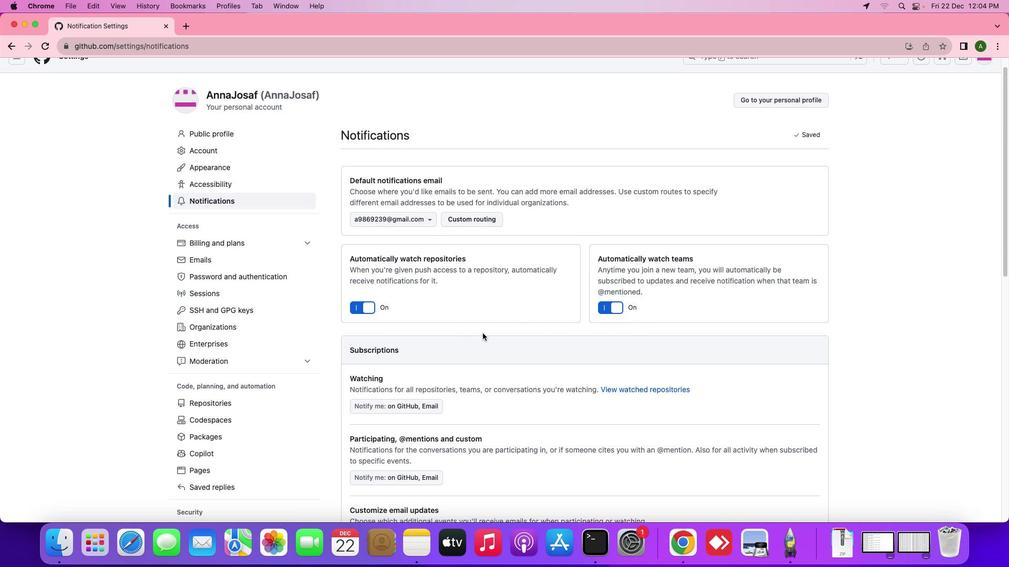 
Action: Mouse scrolled (482, 333) with delta (0, 0)
Screenshot: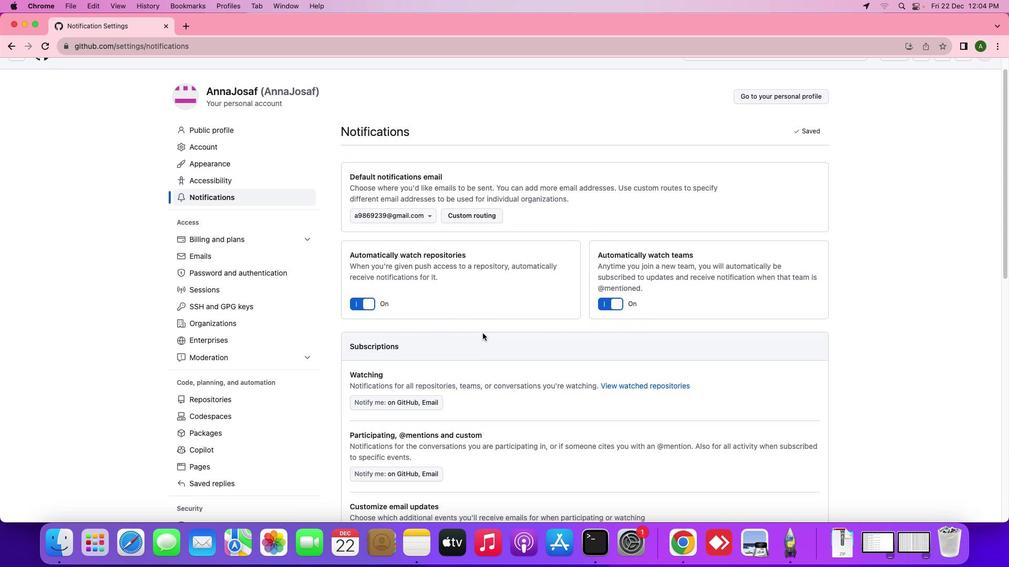 
Action: Mouse scrolled (482, 333) with delta (0, 0)
Screenshot: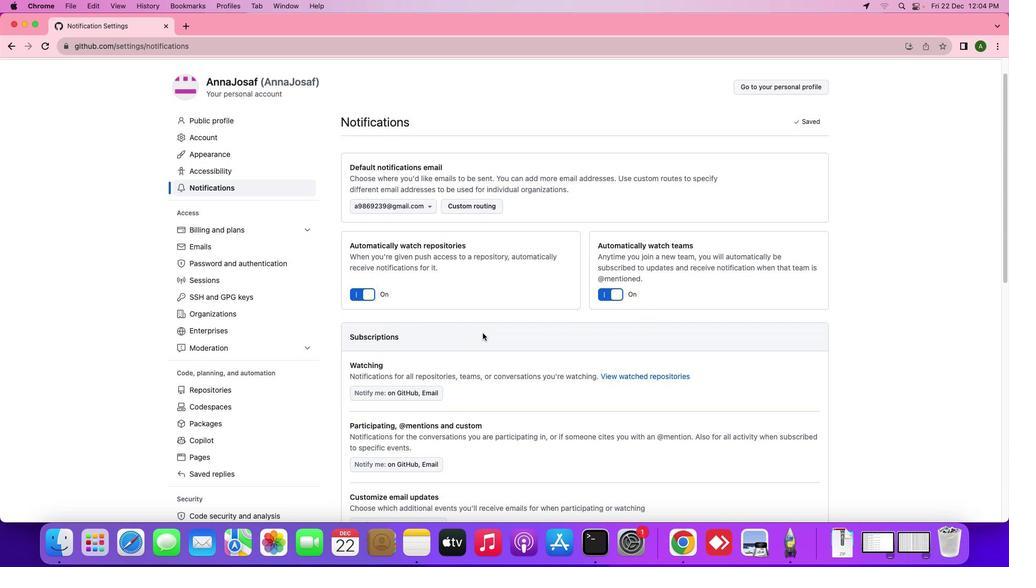 
Action: Mouse scrolled (482, 333) with delta (0, 0)
Screenshot: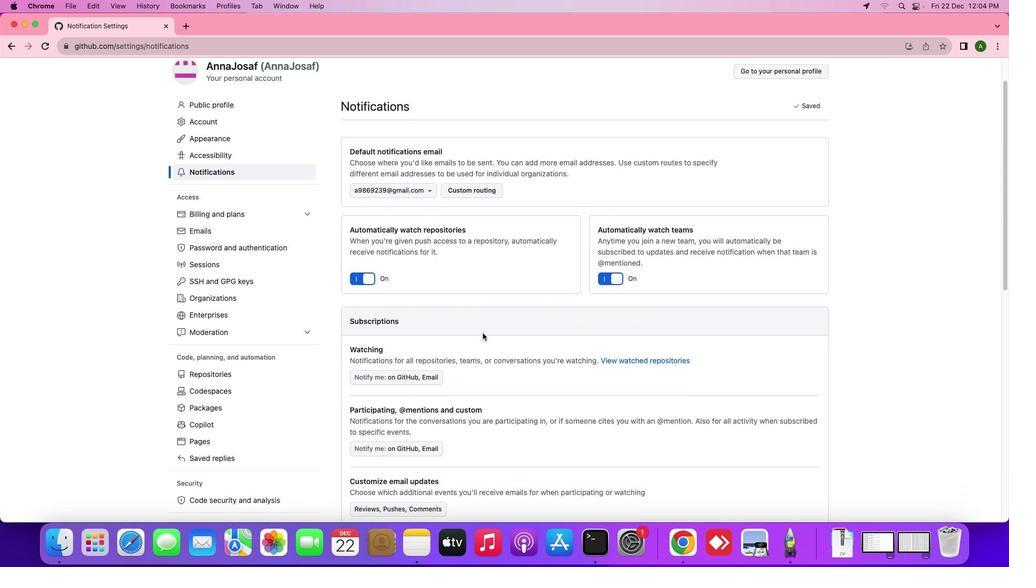
Action: Mouse scrolled (482, 333) with delta (0, 0)
Screenshot: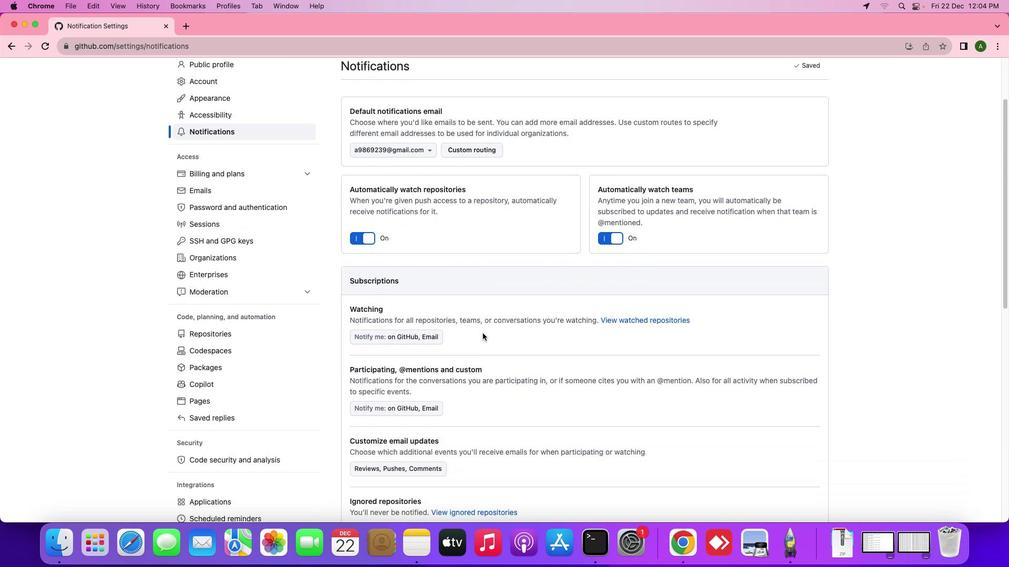 
Action: Mouse scrolled (482, 333) with delta (0, -1)
Screenshot: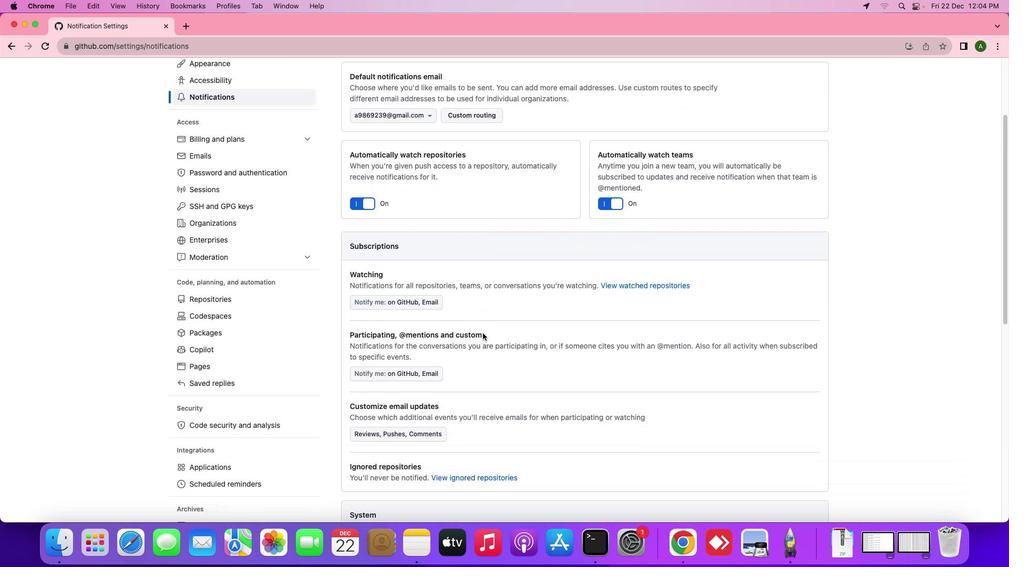 
Action: Mouse scrolled (482, 333) with delta (0, -1)
Screenshot: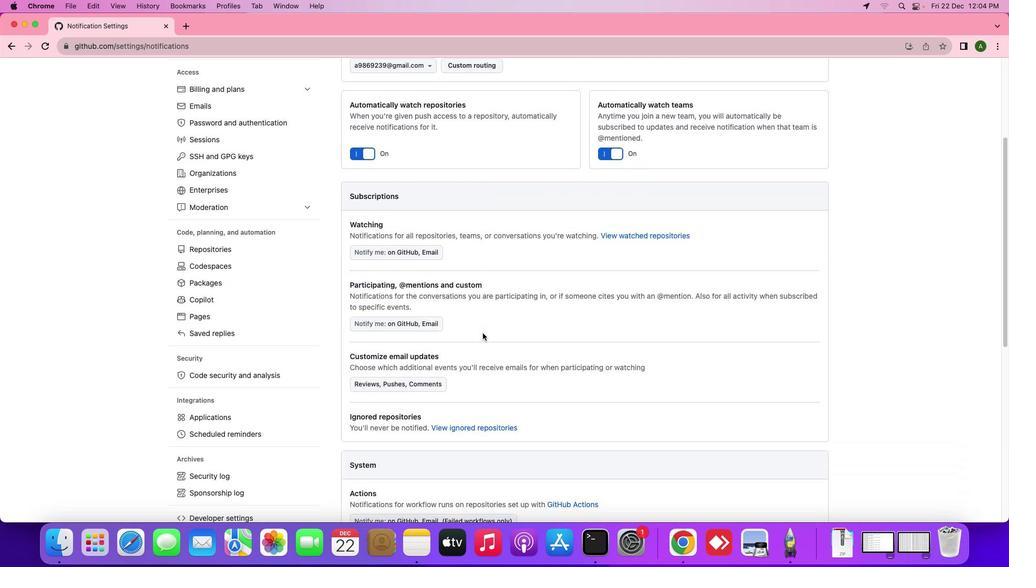 
Action: Mouse scrolled (482, 333) with delta (0, 0)
Screenshot: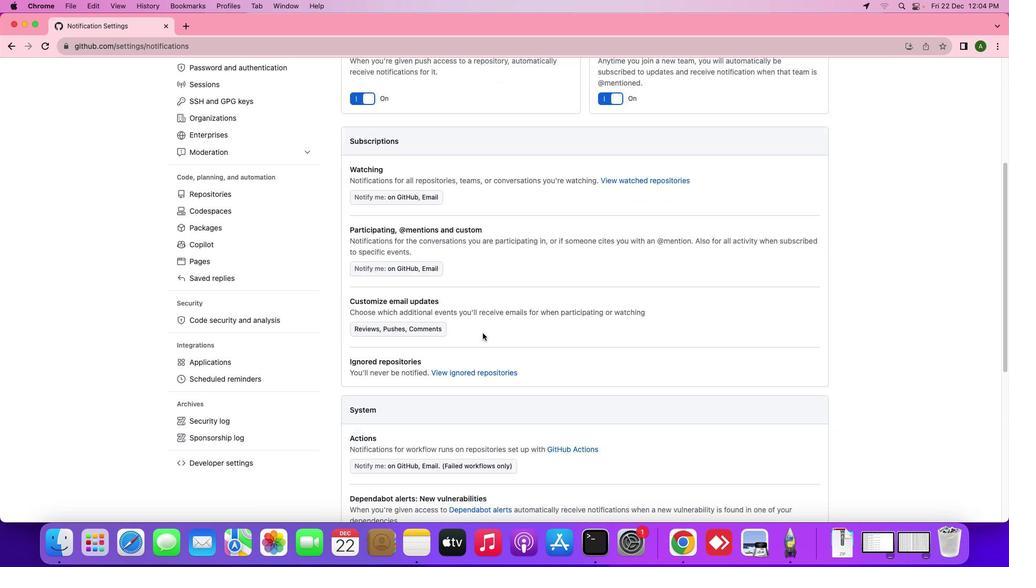 
Action: Mouse scrolled (482, 333) with delta (0, 0)
Screenshot: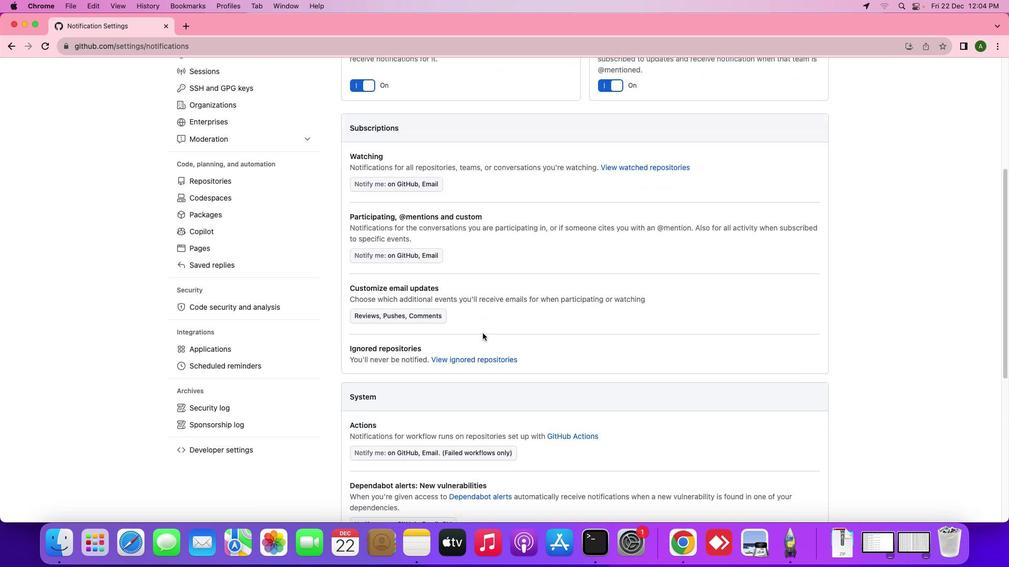 
Action: Mouse scrolled (482, 333) with delta (0, -1)
Screenshot: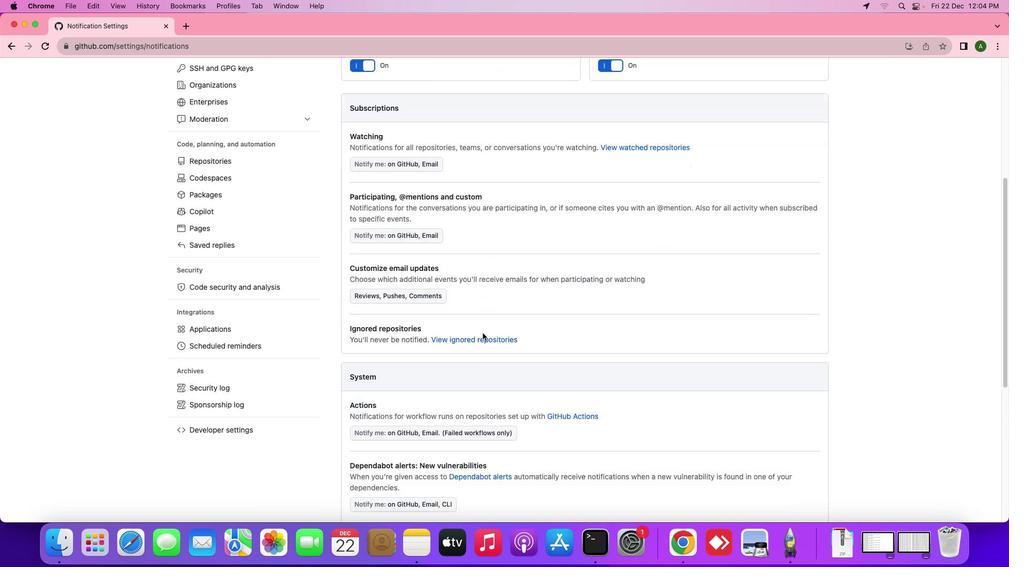 
Action: Mouse scrolled (482, 333) with delta (0, 0)
Screenshot: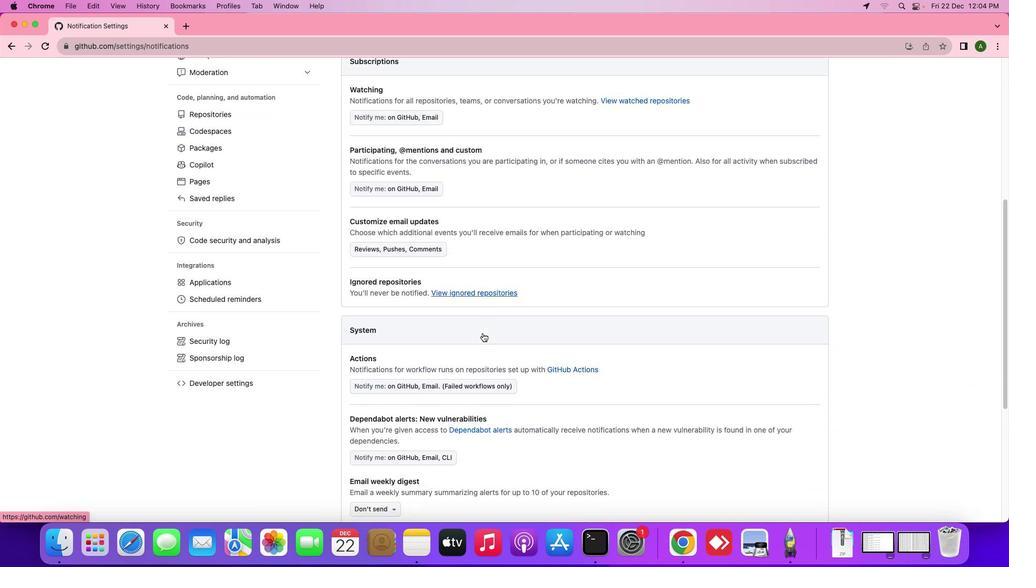 
Action: Mouse scrolled (482, 333) with delta (0, 0)
Screenshot: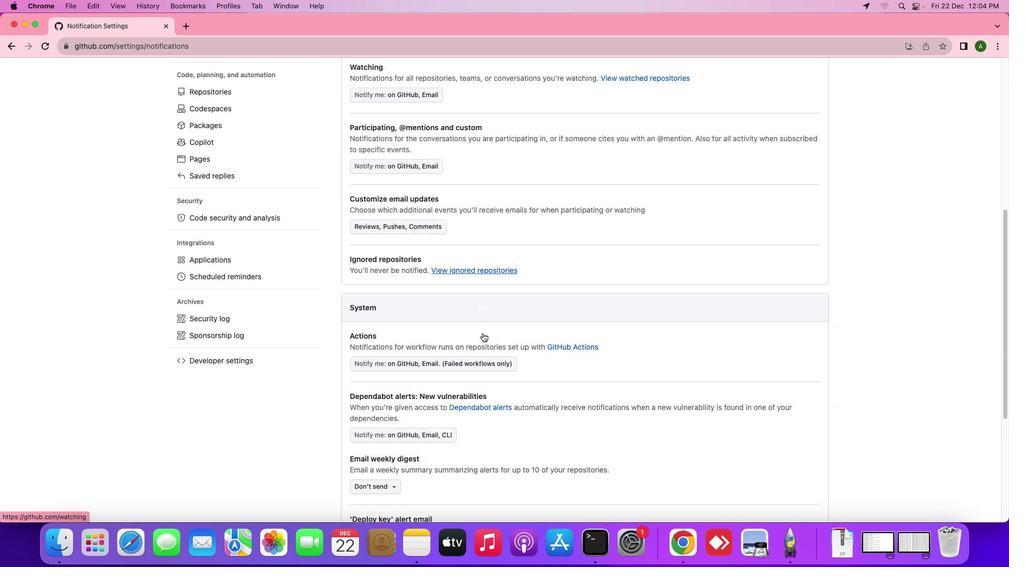 
Action: Mouse scrolled (482, 333) with delta (0, -1)
Screenshot: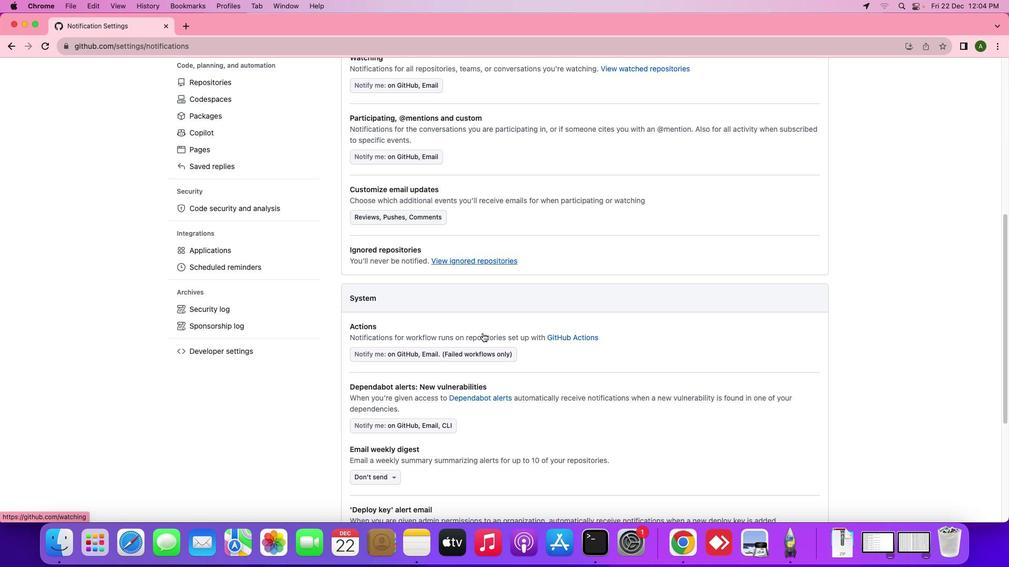 
Action: Mouse scrolled (482, 333) with delta (0, 0)
Screenshot: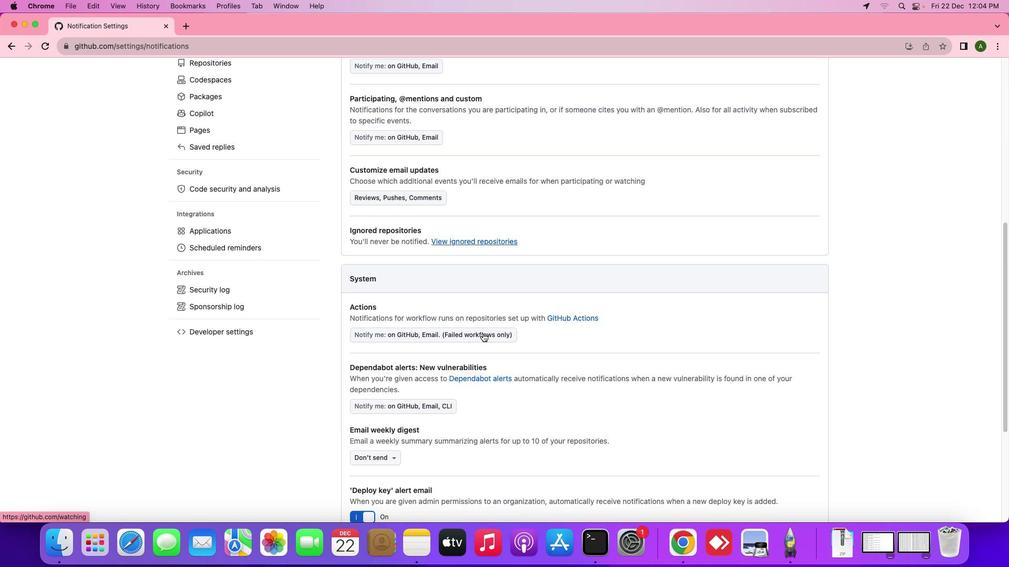 
Action: Mouse scrolled (482, 333) with delta (0, 0)
Screenshot: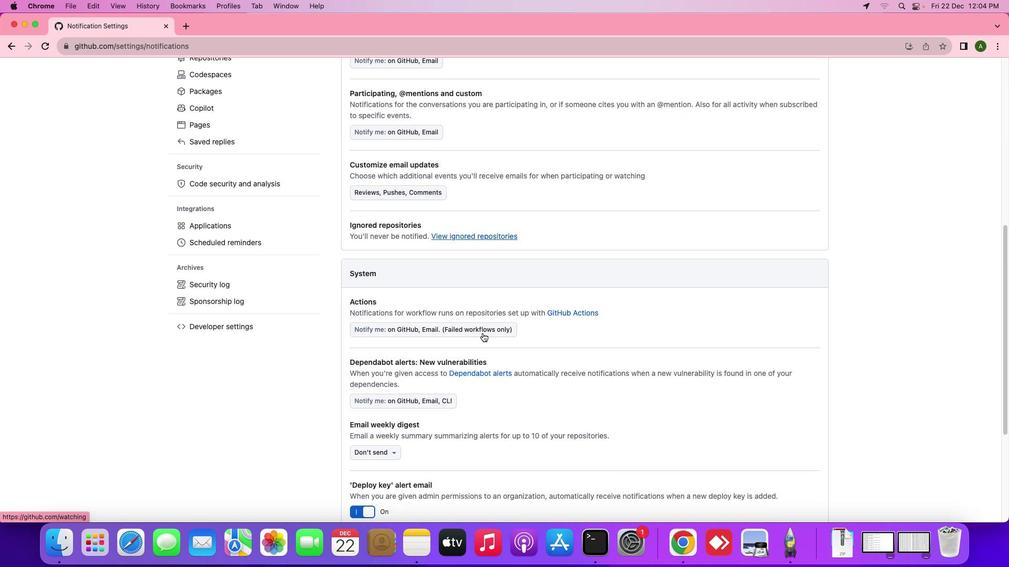 
Action: Mouse scrolled (482, 333) with delta (0, 0)
Screenshot: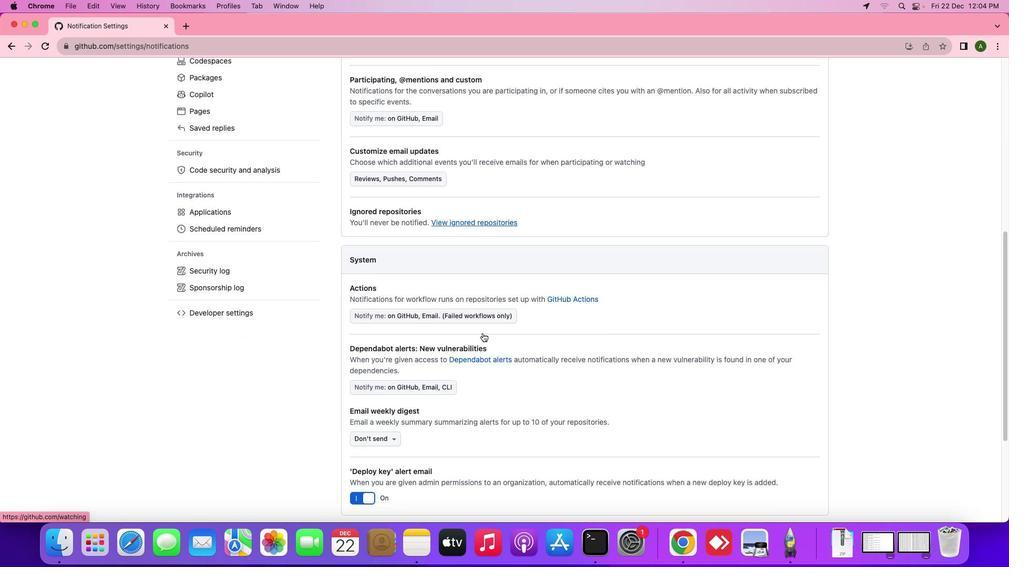 
Action: Mouse scrolled (482, 333) with delta (0, 0)
Screenshot: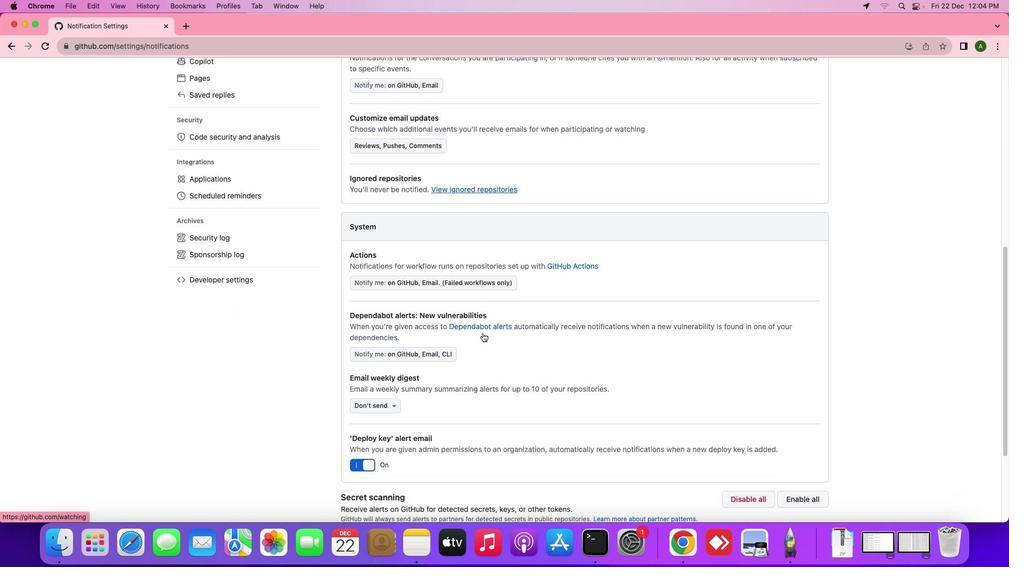 
Action: Mouse scrolled (482, 333) with delta (0, 0)
Screenshot: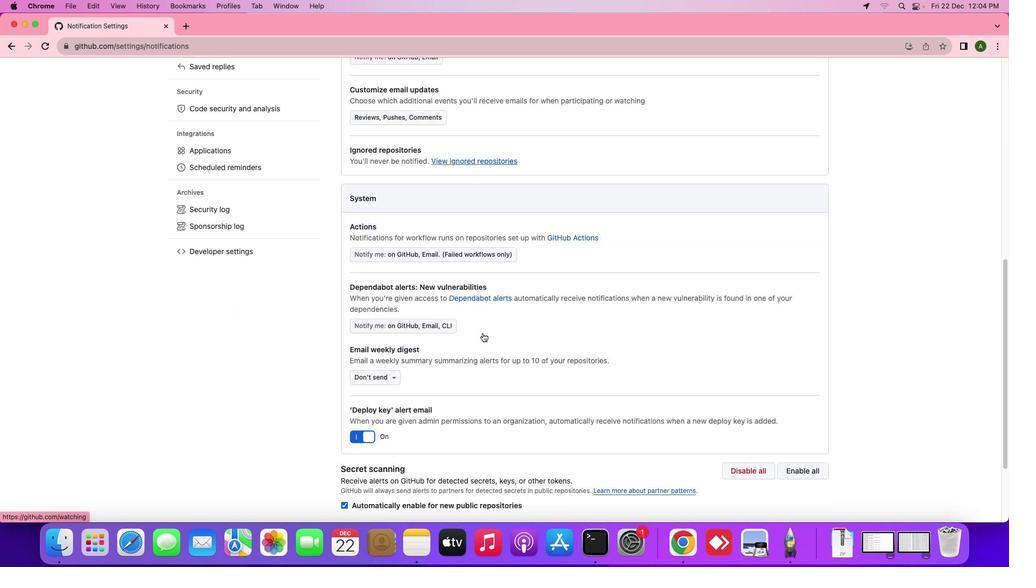 
Action: Mouse scrolled (482, 333) with delta (0, -1)
Screenshot: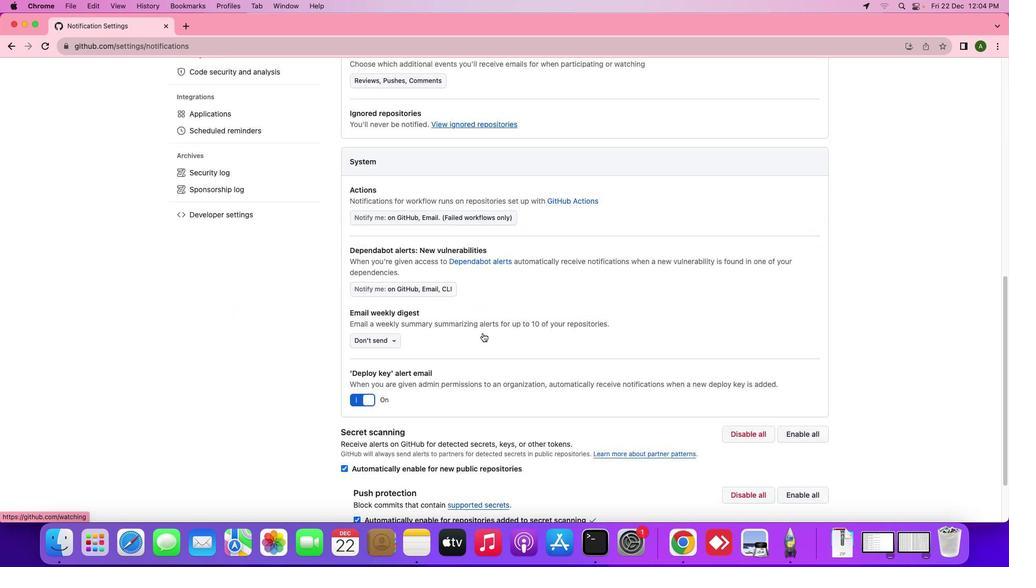 
Action: Mouse scrolled (482, 333) with delta (0, -1)
Screenshot: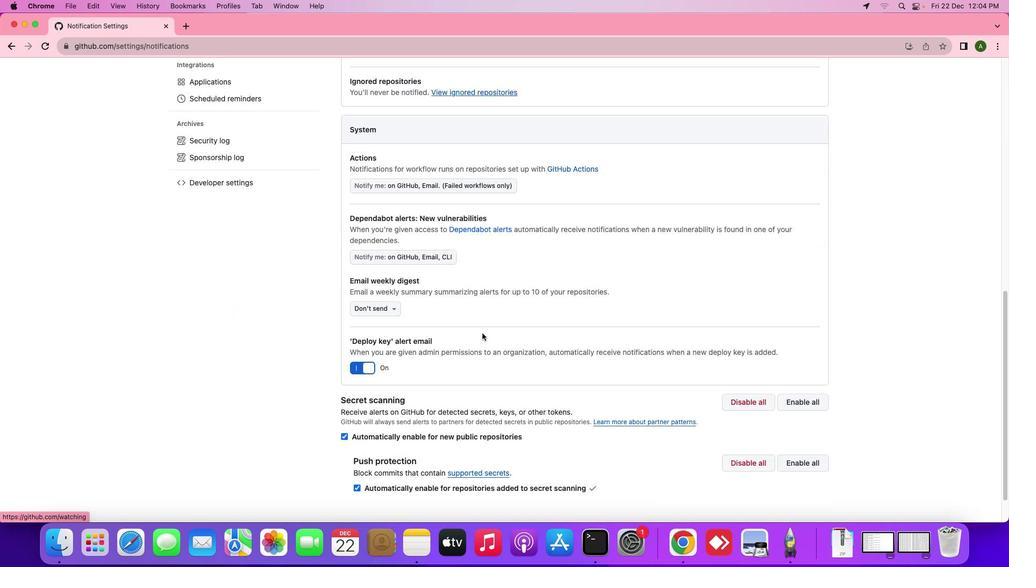 
Action: Mouse moved to (482, 332)
Screenshot: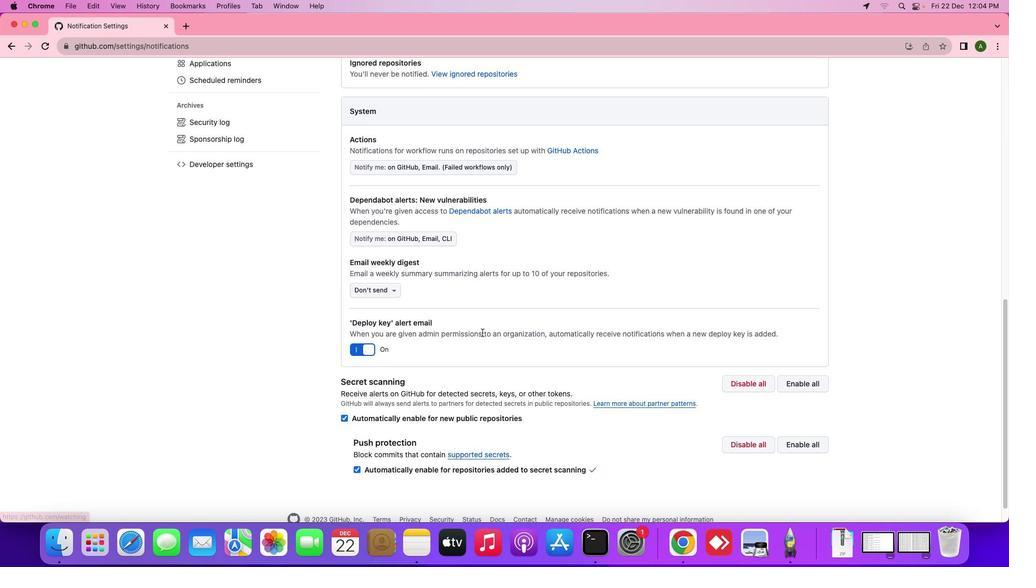 
Action: Mouse scrolled (482, 332) with delta (0, 0)
Screenshot: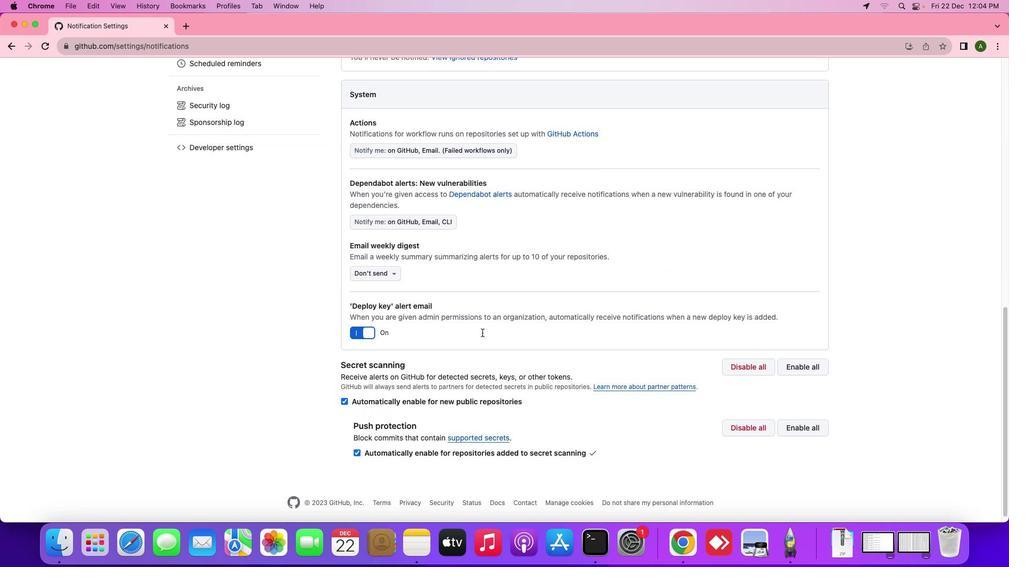 
Action: Mouse scrolled (482, 332) with delta (0, 0)
Screenshot: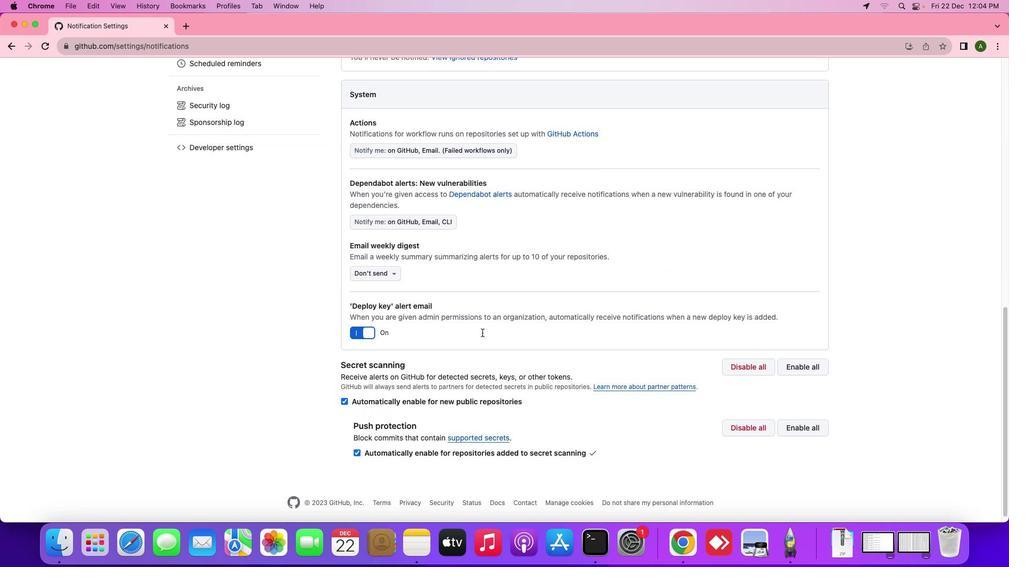 
Action: Mouse scrolled (482, 332) with delta (0, -1)
Screenshot: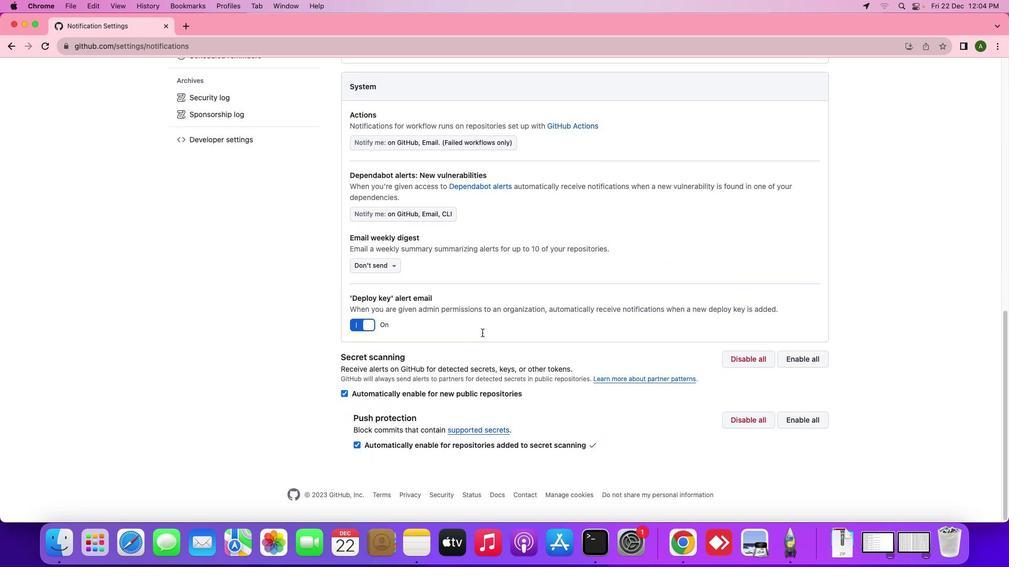 
Action: Mouse moved to (374, 323)
